 Task: Use an online image recognition tool to analyze a birthday cake image.
Action: Mouse moved to (39, 68)
Screenshot: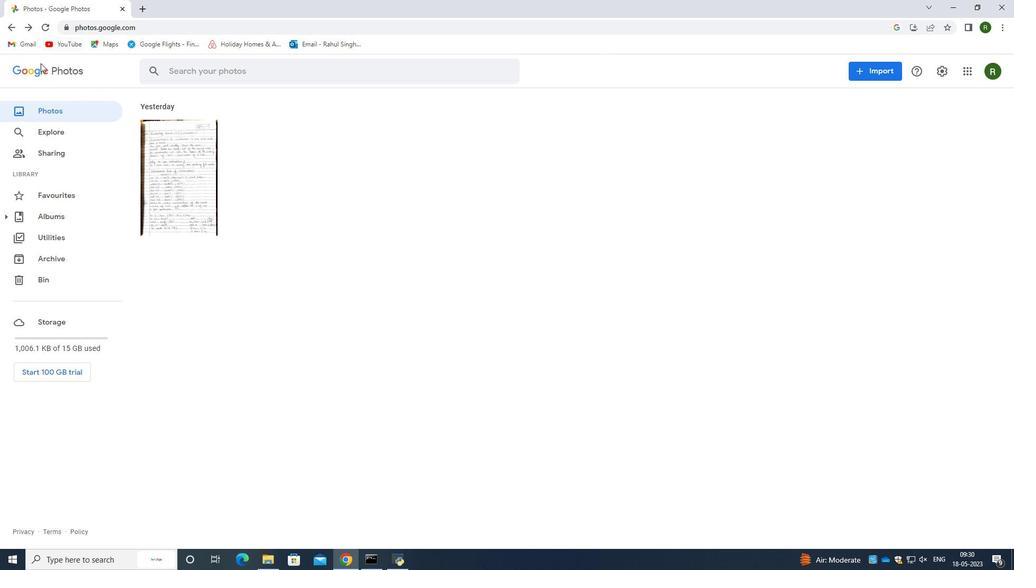 
Action: Mouse pressed left at (39, 68)
Screenshot: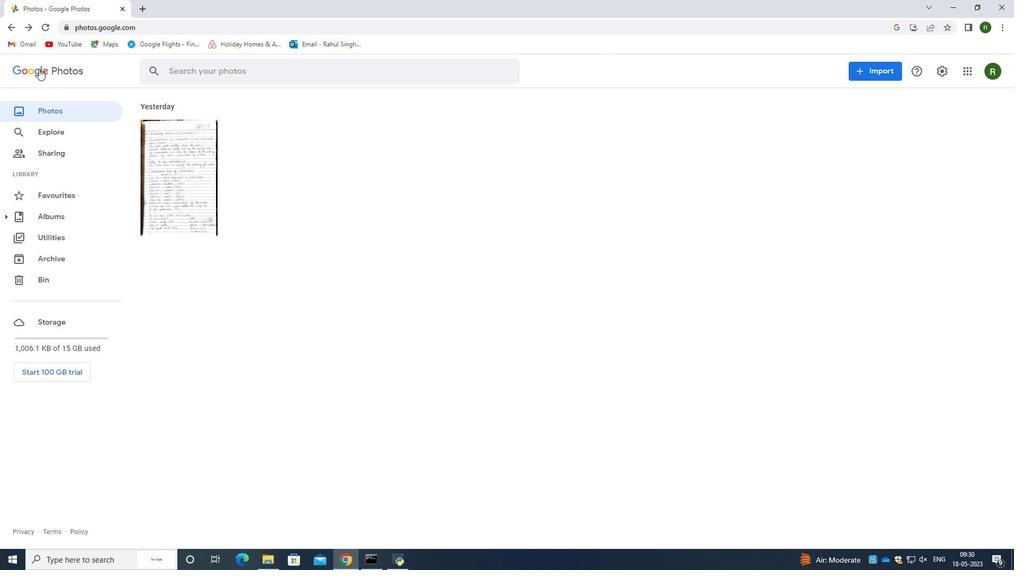 
Action: Mouse moved to (144, 4)
Screenshot: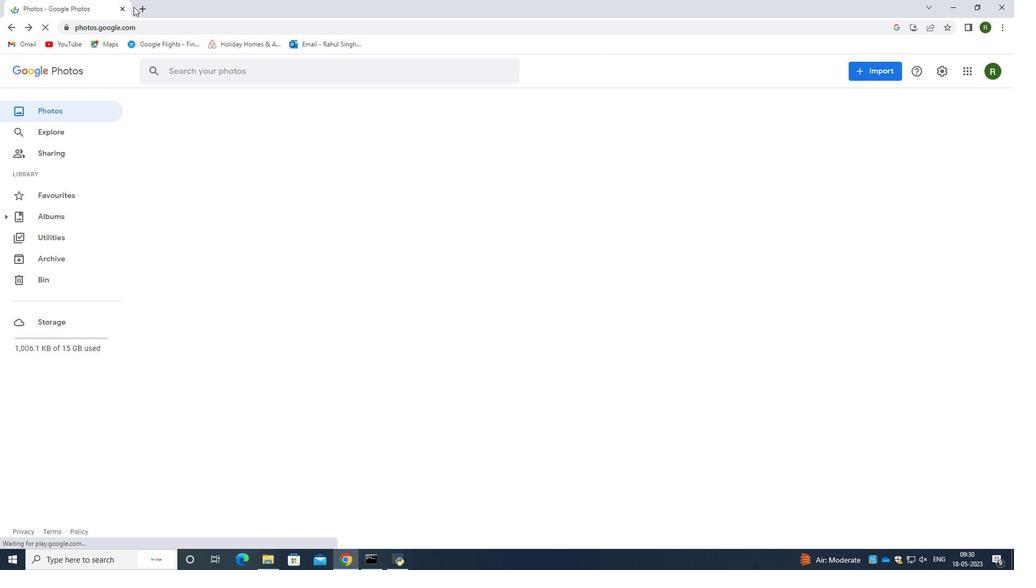 
Action: Mouse pressed left at (144, 4)
Screenshot: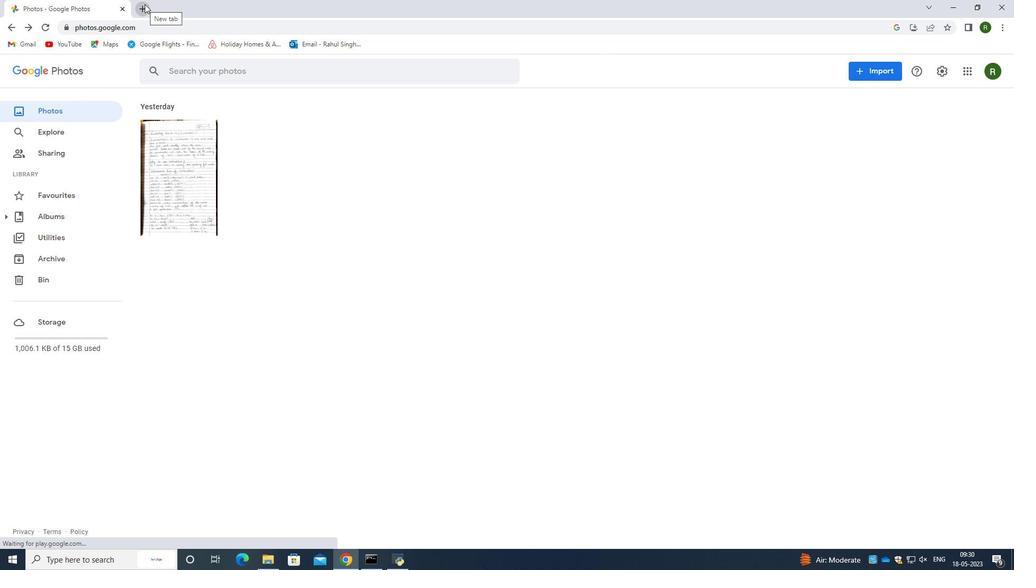 
Action: Mouse moved to (159, 24)
Screenshot: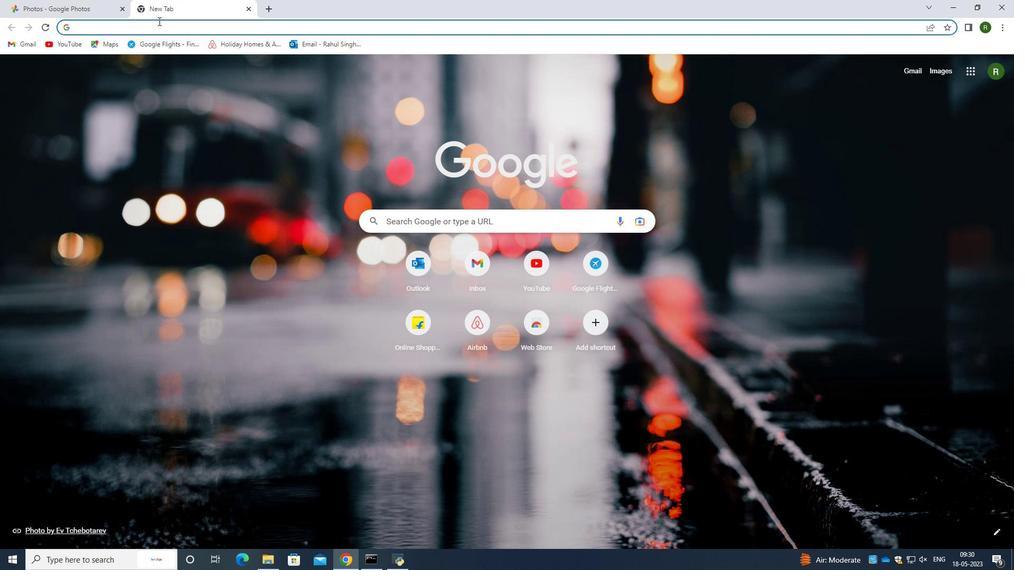 
Action: Mouse pressed left at (159, 24)
Screenshot: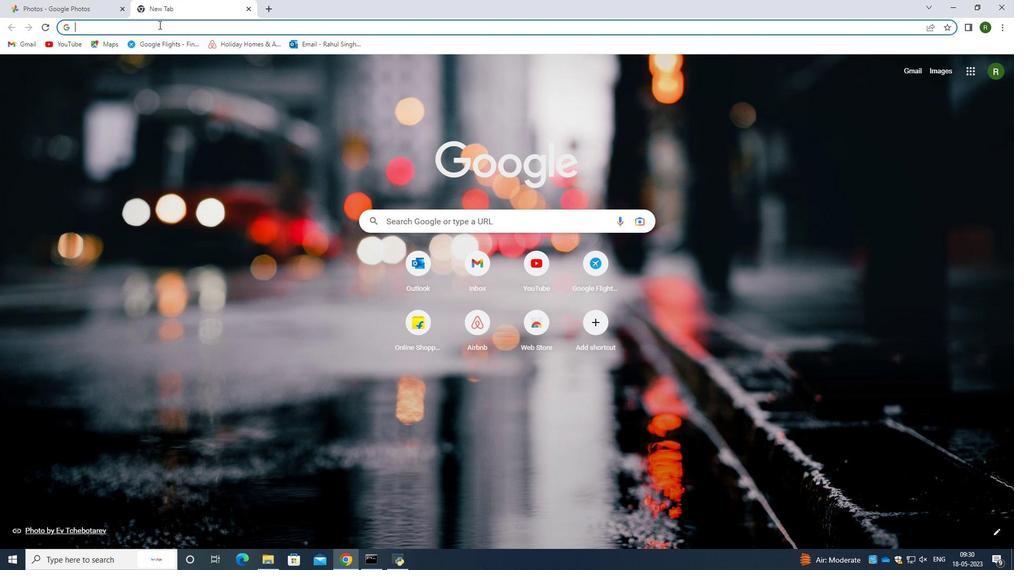 
Action: Key pressed <Key.caps_lock>B<Key.caps_lock>ithday<Key.space>cake<Key.space>pix<Key.backspace>ctures<Key.enter>
Screenshot: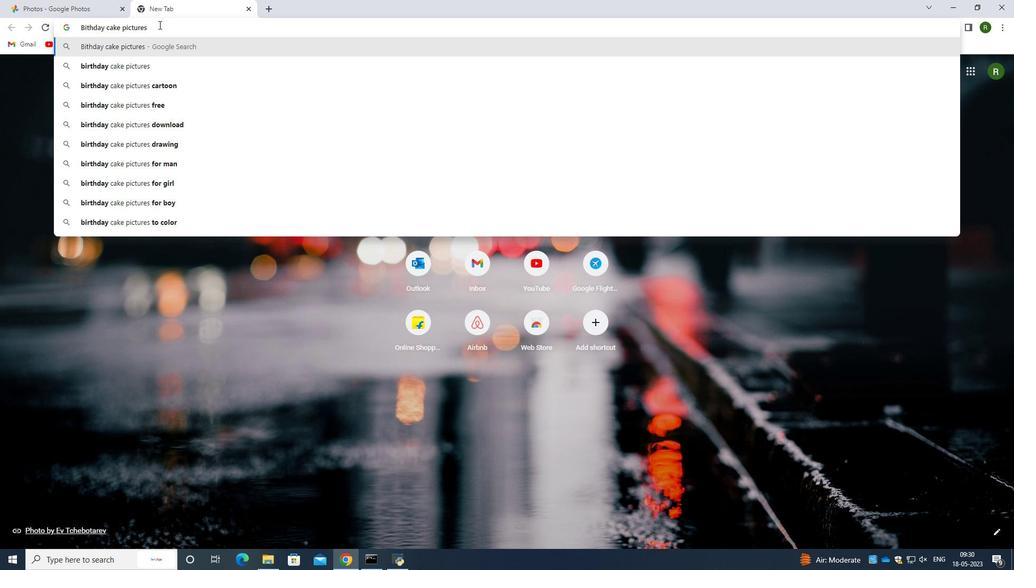 
Action: Mouse moved to (175, 117)
Screenshot: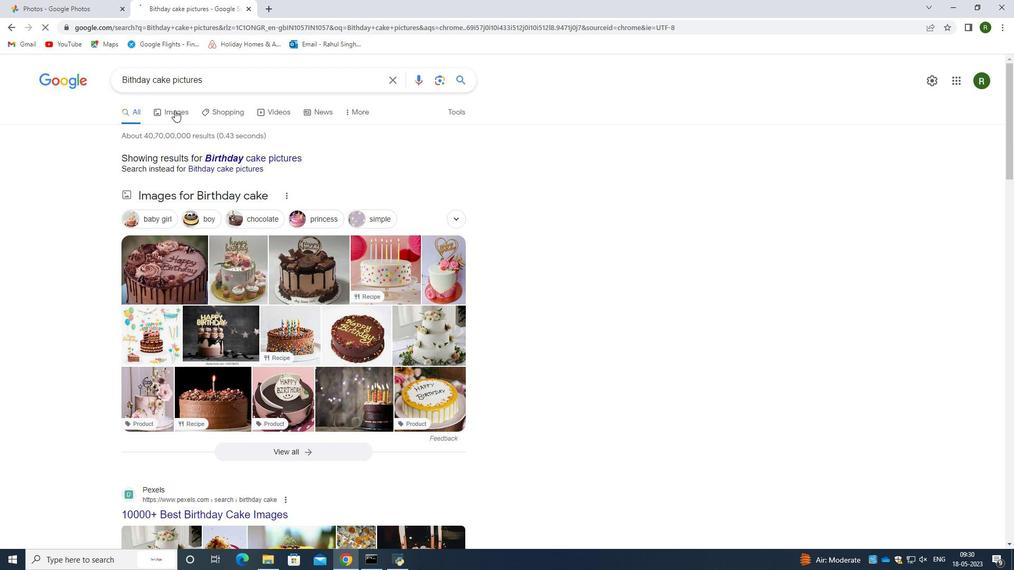 
Action: Mouse pressed left at (175, 117)
Screenshot: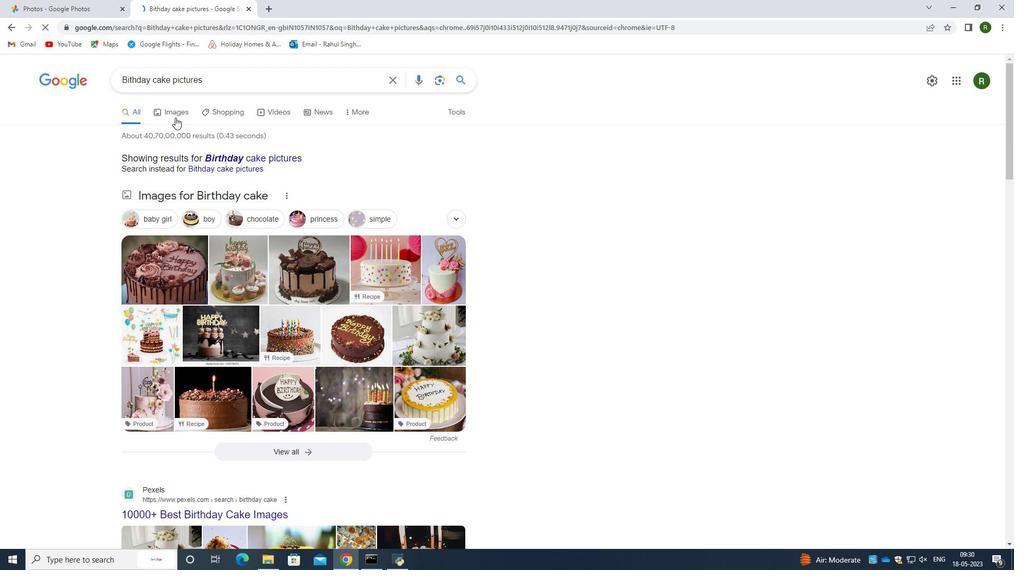 
Action: Mouse moved to (415, 241)
Screenshot: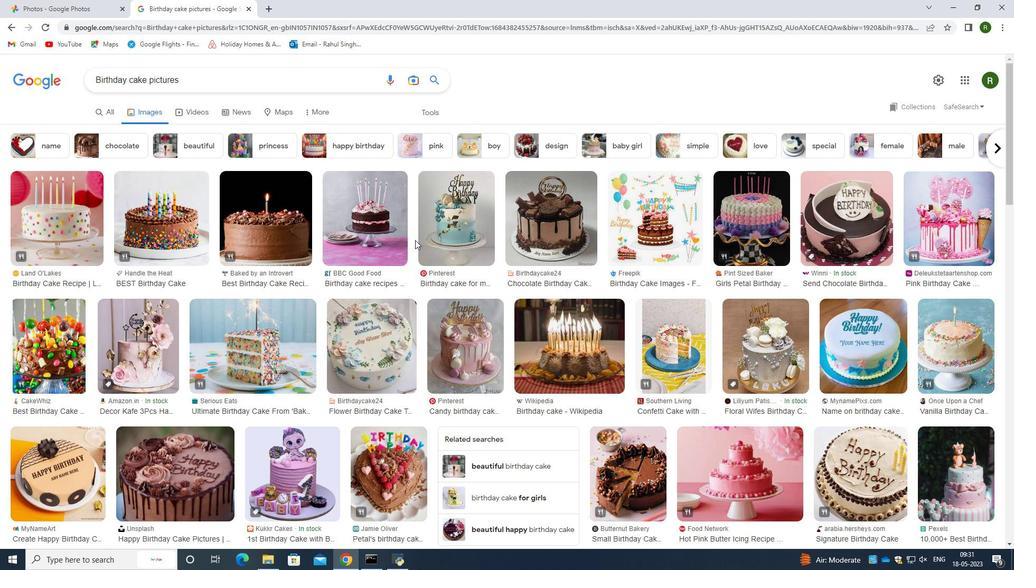
Action: Mouse scrolled (415, 240) with delta (0, 0)
Screenshot: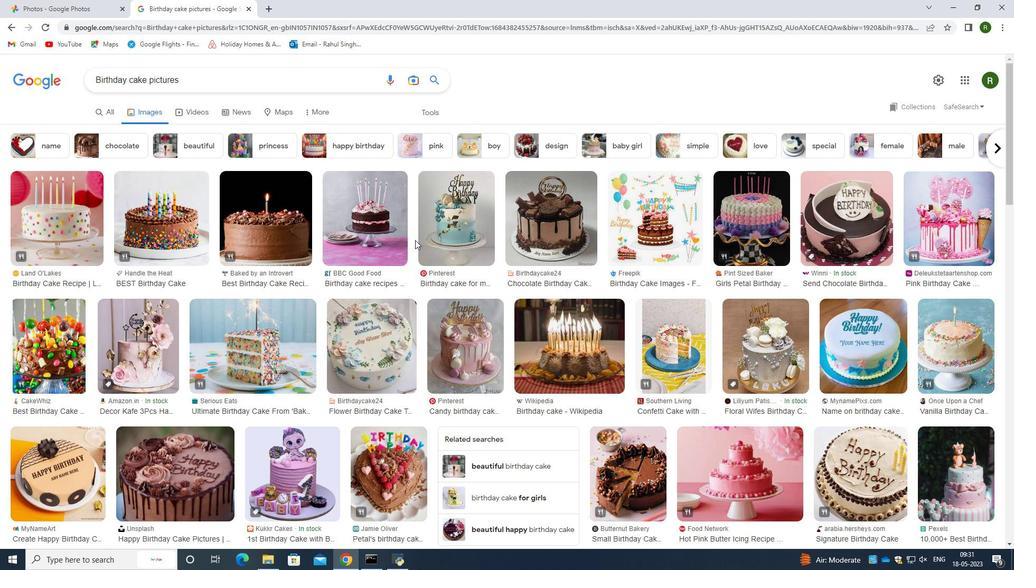 
Action: Mouse moved to (416, 247)
Screenshot: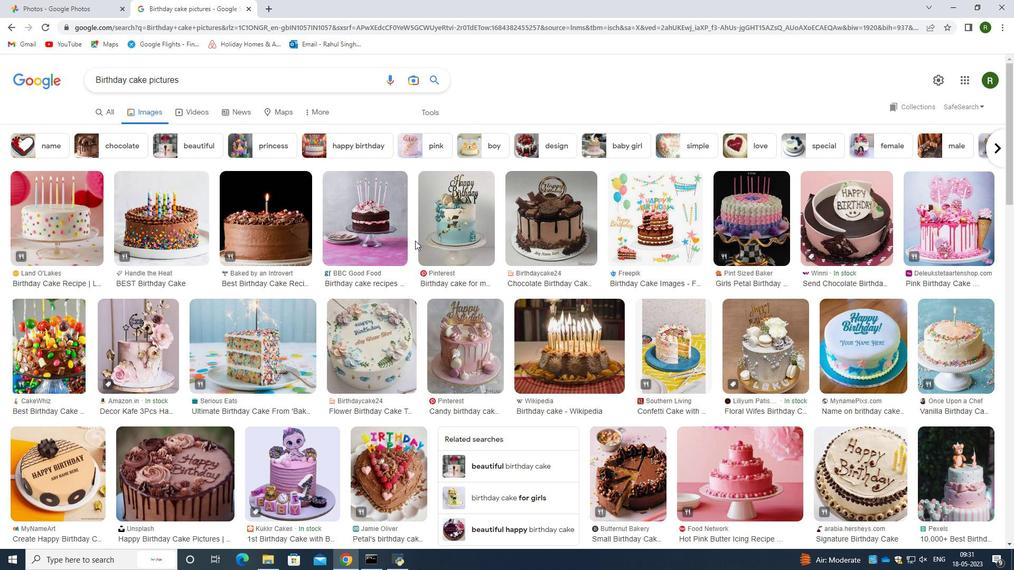 
Action: Mouse scrolled (416, 247) with delta (0, 0)
Screenshot: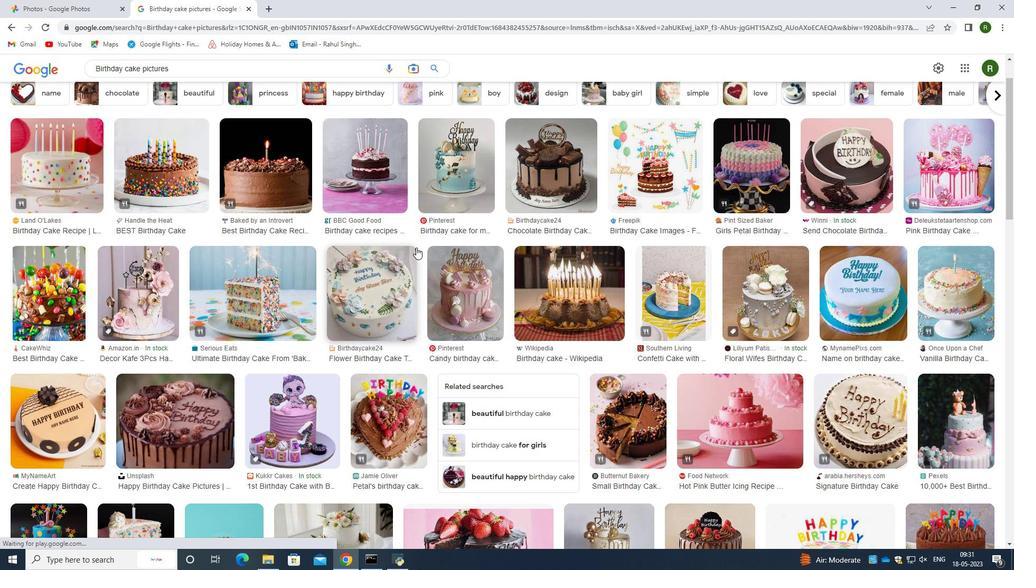 
Action: Mouse moved to (842, 363)
Screenshot: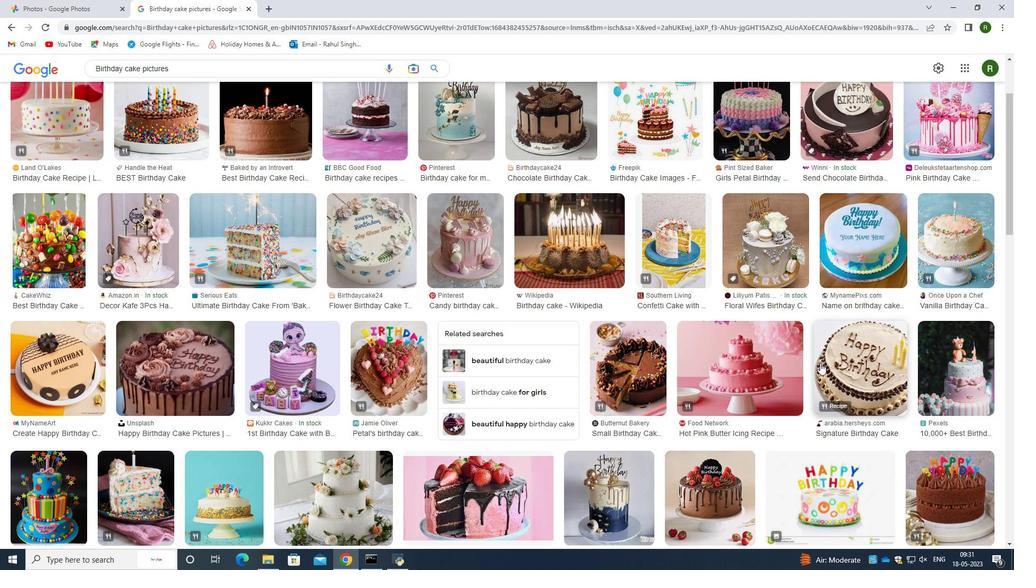 
Action: Mouse scrolled (842, 362) with delta (0, 0)
Screenshot: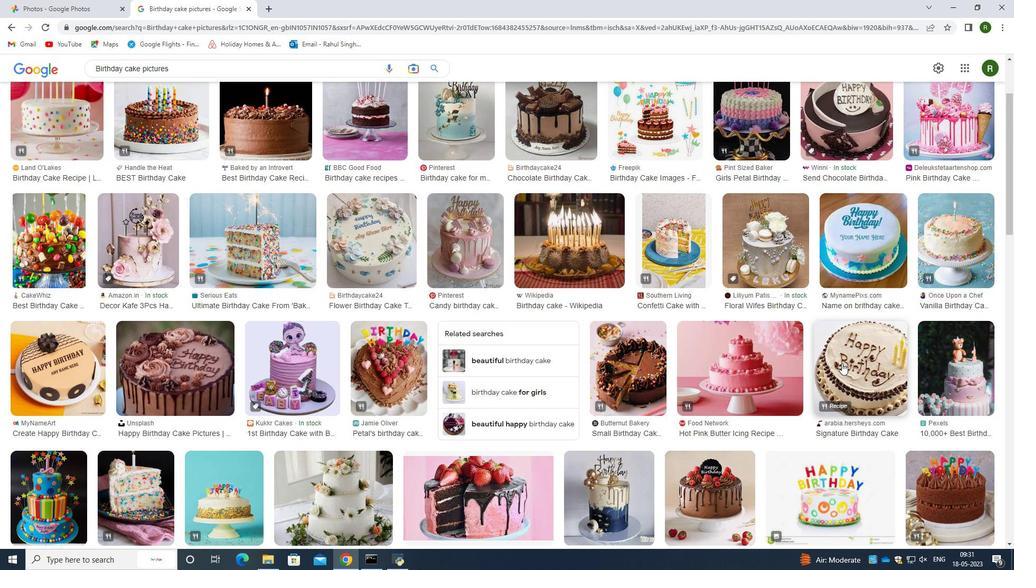 
Action: Mouse moved to (860, 313)
Screenshot: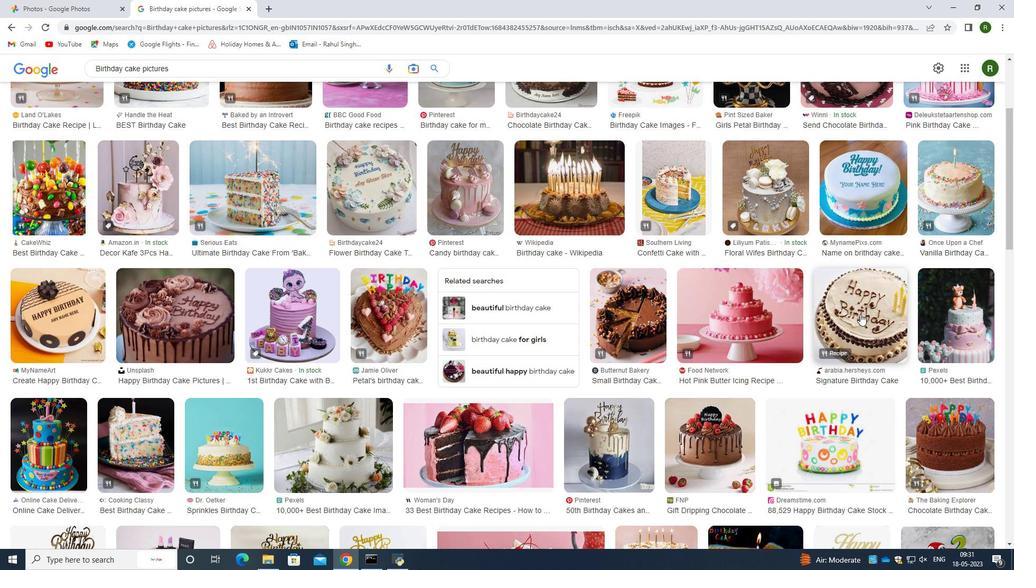 
Action: Mouse pressed left at (860, 313)
Screenshot: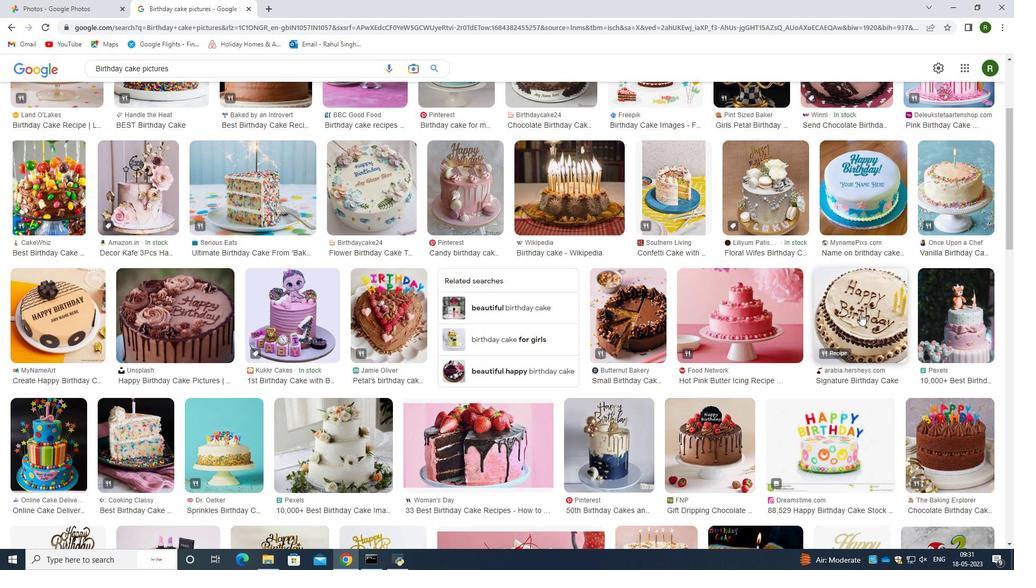 
Action: Mouse moved to (392, 329)
Screenshot: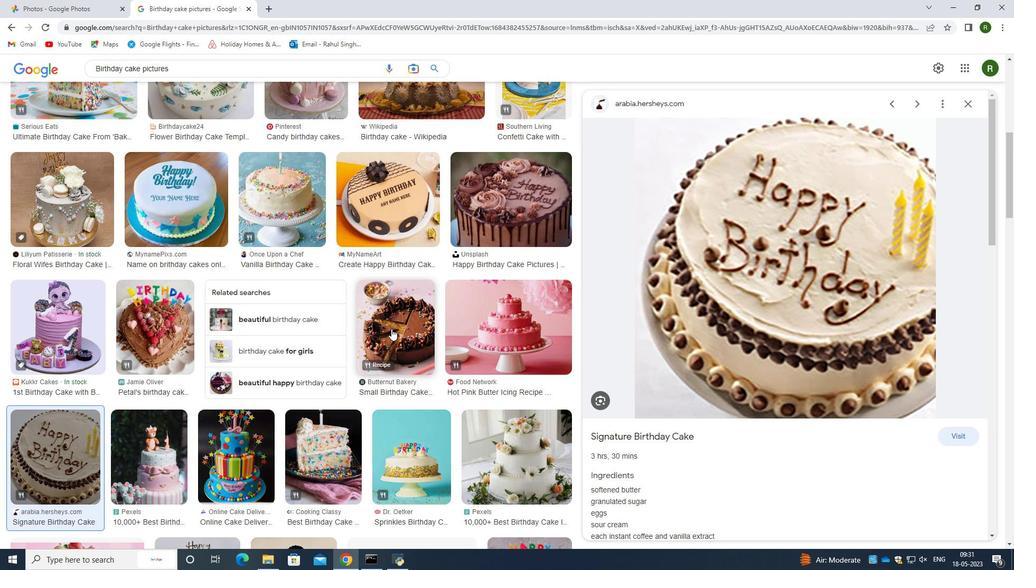 
Action: Mouse pressed left at (392, 329)
Screenshot: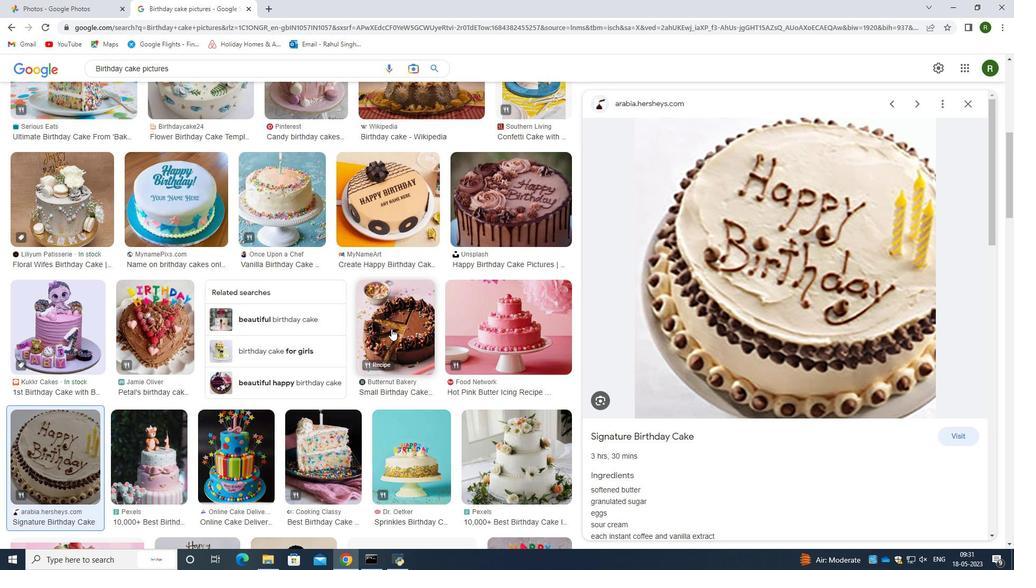 
Action: Mouse moved to (496, 198)
Screenshot: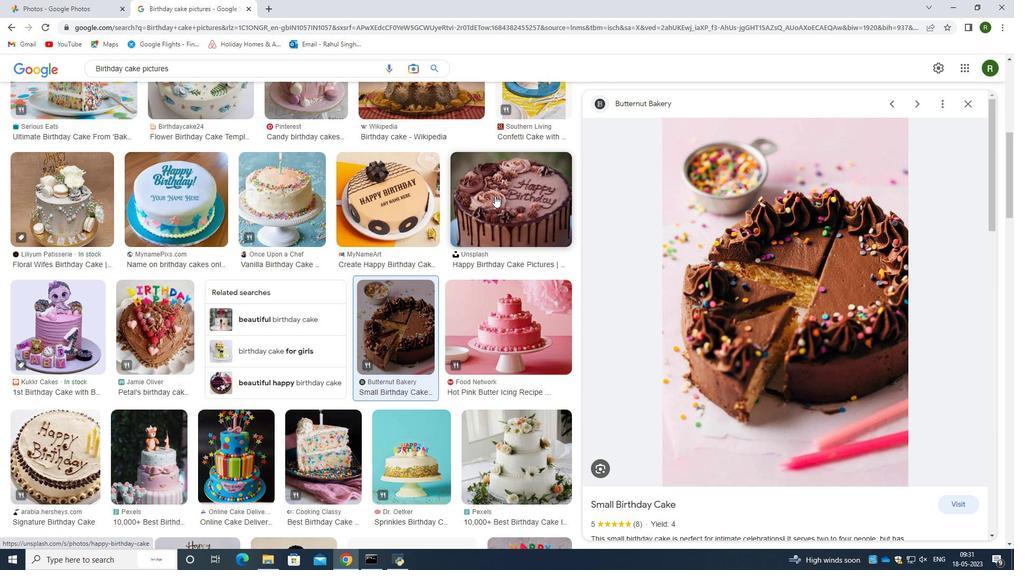 
Action: Mouse pressed left at (496, 198)
Screenshot: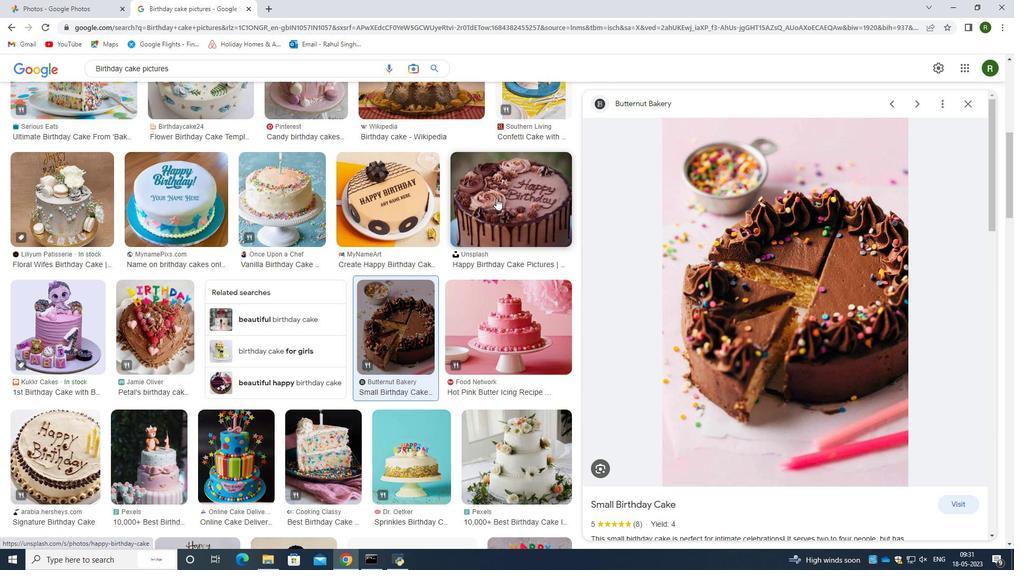 
Action: Mouse moved to (735, 246)
Screenshot: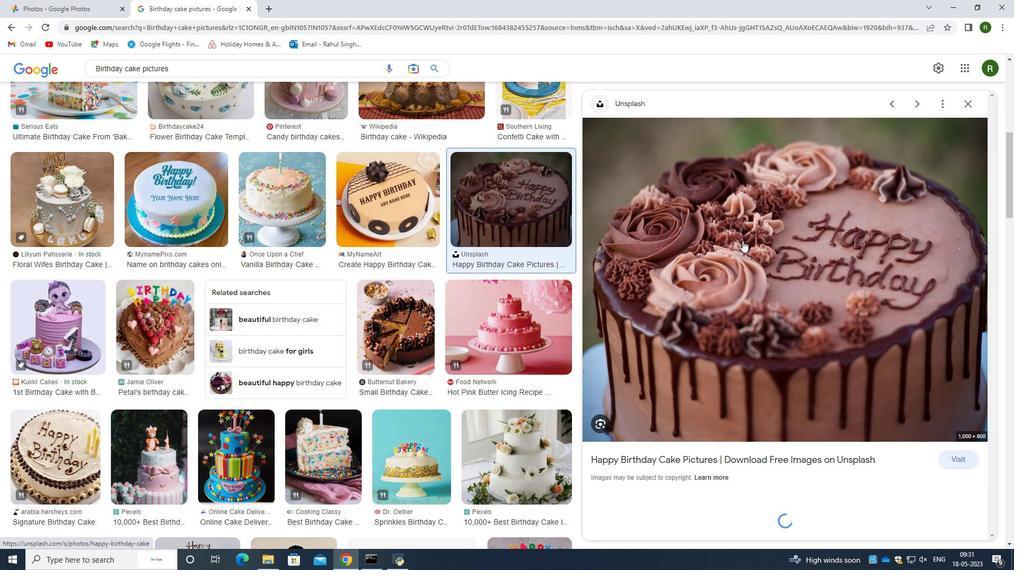 
Action: Mouse pressed right at (735, 246)
Screenshot: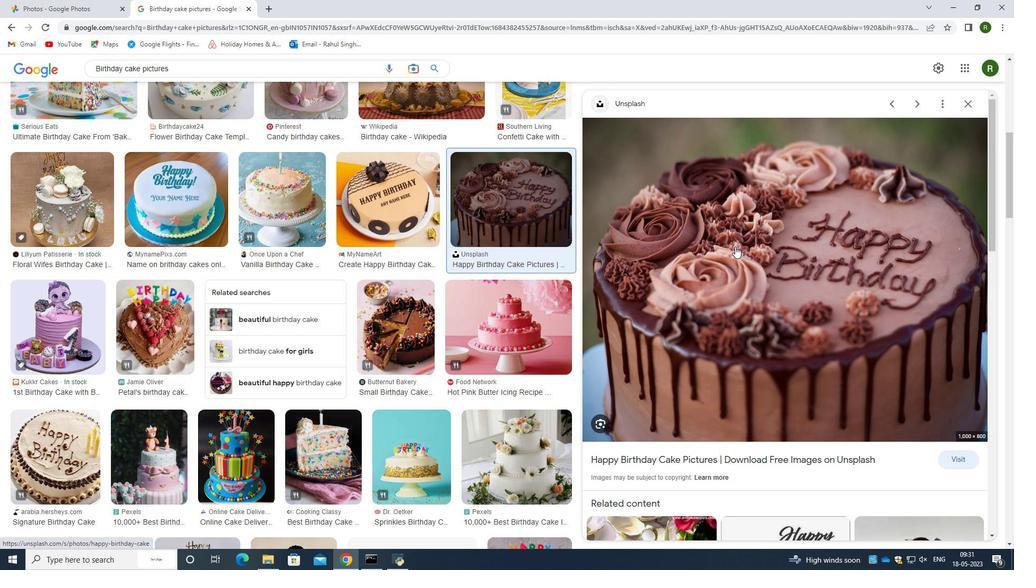 
Action: Mouse moved to (781, 358)
Screenshot: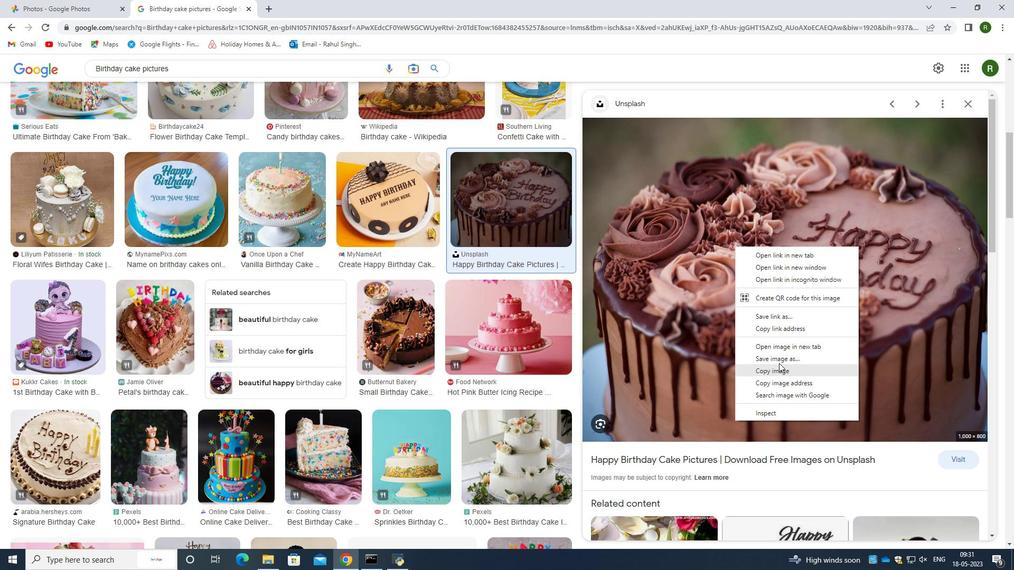 
Action: Mouse pressed left at (781, 358)
Screenshot: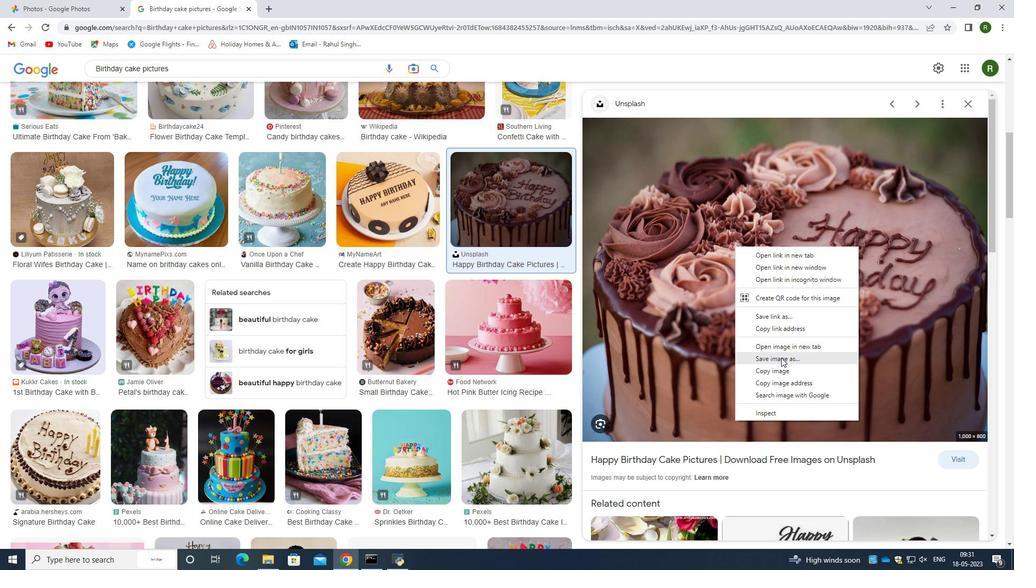 
Action: Mouse moved to (54, 184)
Screenshot: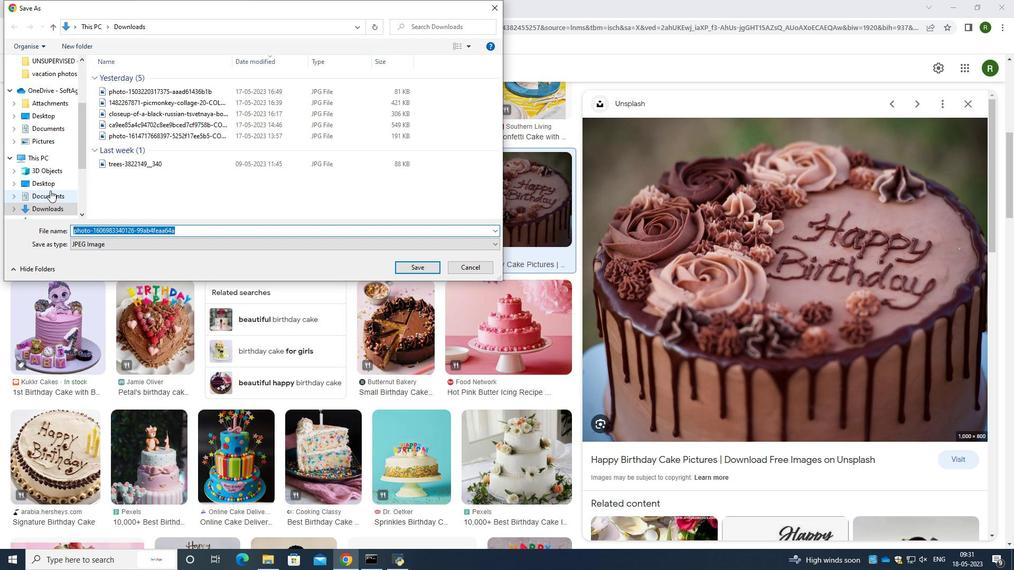 
Action: Mouse scrolled (54, 184) with delta (0, 0)
Screenshot: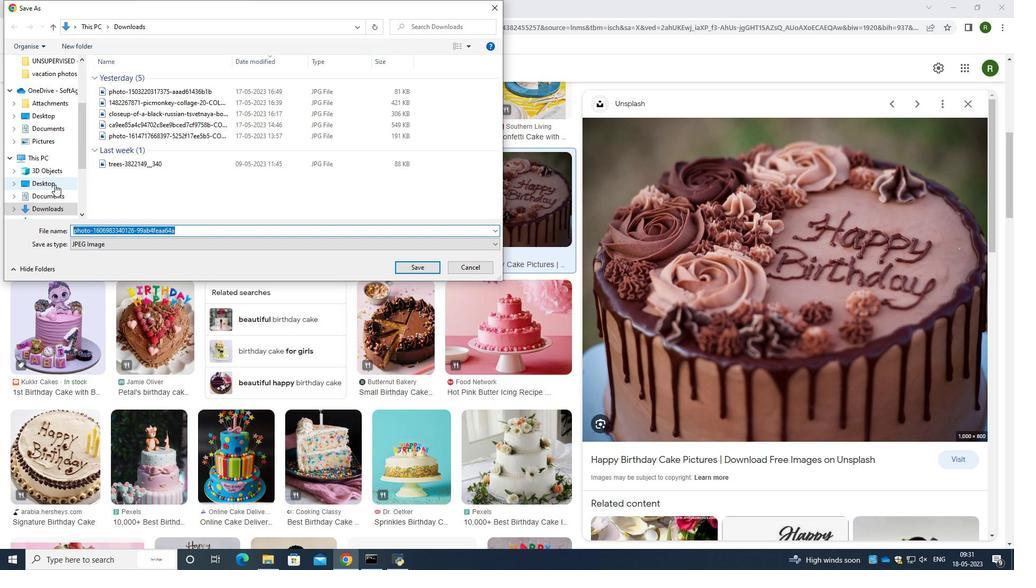 
Action: Mouse scrolled (54, 184) with delta (0, 0)
Screenshot: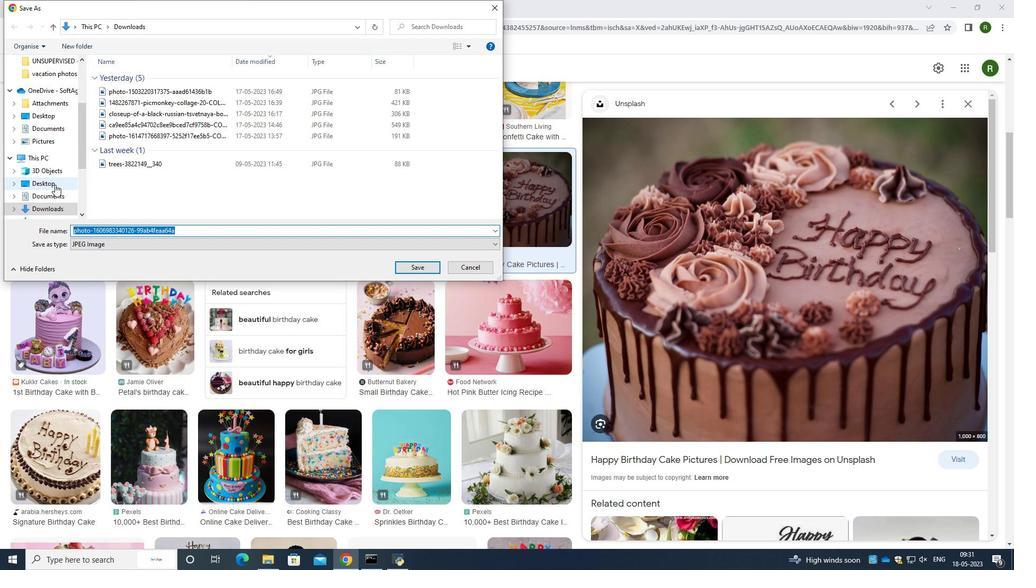 
Action: Mouse moved to (50, 133)
Screenshot: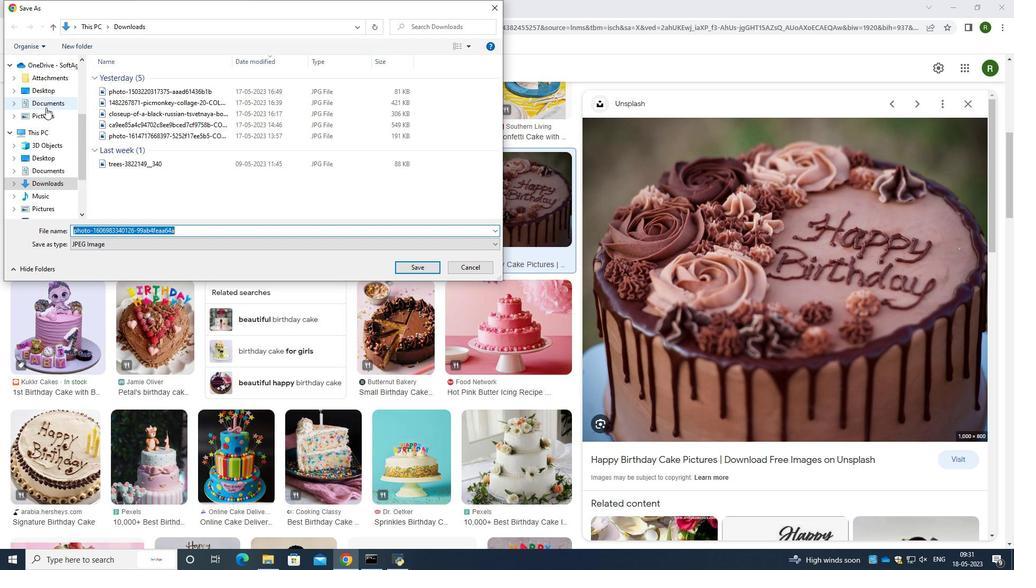 
Action: Mouse pressed left at (50, 133)
Screenshot: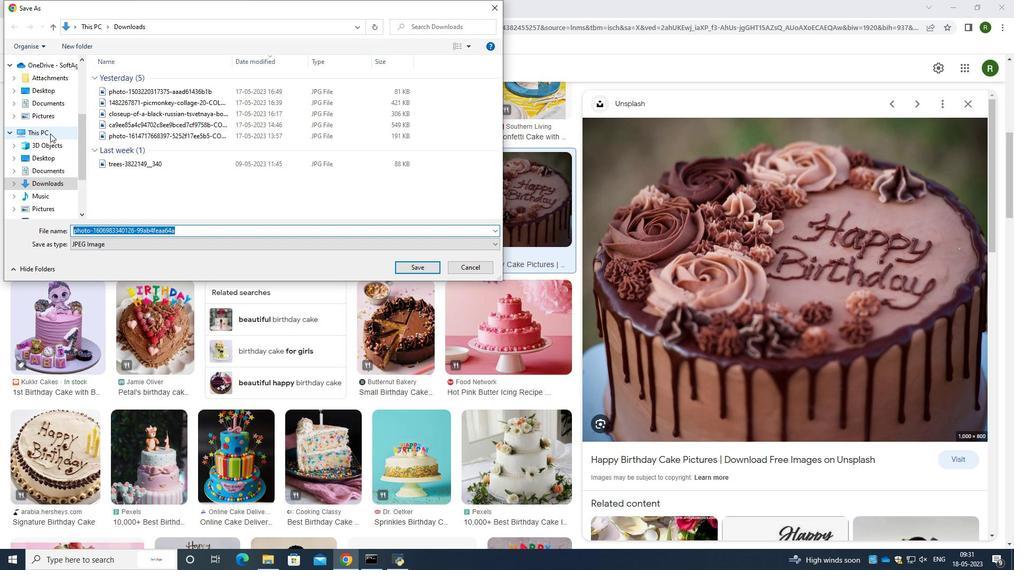 
Action: Mouse moved to (425, 155)
Screenshot: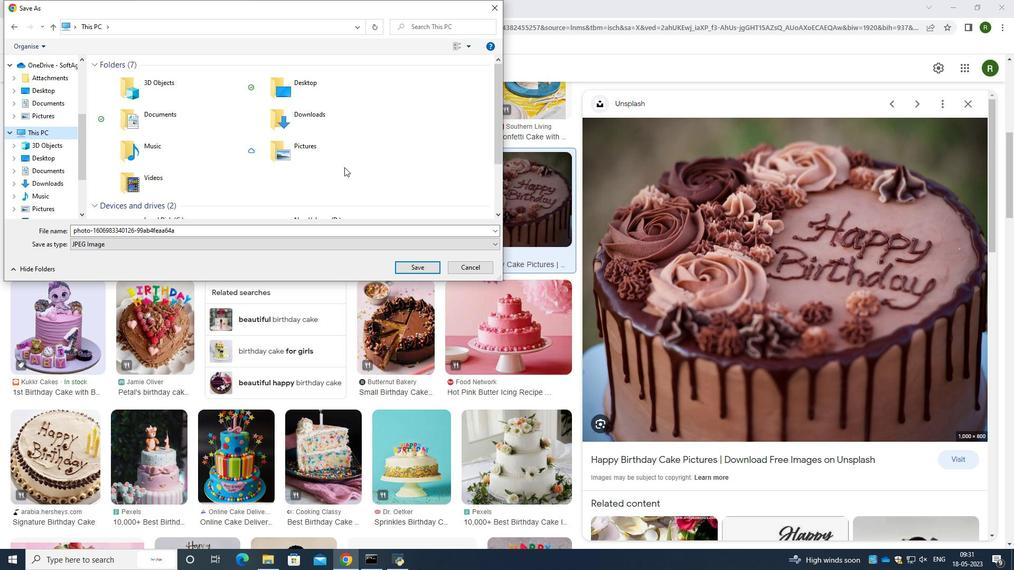 
Action: Mouse scrolled (425, 155) with delta (0, 0)
Screenshot: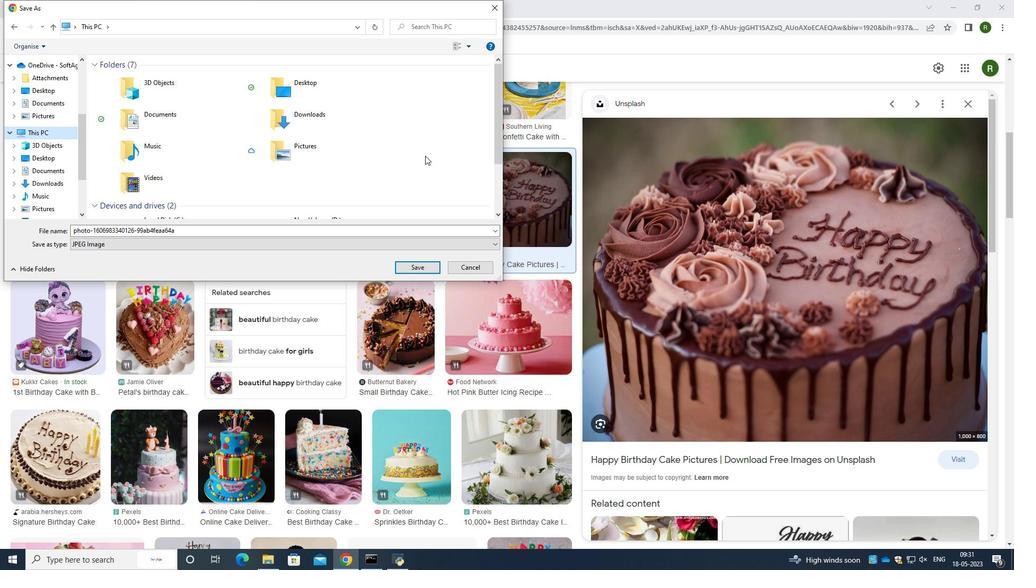 
Action: Mouse scrolled (425, 155) with delta (0, 0)
Screenshot: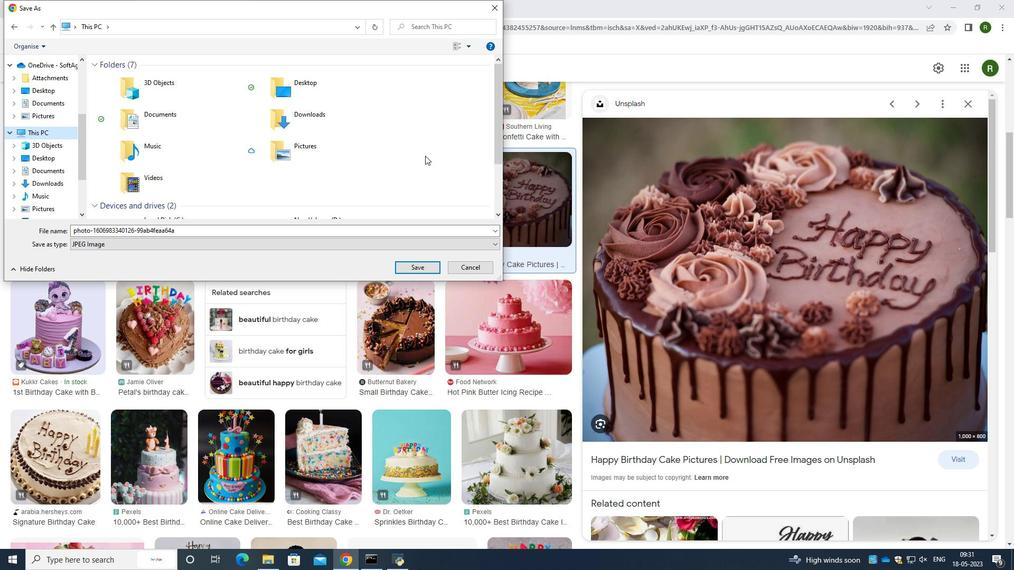 
Action: Mouse scrolled (425, 155) with delta (0, 0)
Screenshot: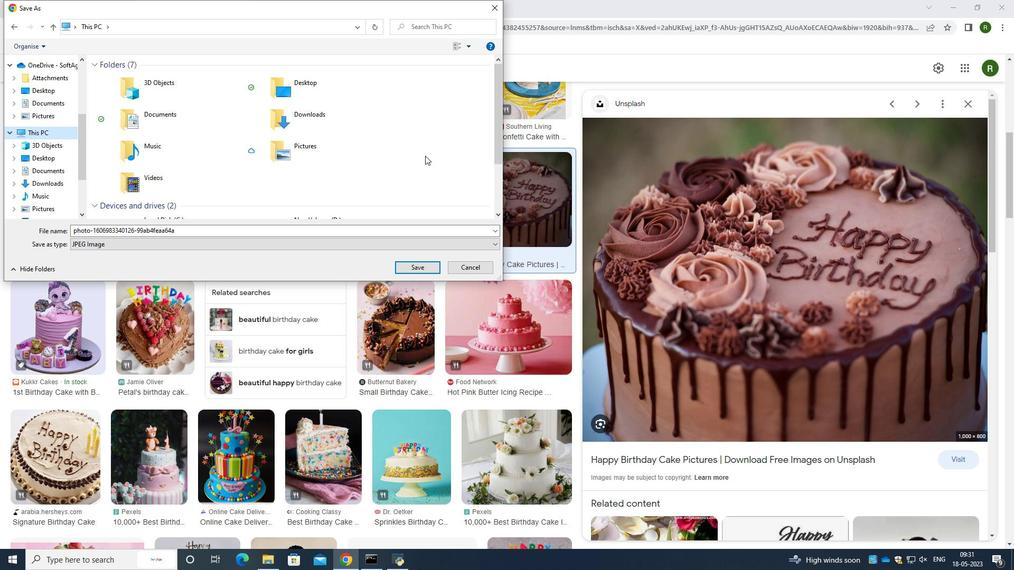 
Action: Mouse moved to (328, 160)
Screenshot: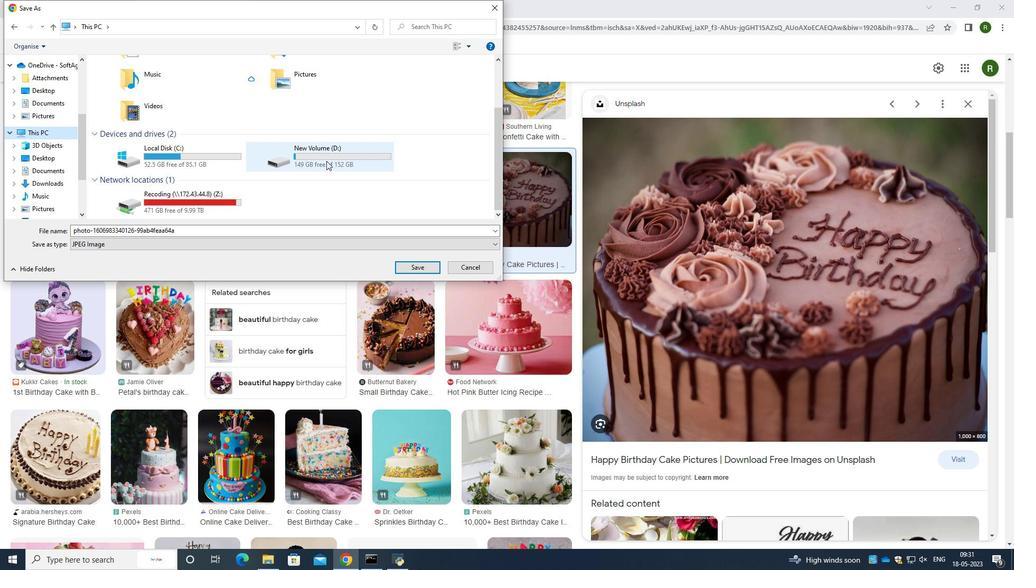 
Action: Mouse pressed left at (328, 160)
Screenshot: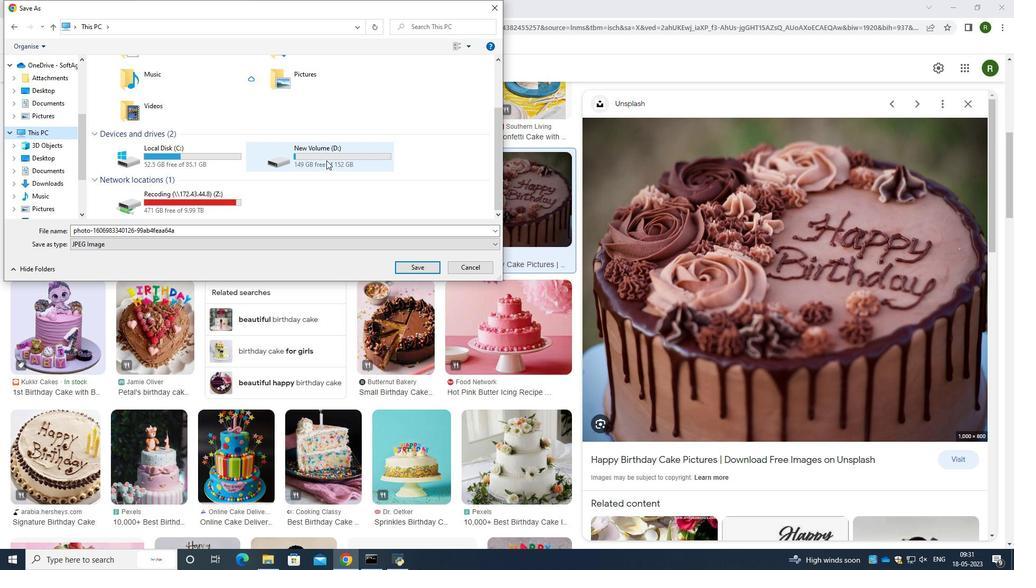 
Action: Mouse pressed left at (328, 160)
Screenshot: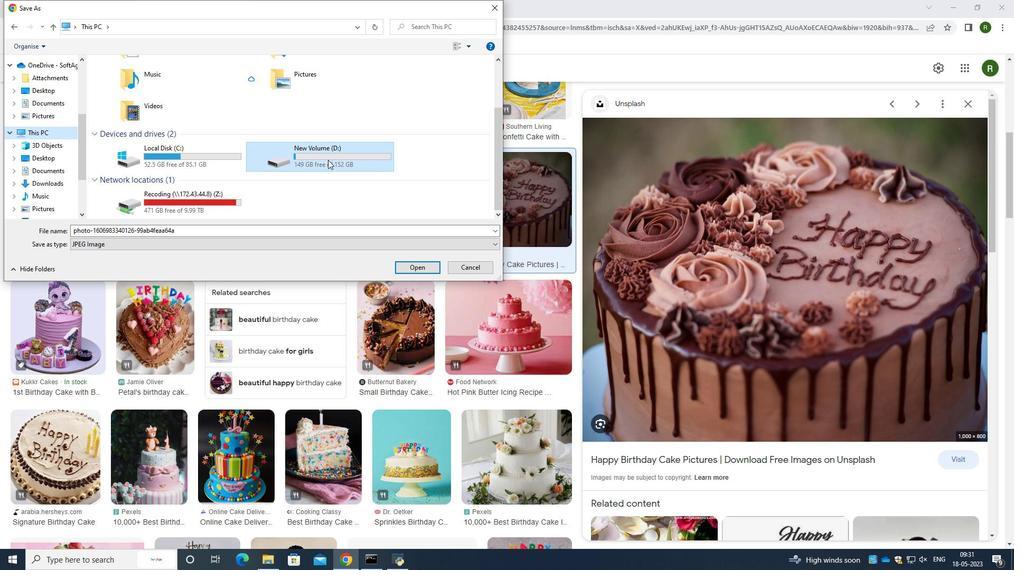 
Action: Mouse moved to (346, 108)
Screenshot: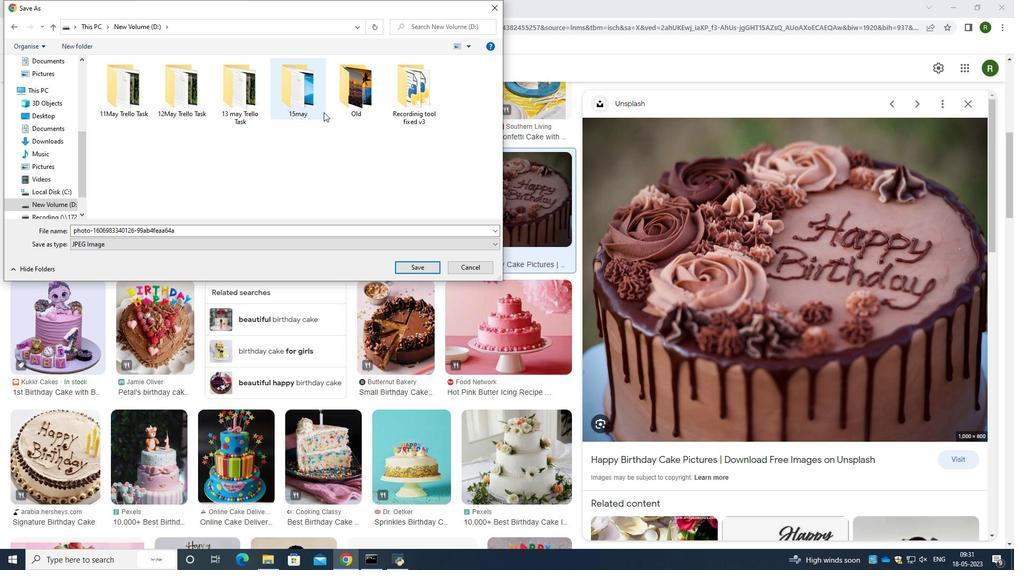 
Action: Mouse pressed left at (346, 108)
Screenshot: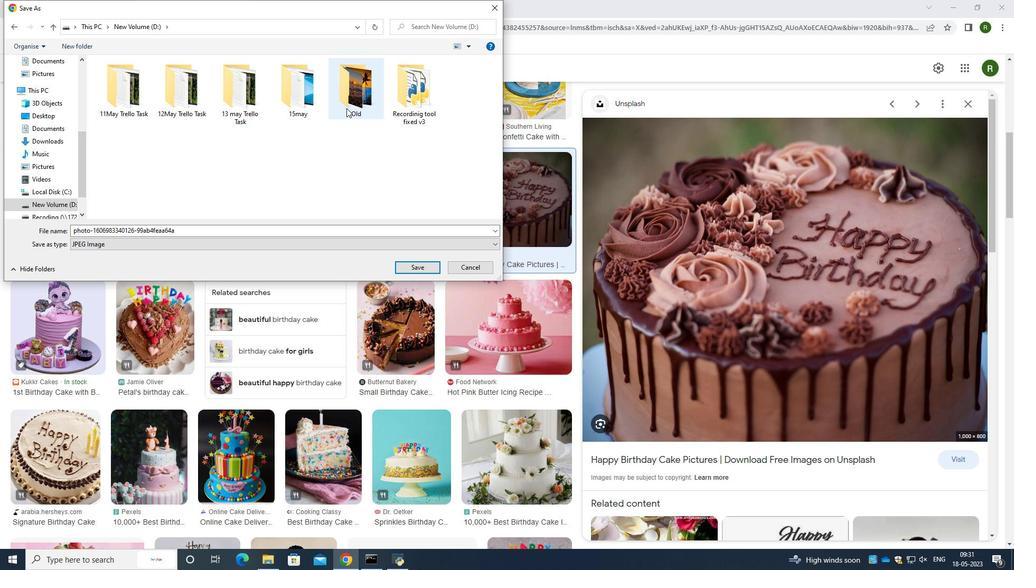 
Action: Mouse pressed left at (346, 108)
Screenshot: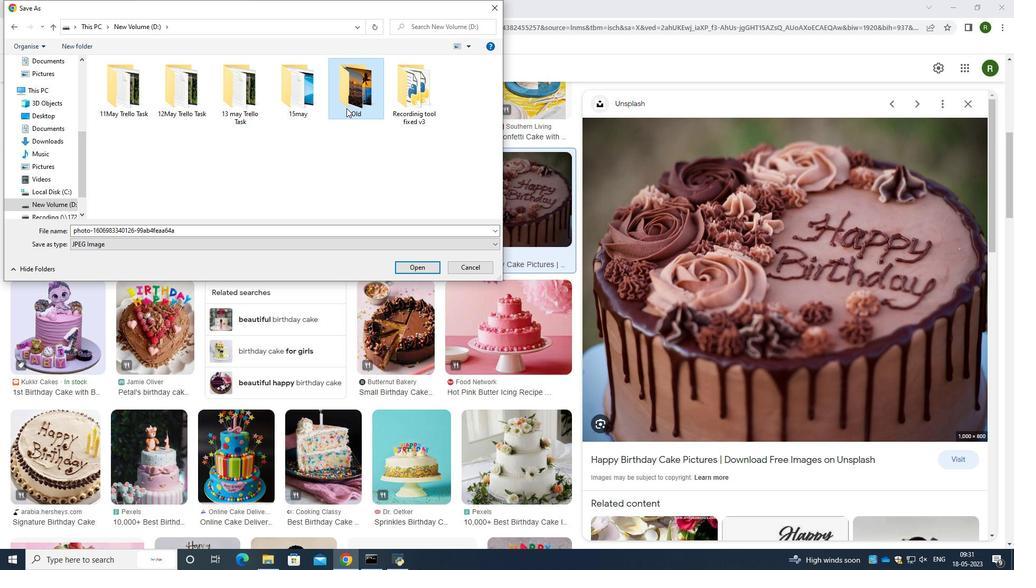 
Action: Mouse moved to (136, 113)
Screenshot: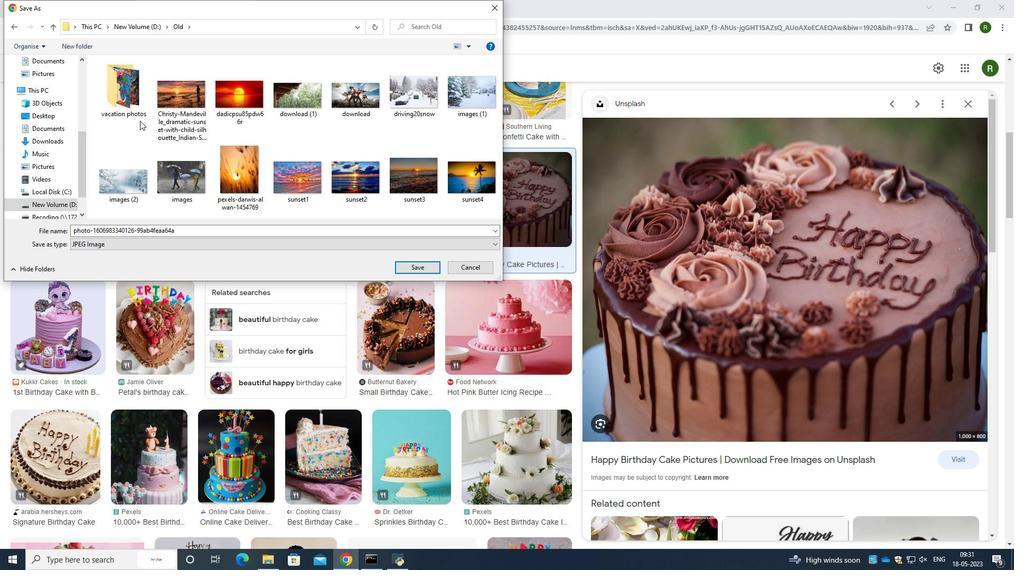 
Action: Mouse pressed left at (136, 113)
Screenshot: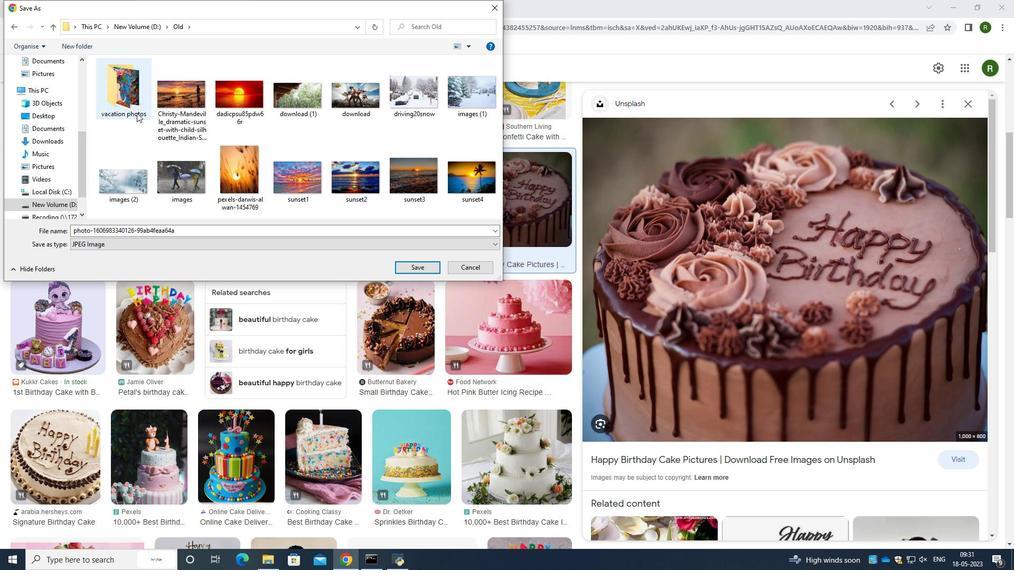 
Action: Mouse pressed left at (136, 113)
Screenshot: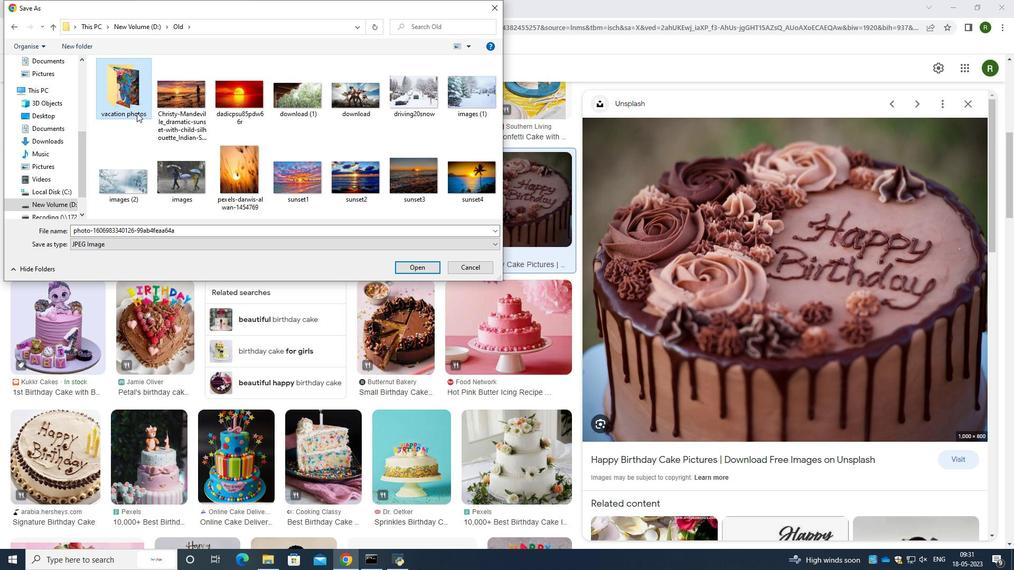 
Action: Mouse moved to (426, 267)
Screenshot: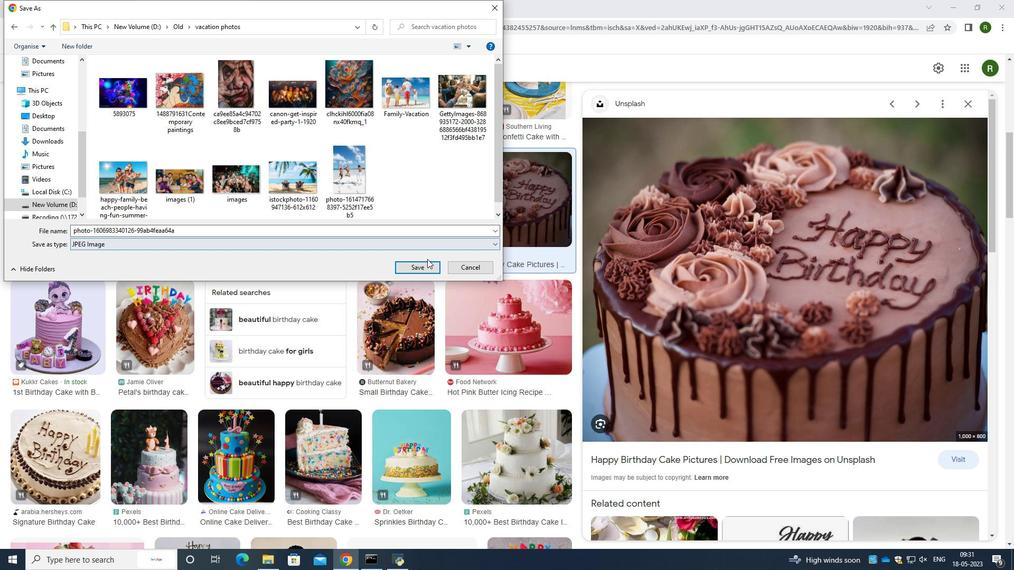
Action: Mouse pressed left at (426, 267)
Screenshot: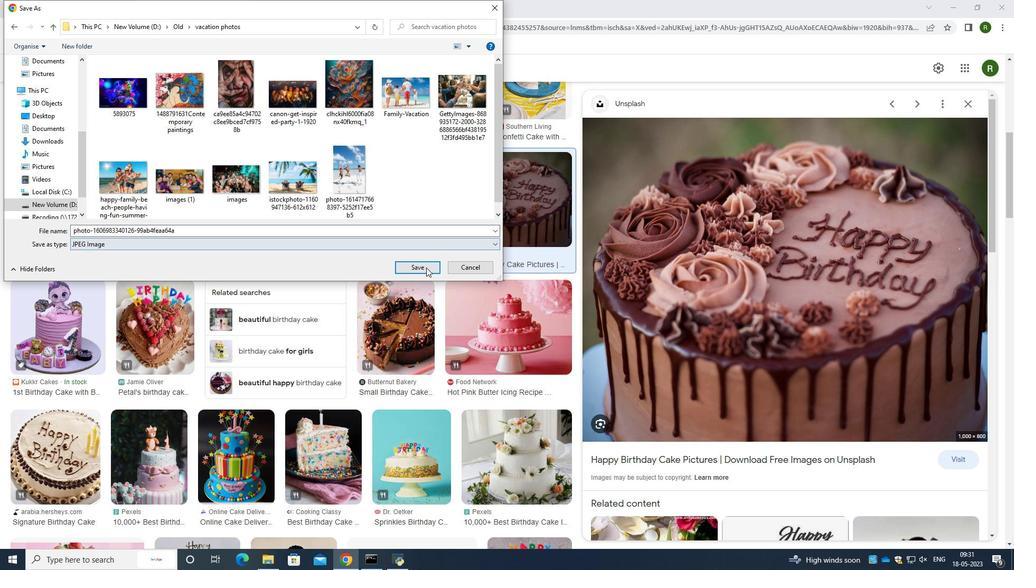 
Action: Mouse moved to (420, 254)
Screenshot: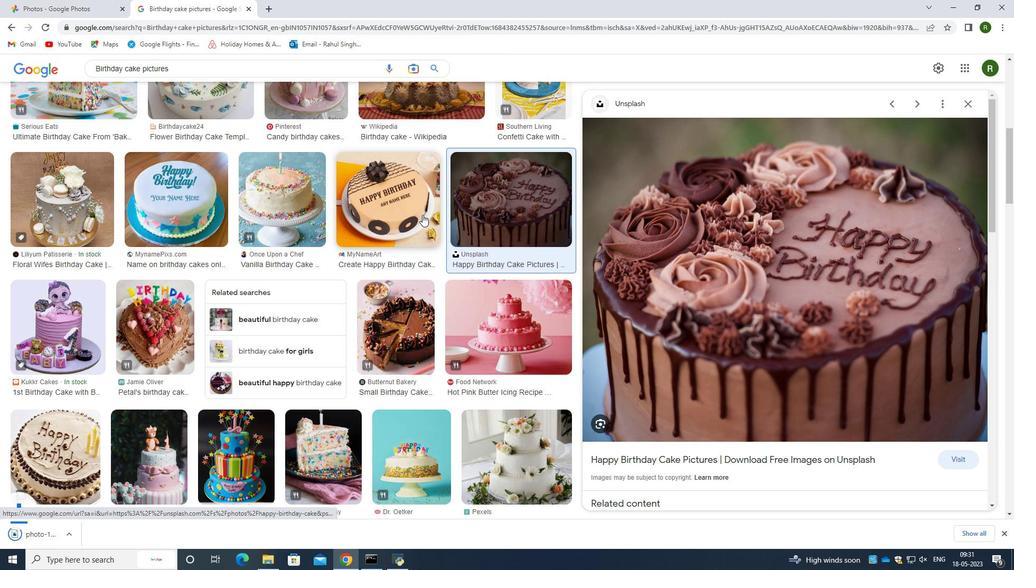 
Action: Mouse scrolled (420, 254) with delta (0, 0)
Screenshot: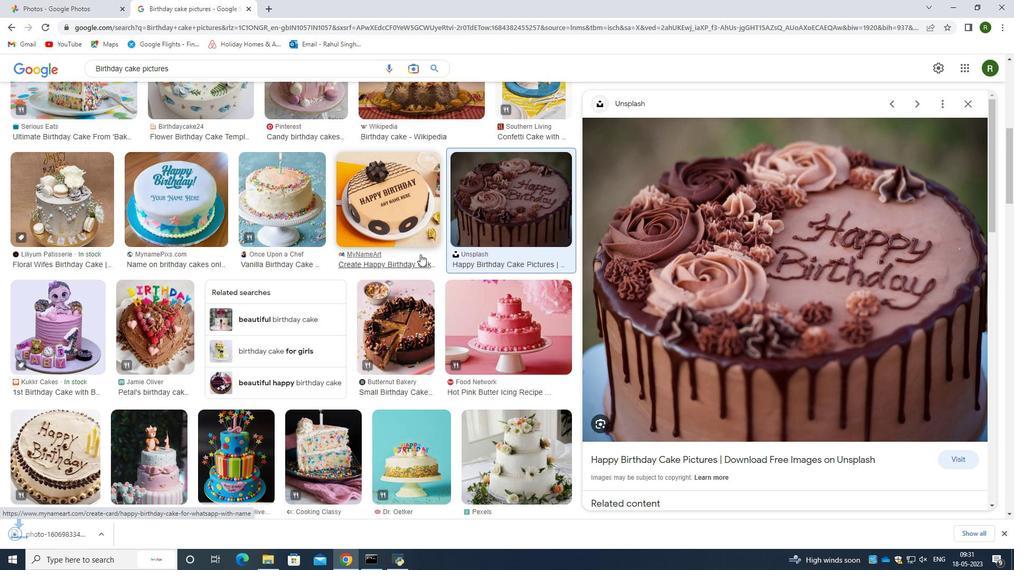 
Action: Mouse scrolled (420, 254) with delta (0, 0)
Screenshot: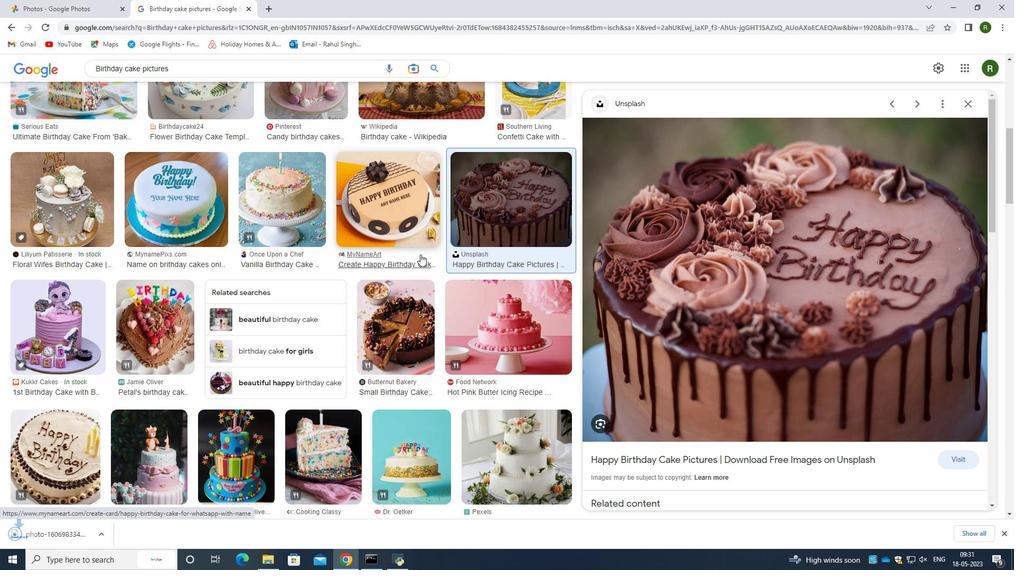 
Action: Mouse scrolled (420, 254) with delta (0, 0)
Screenshot: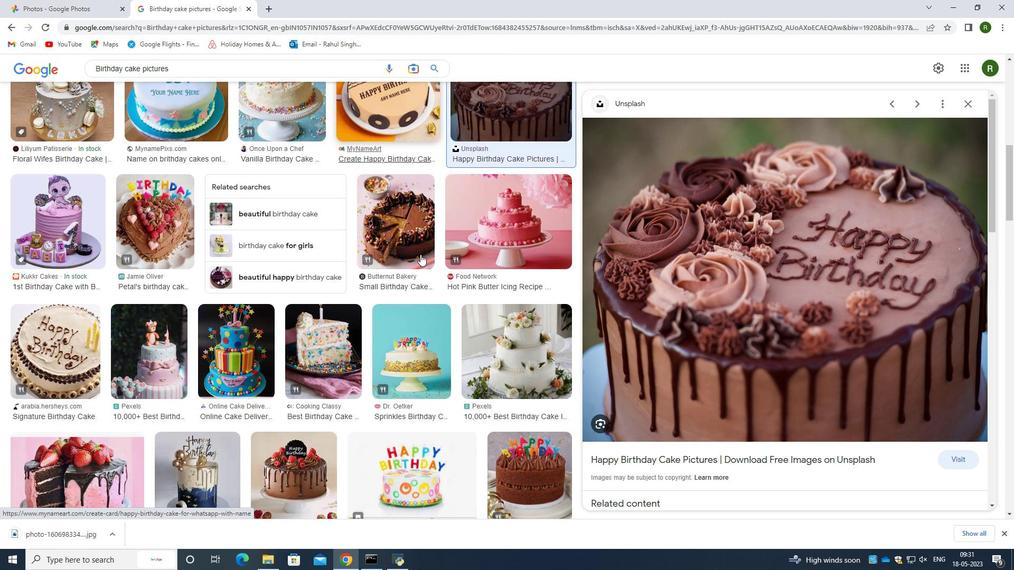 
Action: Mouse scrolled (420, 254) with delta (0, 0)
Screenshot: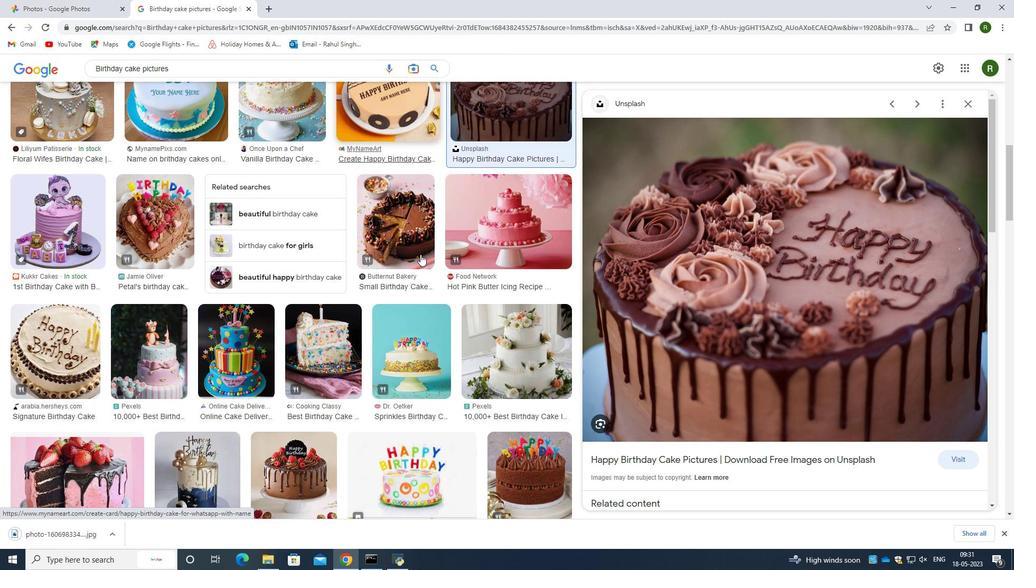 
Action: Mouse scrolled (420, 254) with delta (0, 0)
Screenshot: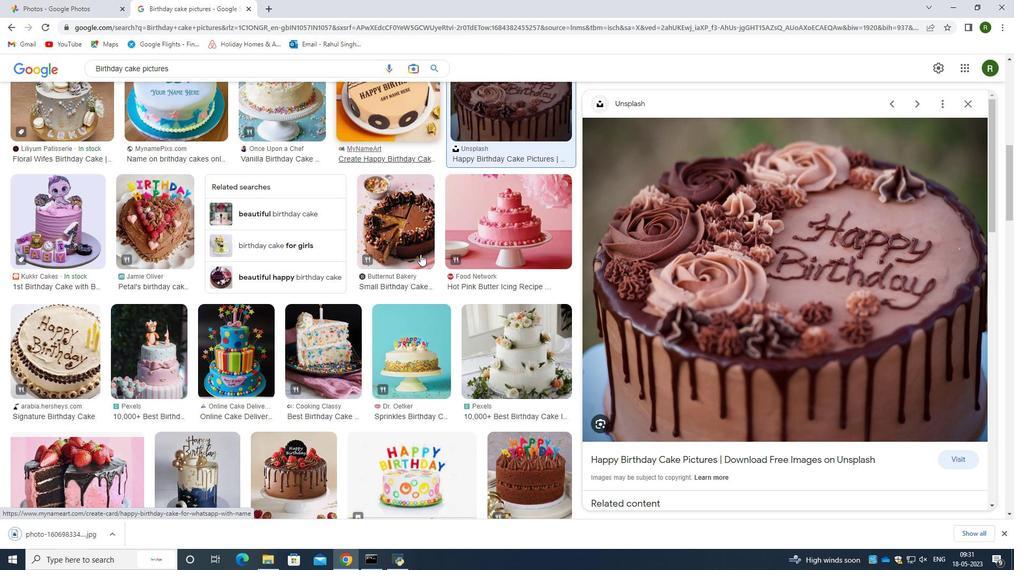 
Action: Mouse moved to (205, 234)
Screenshot: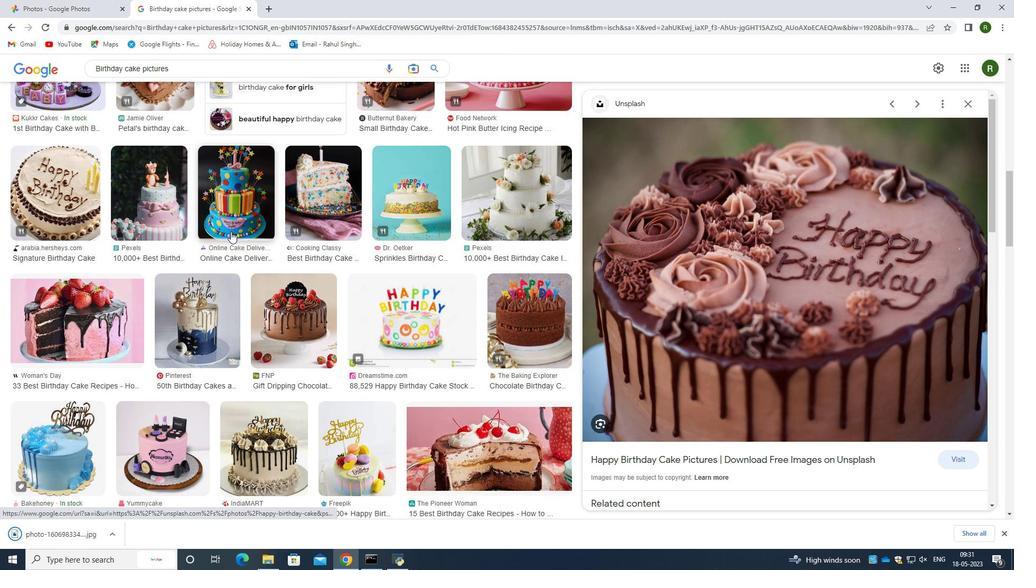 
Action: Mouse scrolled (205, 234) with delta (0, 0)
Screenshot: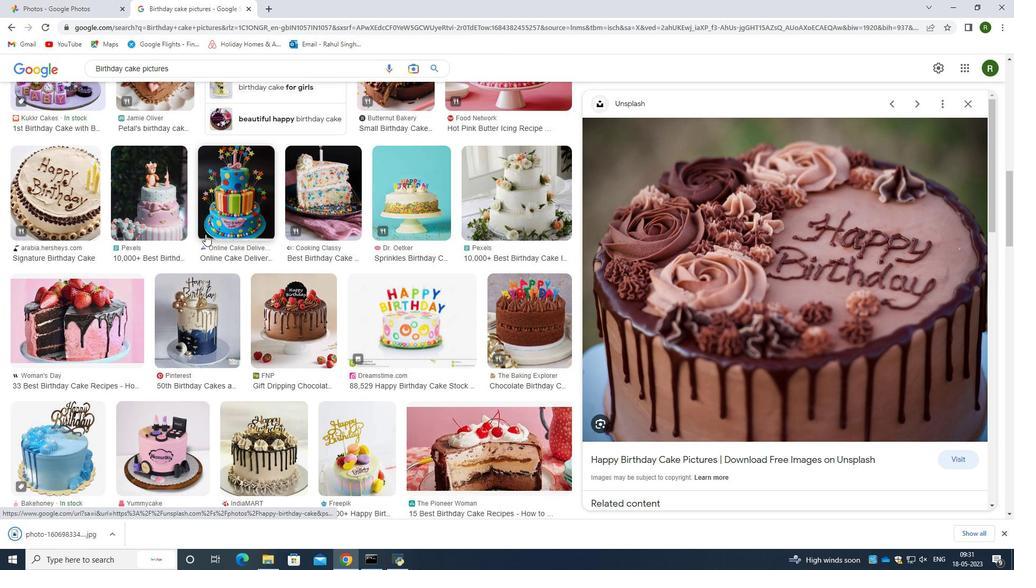 
Action: Mouse scrolled (205, 234) with delta (0, 0)
Screenshot: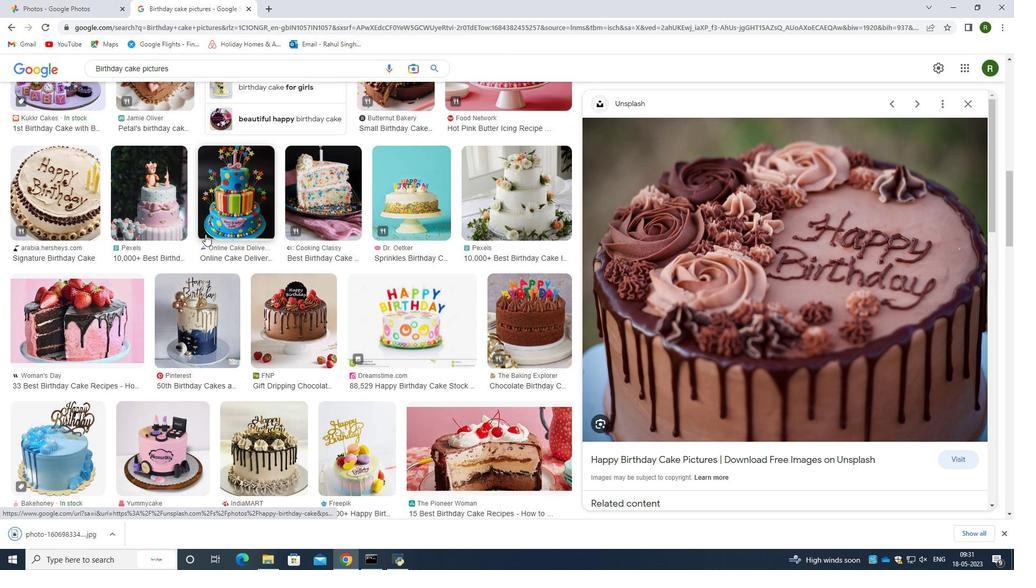 
Action: Mouse moved to (76, 230)
Screenshot: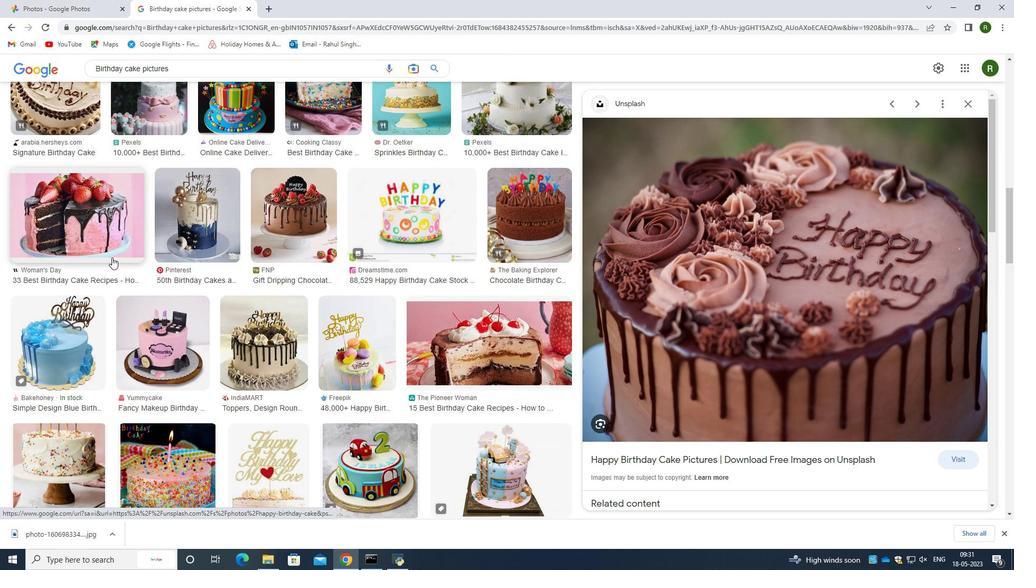 
Action: Mouse scrolled (76, 230) with delta (0, 0)
Screenshot: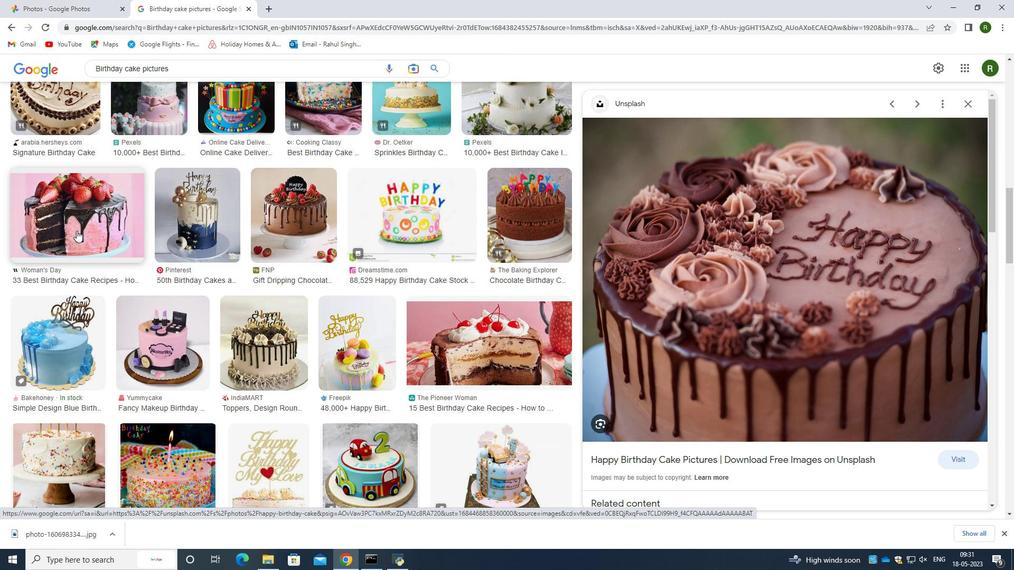 
Action: Mouse scrolled (76, 230) with delta (0, 0)
Screenshot: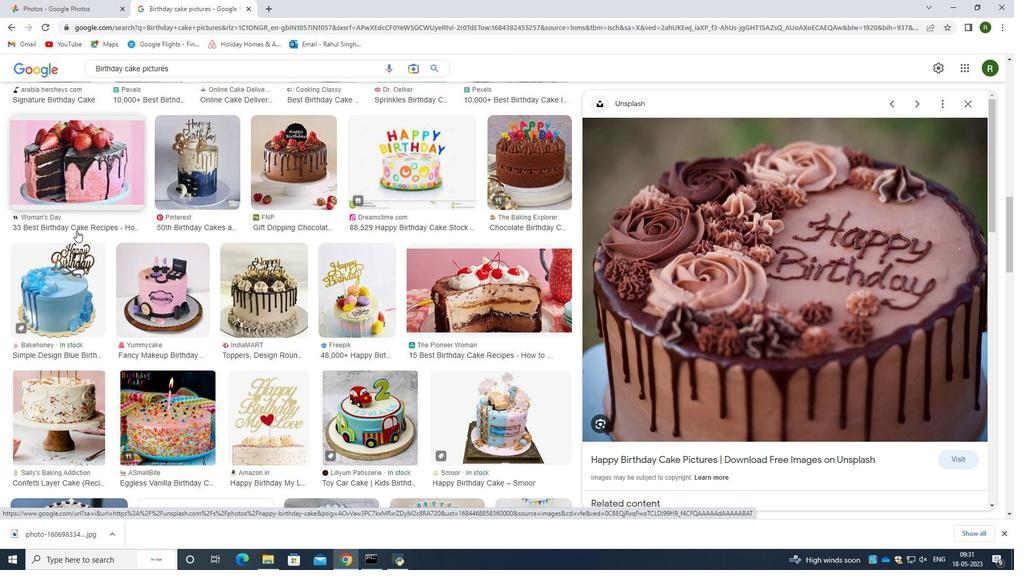 
Action: Mouse moved to (254, 260)
Screenshot: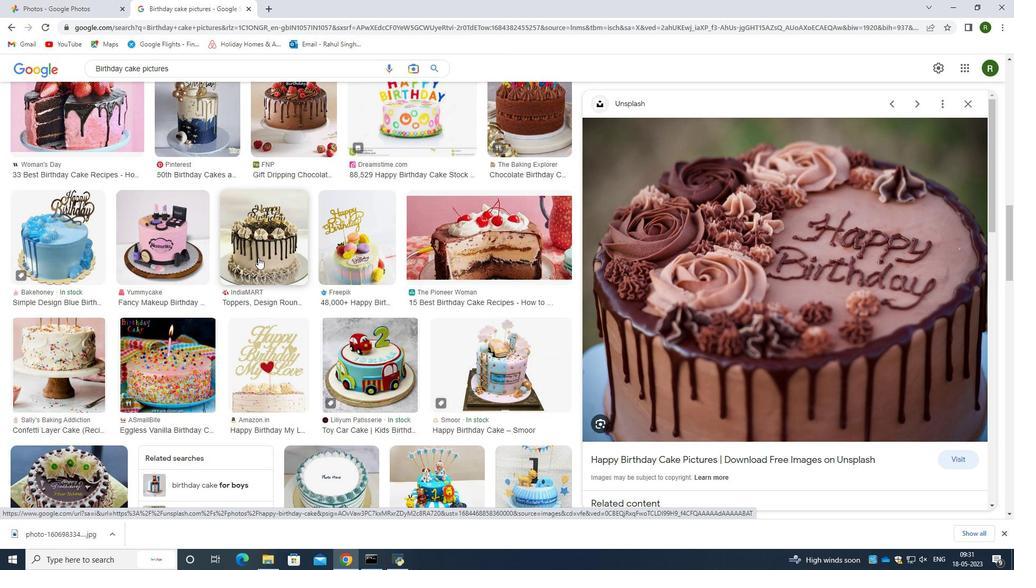 
Action: Mouse scrolled (254, 259) with delta (0, 0)
Screenshot: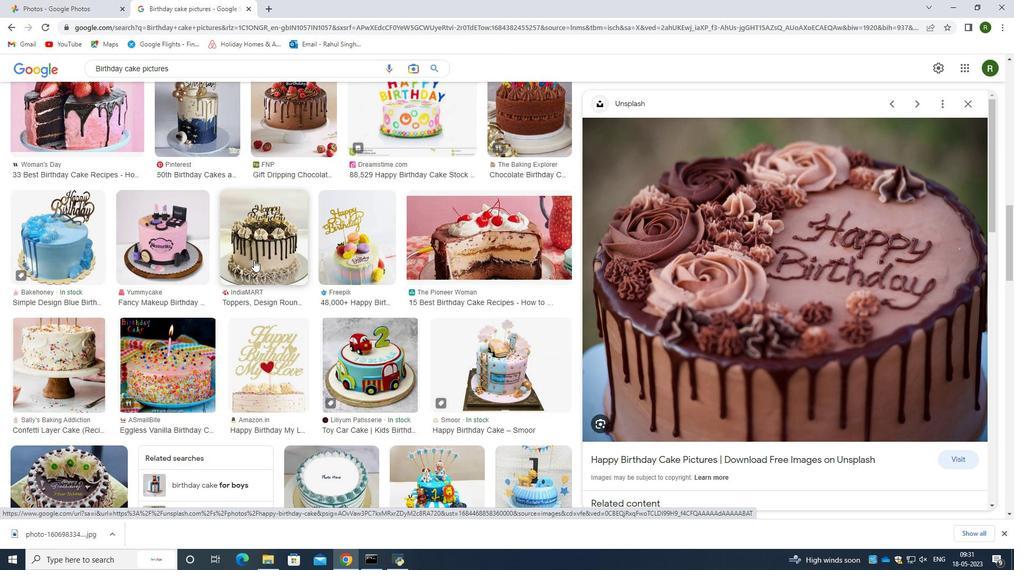 
Action: Mouse scrolled (254, 259) with delta (0, 0)
Screenshot: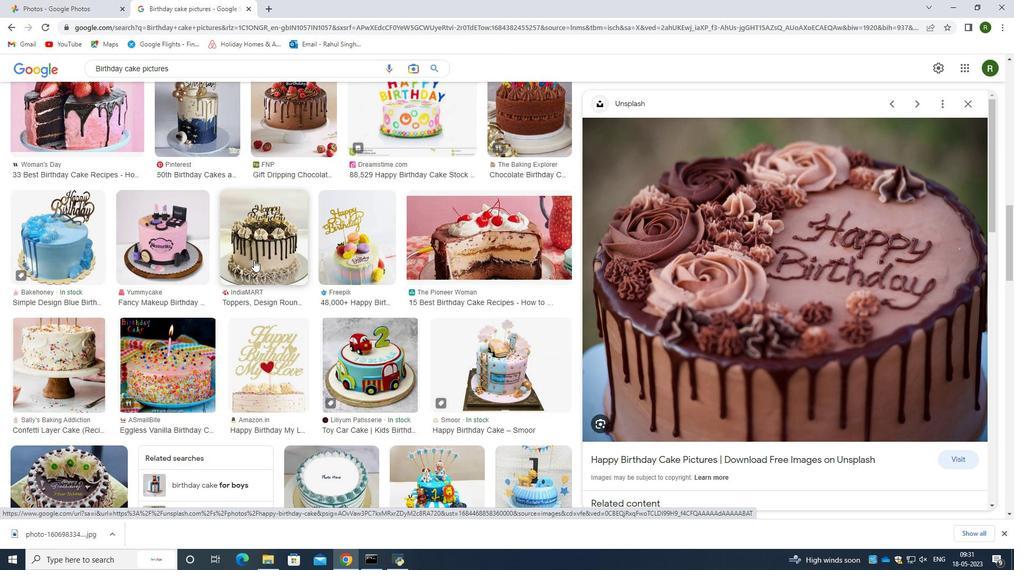 
Action: Mouse moved to (137, 231)
Screenshot: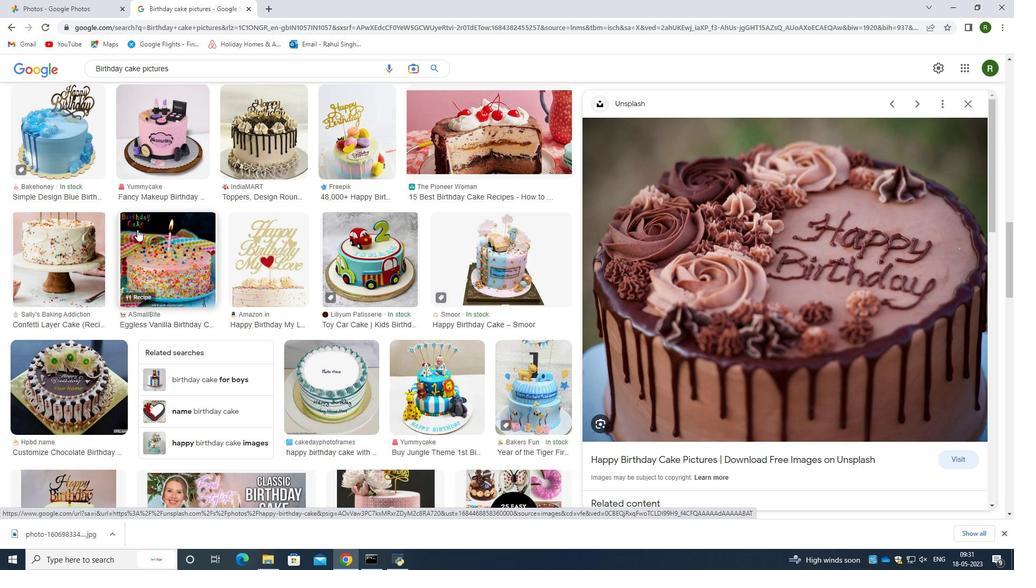 
Action: Mouse scrolled (137, 231) with delta (0, 0)
Screenshot: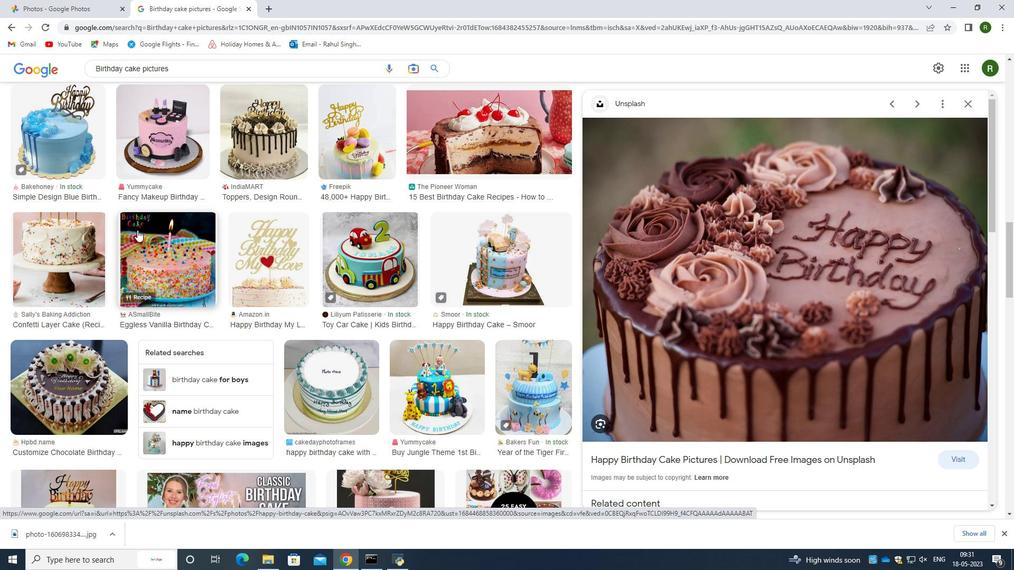 
Action: Mouse scrolled (137, 231) with delta (0, 0)
Screenshot: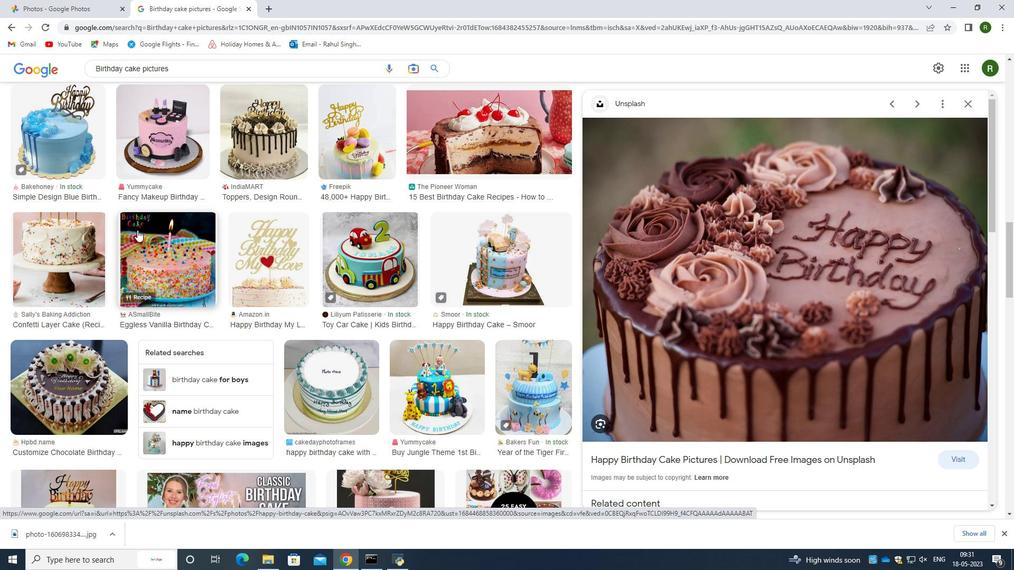 
Action: Mouse scrolled (137, 231) with delta (0, 0)
Screenshot: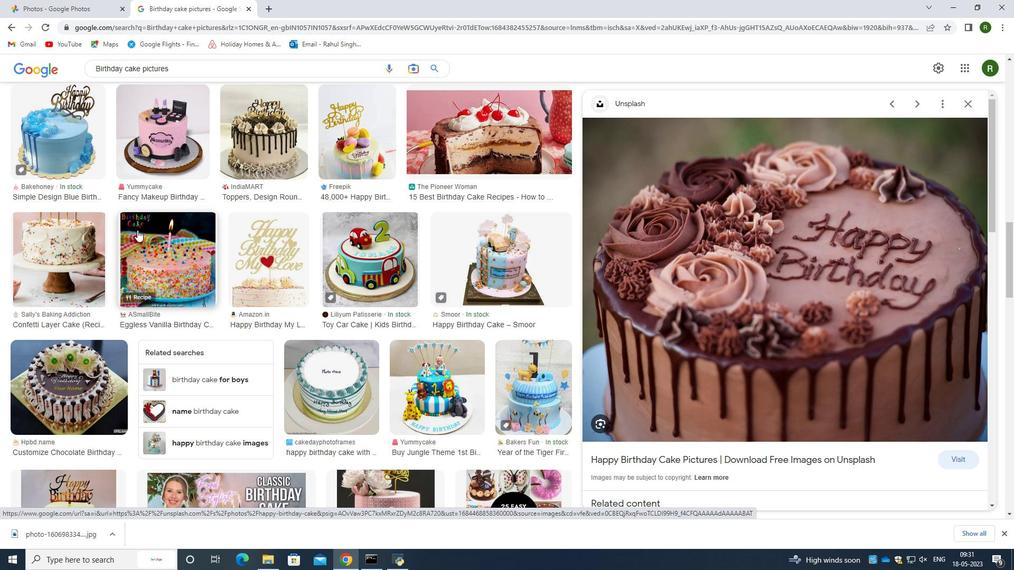 
Action: Mouse scrolled (137, 231) with delta (0, 0)
Screenshot: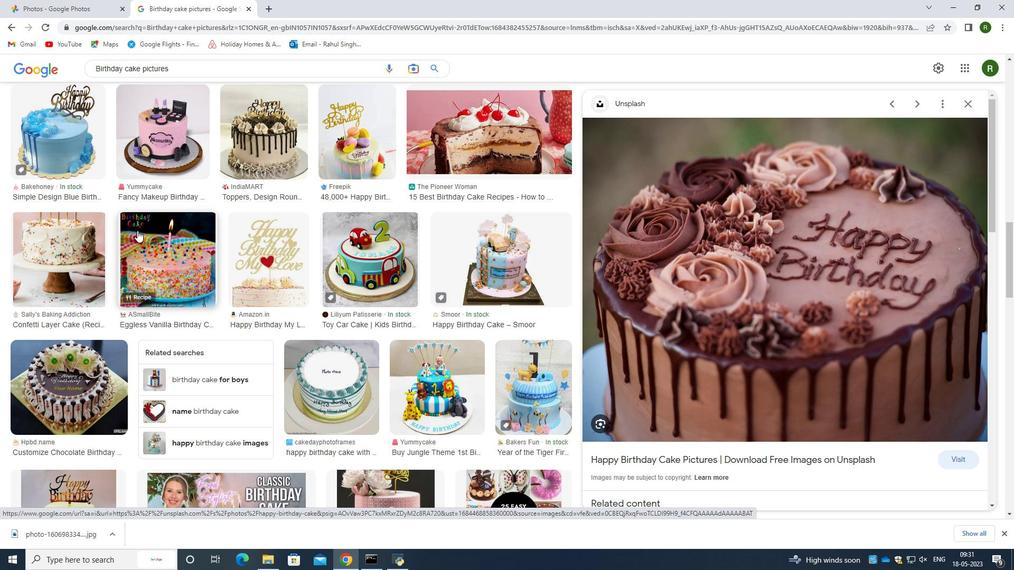 
Action: Mouse scrolled (137, 231) with delta (0, 0)
Screenshot: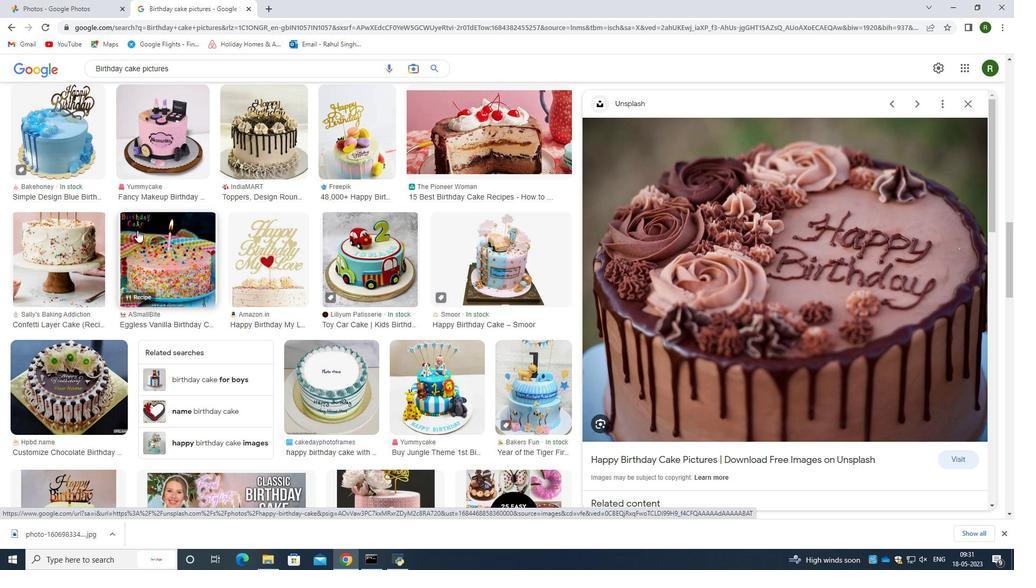 
Action: Mouse scrolled (137, 231) with delta (0, 0)
Screenshot: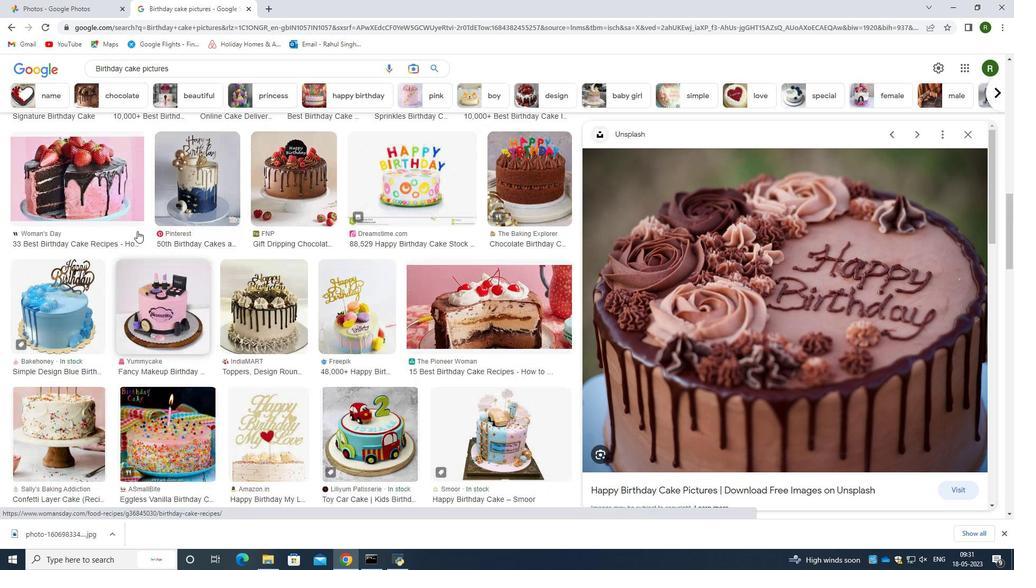
Action: Mouse scrolled (137, 231) with delta (0, 0)
Screenshot: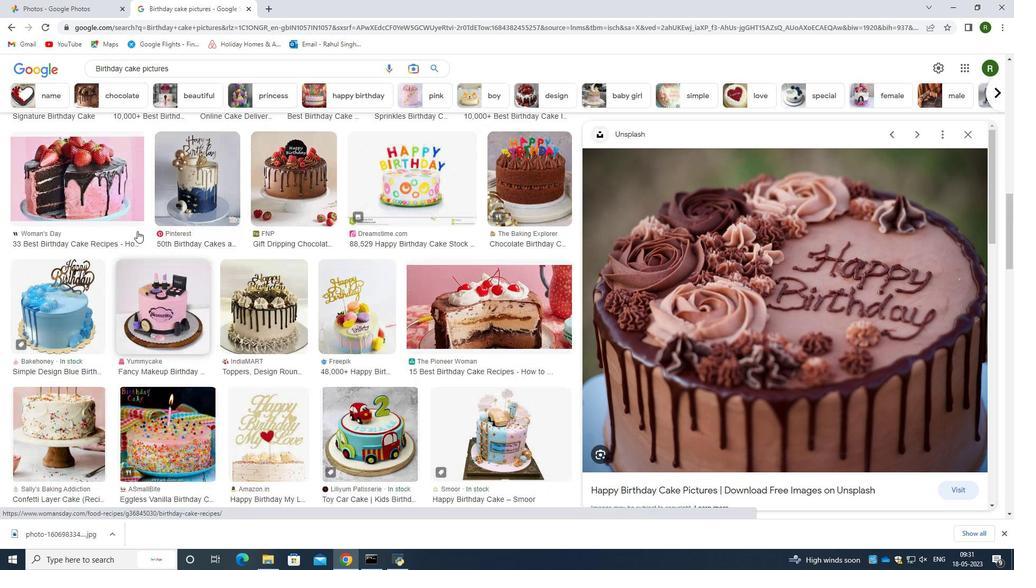 
Action: Mouse scrolled (137, 231) with delta (0, 0)
Screenshot: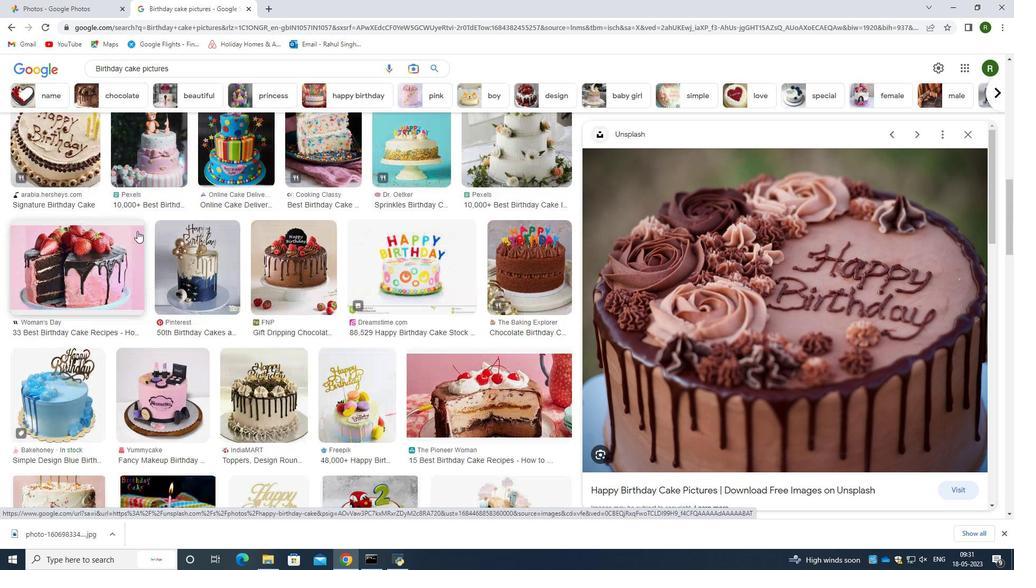 
Action: Mouse scrolled (137, 231) with delta (0, 0)
Screenshot: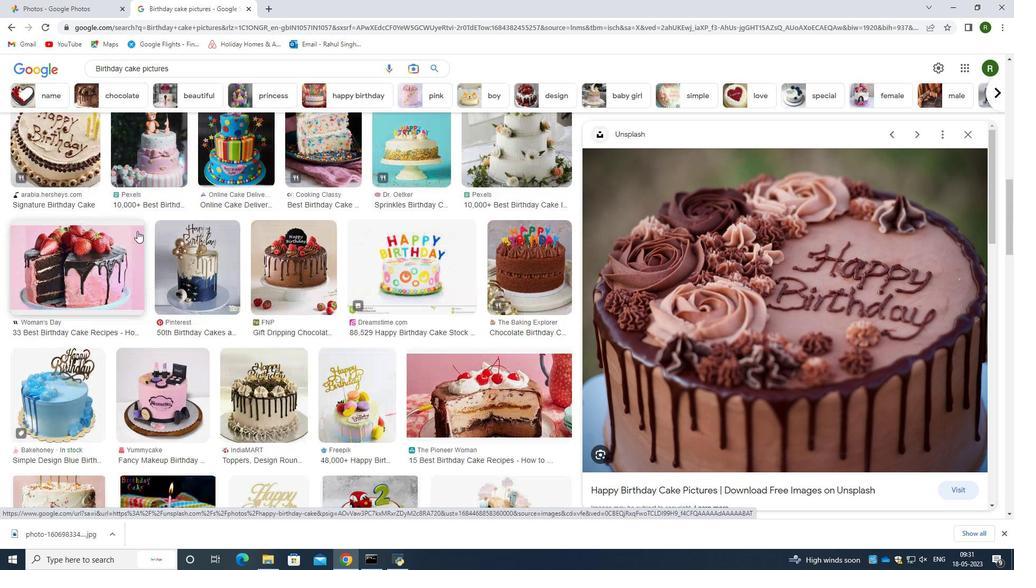 
Action: Mouse scrolled (137, 231) with delta (0, 0)
Screenshot: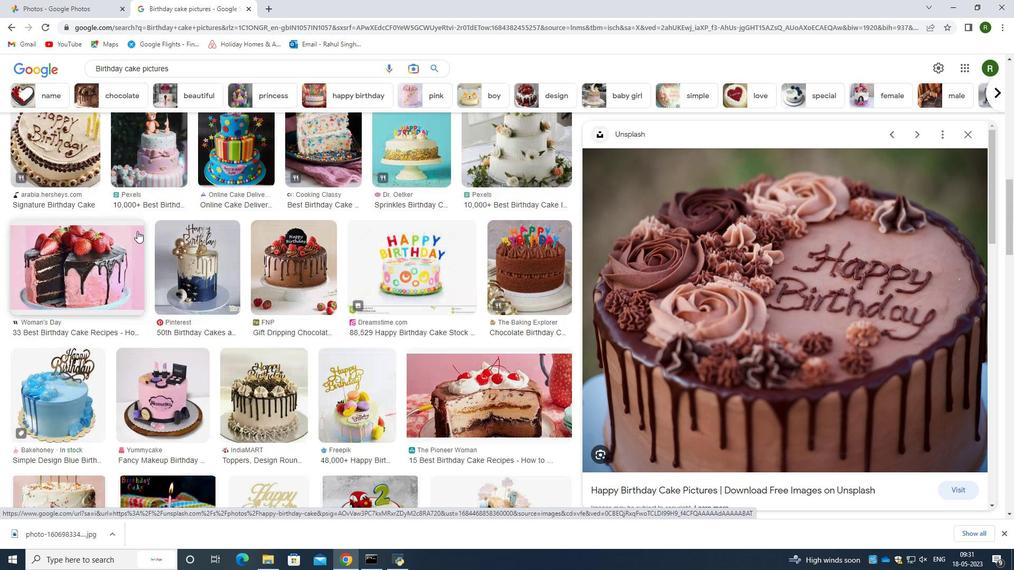 
Action: Mouse scrolled (137, 231) with delta (0, 0)
Screenshot: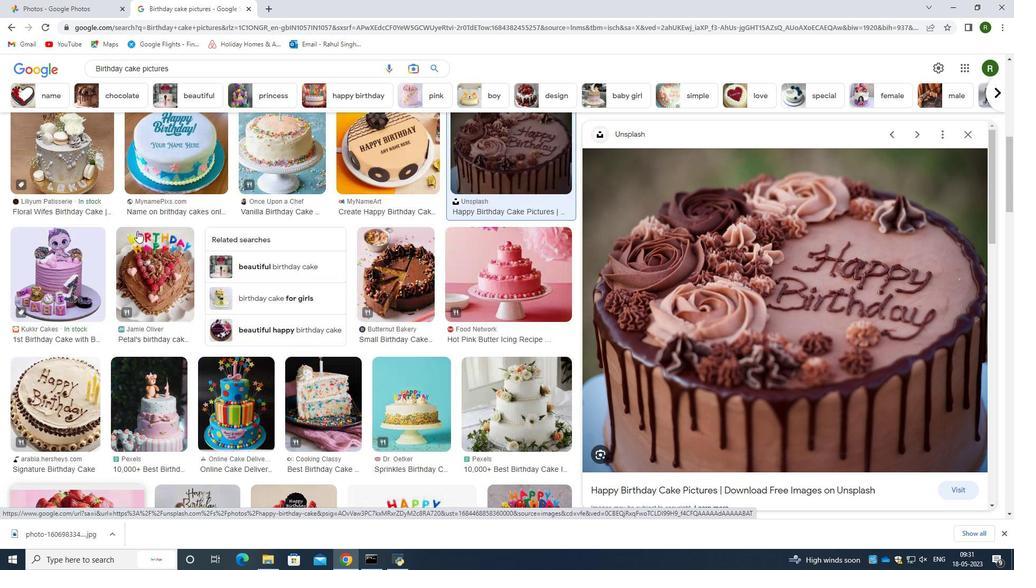 
Action: Mouse scrolled (137, 231) with delta (0, 0)
Screenshot: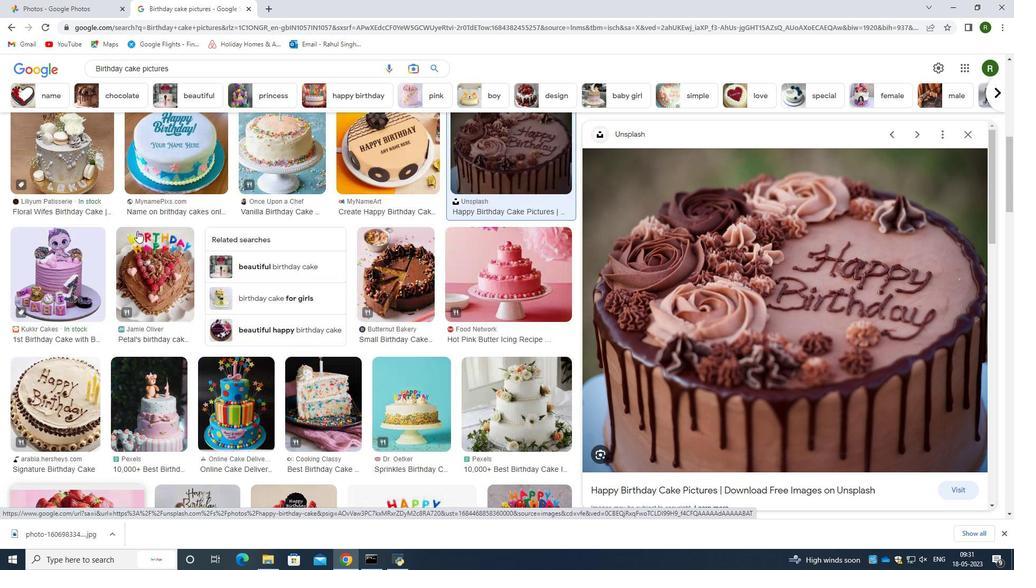 
Action: Mouse scrolled (137, 231) with delta (0, 0)
Screenshot: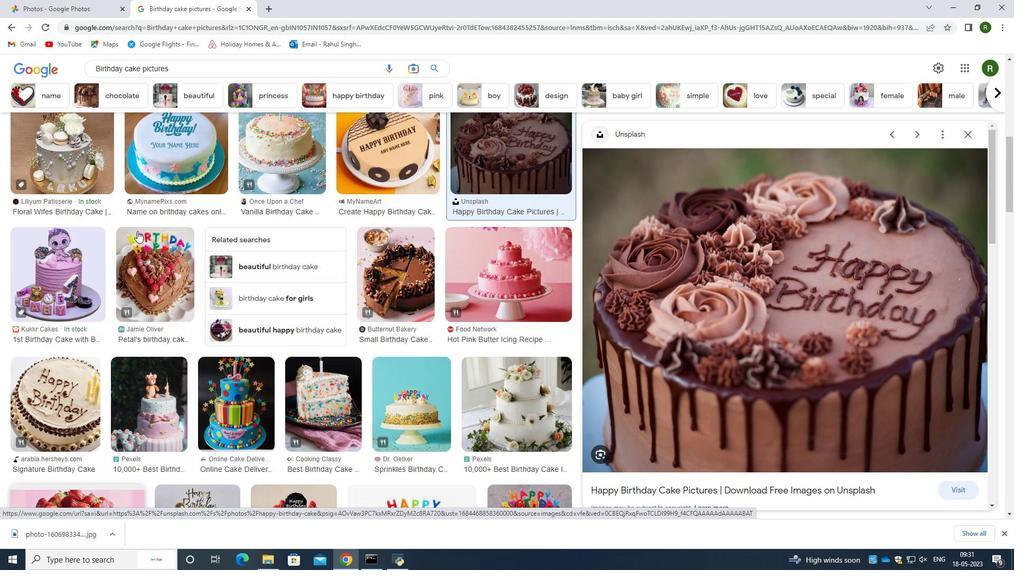 
Action: Mouse scrolled (137, 231) with delta (0, 0)
Screenshot: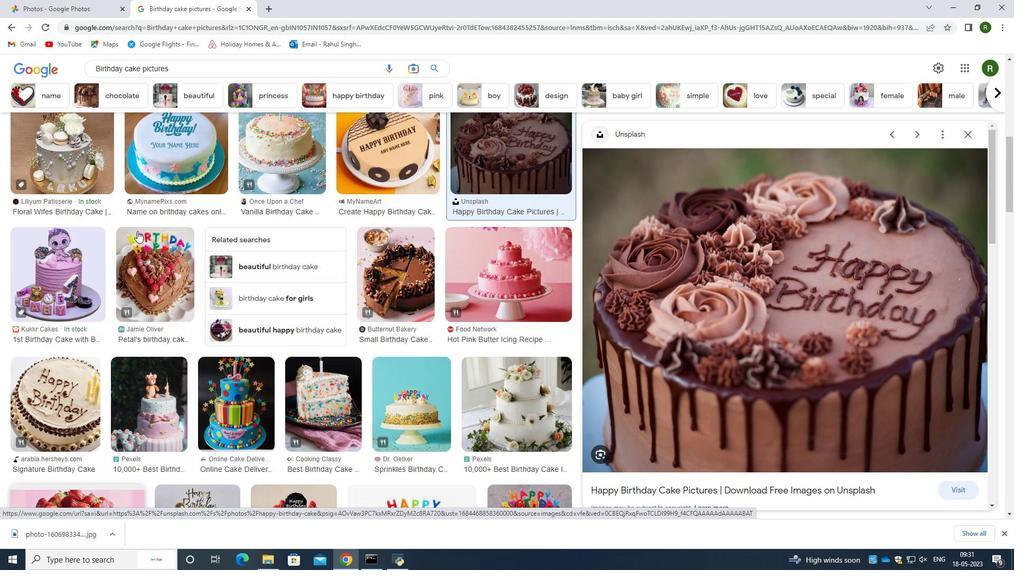 
Action: Mouse scrolled (137, 231) with delta (0, 0)
Screenshot: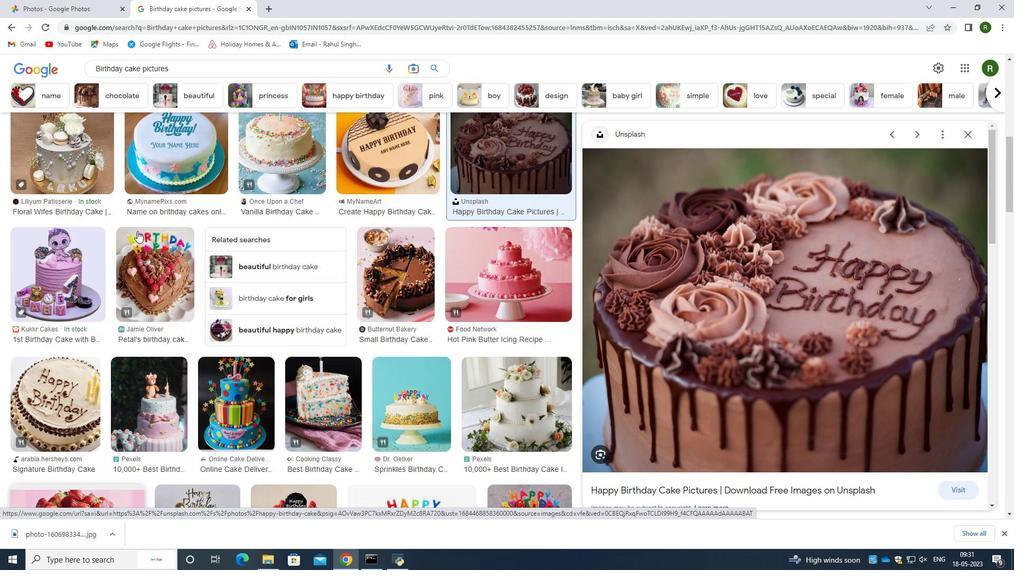 
Action: Mouse scrolled (137, 231) with delta (0, 0)
Screenshot: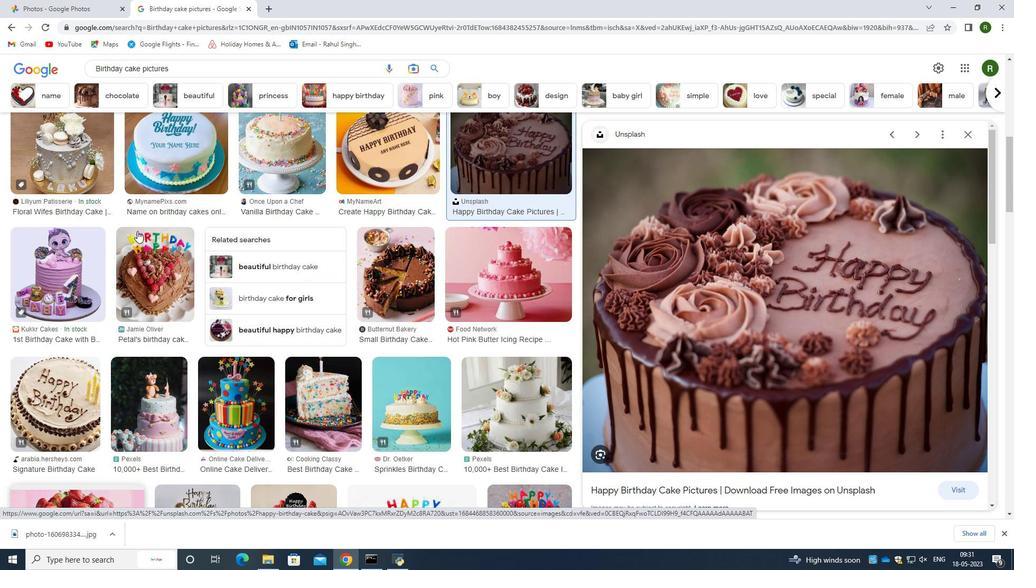 
Action: Mouse moved to (182, 62)
Screenshot: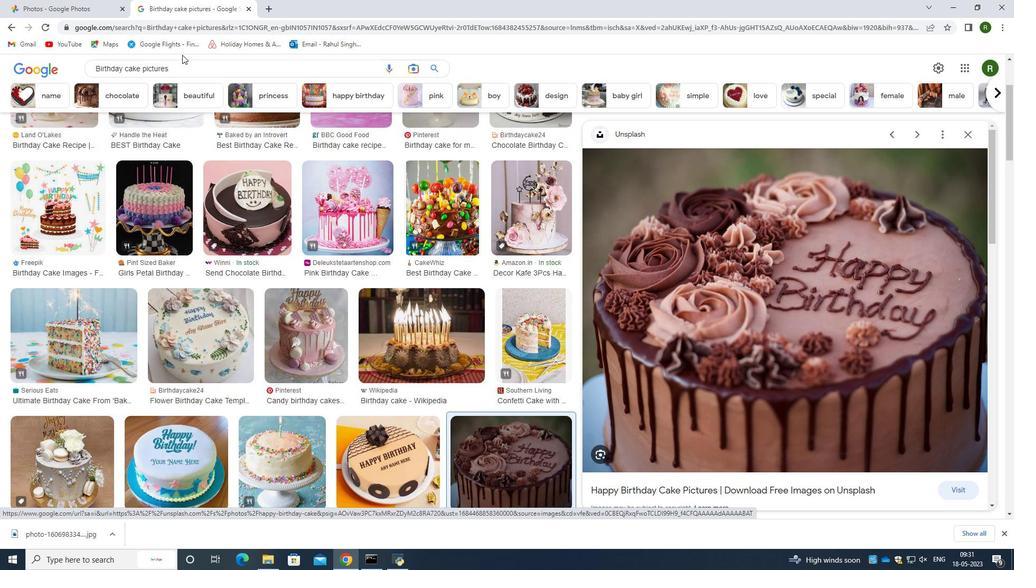 
Action: Mouse pressed left at (182, 62)
Screenshot: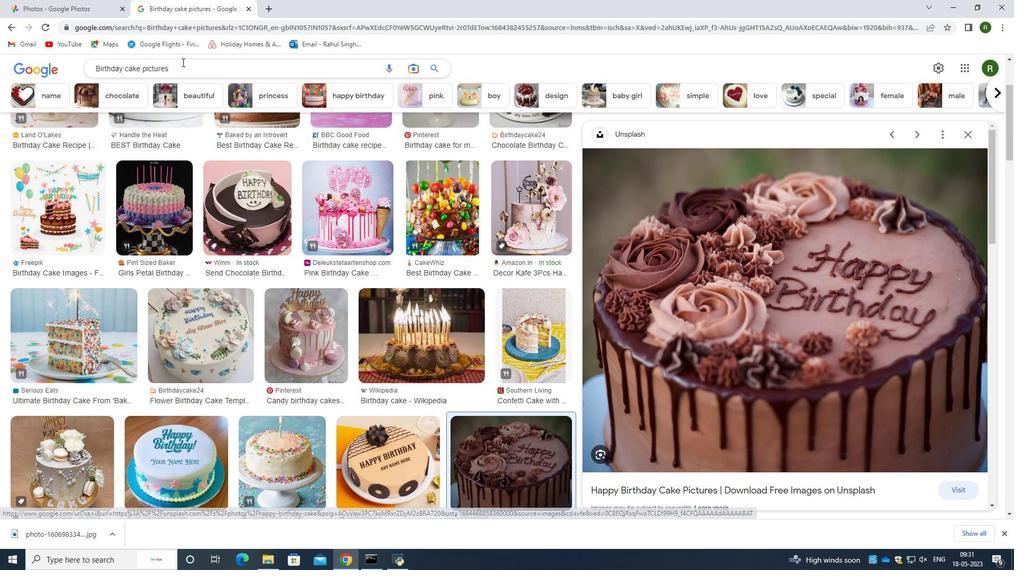 
Action: Mouse moved to (184, 68)
Screenshot: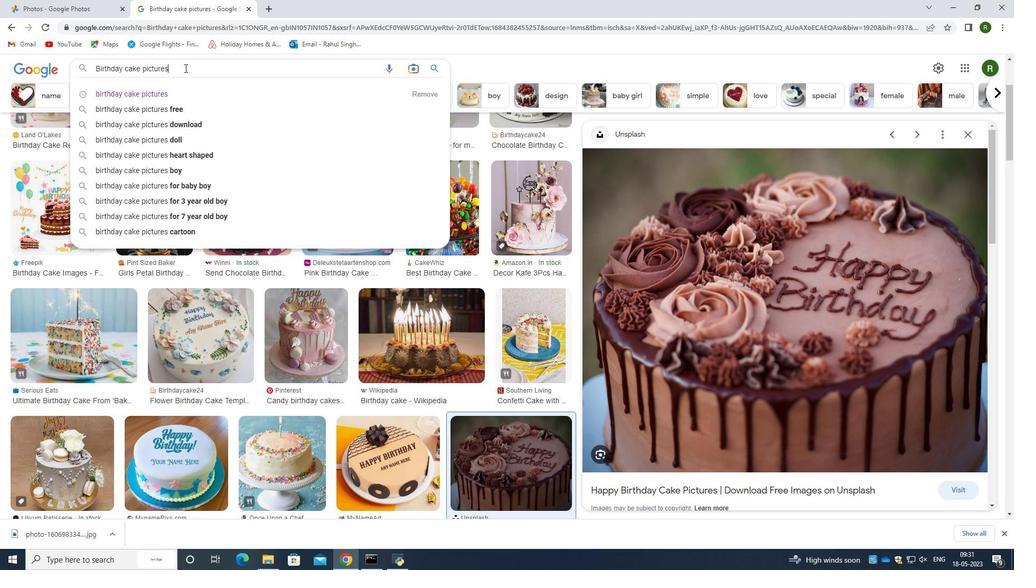 
Action: Key pressed <Key.space>using<Key.space>in<Key.backspace>mage<Key.space>recognition<Key.space>techo<Key.backspace>nology<Key.enter>
Screenshot: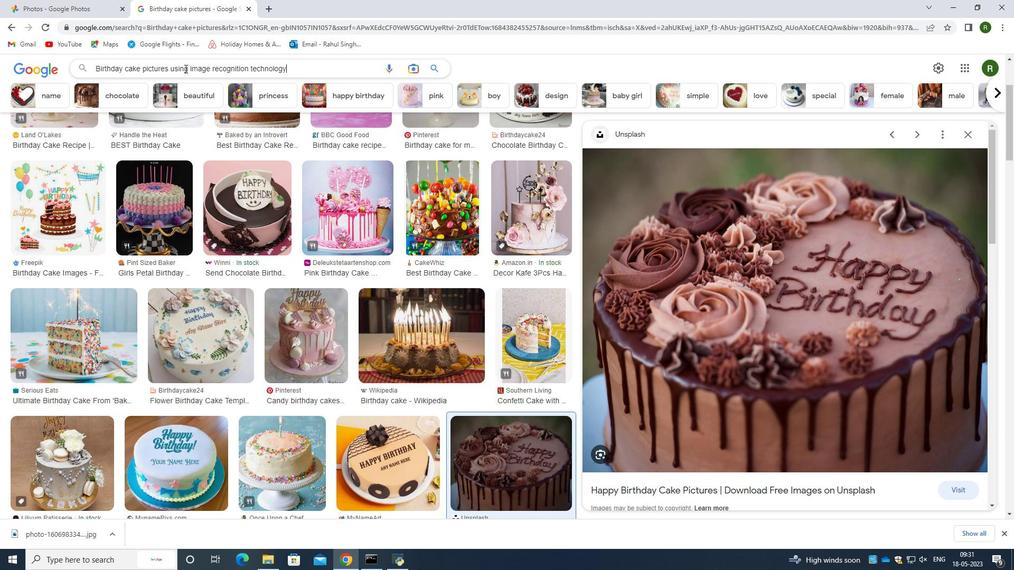 
Action: Mouse moved to (328, 226)
Screenshot: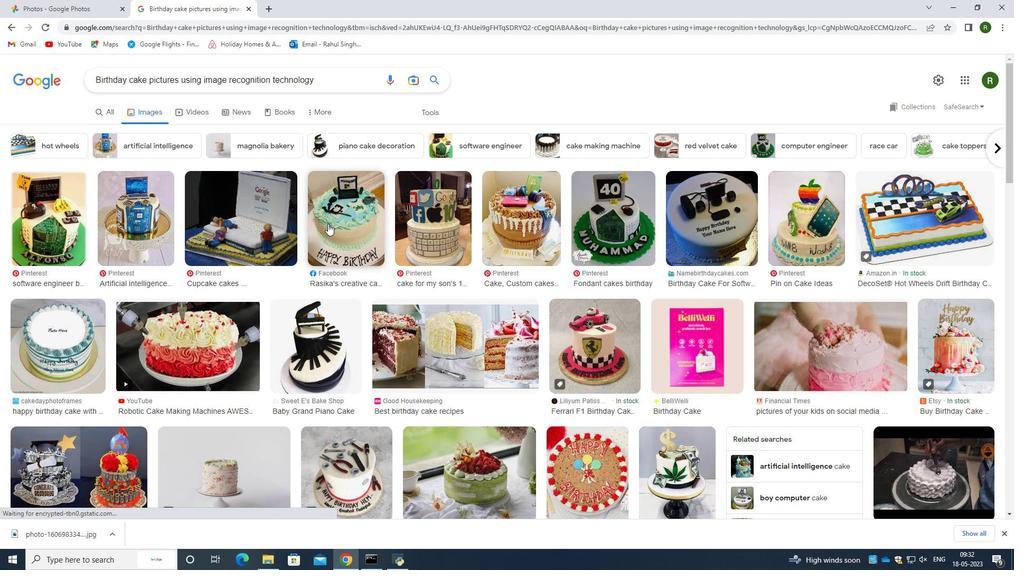 
Action: Mouse scrolled (328, 225) with delta (0, 0)
Screenshot: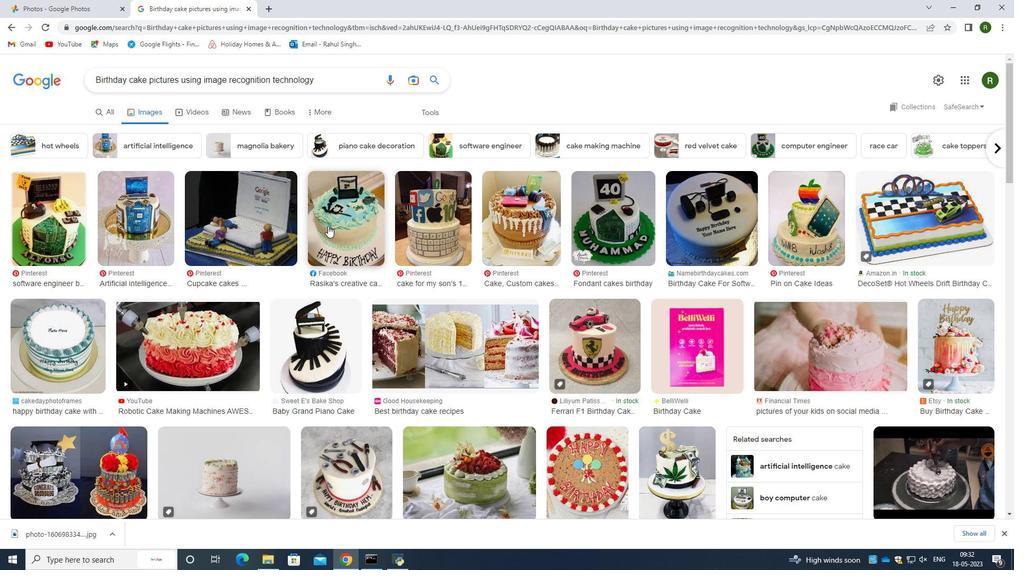 
Action: Mouse scrolled (328, 225) with delta (0, 0)
Screenshot: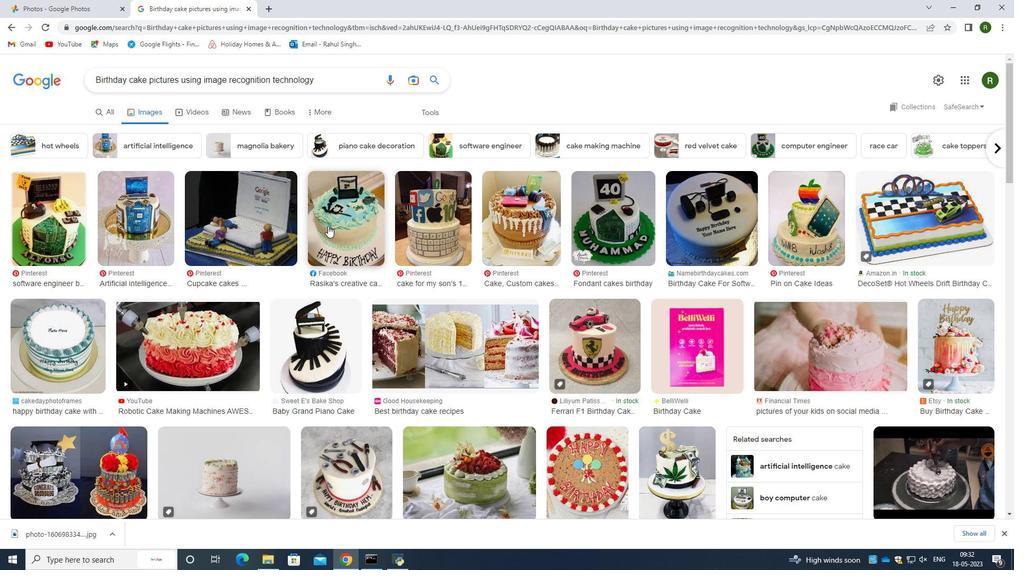 
Action: Mouse moved to (308, 338)
Screenshot: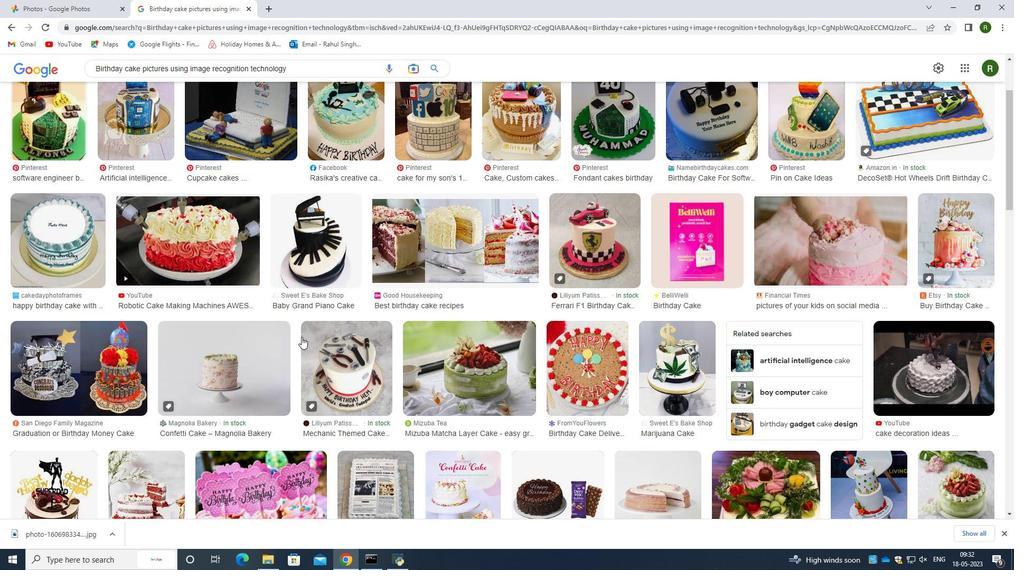 
Action: Mouse scrolled (308, 337) with delta (0, 0)
Screenshot: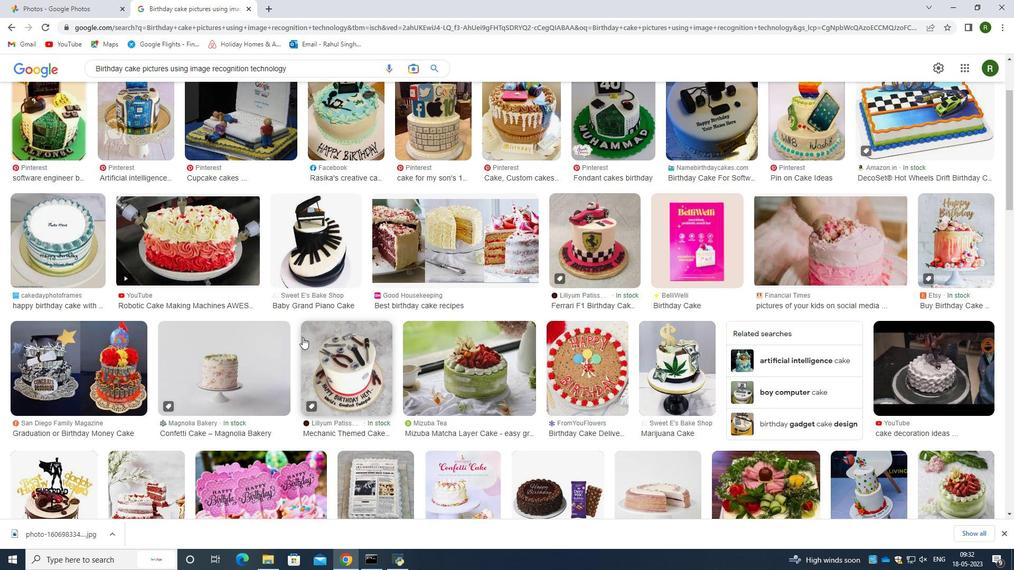 
Action: Mouse moved to (786, 310)
Screenshot: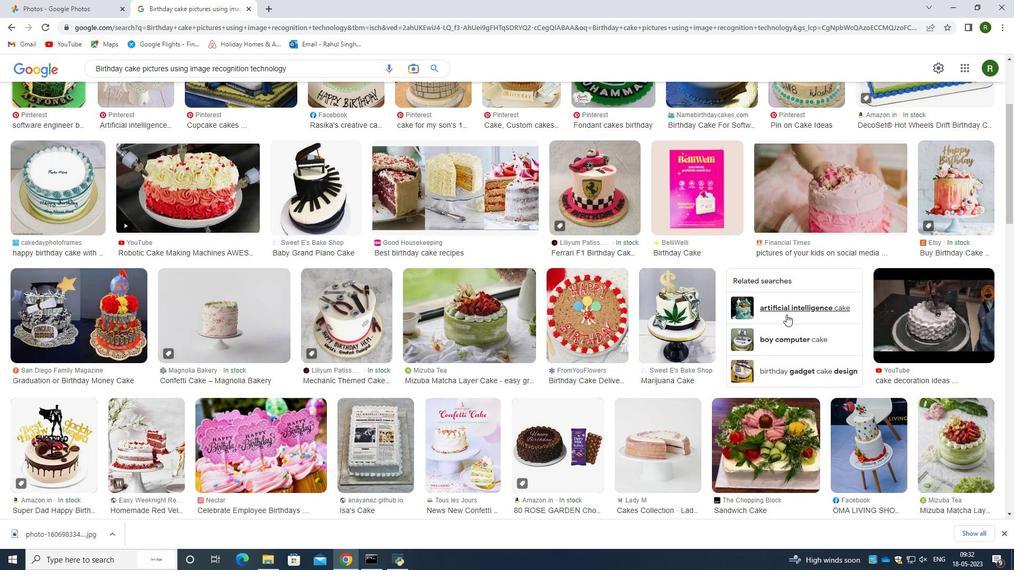 
Action: Mouse pressed left at (786, 310)
Screenshot: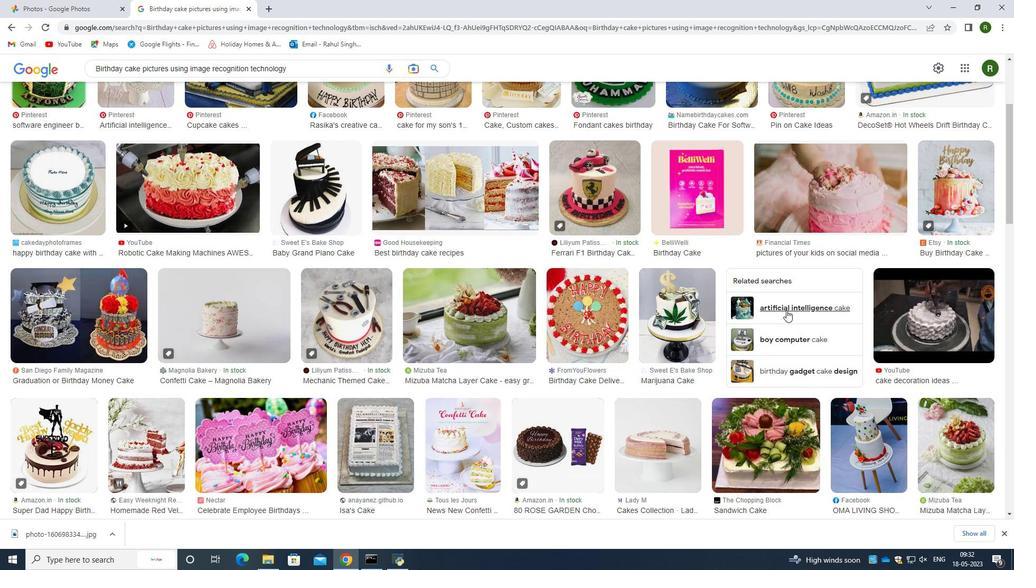 
Action: Mouse moved to (414, 234)
Screenshot: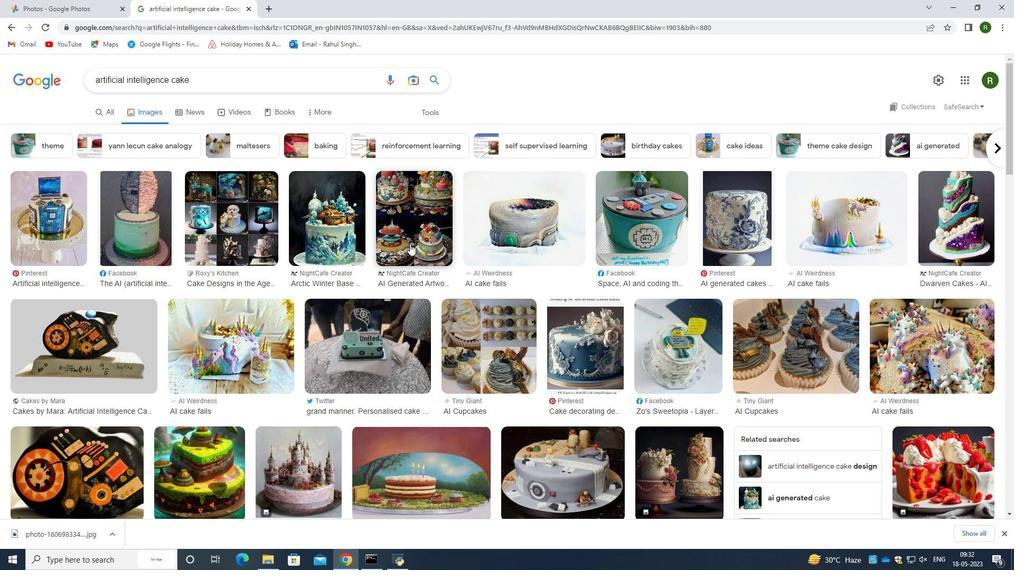 
Action: Mouse pressed left at (414, 234)
Screenshot: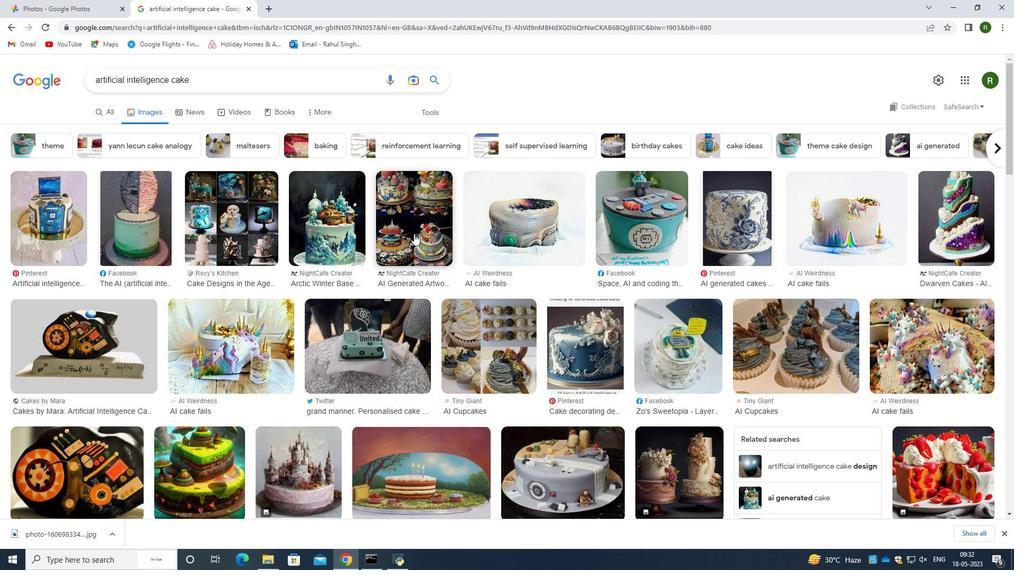 
Action: Mouse moved to (727, 291)
Screenshot: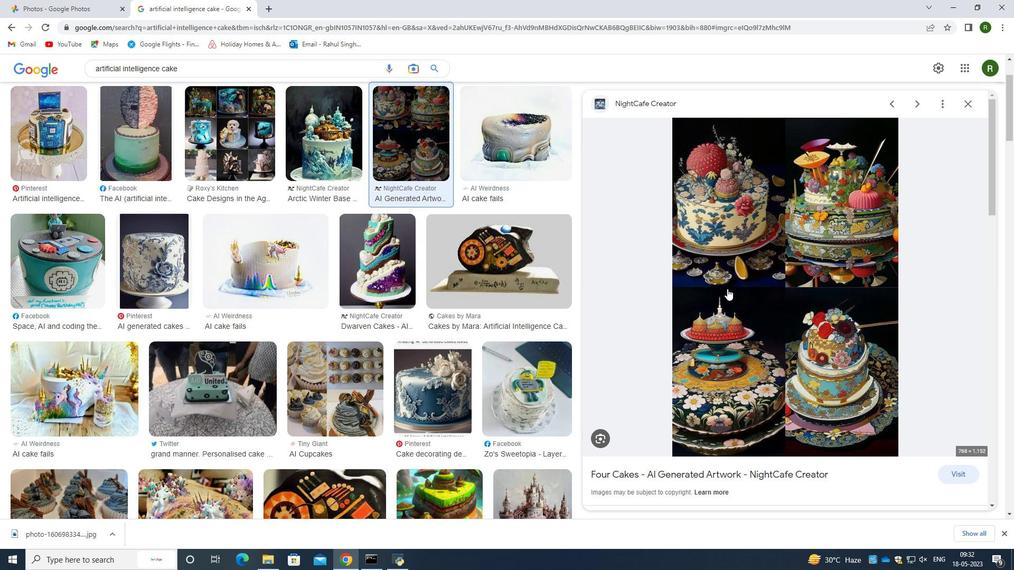
Action: Mouse pressed right at (727, 291)
Screenshot: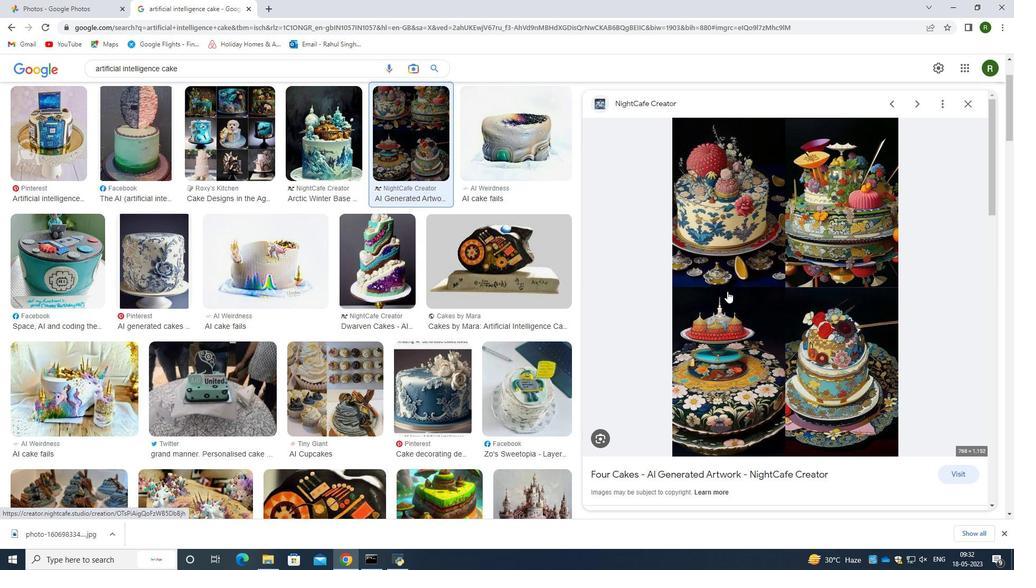 
Action: Mouse moved to (781, 407)
Screenshot: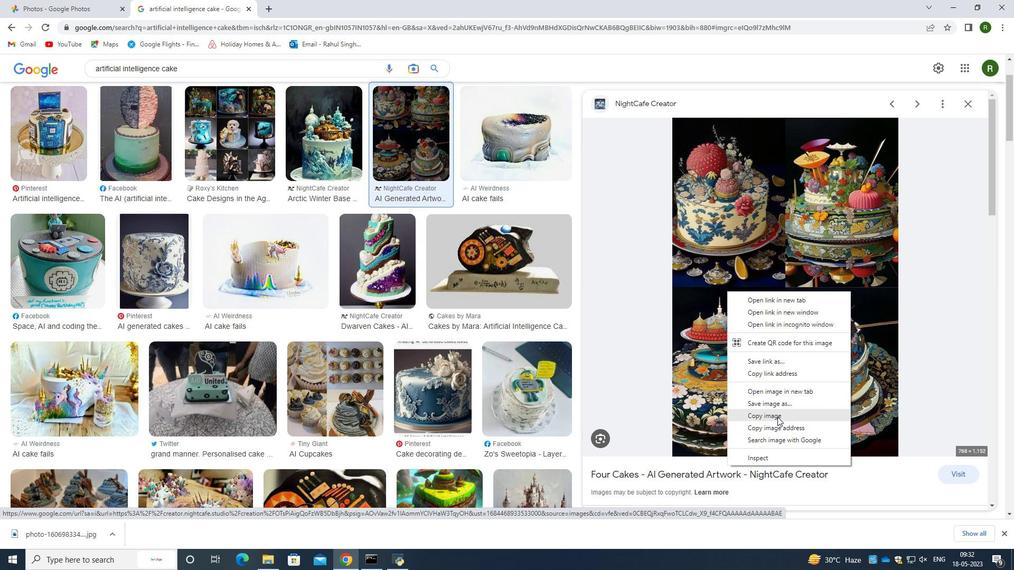 
Action: Mouse pressed left at (781, 407)
Screenshot: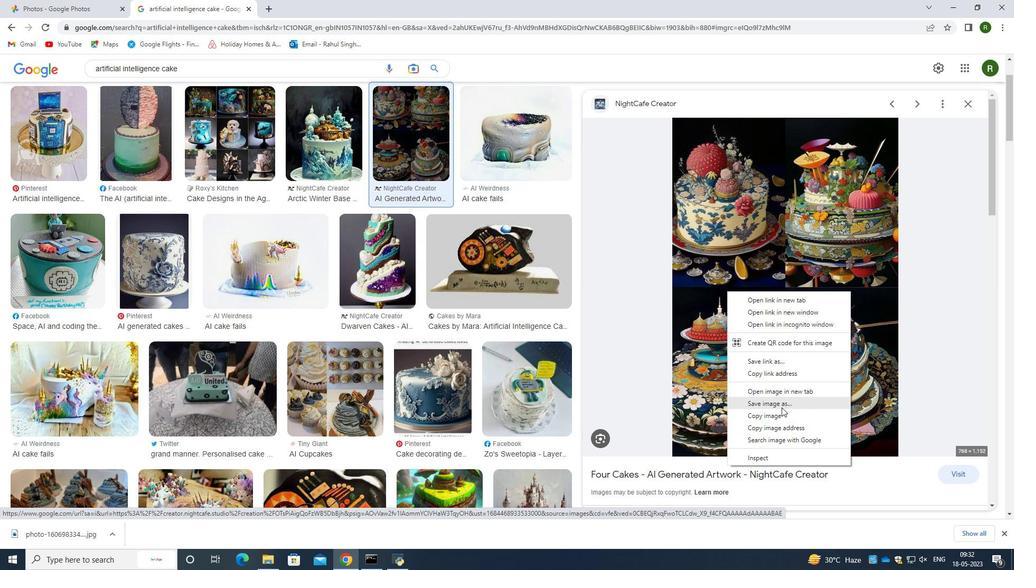 
Action: Mouse moved to (489, 8)
Screenshot: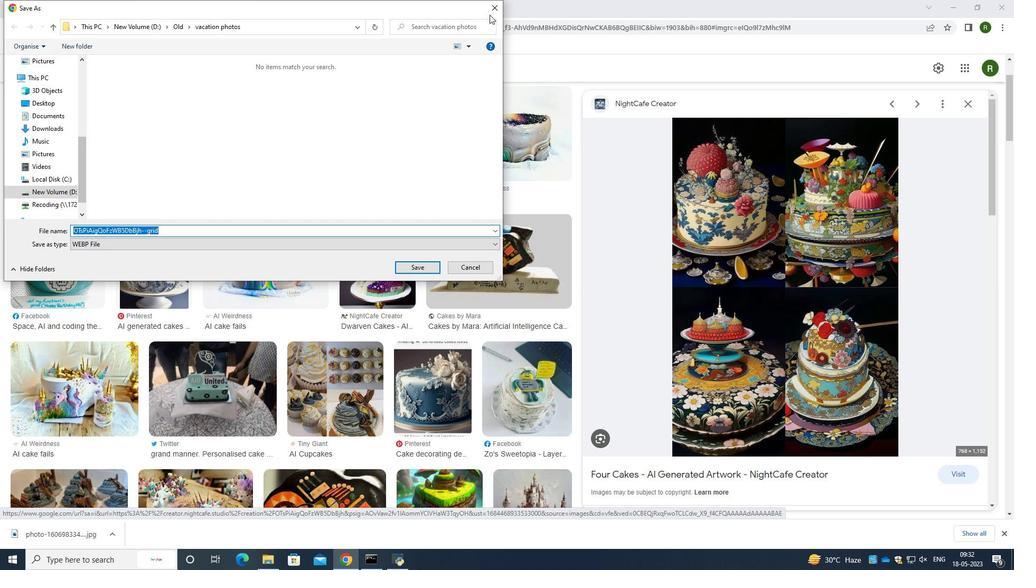 
Action: Mouse pressed left at (489, 8)
Screenshot: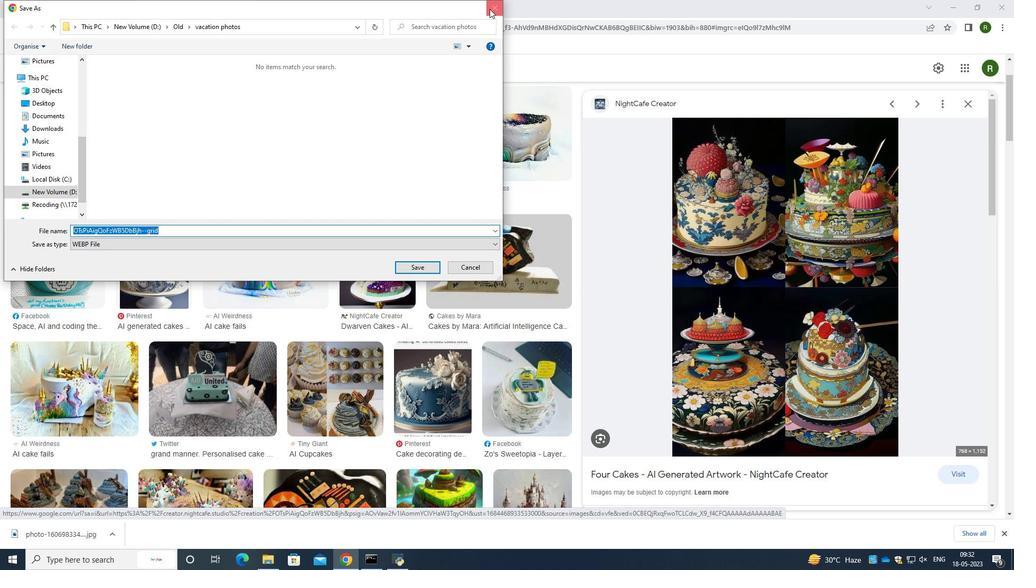 
Action: Mouse moved to (198, 400)
Screenshot: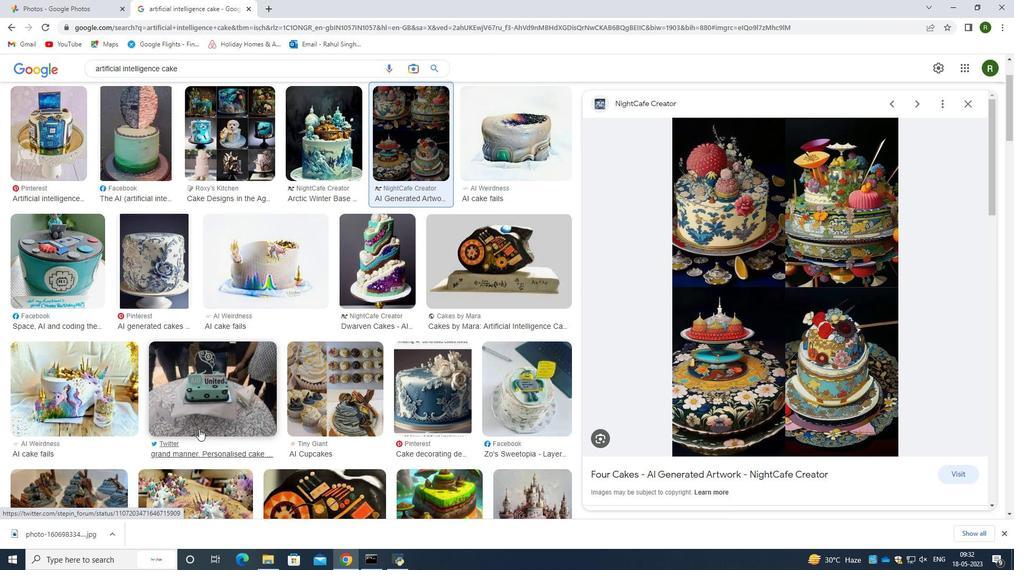 
Action: Mouse pressed left at (198, 400)
Screenshot: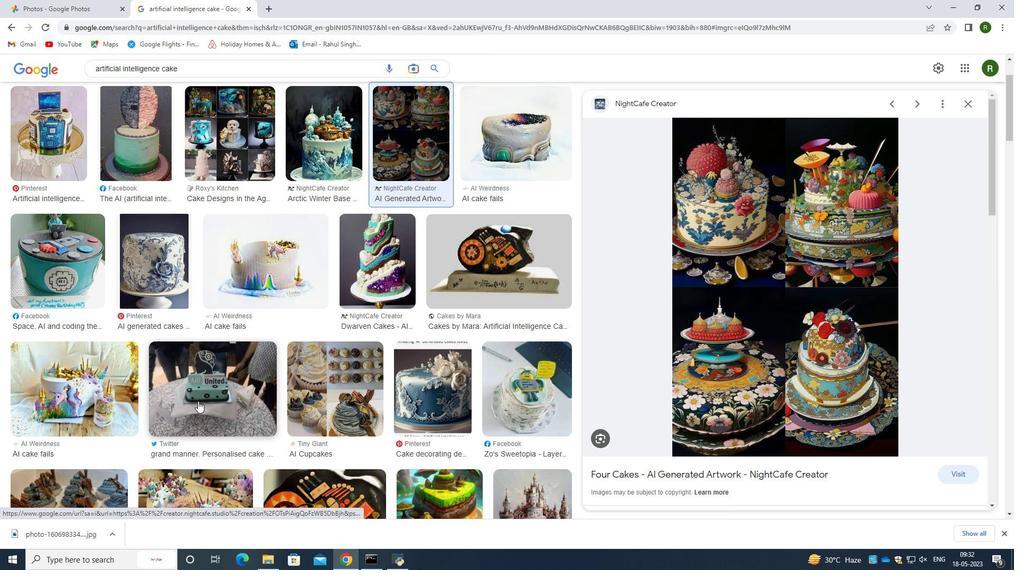 
Action: Mouse moved to (97, 399)
Screenshot: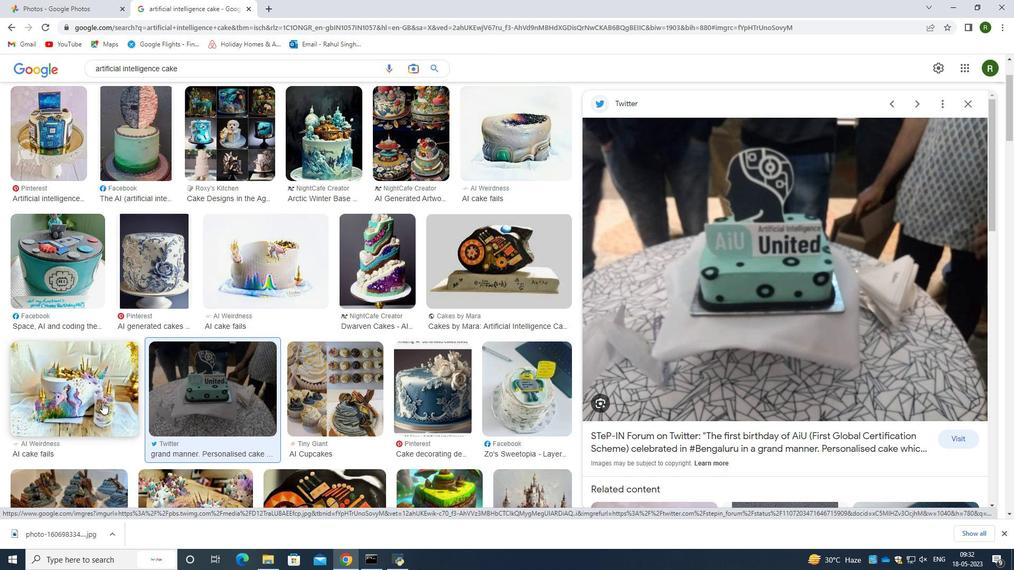 
Action: Mouse pressed left at (97, 399)
Screenshot: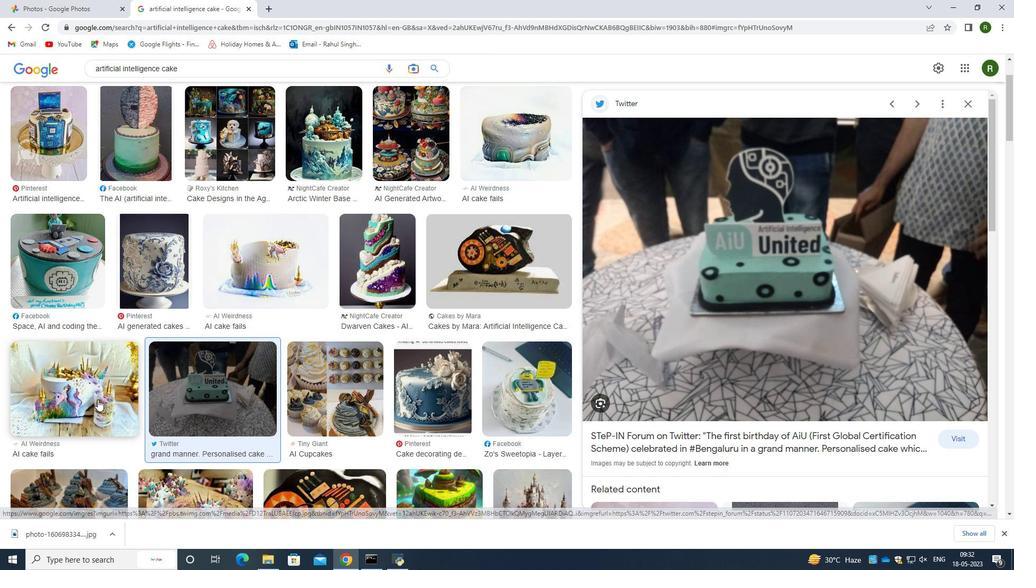 
Action: Mouse moved to (452, 443)
Screenshot: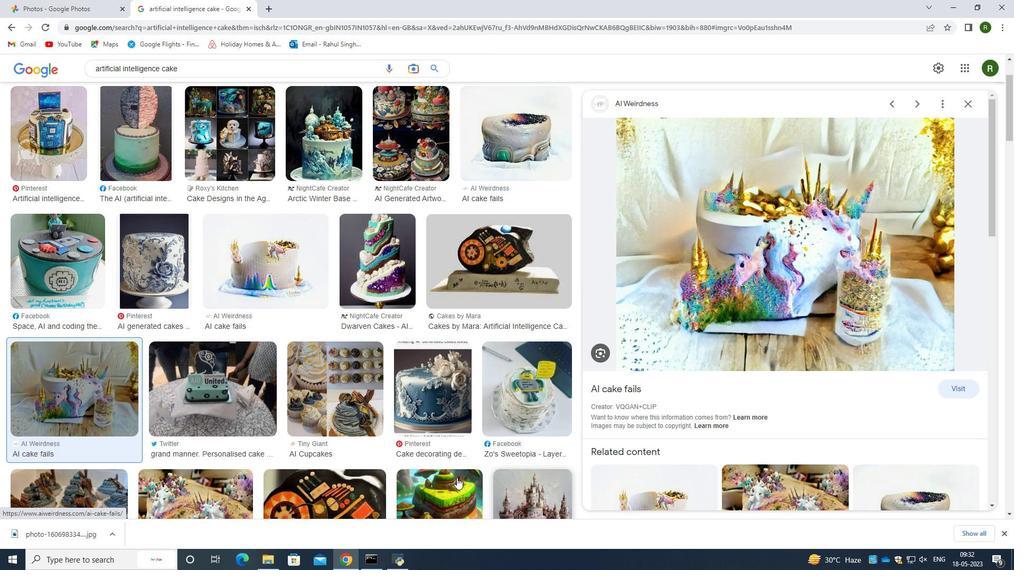
Action: Mouse scrolled (452, 443) with delta (0, 0)
Screenshot: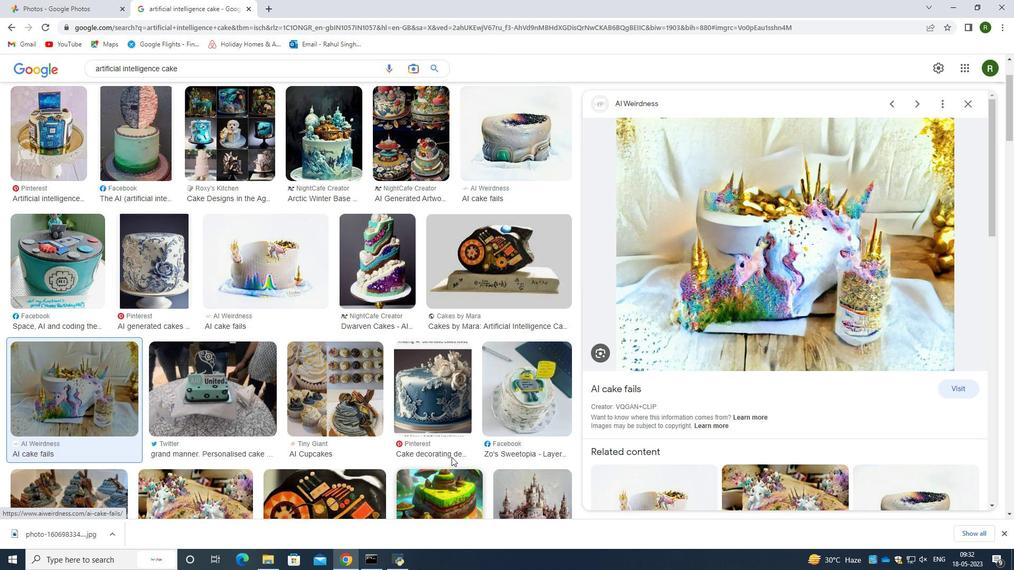 
Action: Mouse scrolled (452, 443) with delta (0, 0)
Screenshot: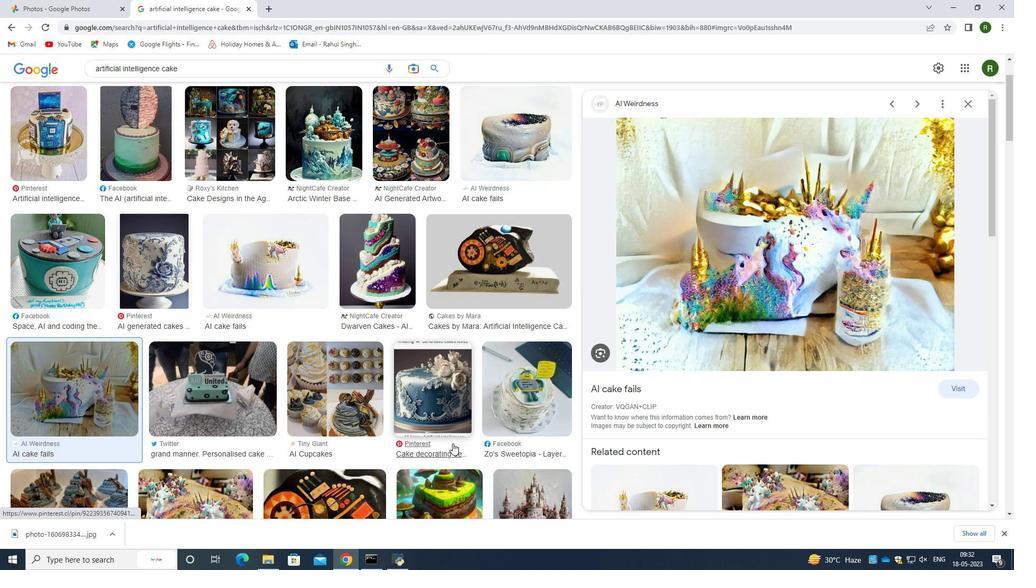 
Action: Mouse scrolled (452, 443) with delta (0, 0)
Screenshot: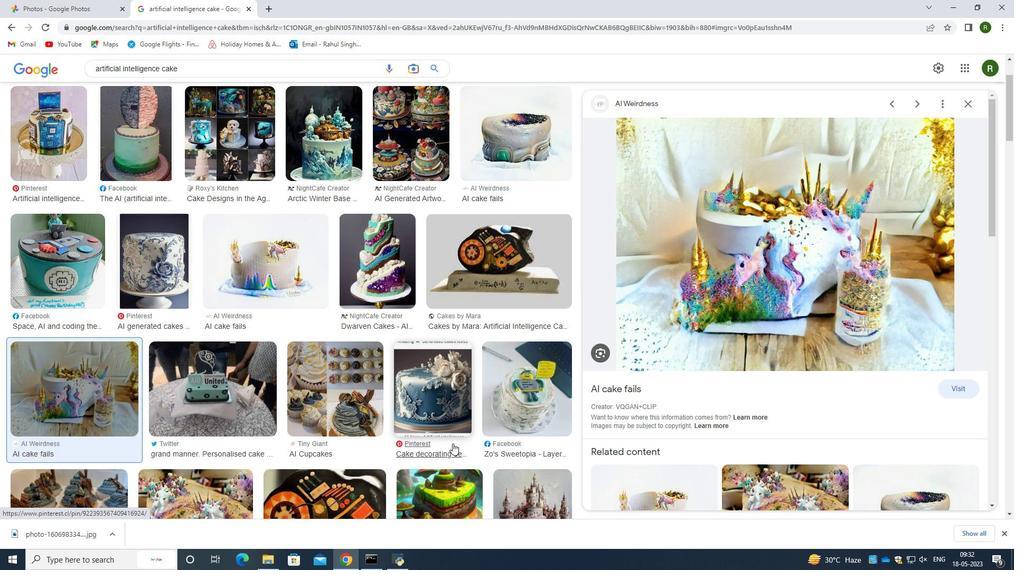 
Action: Mouse moved to (250, 414)
Screenshot: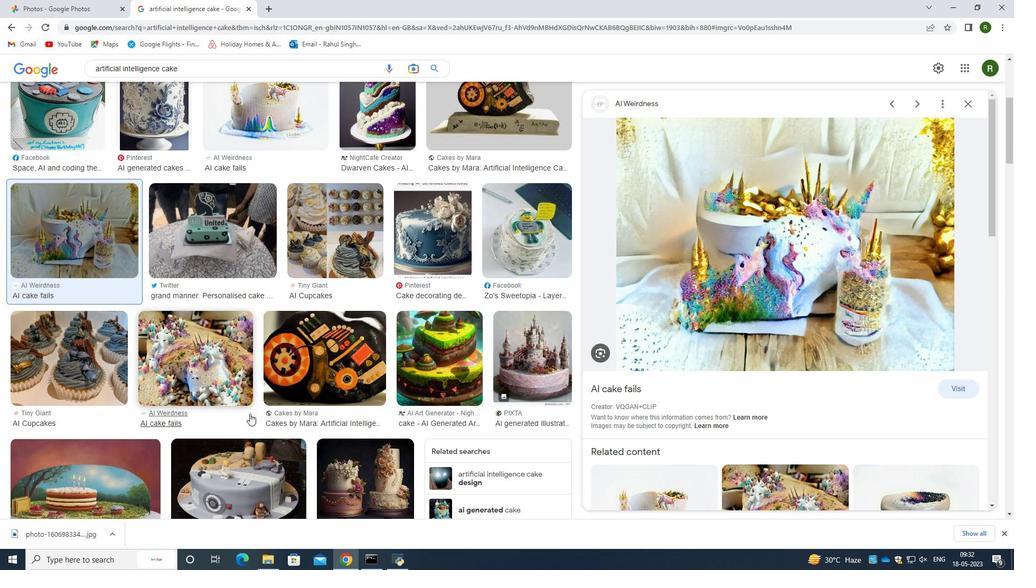 
Action: Mouse scrolled (250, 413) with delta (0, 0)
Screenshot: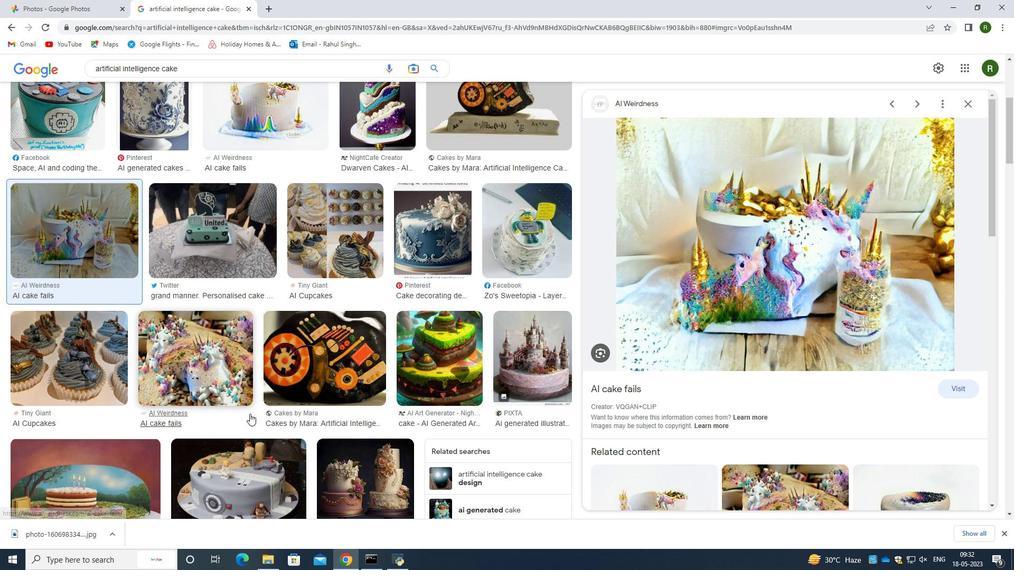 
Action: Mouse scrolled (250, 413) with delta (0, 0)
Screenshot: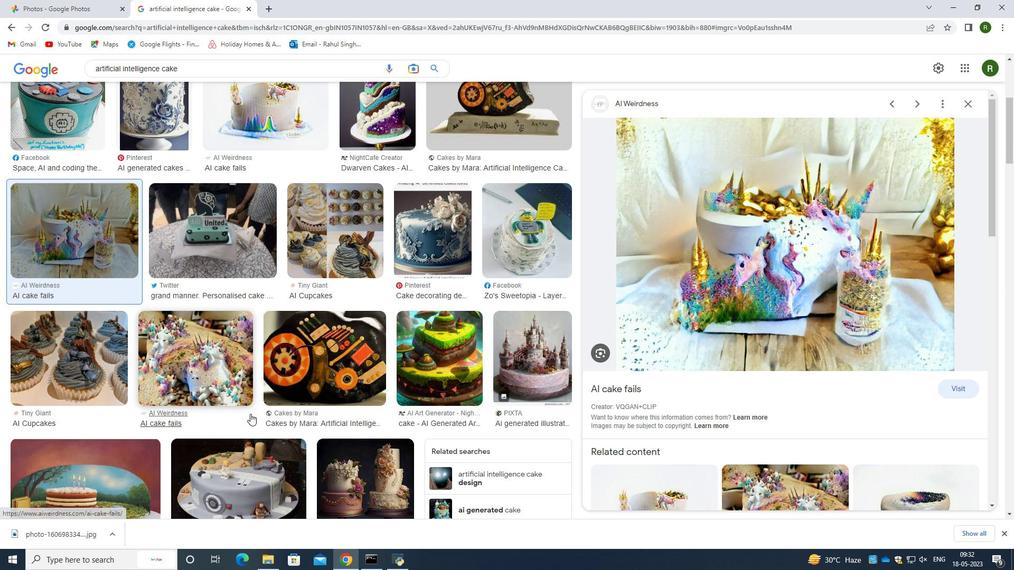 
Action: Mouse moved to (77, 243)
Screenshot: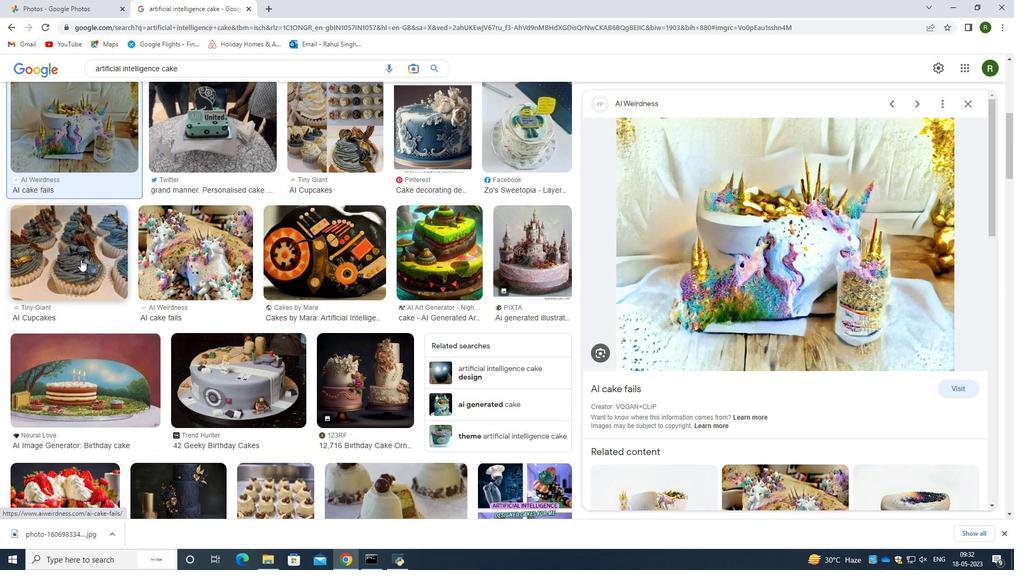 
Action: Mouse pressed left at (77, 243)
Screenshot: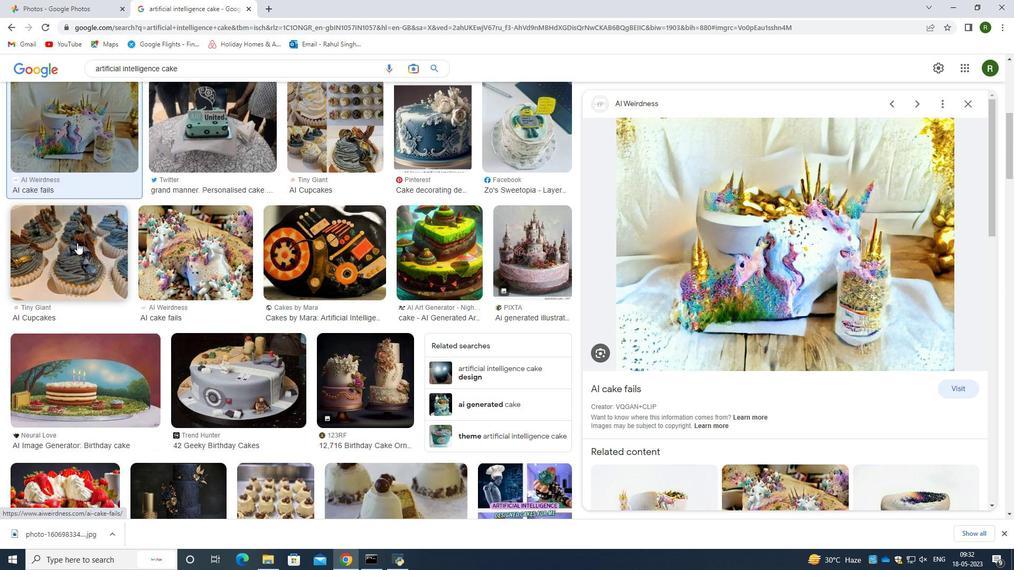 
Action: Mouse moved to (518, 424)
Screenshot: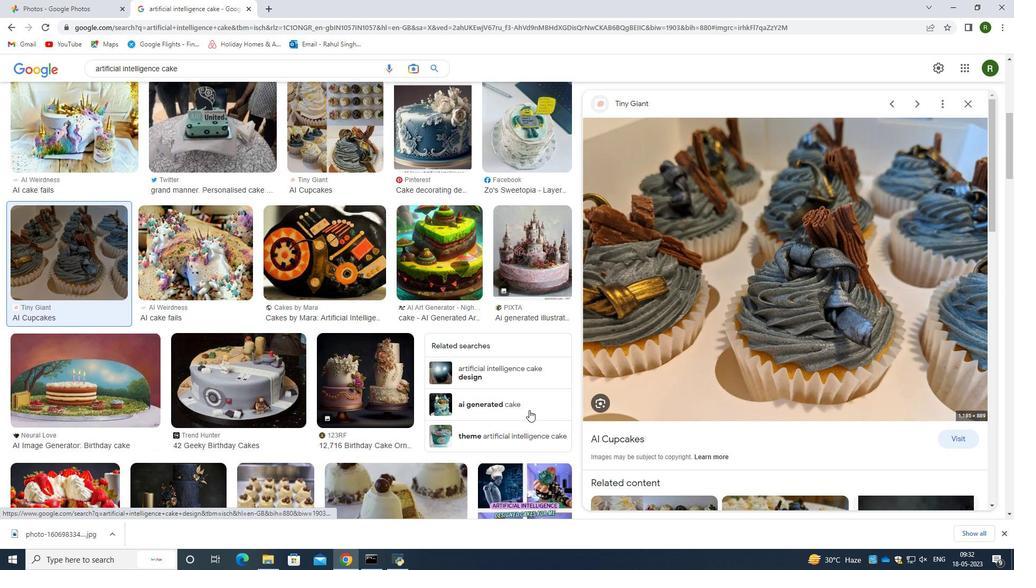
Action: Mouse scrolled (518, 423) with delta (0, 0)
Screenshot: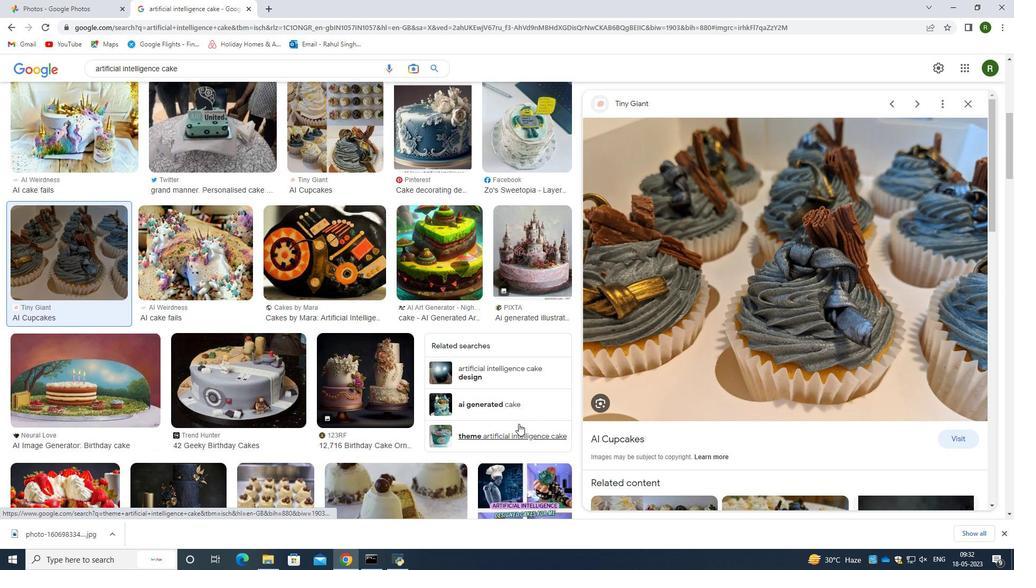 
Action: Mouse scrolled (518, 423) with delta (0, 0)
Screenshot: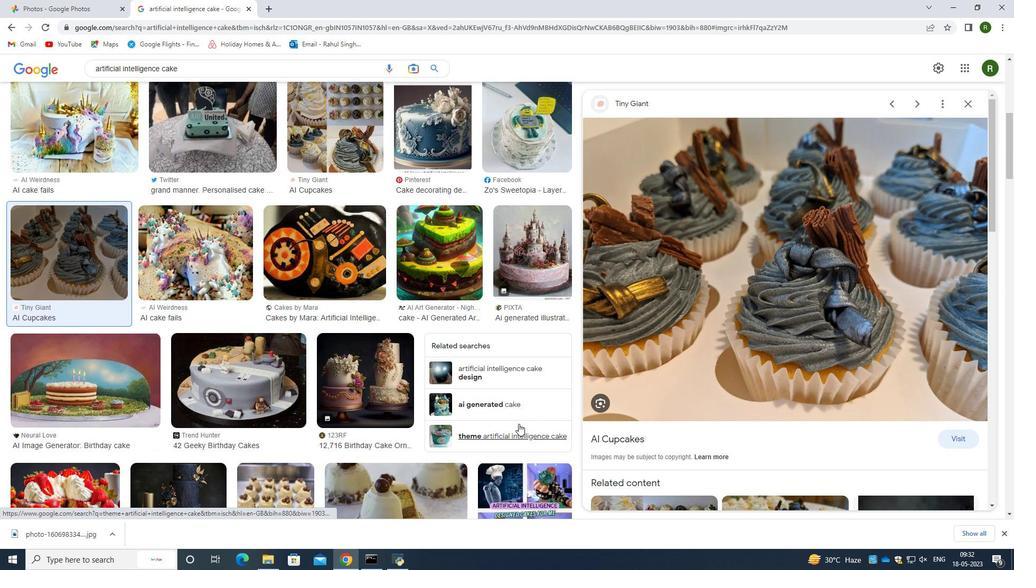 
Action: Mouse moved to (351, 258)
Screenshot: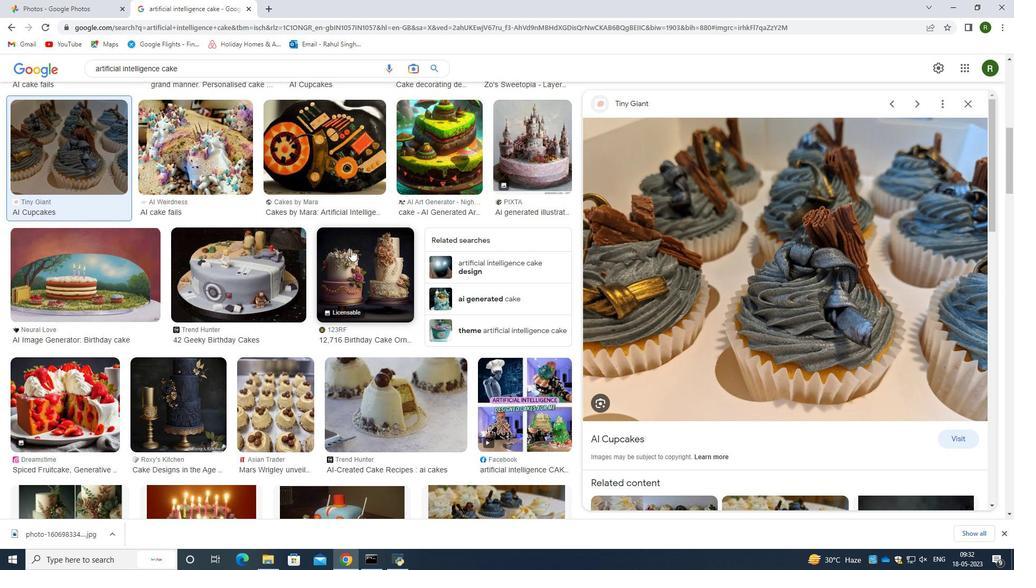 
Action: Mouse scrolled (351, 258) with delta (0, 0)
Screenshot: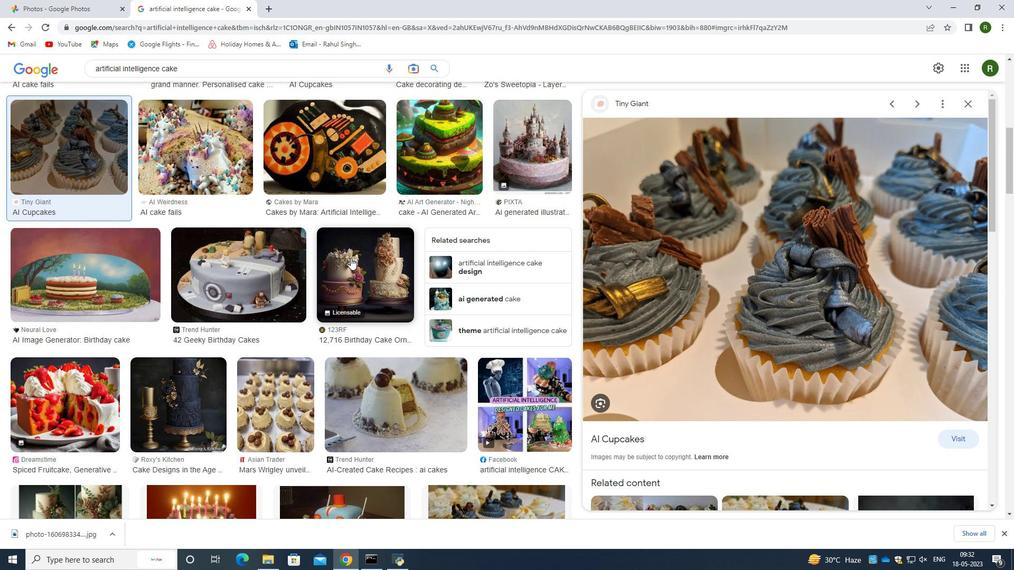 
Action: Mouse moved to (352, 257)
Screenshot: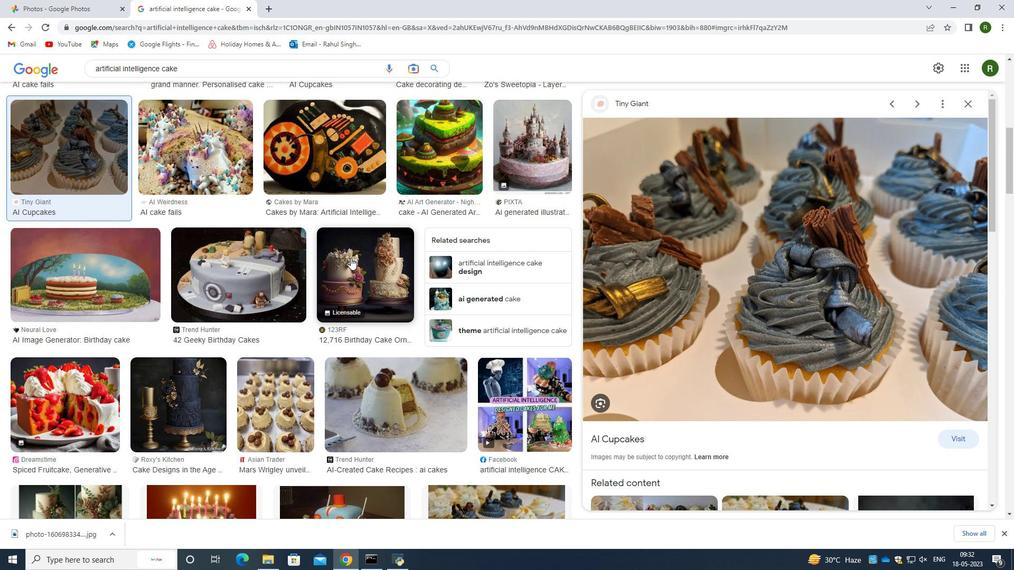
Action: Mouse scrolled (352, 258) with delta (0, 0)
Screenshot: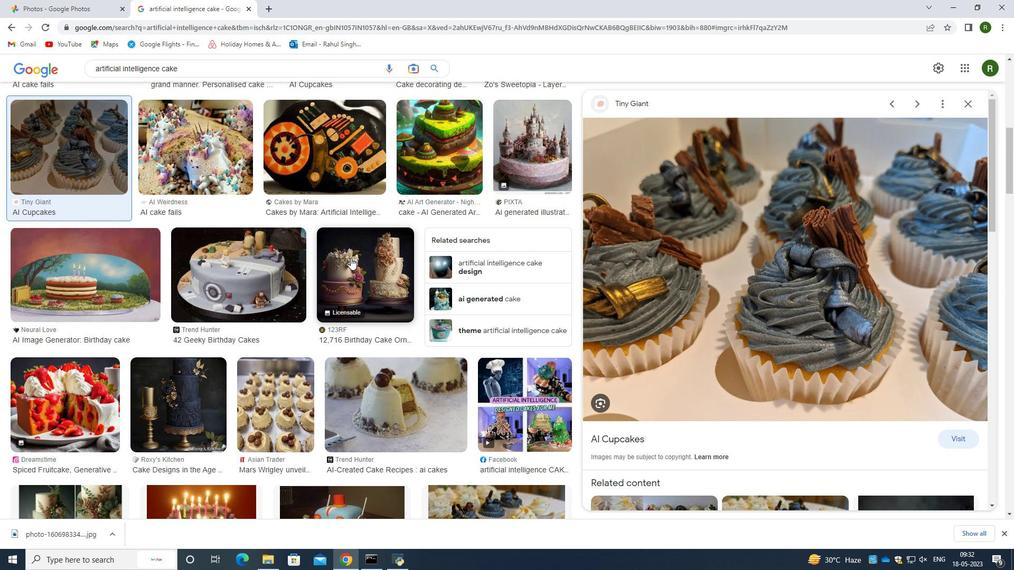 
Action: Mouse moved to (352, 257)
Screenshot: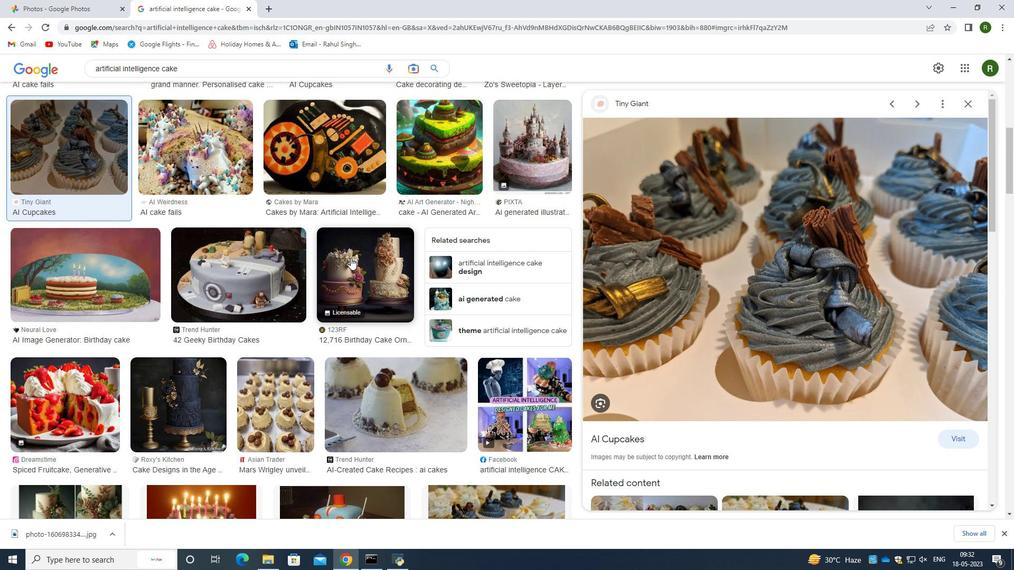 
Action: Mouse scrolled (352, 258) with delta (0, 0)
Screenshot: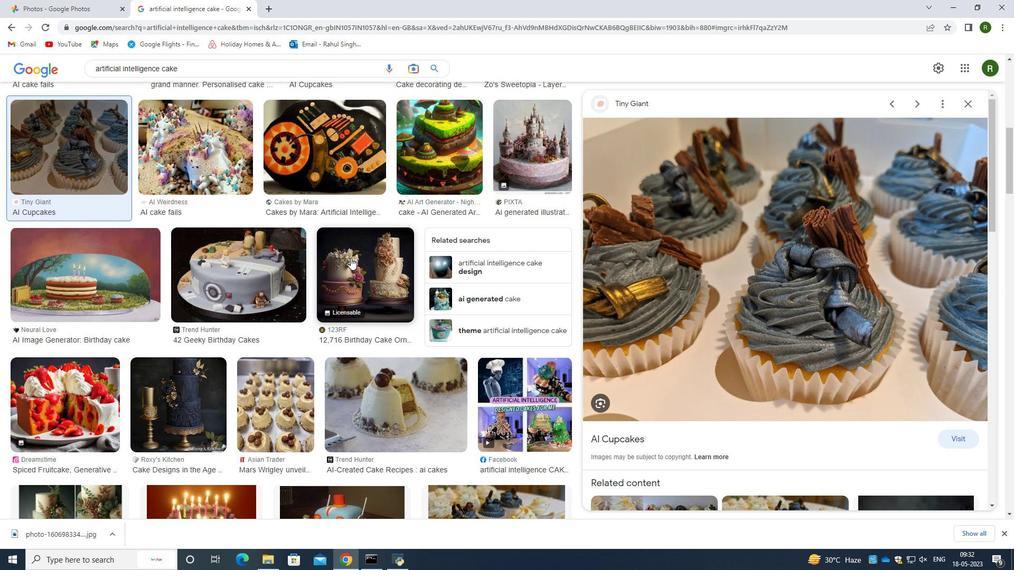 
Action: Mouse moved to (355, 256)
Screenshot: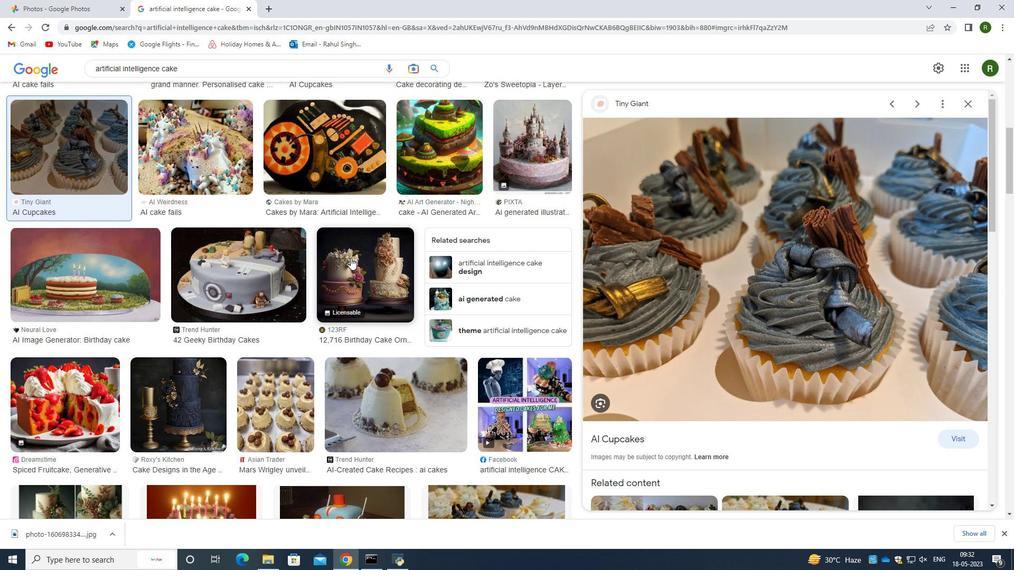 
Action: Mouse scrolled (355, 256) with delta (0, 0)
Screenshot: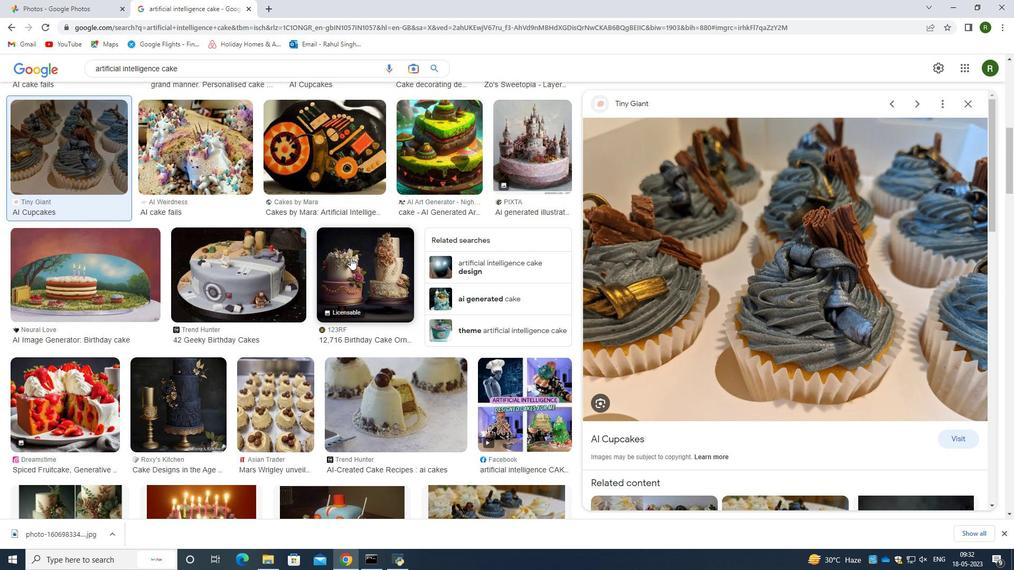 
Action: Mouse moved to (357, 255)
Screenshot: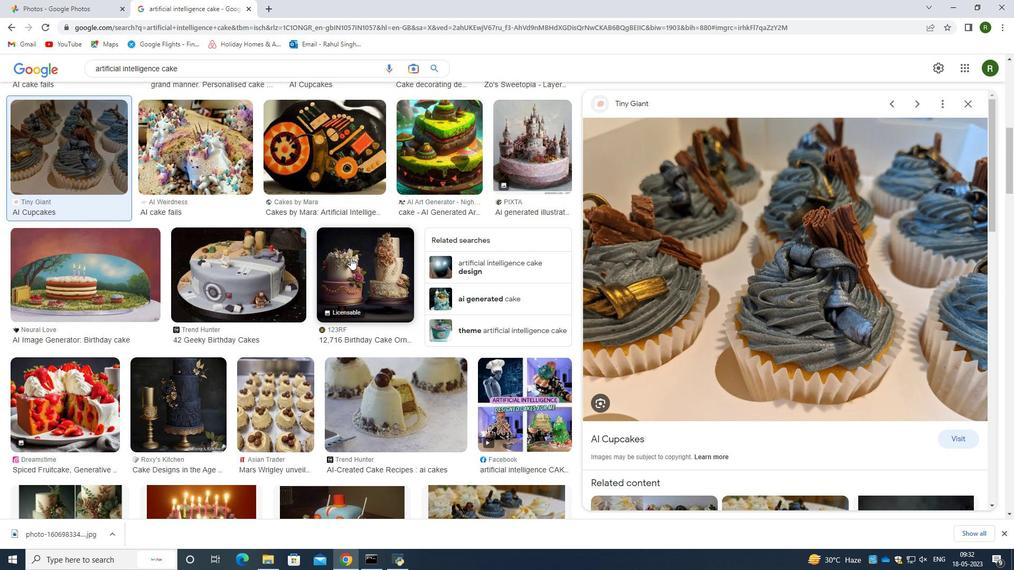 
Action: Mouse scrolled (357, 254) with delta (0, 0)
Screenshot: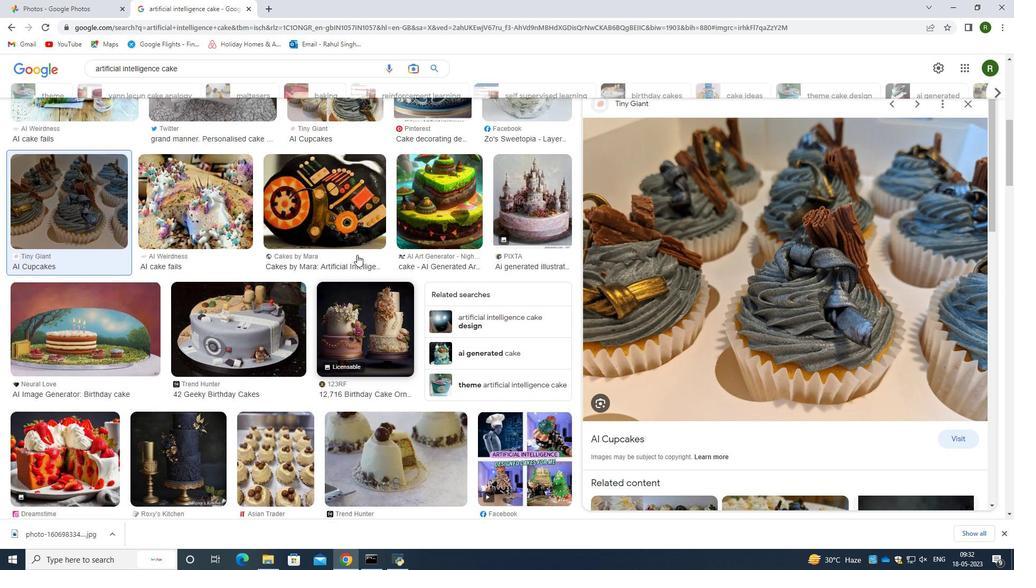 
Action: Mouse scrolled (357, 255) with delta (0, 0)
Screenshot: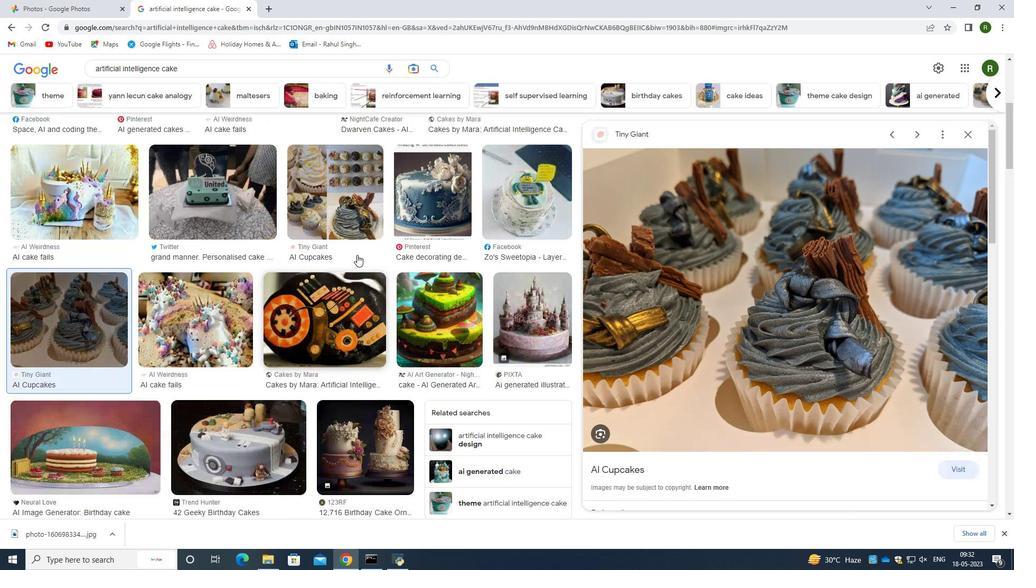 
Action: Mouse scrolled (357, 255) with delta (0, 0)
Screenshot: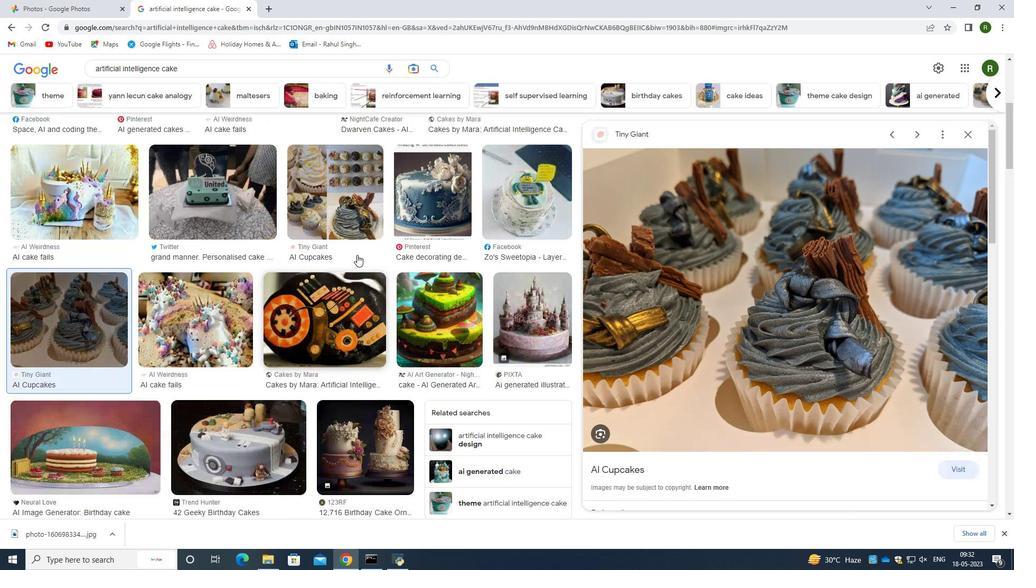 
Action: Mouse scrolled (357, 255) with delta (0, 0)
Screenshot: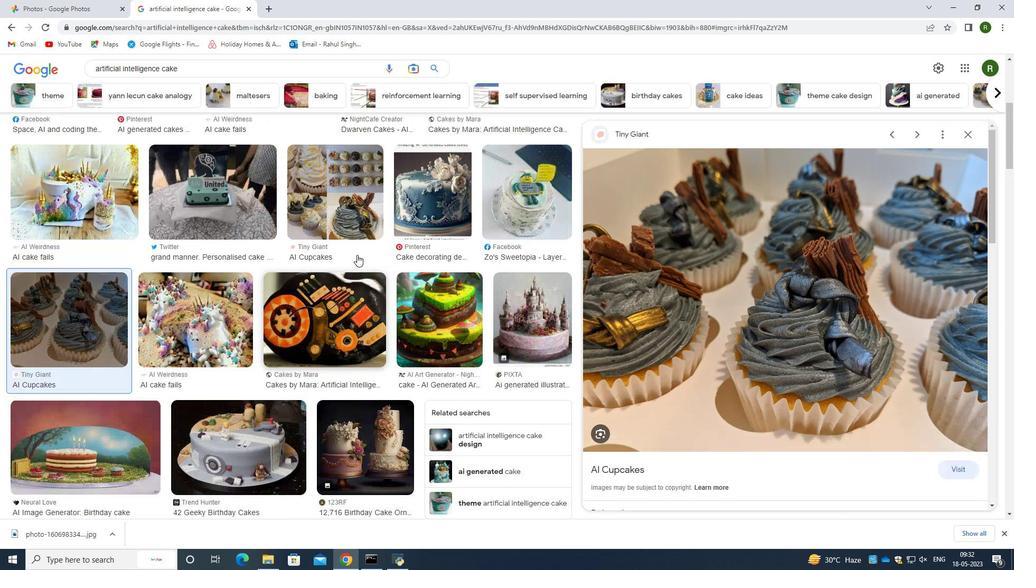 
Action: Mouse scrolled (357, 255) with delta (0, 0)
Screenshot: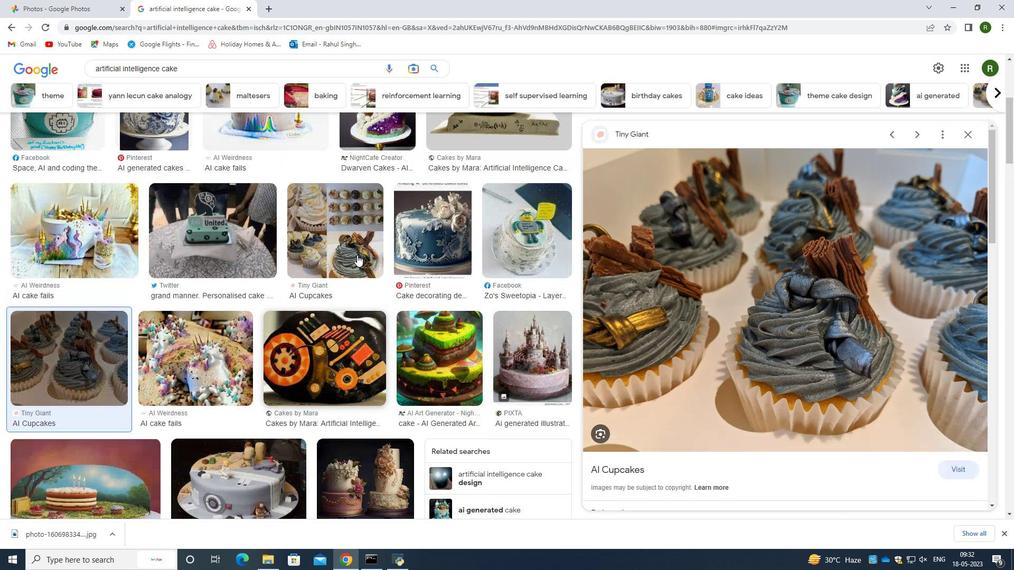 
Action: Mouse moved to (263, 67)
Screenshot: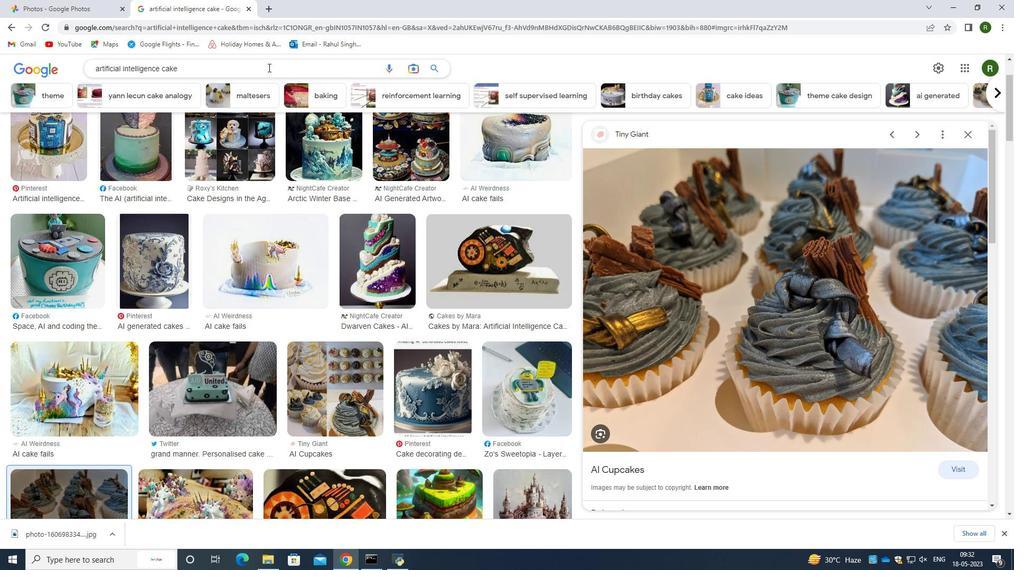 
Action: Mouse pressed left at (263, 67)
Screenshot: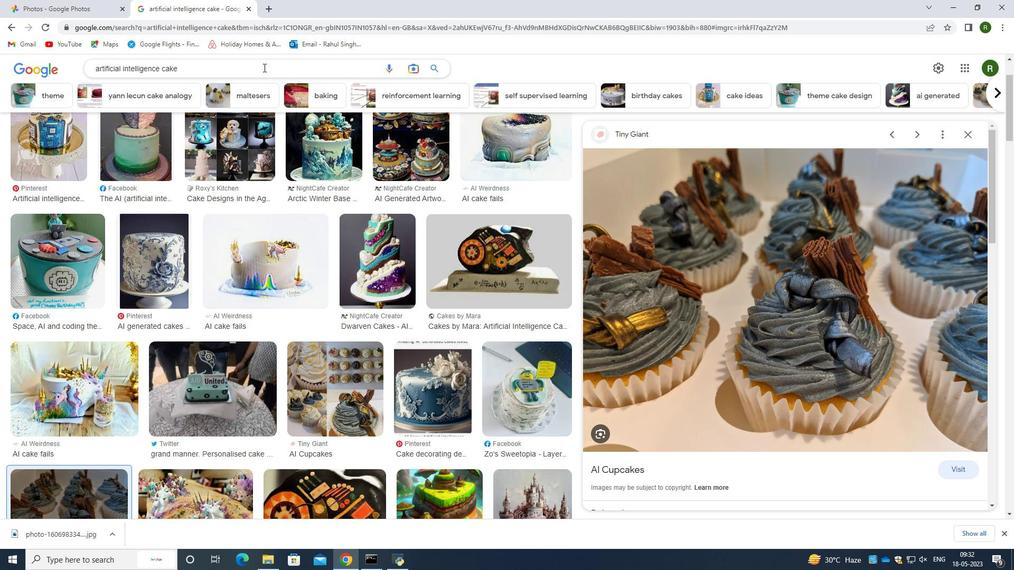 
Action: Mouse pressed left at (263, 67)
Screenshot: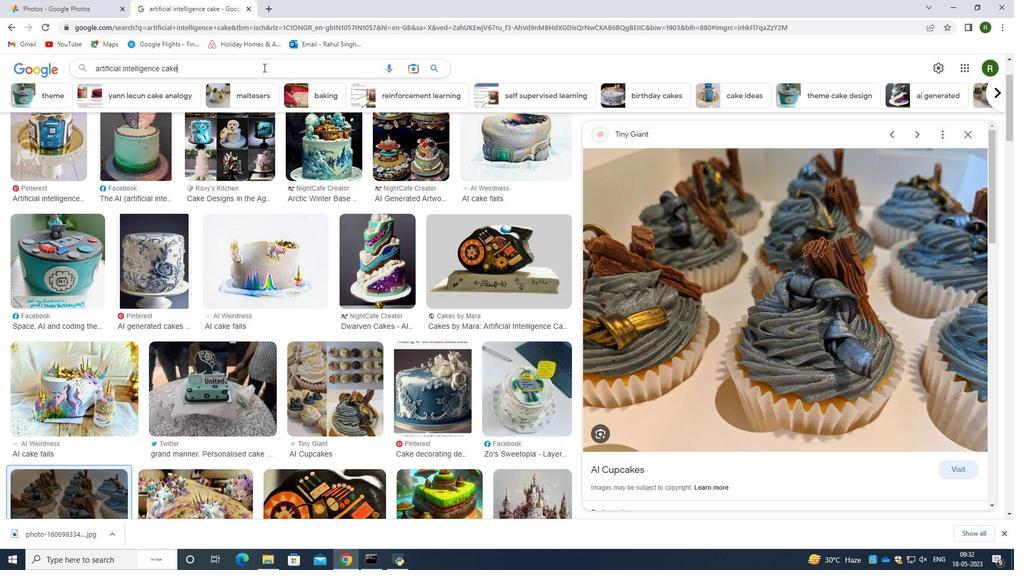 
Action: Key pressed <Key.backspace><Key.backspace><Key.backspace><Key.backspace><Key.backspace><Key.backspace><Key.backspace><Key.backspace><Key.backspace><Key.backspace><Key.backspace><Key.backspace><Key.backspace><Key.backspace><Key.backspace><Key.backspace><Key.backspace><Key.backspace><Key.backspace><Key.backspace><Key.backspace><Key.backspace><Key.backspace><Key.backspace><Key.backspace><Key.backspace><Key.backspace><Key.backspace><Key.backspace><Key.backspace><Key.backspace><Key.backspace><Key.backspace><Key.backspace><Key.backspace><Key.backspace><Key.backspace><Key.backspace><Key.backspace><Key.backspace><Key.backspace><Key.backspace><Key.backspace><Key.backspace><Key.backspace><Key.backspace><Key.backspace><Key.backspace>image<Key.space>recognition<Key.space>so<Key.backspace><Key.backspace>online]<Key.backspace><Key.enter>
Screenshot: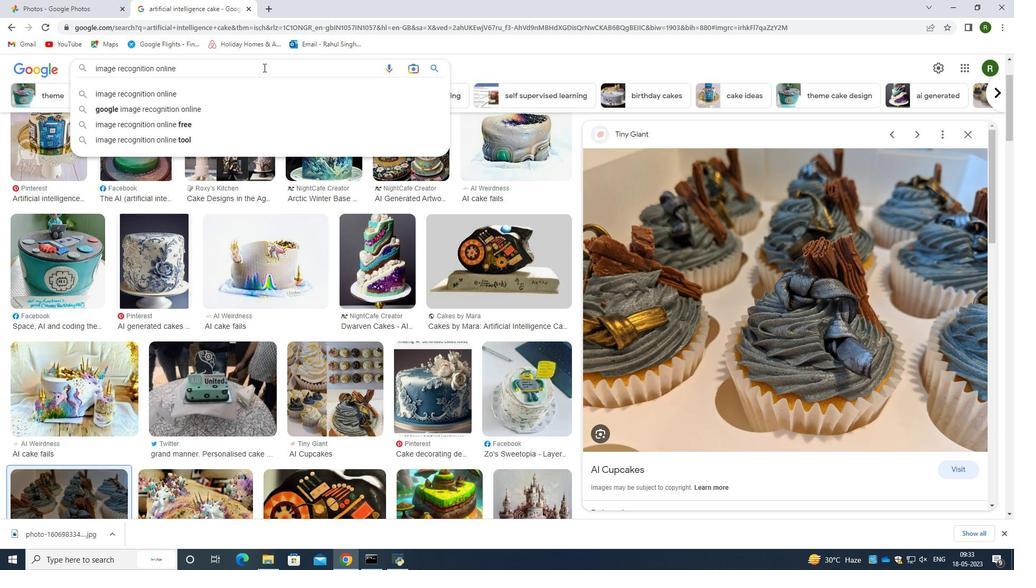 
Action: Mouse moved to (101, 109)
Screenshot: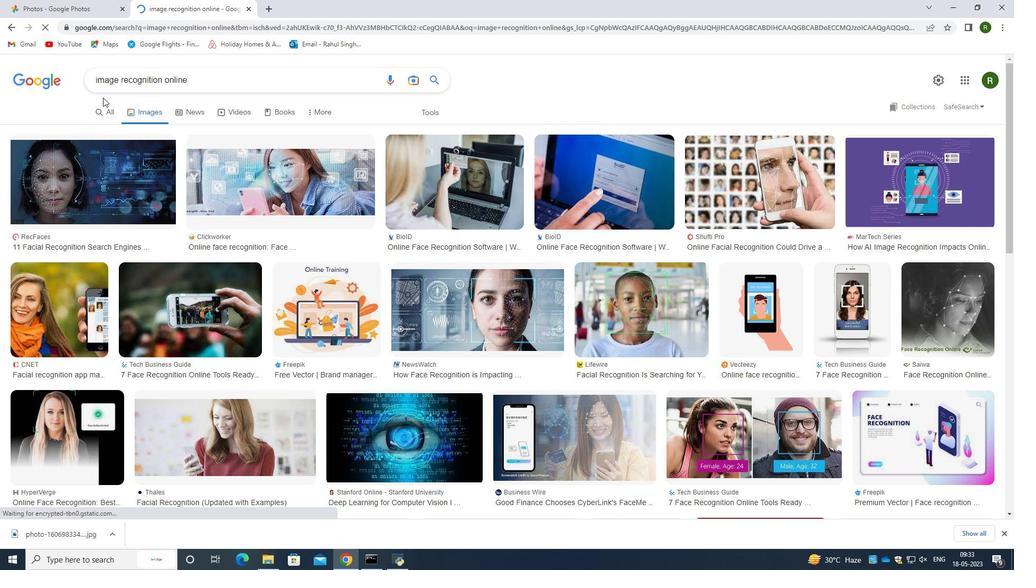 
Action: Mouse pressed left at (101, 109)
Screenshot: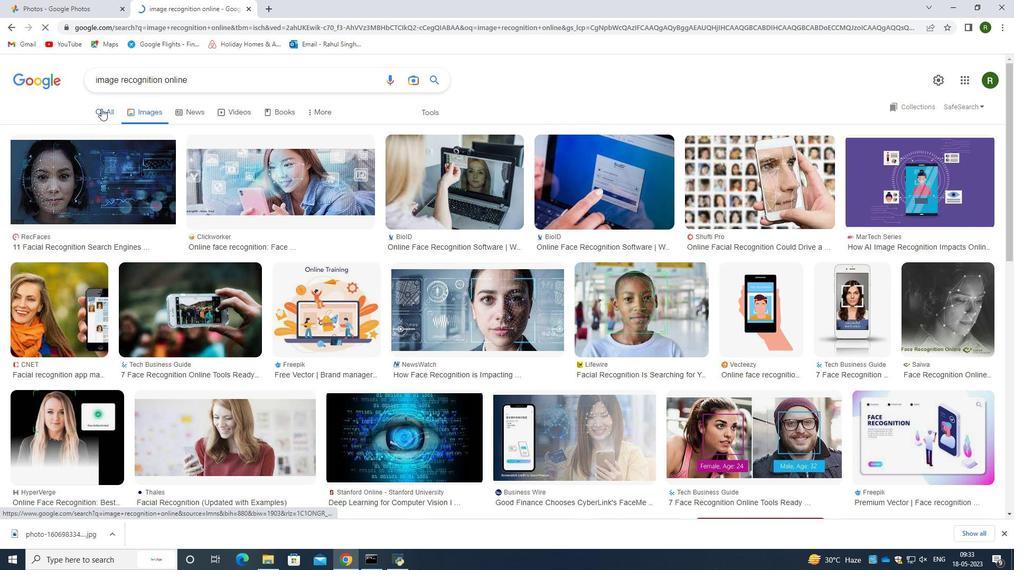 
Action: Mouse moved to (183, 183)
Screenshot: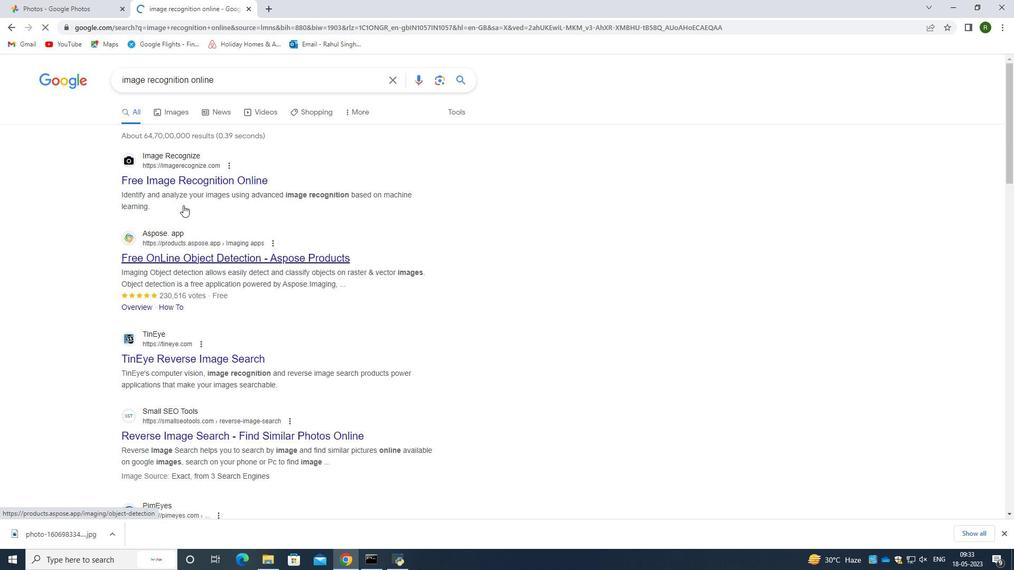 
Action: Mouse pressed left at (183, 183)
Screenshot: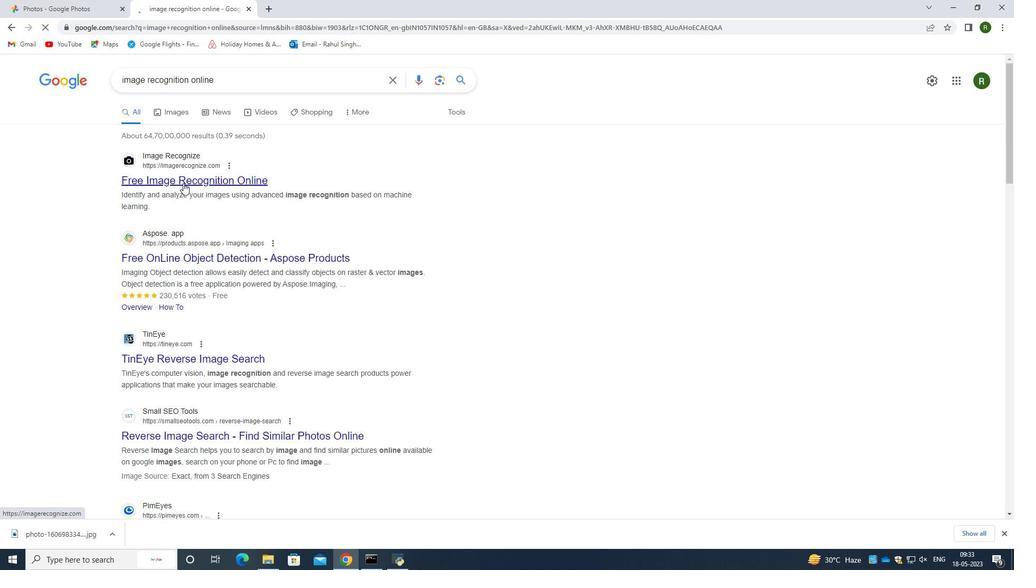 
Action: Mouse moved to (511, 345)
Screenshot: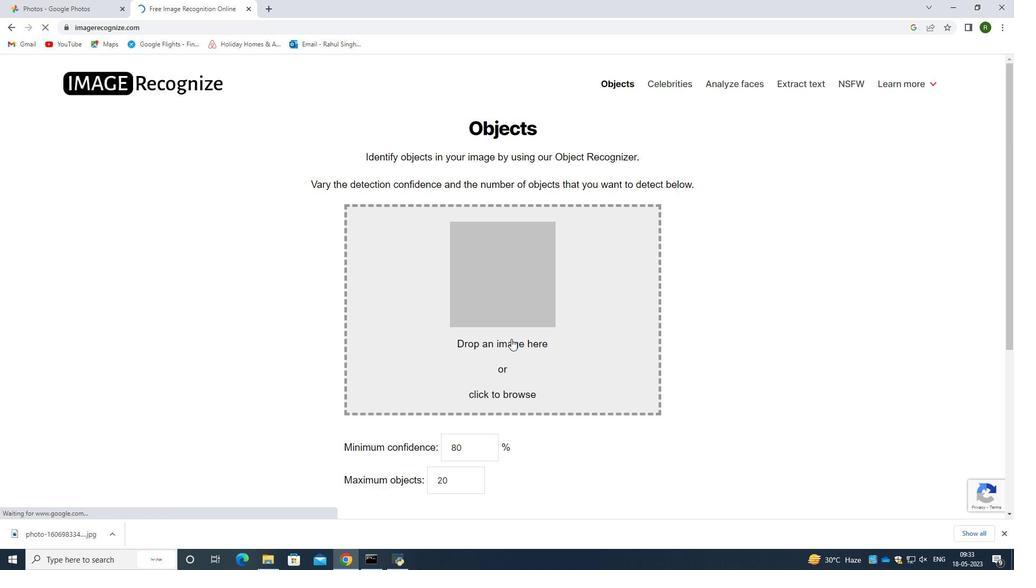 
Action: Mouse pressed left at (511, 345)
Screenshot: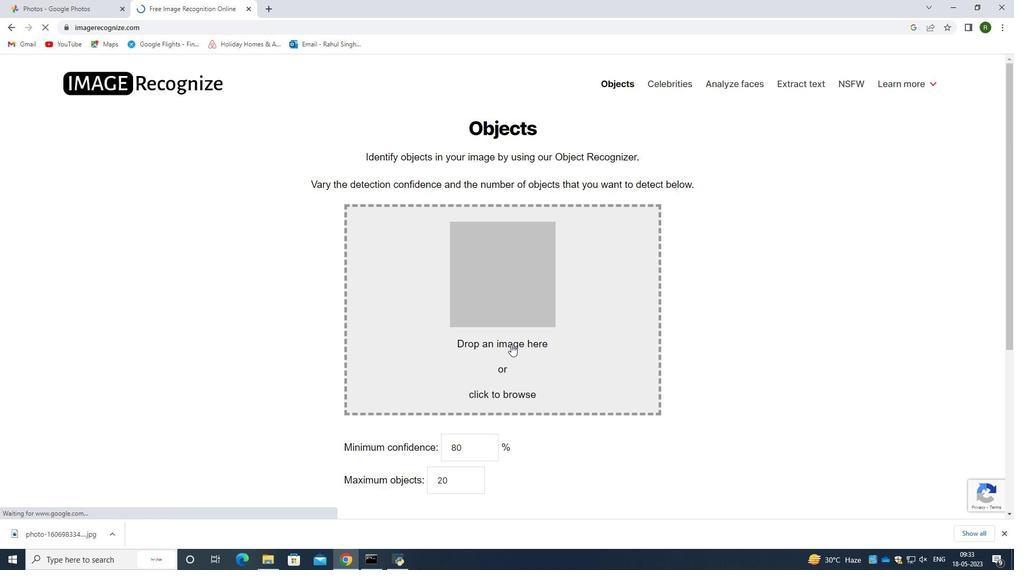 
Action: Mouse moved to (356, 98)
Screenshot: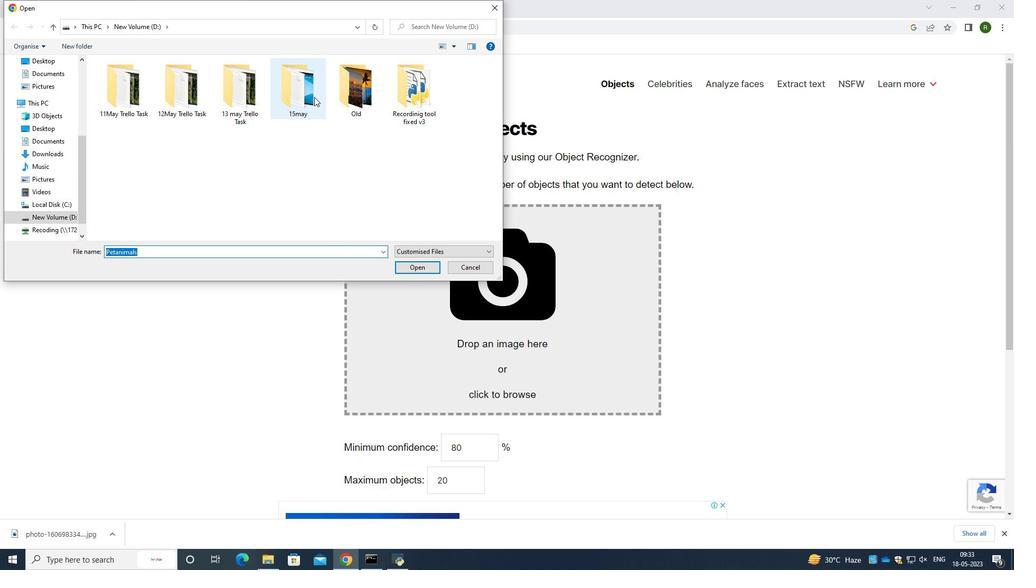 
Action: Mouse pressed left at (356, 98)
Screenshot: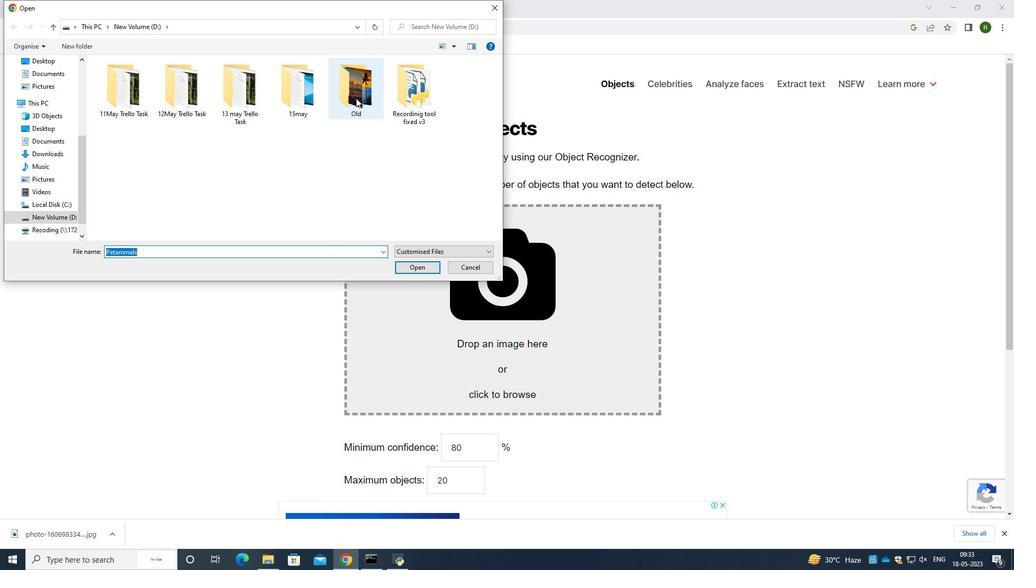 
Action: Mouse moved to (357, 98)
Screenshot: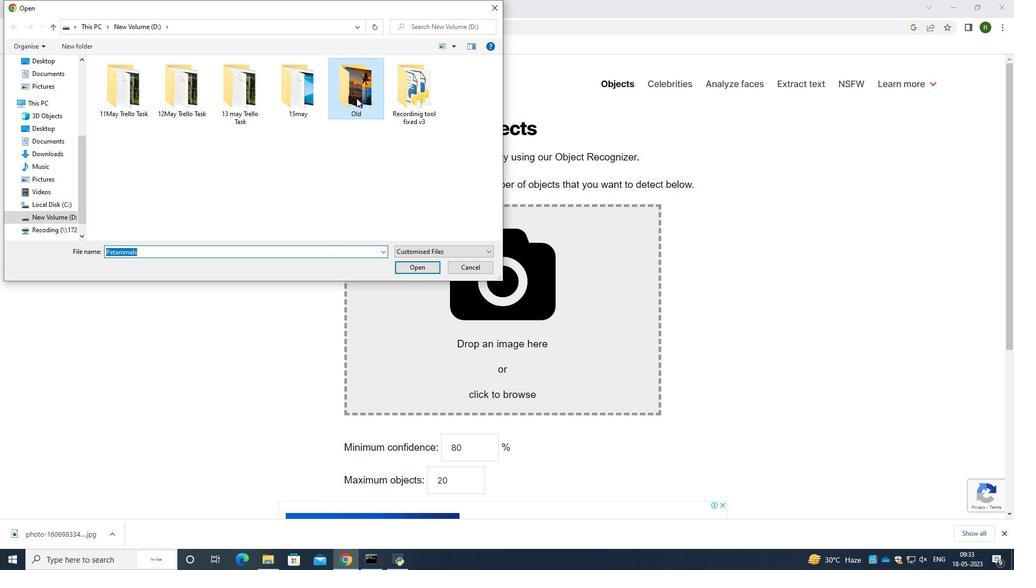 
Action: Mouse pressed left at (357, 98)
Screenshot: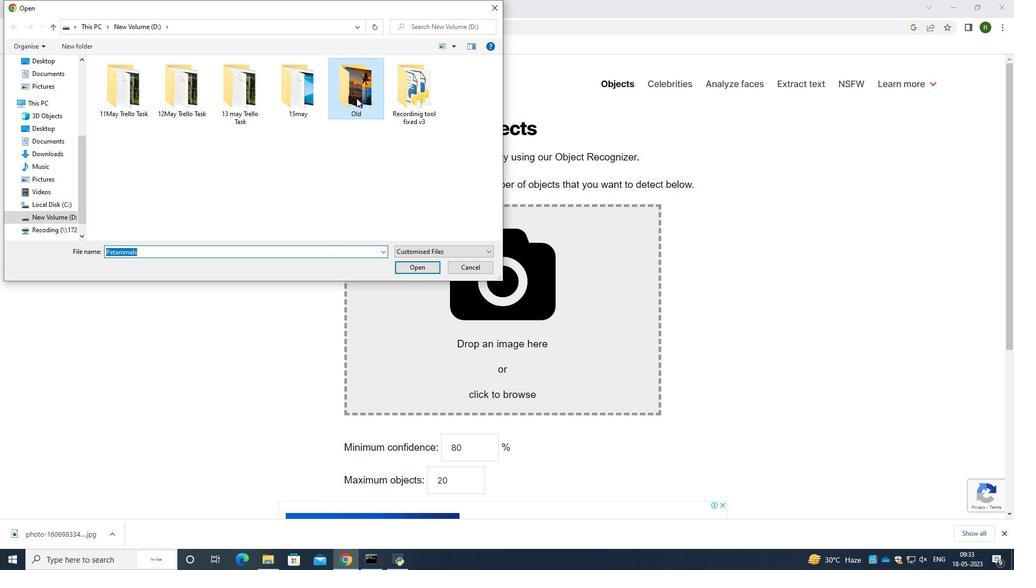 
Action: Mouse moved to (109, 103)
Screenshot: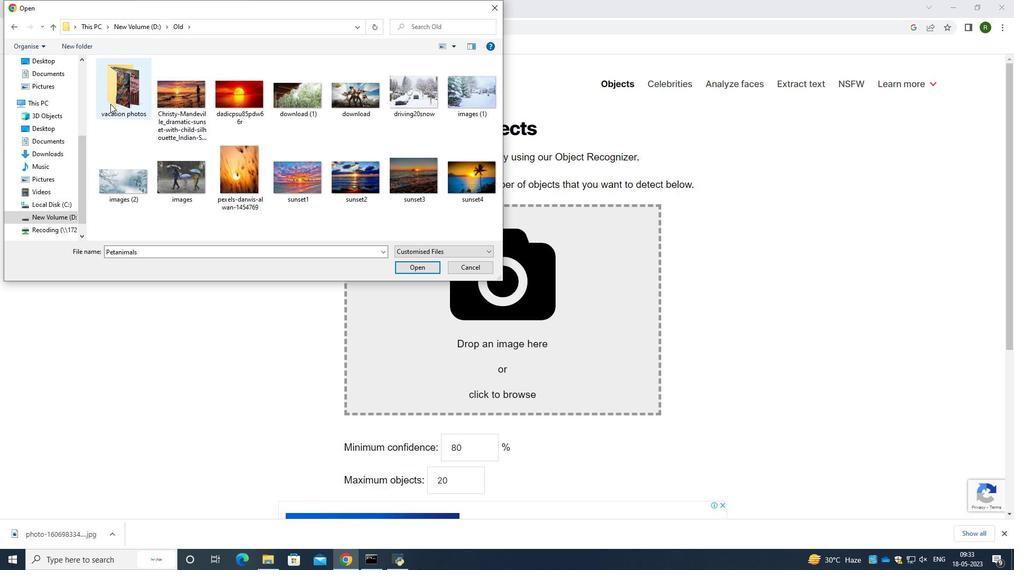 
Action: Mouse pressed left at (109, 103)
Screenshot: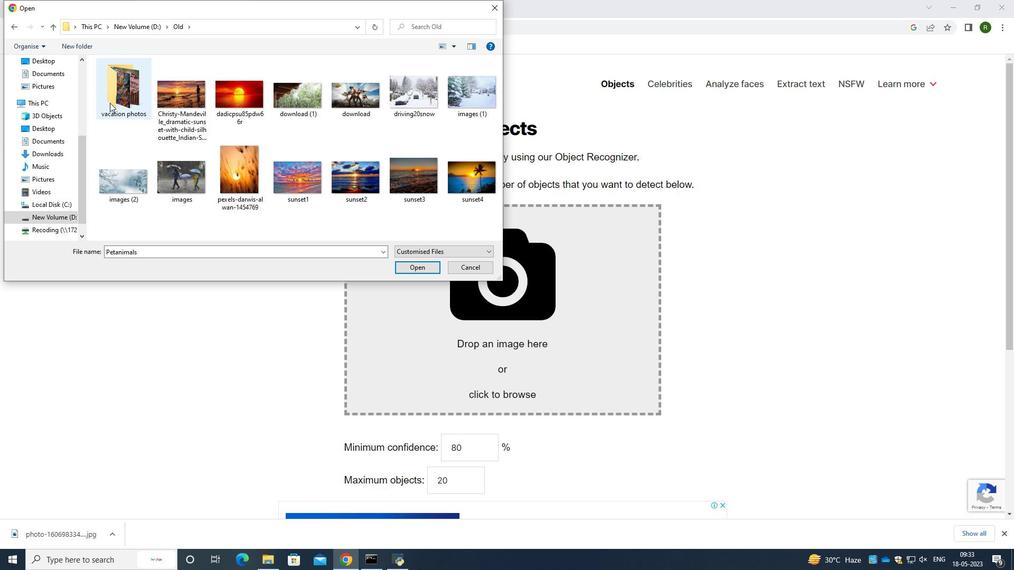 
Action: Mouse pressed left at (109, 103)
Screenshot: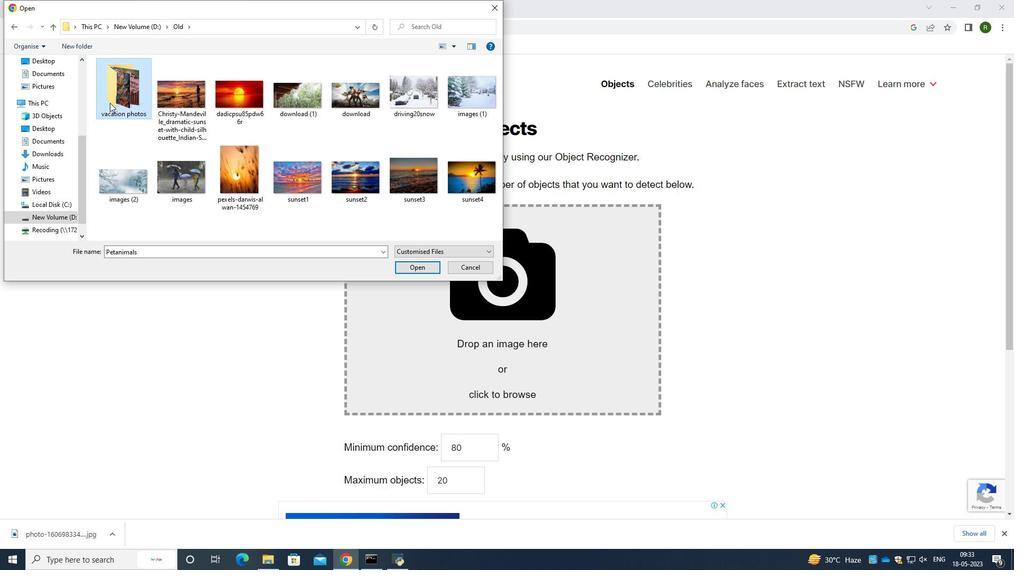 
Action: Mouse moved to (304, 141)
Screenshot: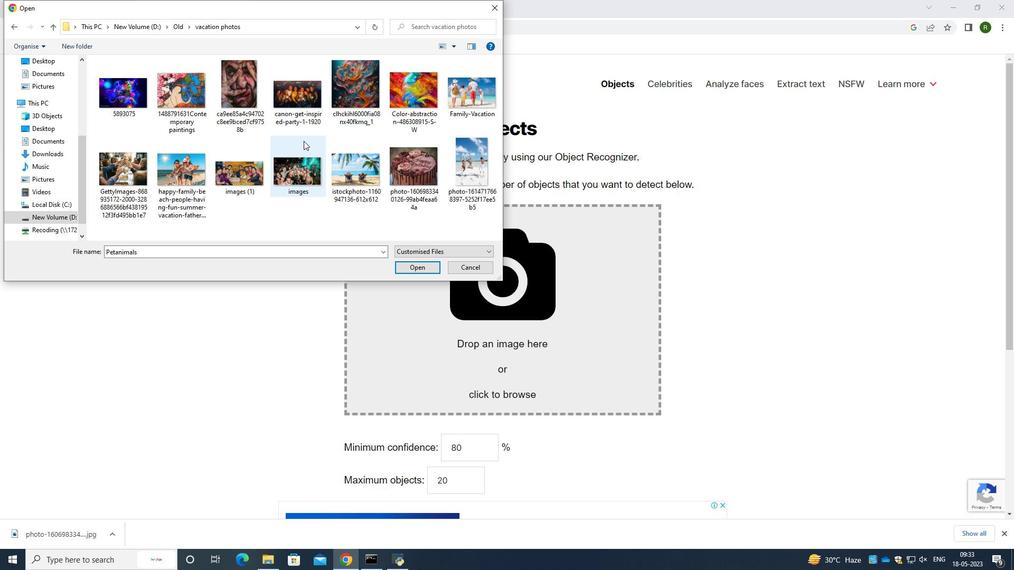 
Action: Mouse scrolled (304, 141) with delta (0, 0)
Screenshot: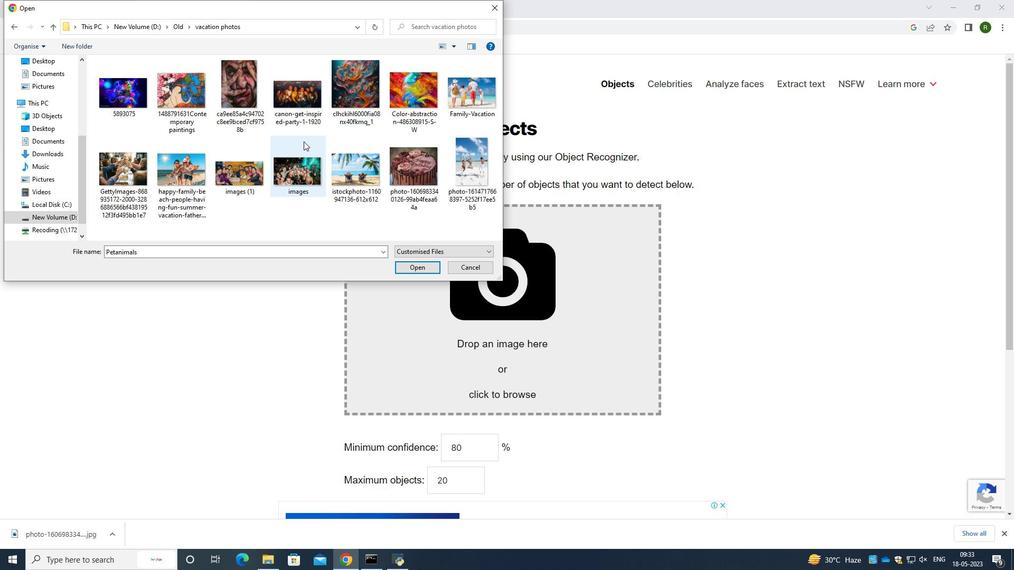 
Action: Mouse scrolled (304, 141) with delta (0, 0)
Screenshot: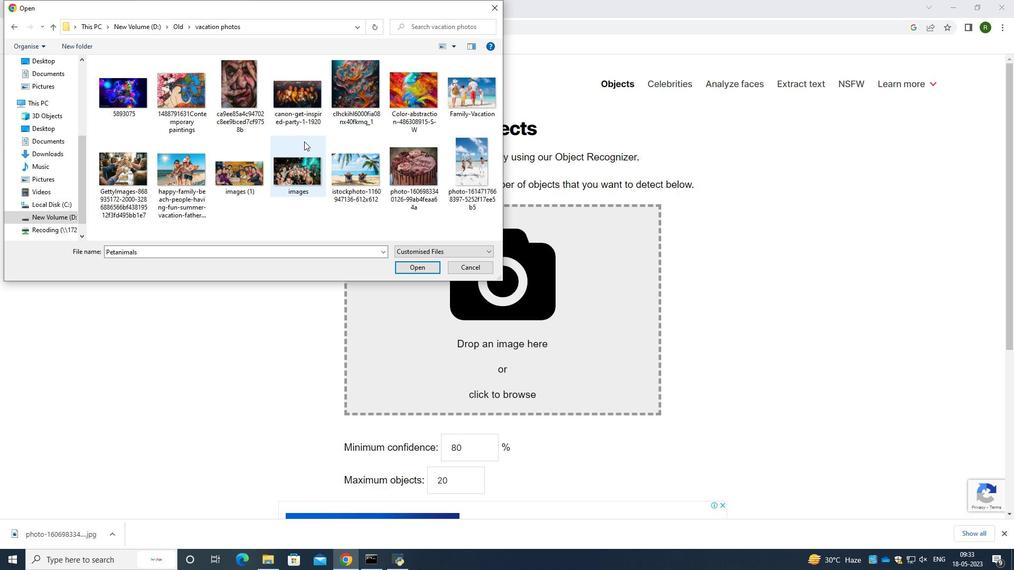 
Action: Mouse moved to (394, 160)
Screenshot: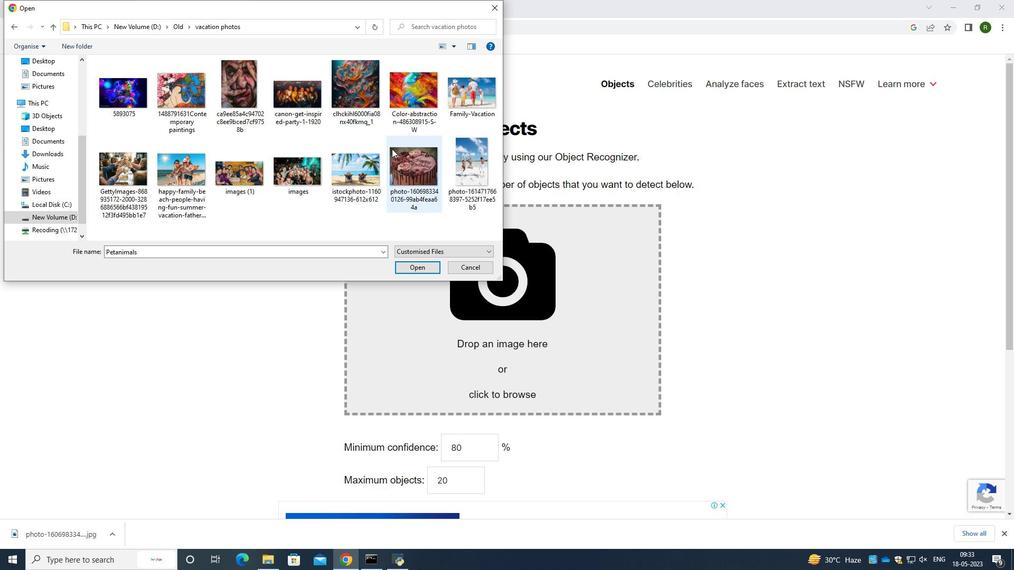 
Action: Mouse pressed left at (394, 160)
Screenshot: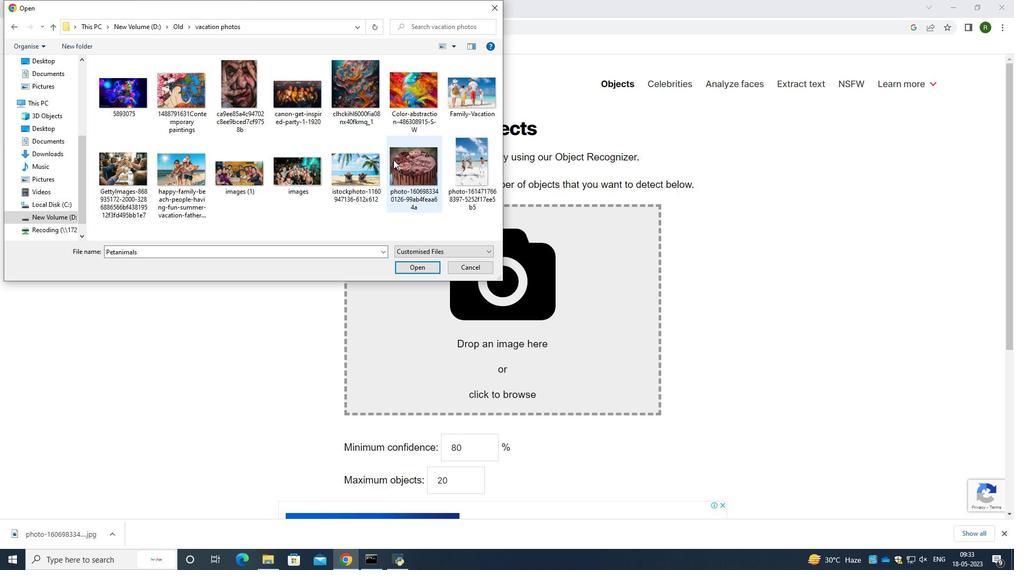 
Action: Mouse moved to (417, 266)
Screenshot: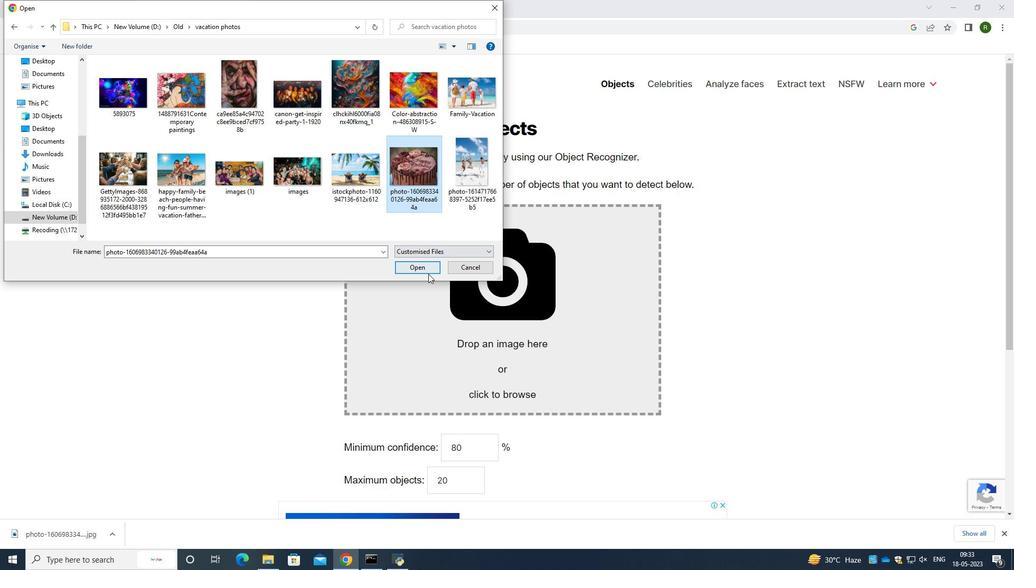 
Action: Mouse pressed left at (417, 266)
Screenshot: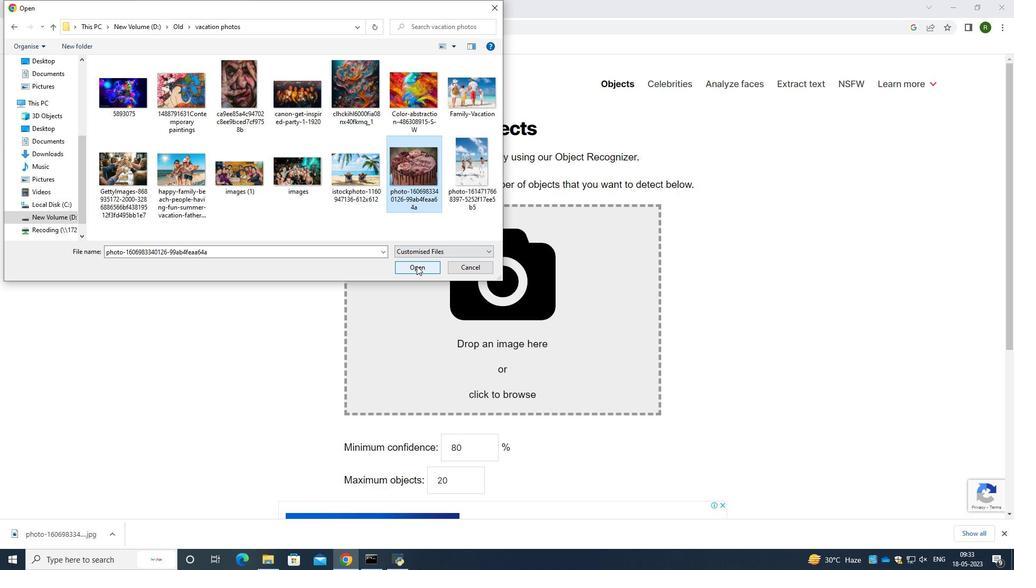 
Action: Mouse moved to (593, 404)
Screenshot: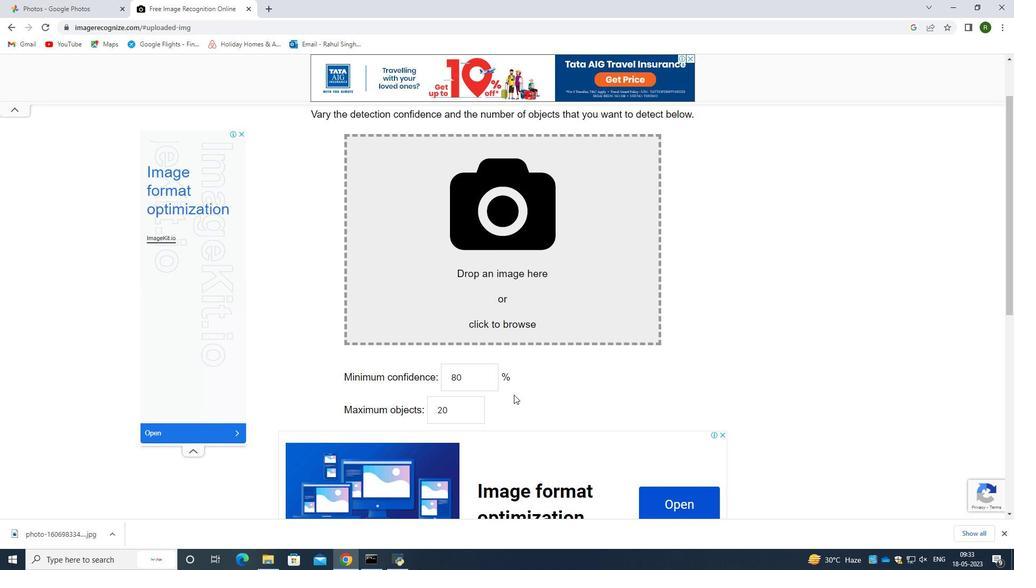 
Action: Mouse scrolled (593, 404) with delta (0, 0)
Screenshot: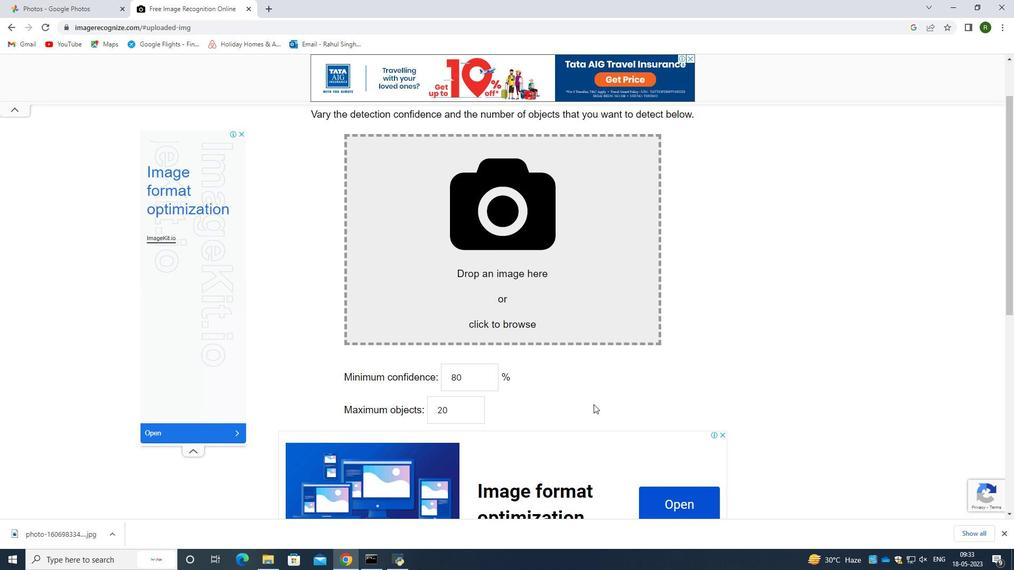 
Action: Mouse scrolled (593, 404) with delta (0, 0)
Screenshot: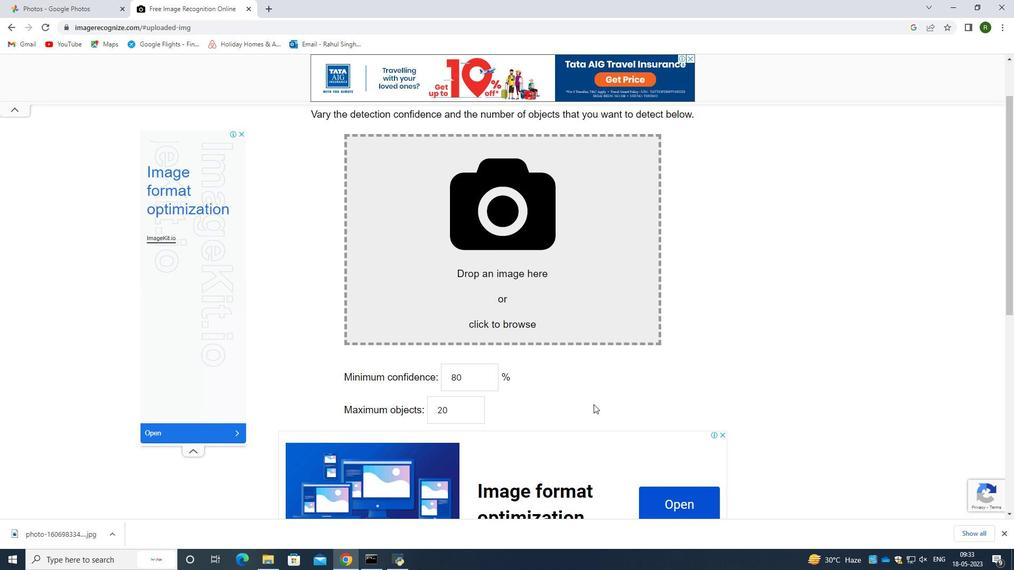 
Action: Mouse moved to (507, 333)
Screenshot: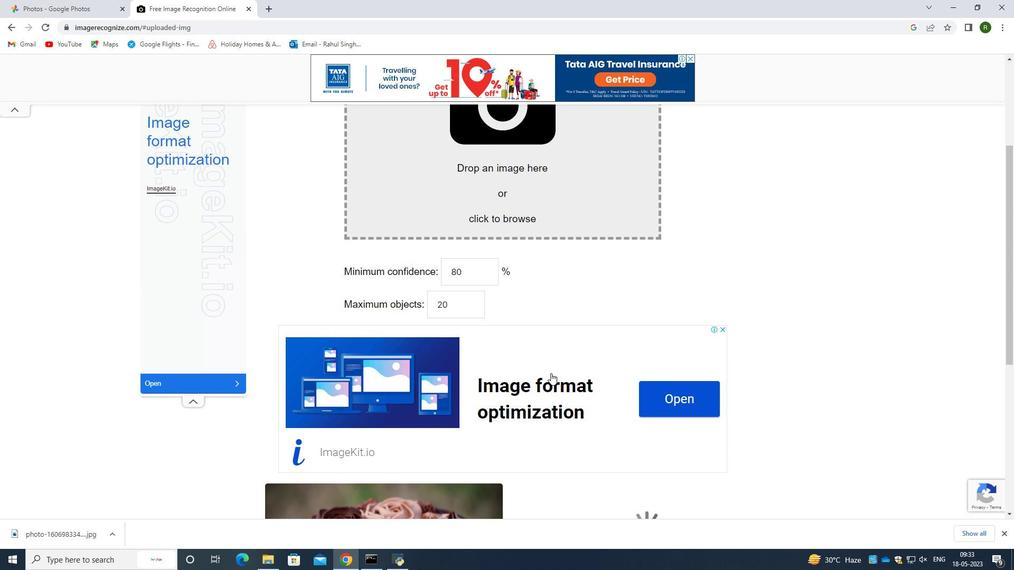 
Action: Mouse scrolled (507, 333) with delta (0, 0)
Screenshot: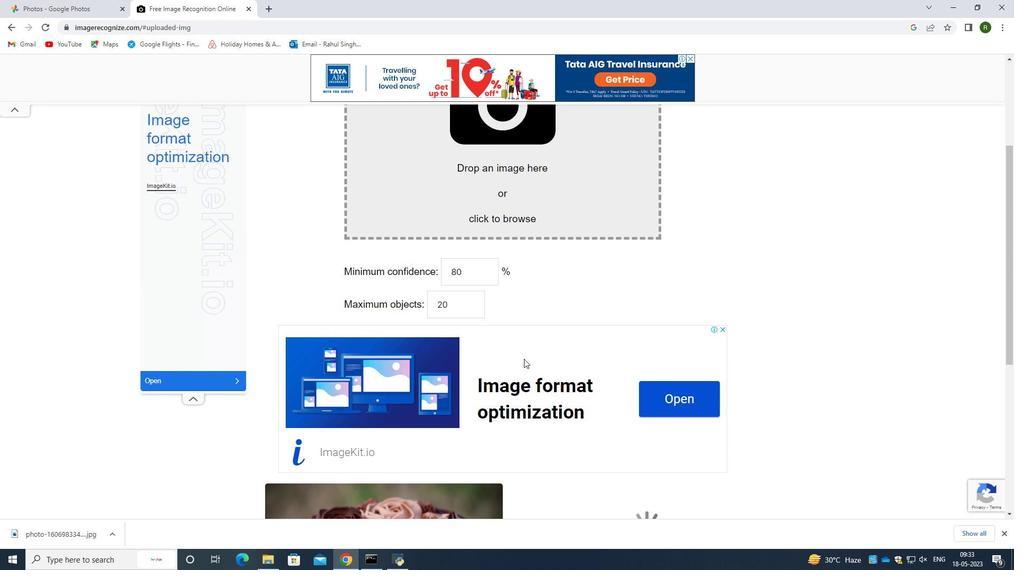 
Action: Mouse scrolled (507, 333) with delta (0, 0)
Screenshot: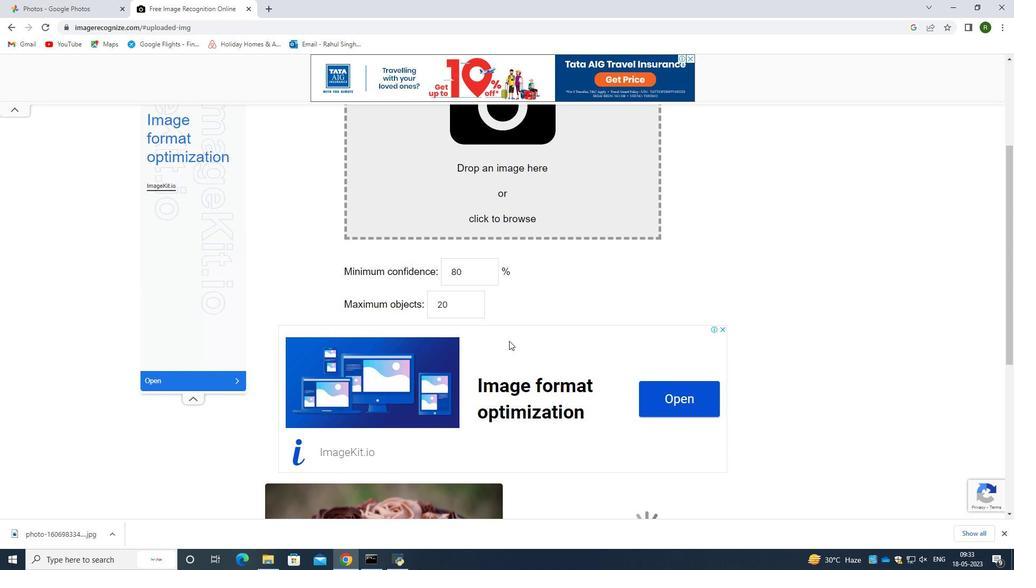 
Action: Mouse scrolled (507, 333) with delta (0, 0)
Screenshot: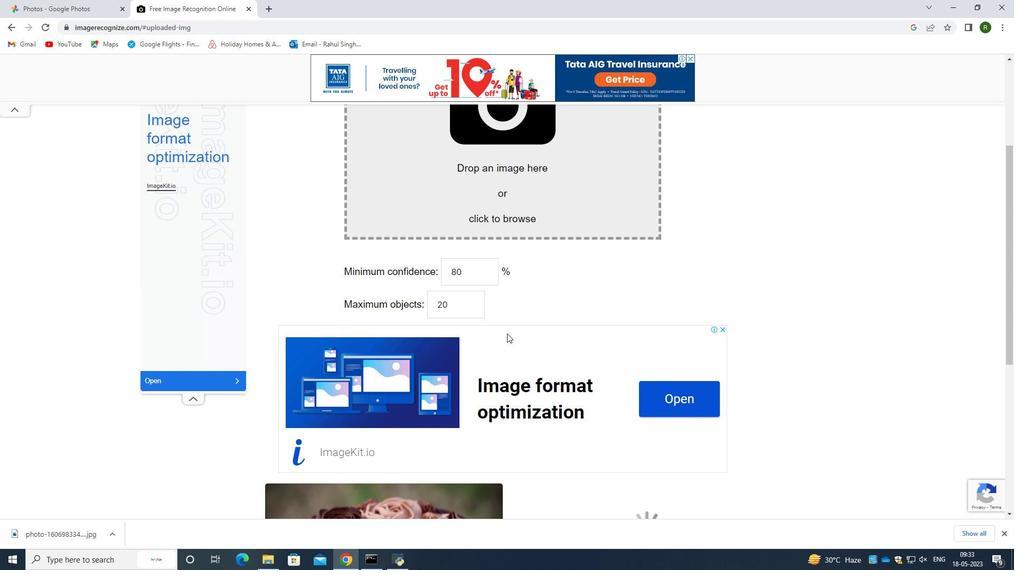 
Action: Mouse moved to (508, 325)
Screenshot: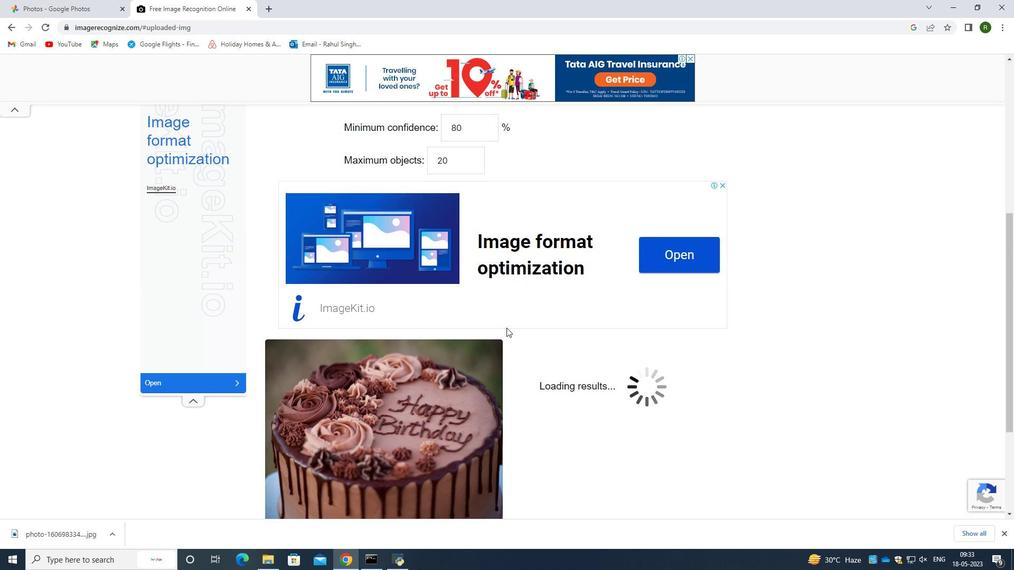 
Action: Mouse scrolled (508, 325) with delta (0, 0)
Screenshot: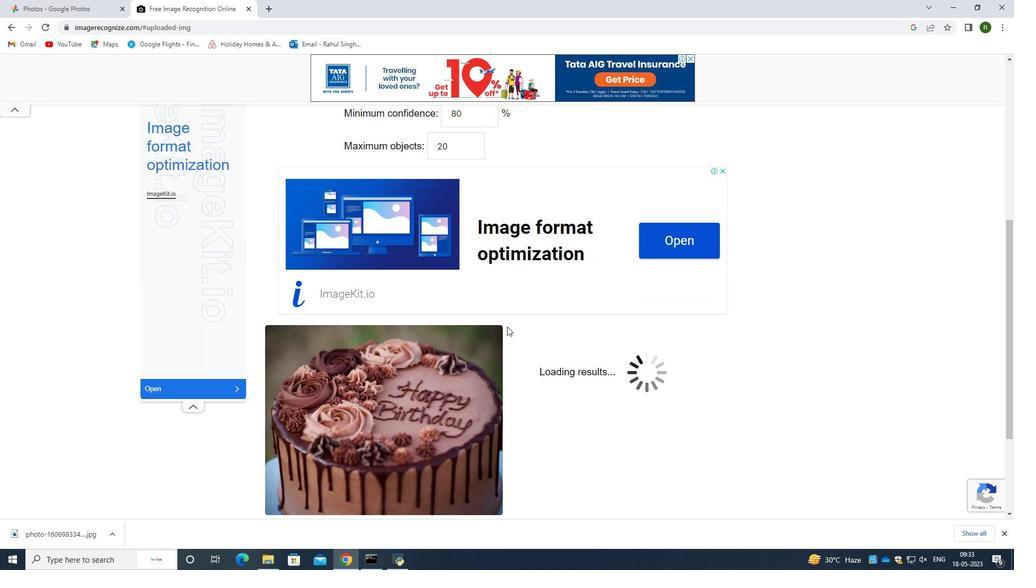 
Action: Mouse scrolled (508, 325) with delta (0, 0)
Screenshot: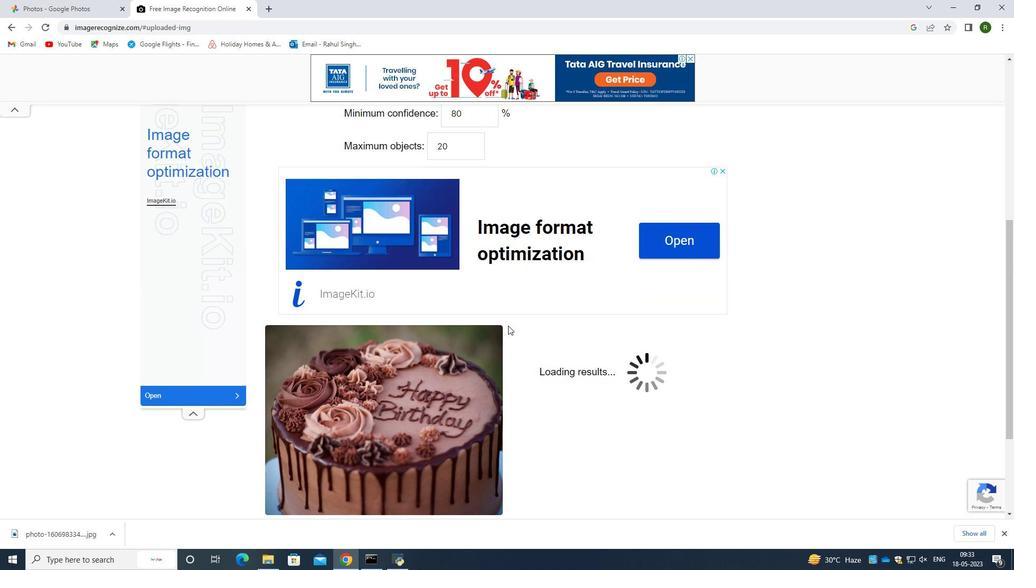 
Action: Mouse scrolled (508, 325) with delta (0, 0)
Screenshot: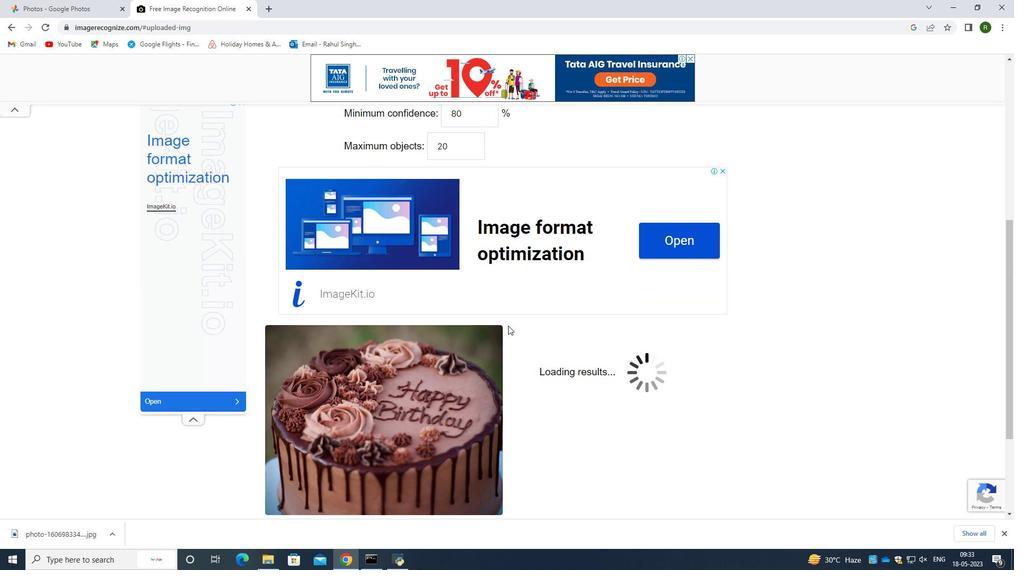 
Action: Mouse moved to (578, 295)
Screenshot: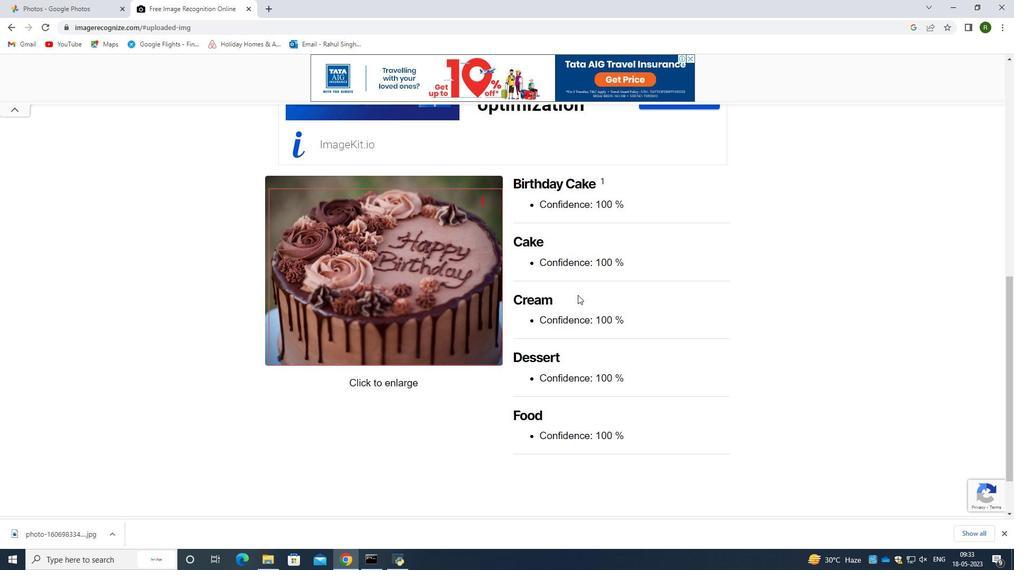 
Action: Mouse scrolled (578, 295) with delta (0, 0)
Screenshot: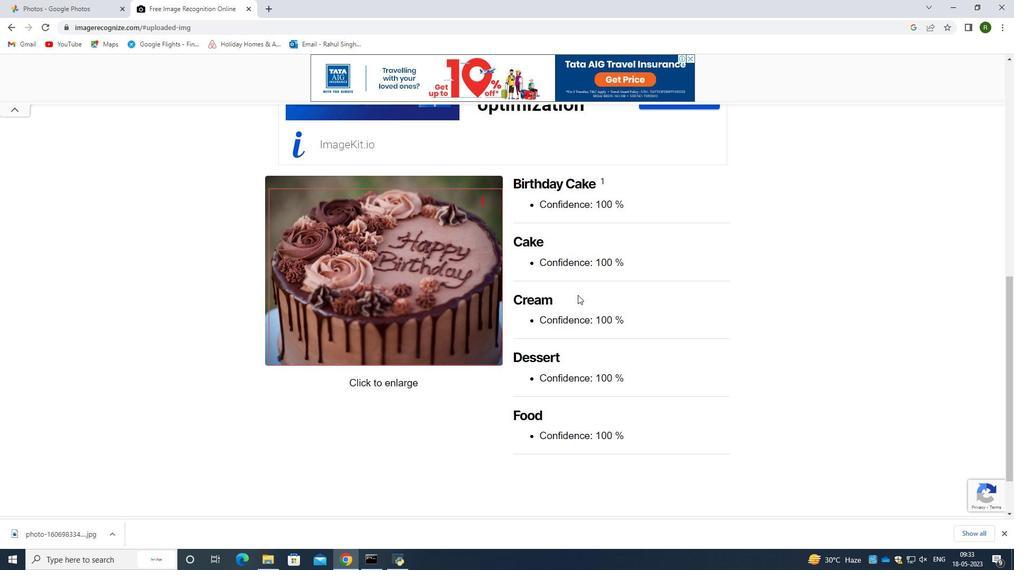 
Action: Mouse moved to (578, 297)
Screenshot: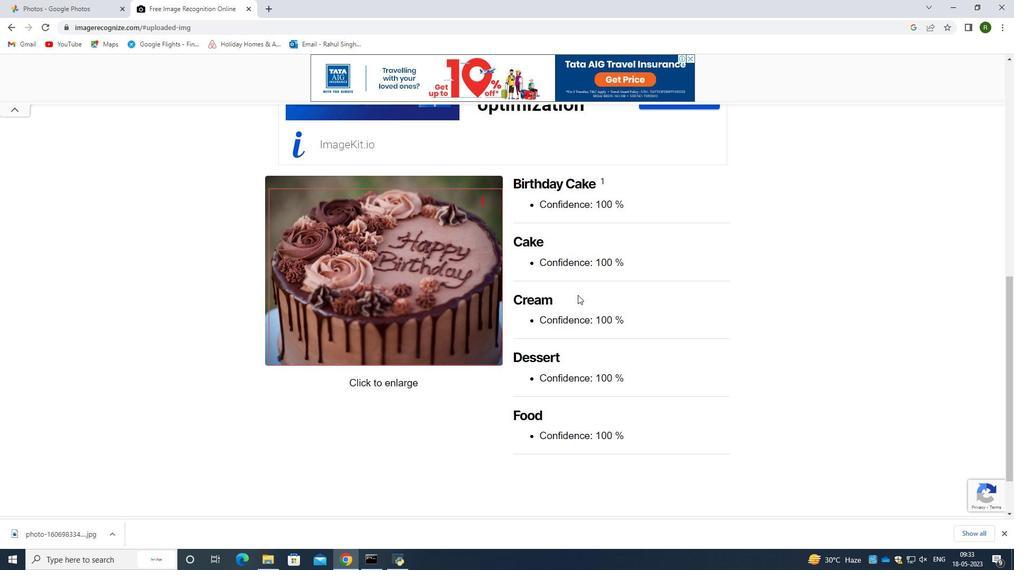 
Action: Mouse scrolled (578, 296) with delta (0, 0)
Screenshot: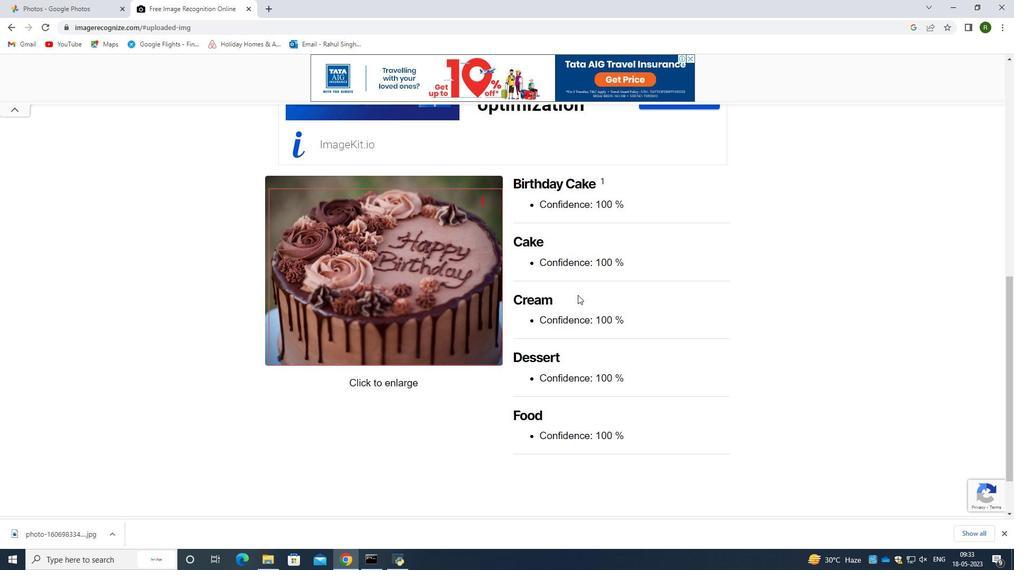 
Action: Mouse moved to (390, 318)
Screenshot: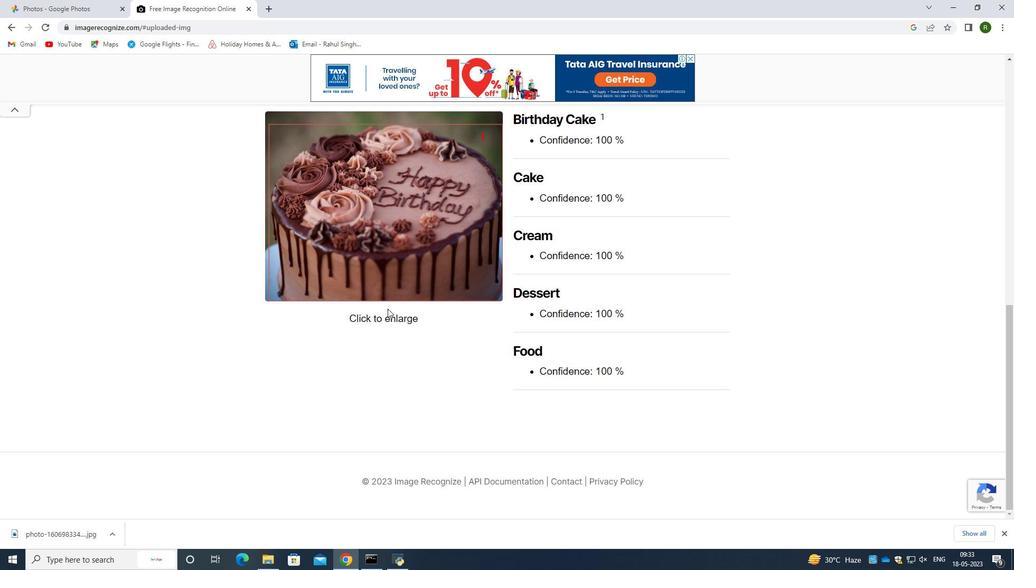 
Action: Mouse pressed left at (390, 318)
Screenshot: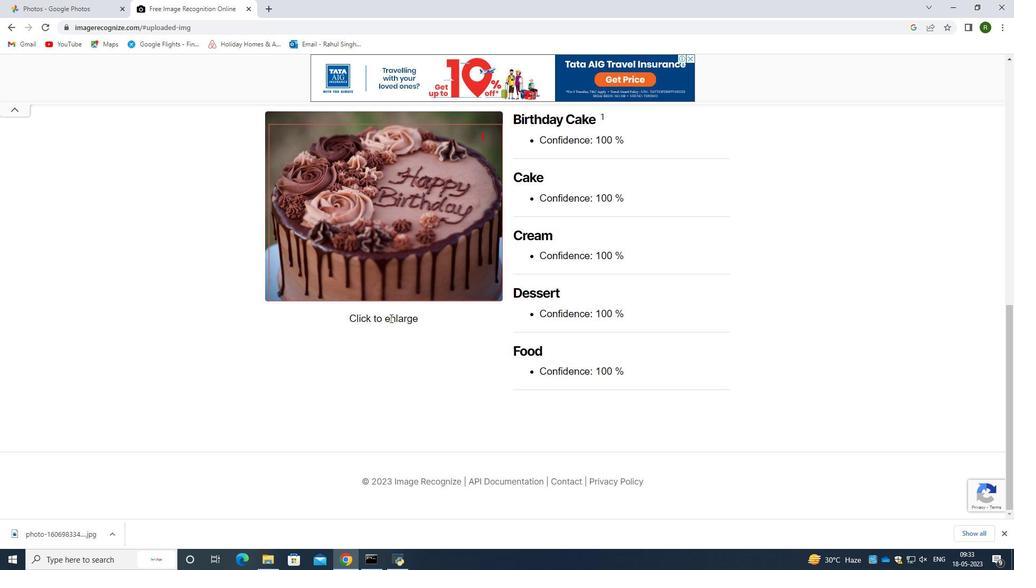 
Action: Mouse moved to (569, 372)
Screenshot: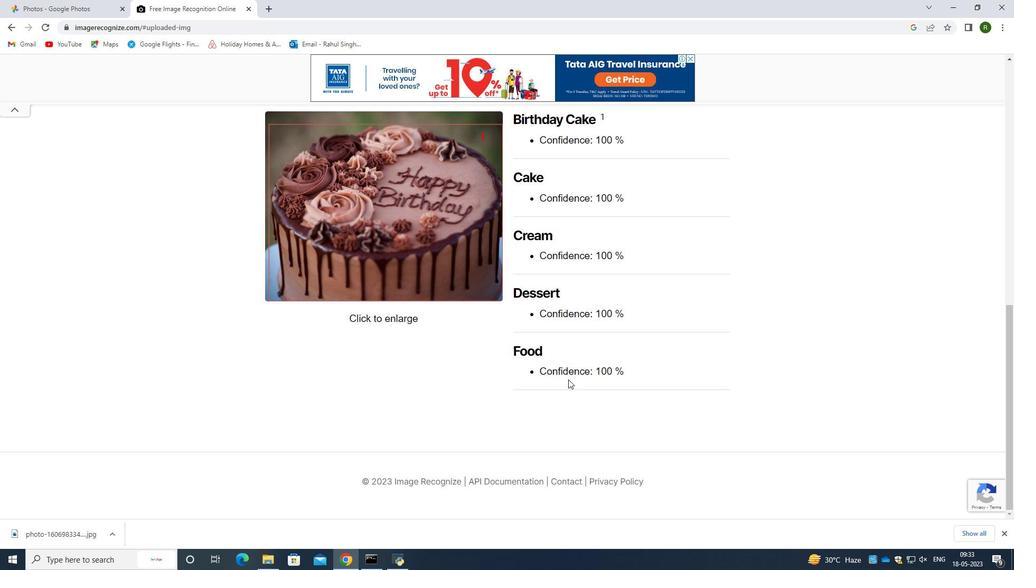 
Action: Mouse pressed left at (569, 372)
Screenshot: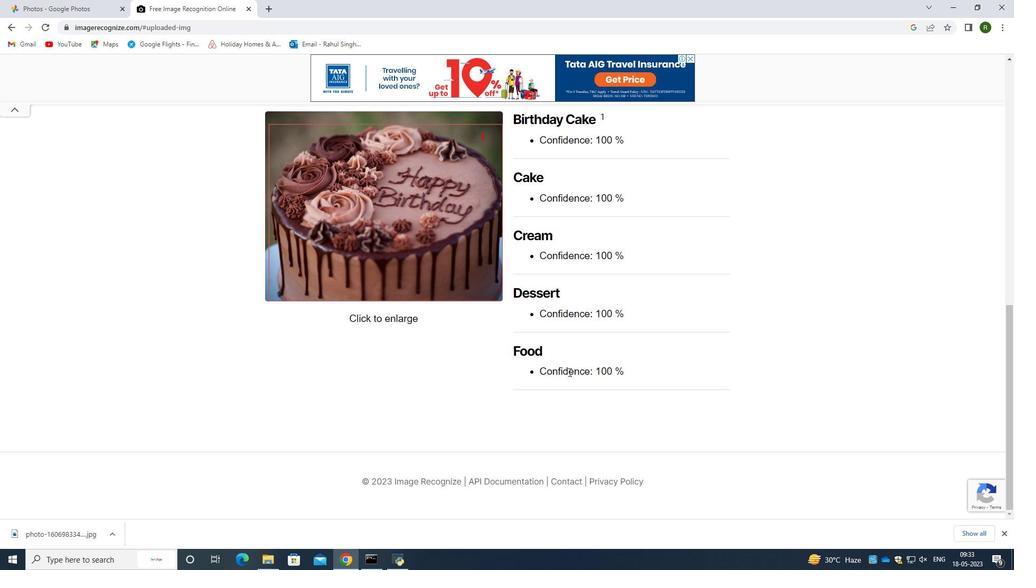 
Action: Mouse moved to (621, 325)
Screenshot: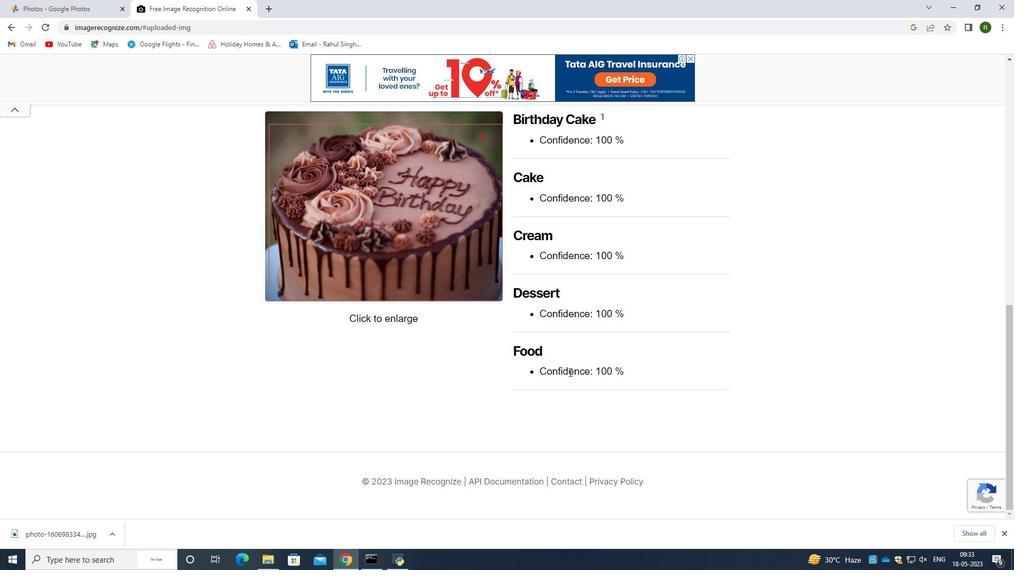 
Action: Mouse scrolled (621, 325) with delta (0, 0)
Screenshot: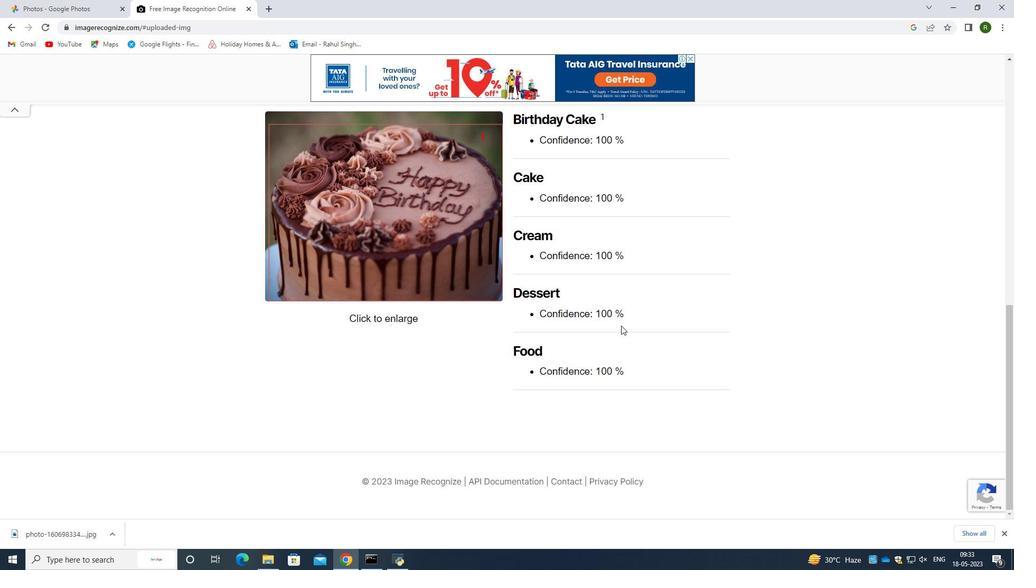 
Action: Mouse moved to (621, 325)
Screenshot: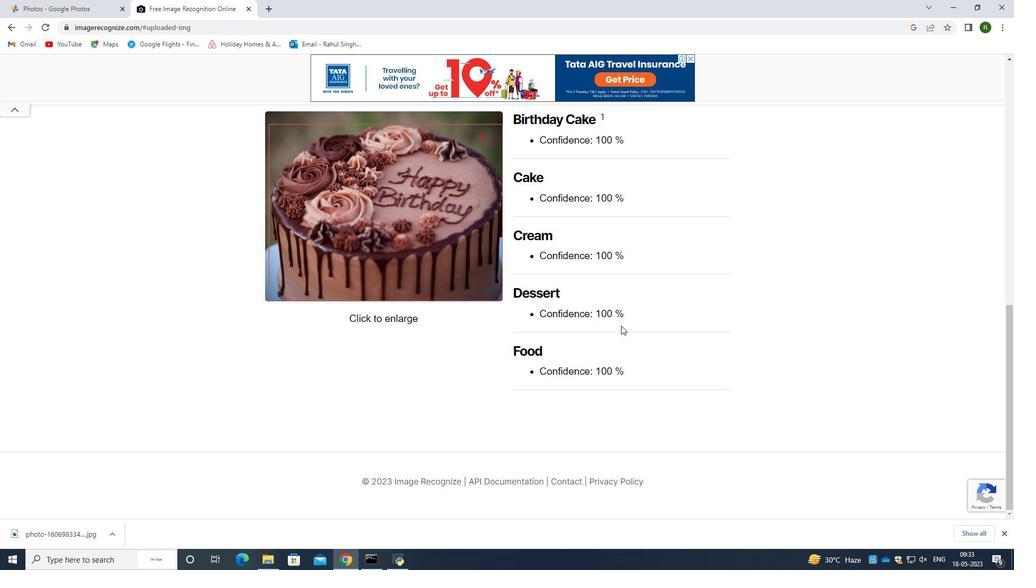 
Action: Mouse scrolled (621, 325) with delta (0, 0)
Screenshot: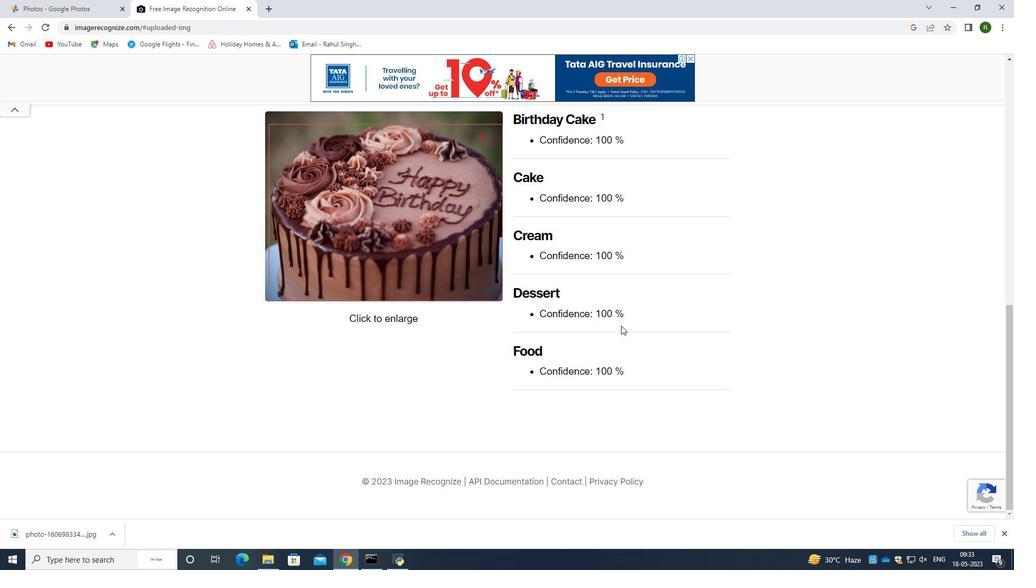 
Action: Mouse moved to (621, 327)
Screenshot: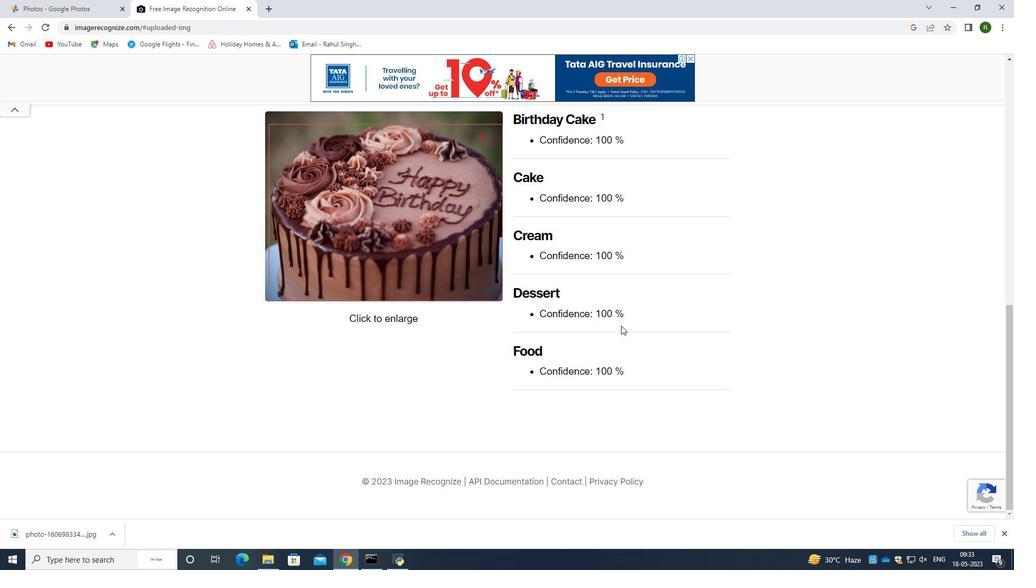 
Action: Mouse scrolled (621, 326) with delta (0, 0)
Screenshot: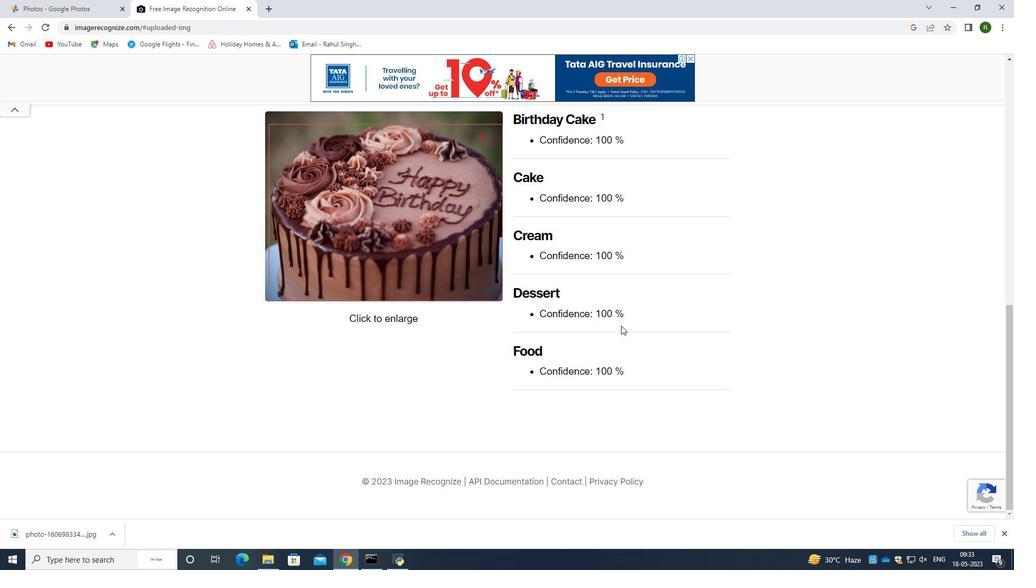 
Action: Mouse scrolled (621, 326) with delta (0, 0)
Screenshot: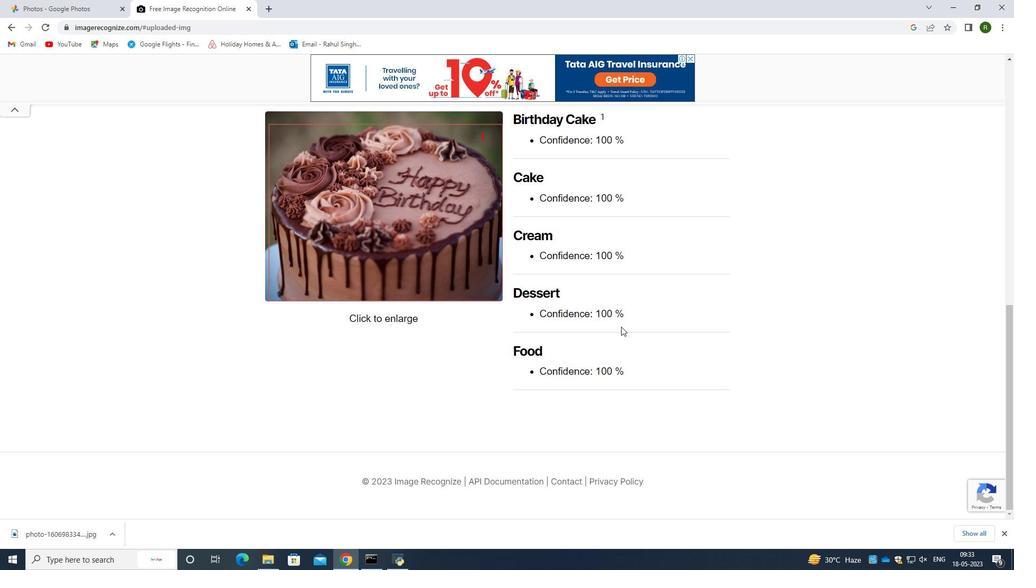 
Action: Mouse scrolled (621, 326) with delta (0, 0)
Screenshot: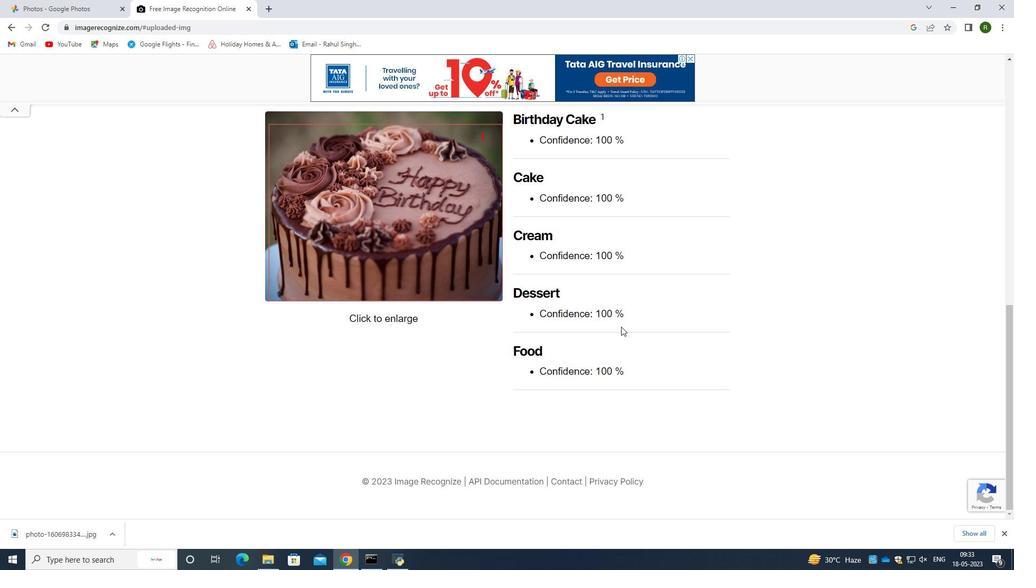 
Action: Mouse scrolled (621, 327) with delta (0, 0)
Screenshot: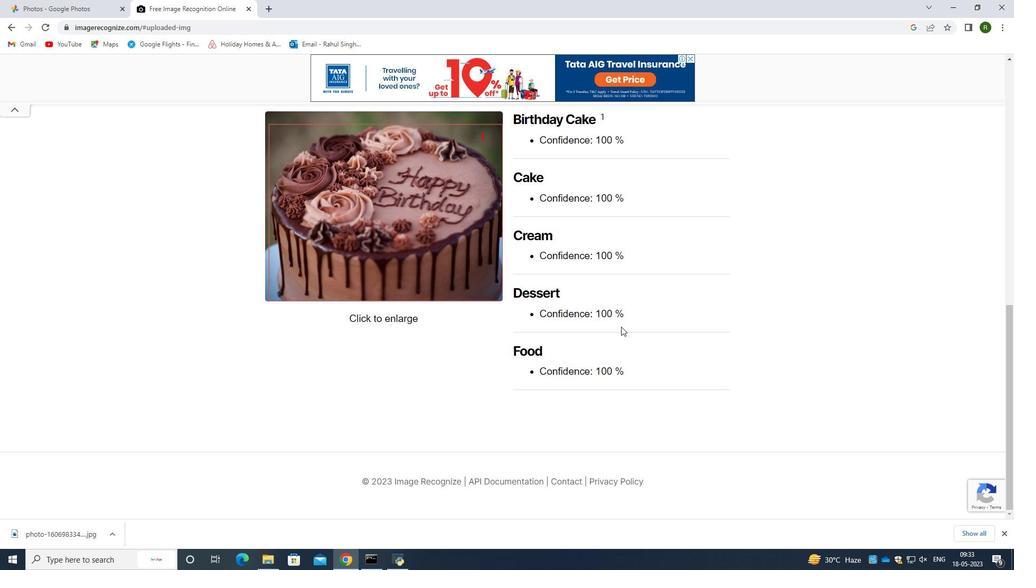 
Action: Mouse scrolled (621, 327) with delta (0, 0)
Screenshot: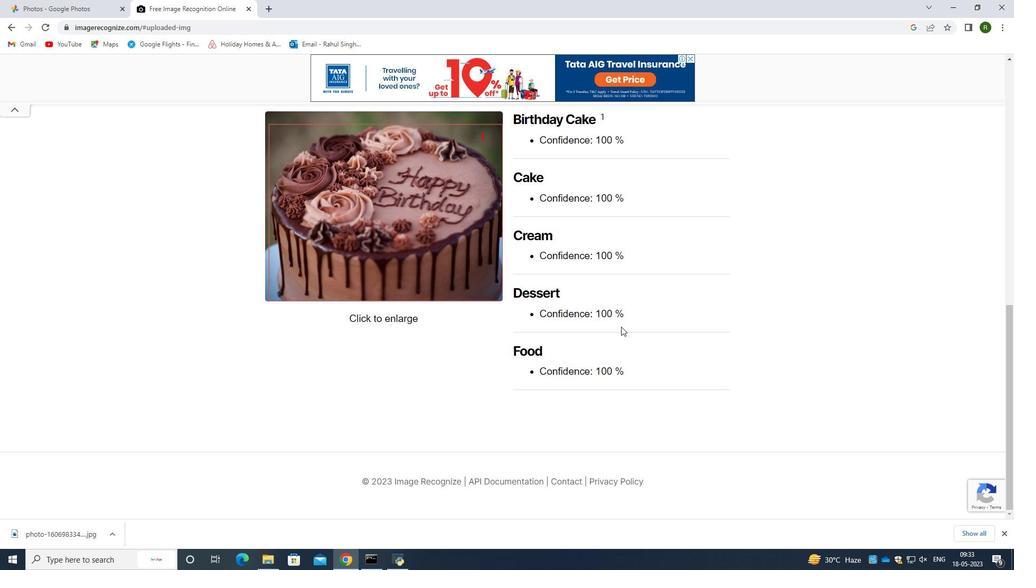 
Action: Mouse scrolled (621, 327) with delta (0, 0)
Screenshot: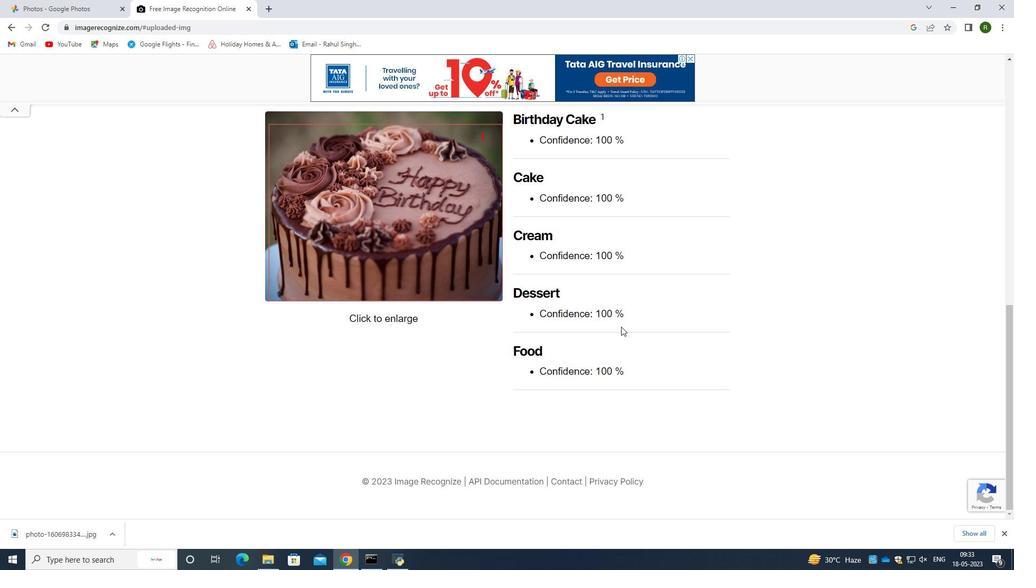 
Action: Mouse scrolled (621, 327) with delta (0, 0)
Screenshot: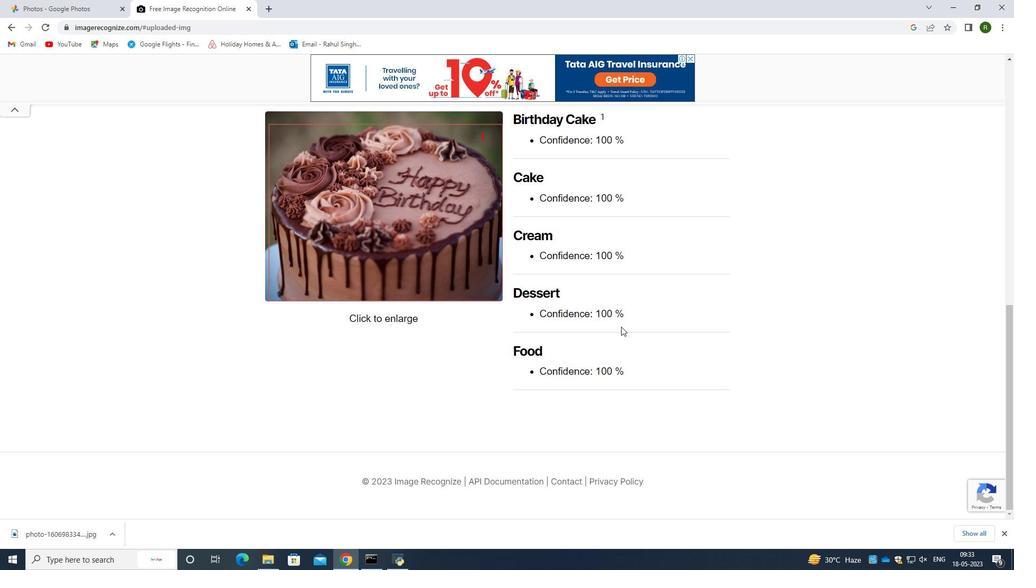 
Action: Mouse scrolled (621, 327) with delta (0, 0)
Screenshot: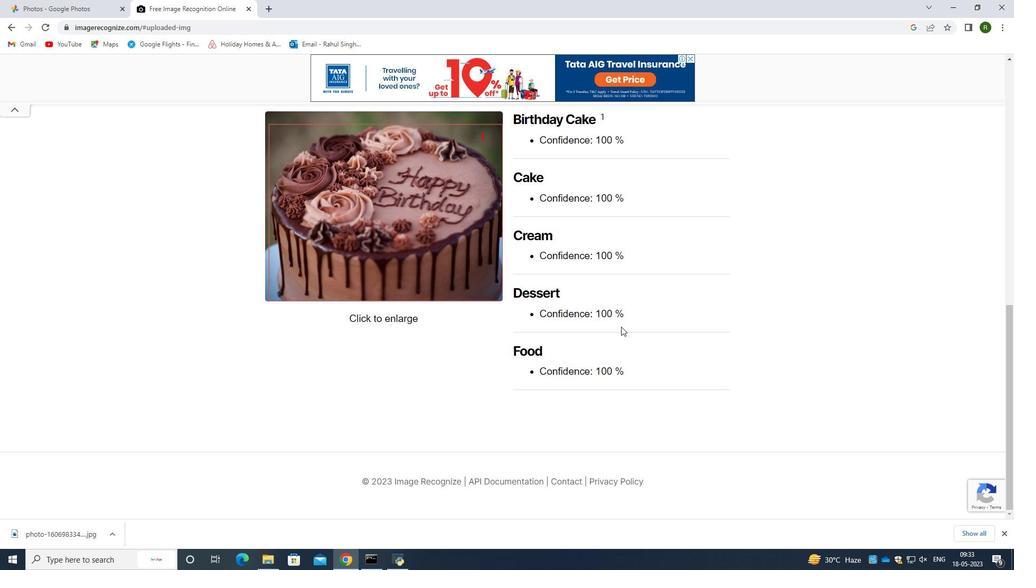 
Action: Mouse scrolled (621, 326) with delta (0, 0)
Screenshot: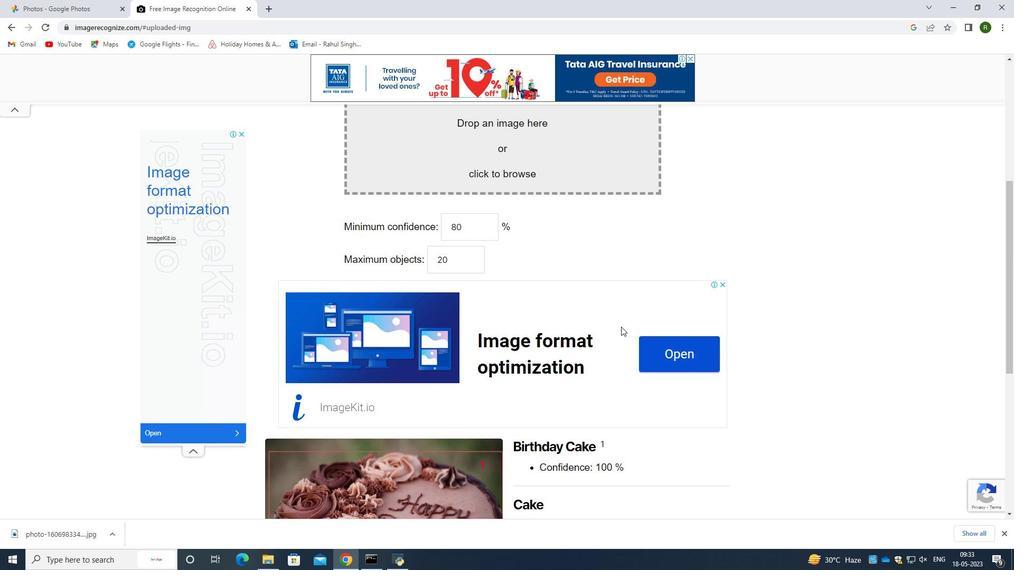 
Action: Mouse scrolled (621, 326) with delta (0, 0)
Screenshot: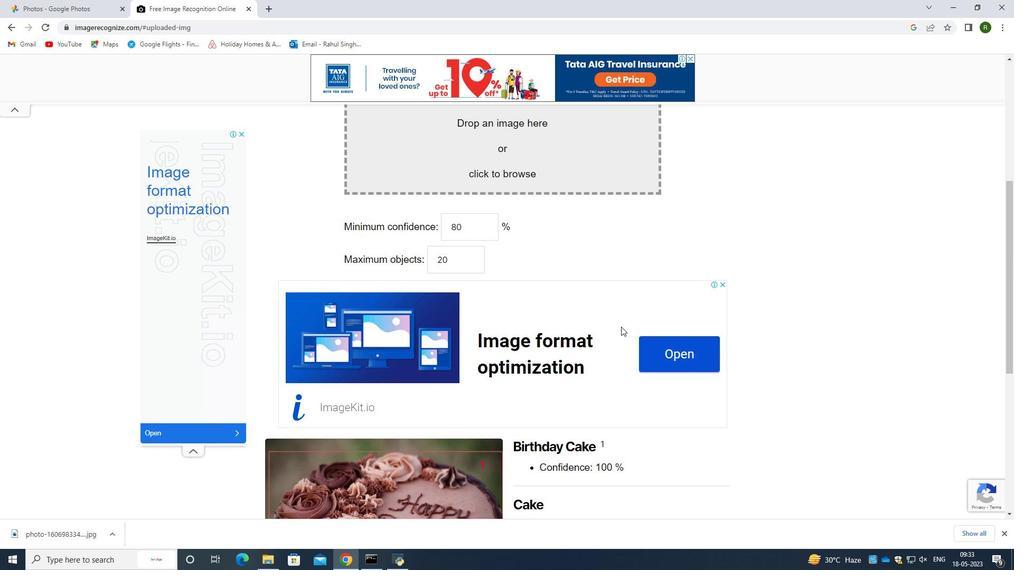 
Action: Mouse scrolled (621, 327) with delta (0, 0)
Screenshot: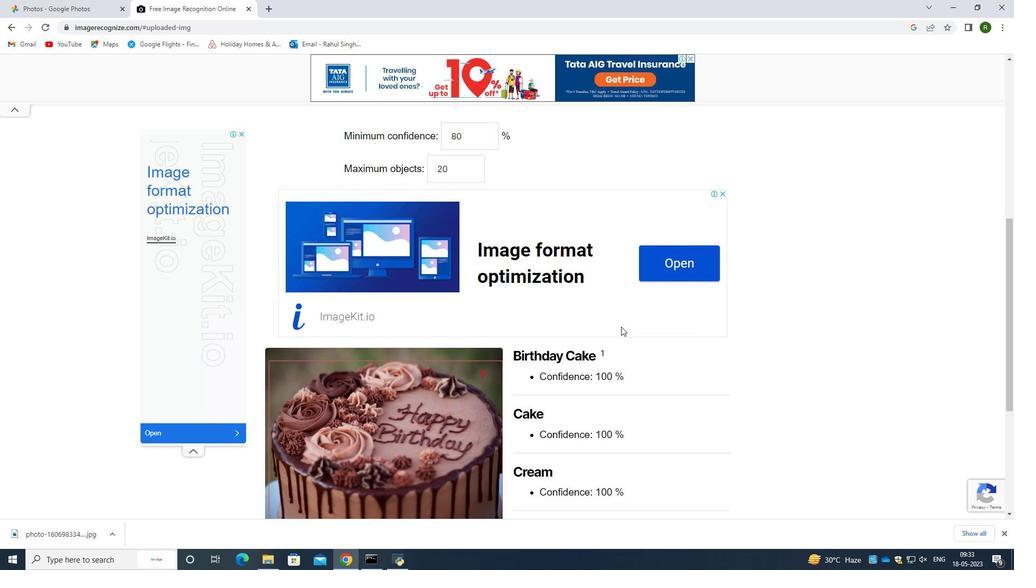 
Action: Mouse scrolled (621, 327) with delta (0, 0)
Screenshot: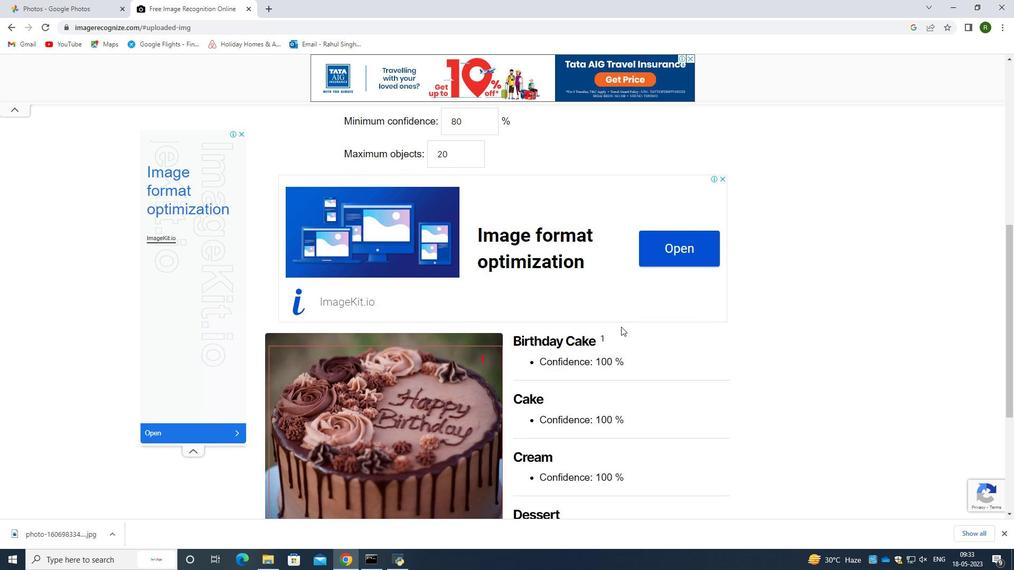 
Action: Mouse scrolled (621, 327) with delta (0, 0)
Screenshot: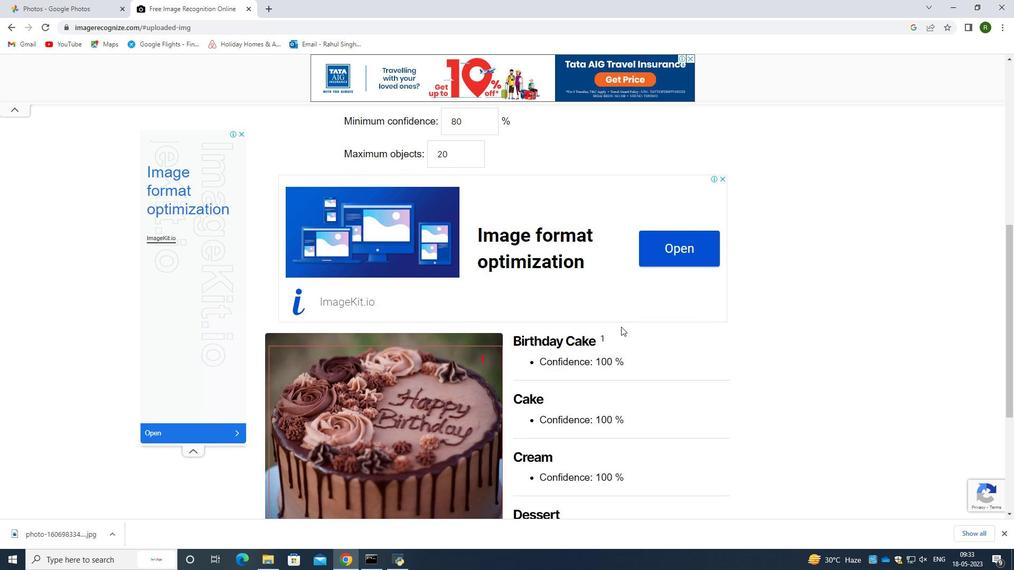 
Action: Mouse scrolled (621, 327) with delta (0, 0)
Screenshot: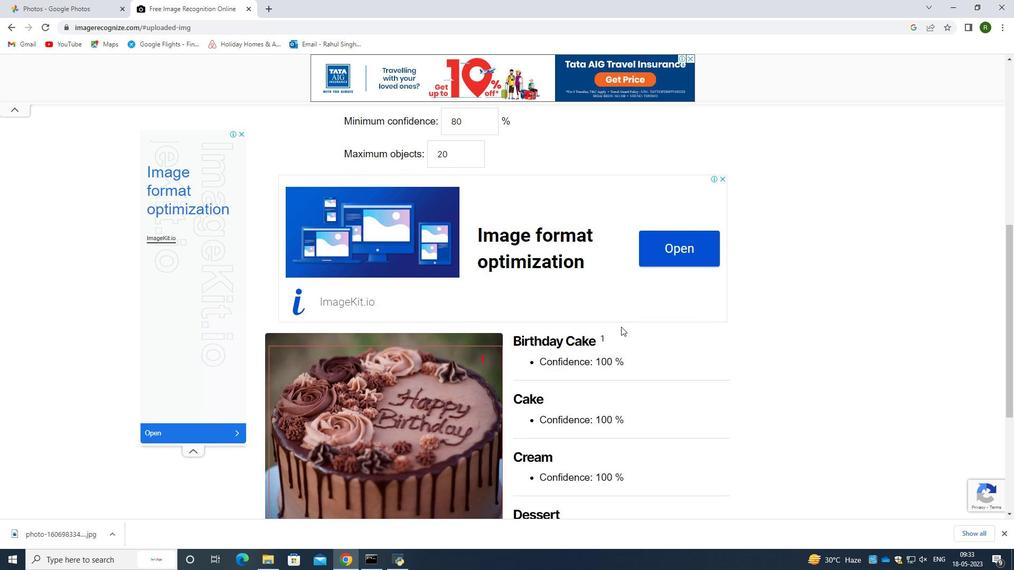 
Action: Mouse scrolled (621, 327) with delta (0, 0)
Screenshot: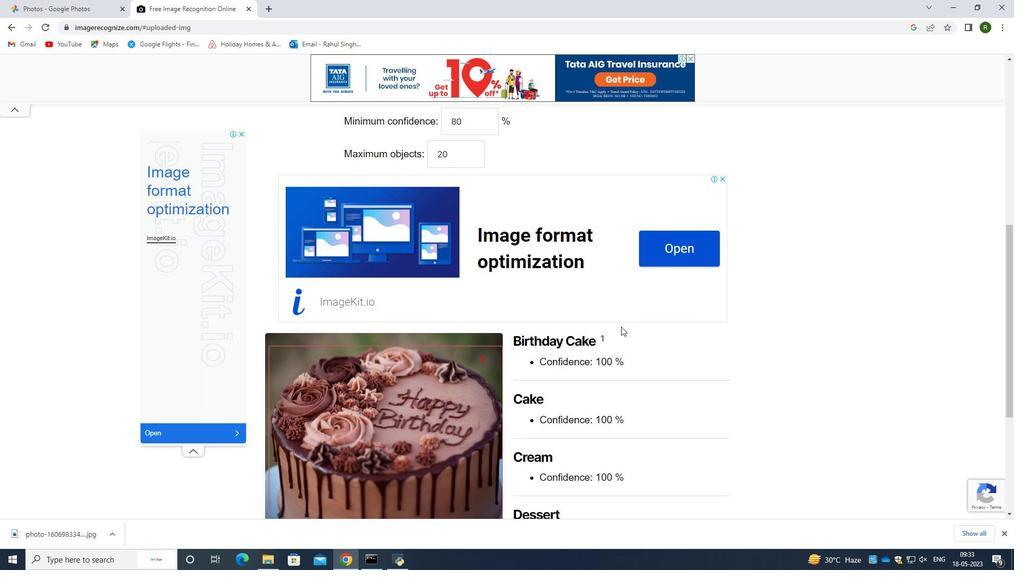
Action: Mouse scrolled (621, 327) with delta (0, 0)
Screenshot: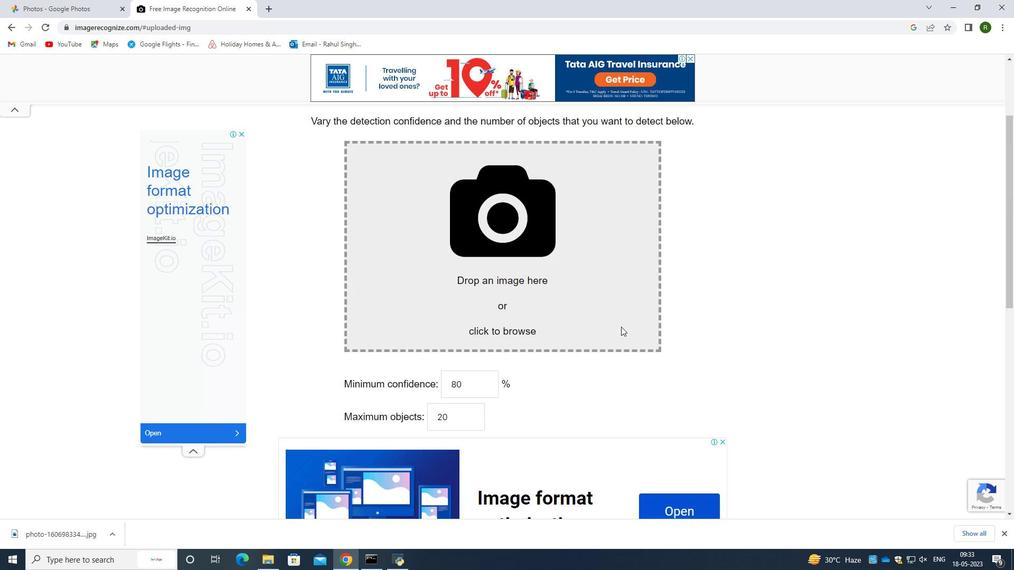 
Action: Mouse scrolled (621, 327) with delta (0, 0)
Screenshot: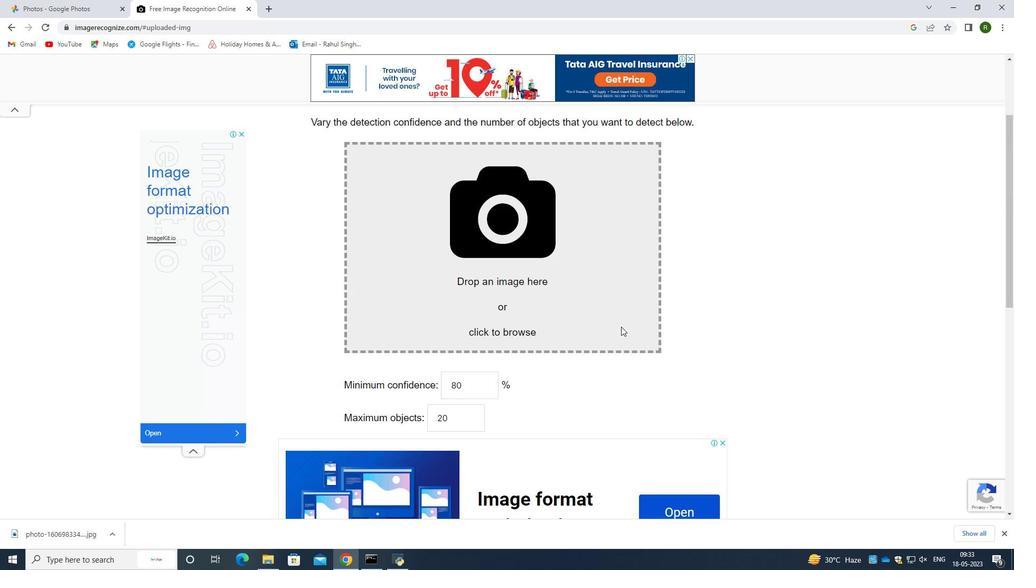 
Action: Mouse scrolled (621, 327) with delta (0, 0)
Screenshot: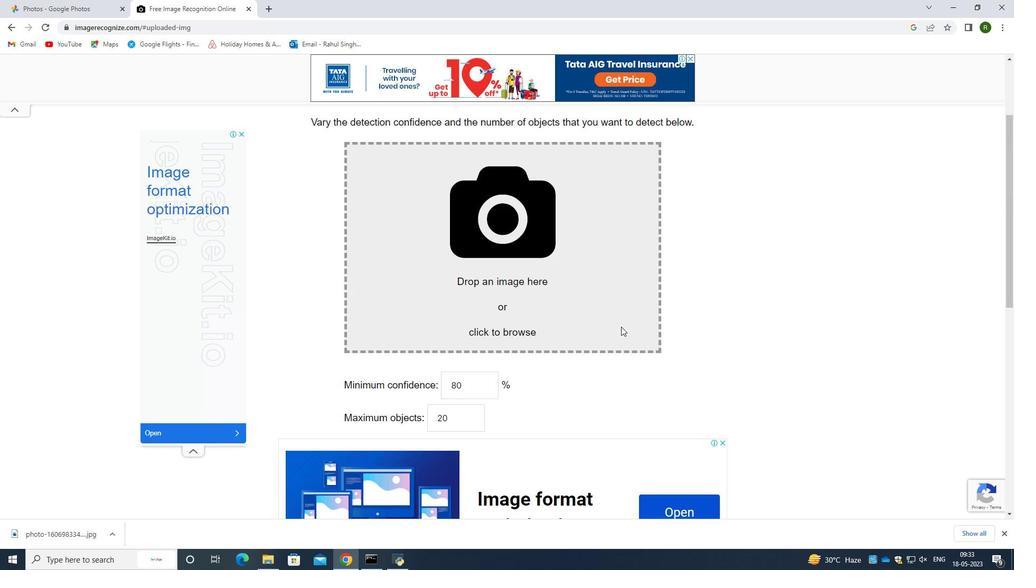 
Action: Mouse scrolled (621, 327) with delta (0, 0)
Screenshot: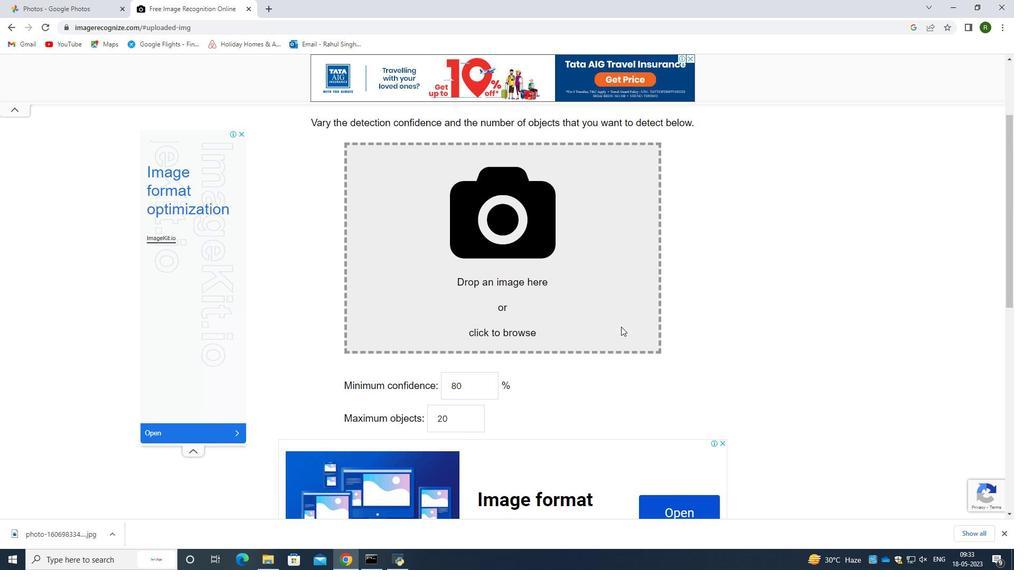
Action: Mouse scrolled (621, 326) with delta (0, 0)
Screenshot: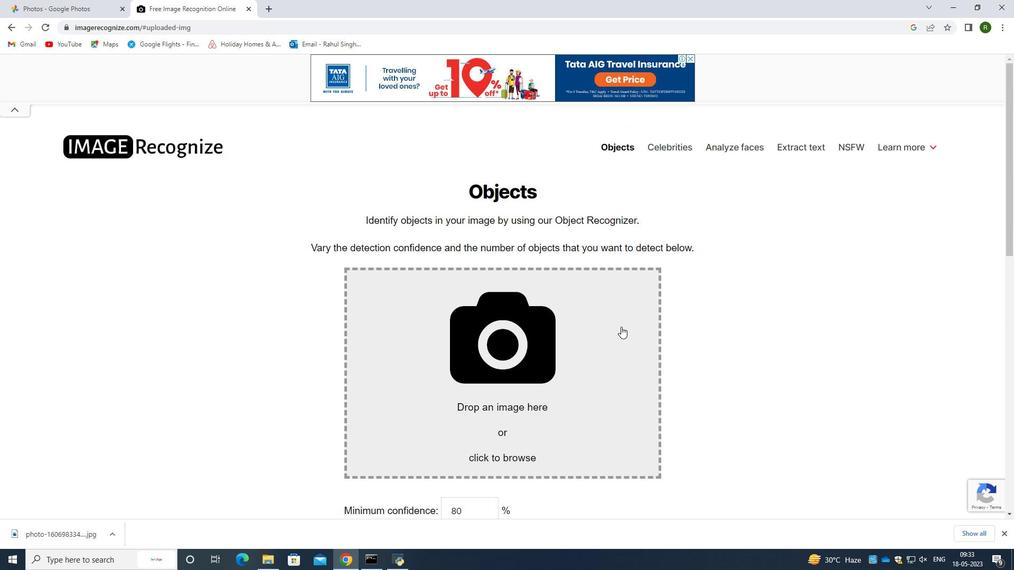 
Action: Mouse scrolled (621, 326) with delta (0, 0)
Screenshot: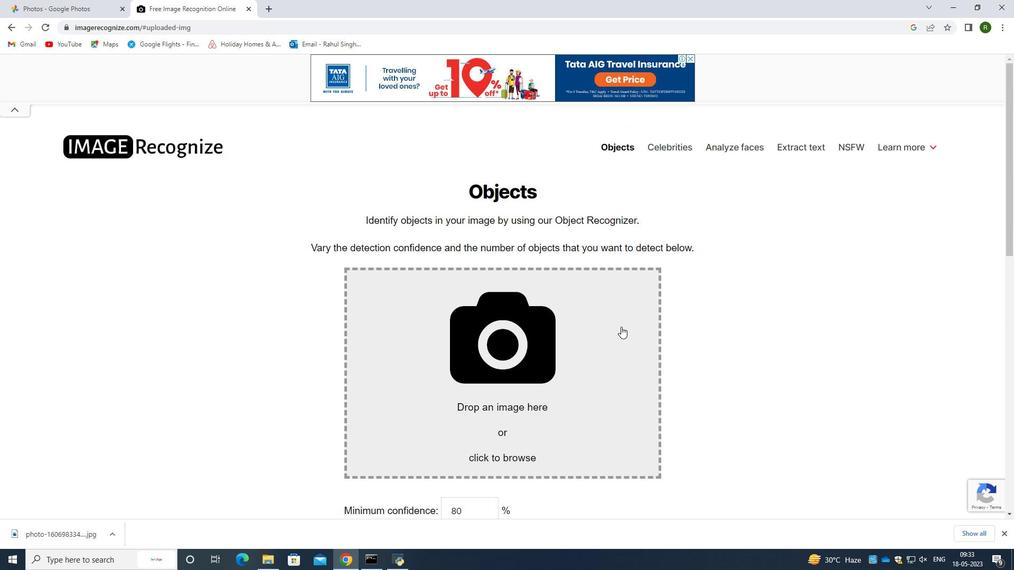 
Action: Mouse moved to (621, 327)
Screenshot: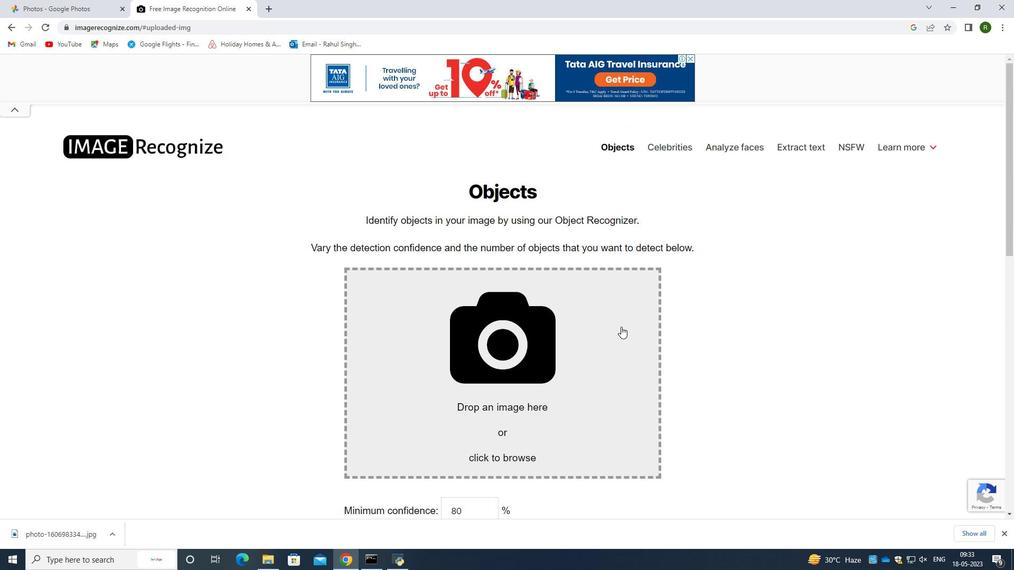 
Action: Mouse scrolled (621, 326) with delta (0, 0)
Screenshot: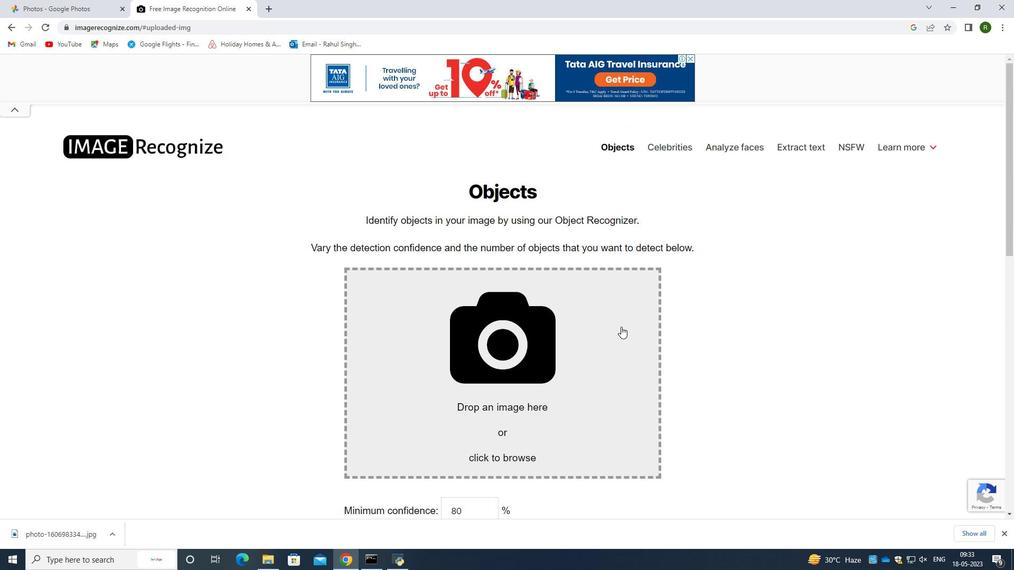 
Action: Mouse scrolled (621, 326) with delta (0, 0)
Screenshot: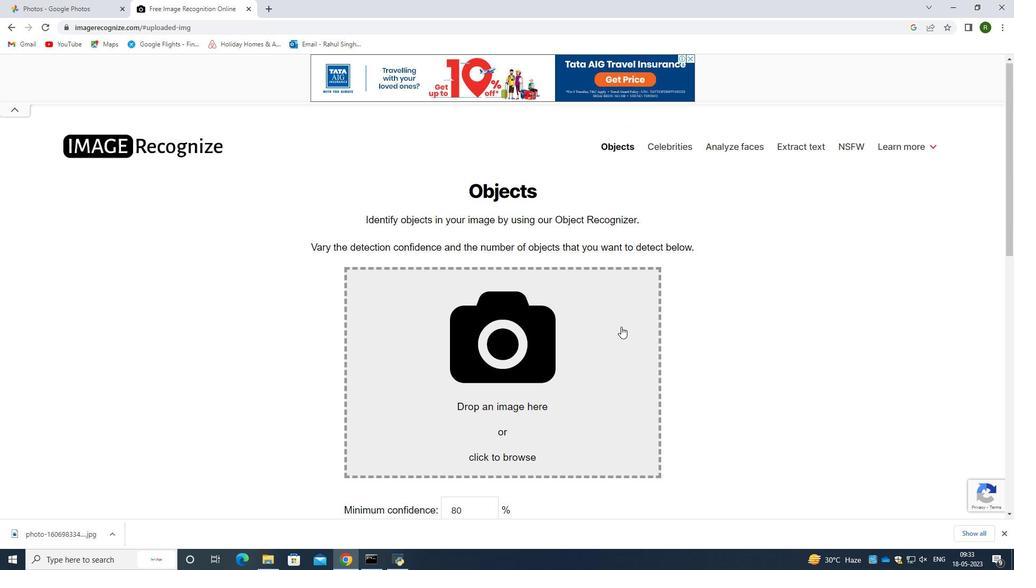 
Action: Mouse scrolled (621, 326) with delta (0, 0)
Screenshot: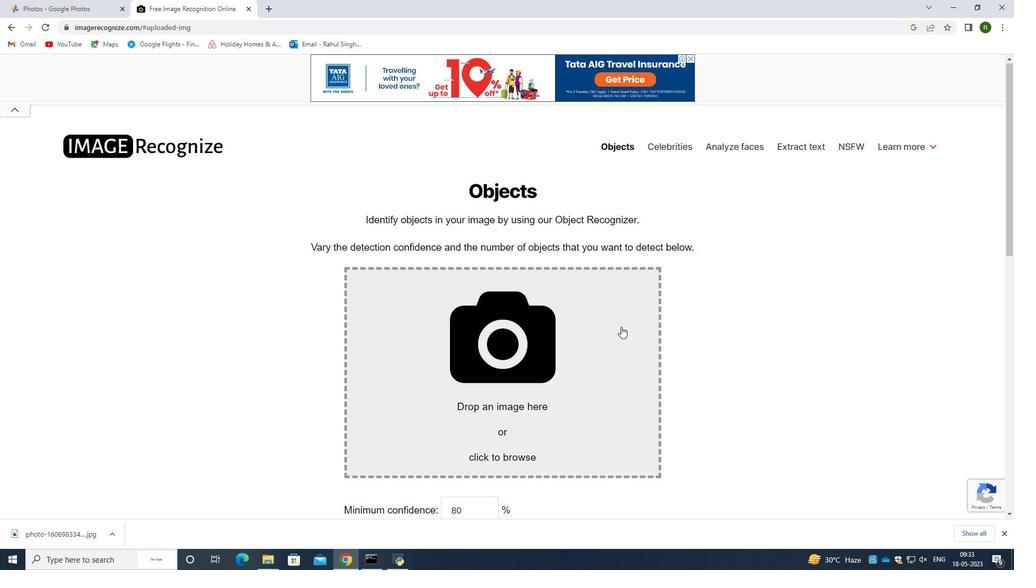
Action: Mouse scrolled (621, 326) with delta (0, 0)
Screenshot: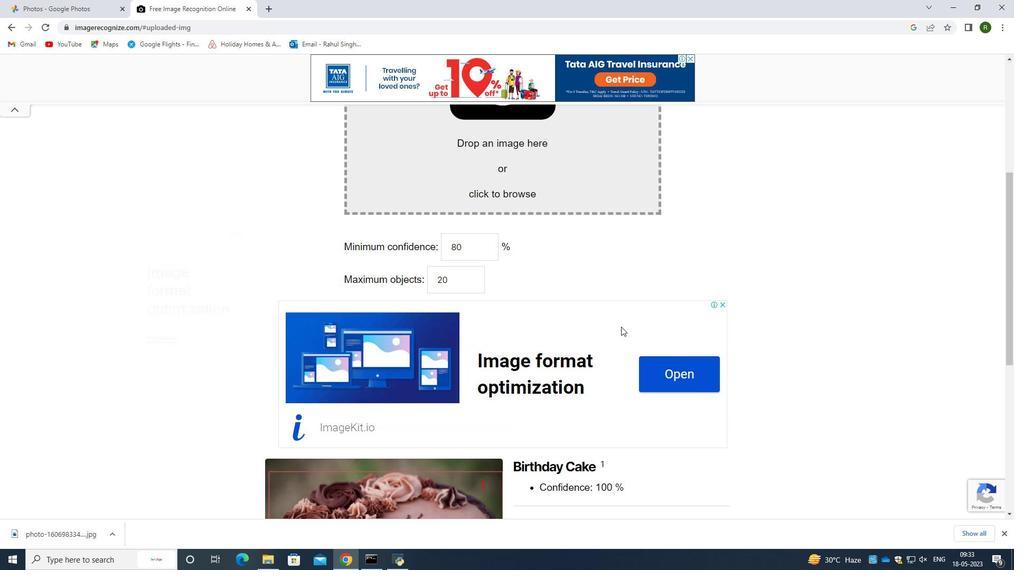 
Action: Mouse scrolled (621, 326) with delta (0, 0)
Screenshot: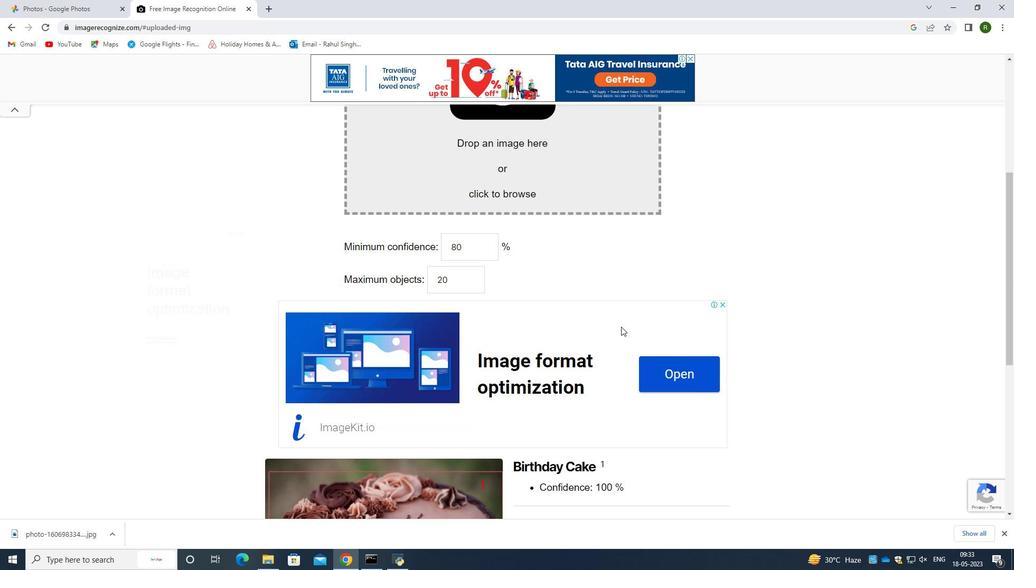 
Action: Mouse scrolled (621, 326) with delta (0, 0)
Screenshot: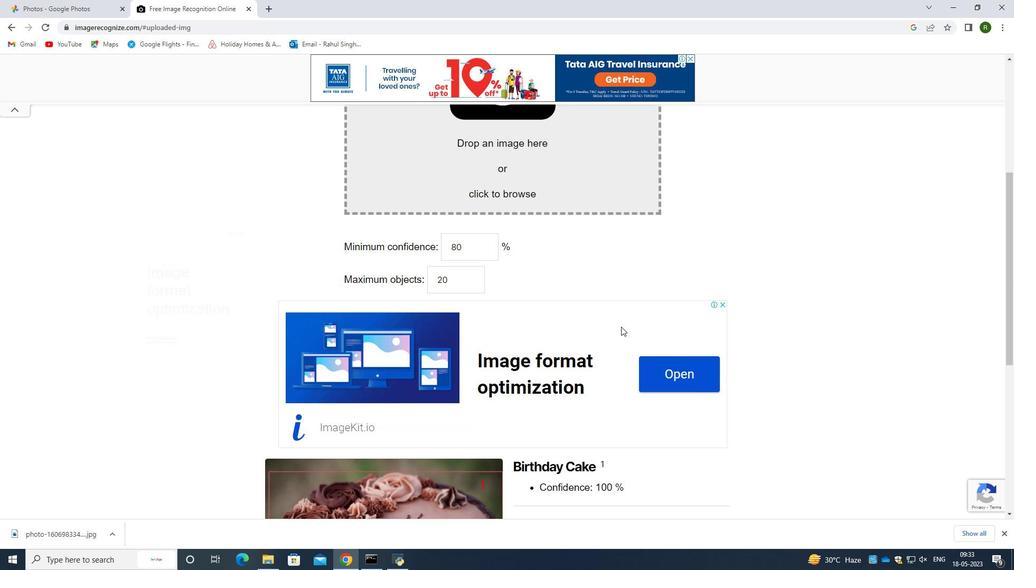
Action: Mouse moved to (621, 327)
Screenshot: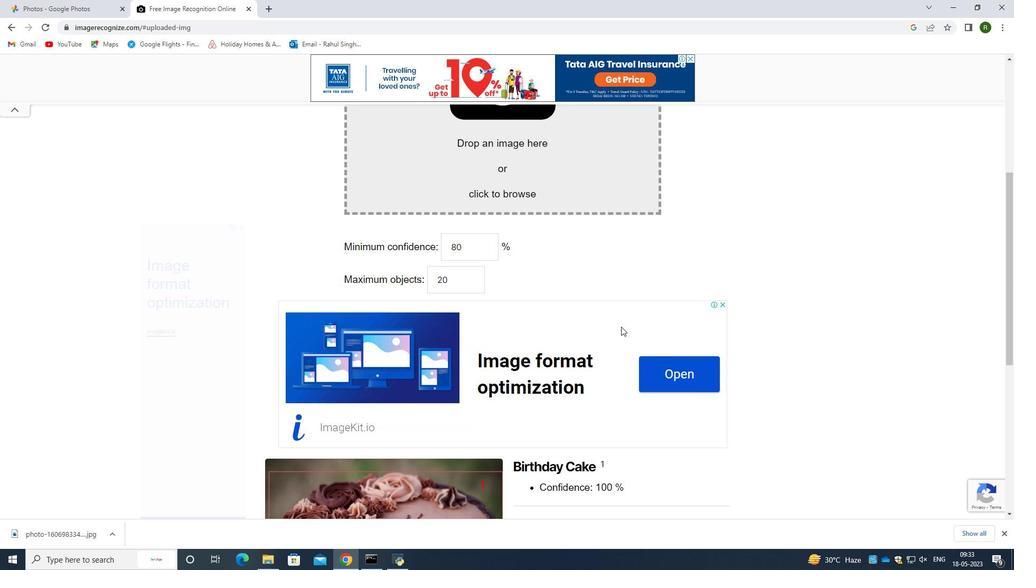 
Action: Mouse scrolled (621, 327) with delta (0, 0)
Screenshot: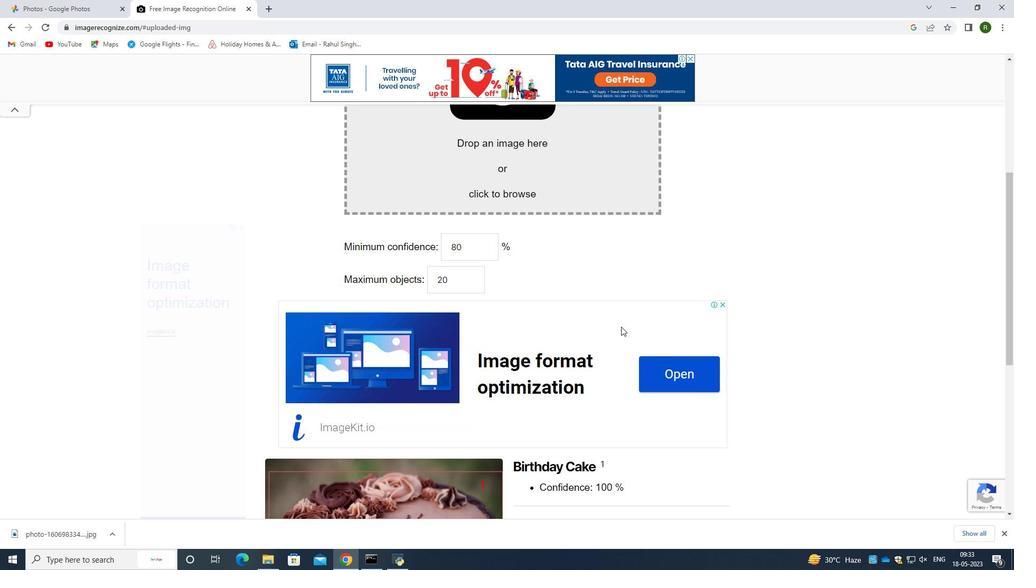 
Action: Mouse scrolled (621, 327) with delta (0, 0)
Screenshot: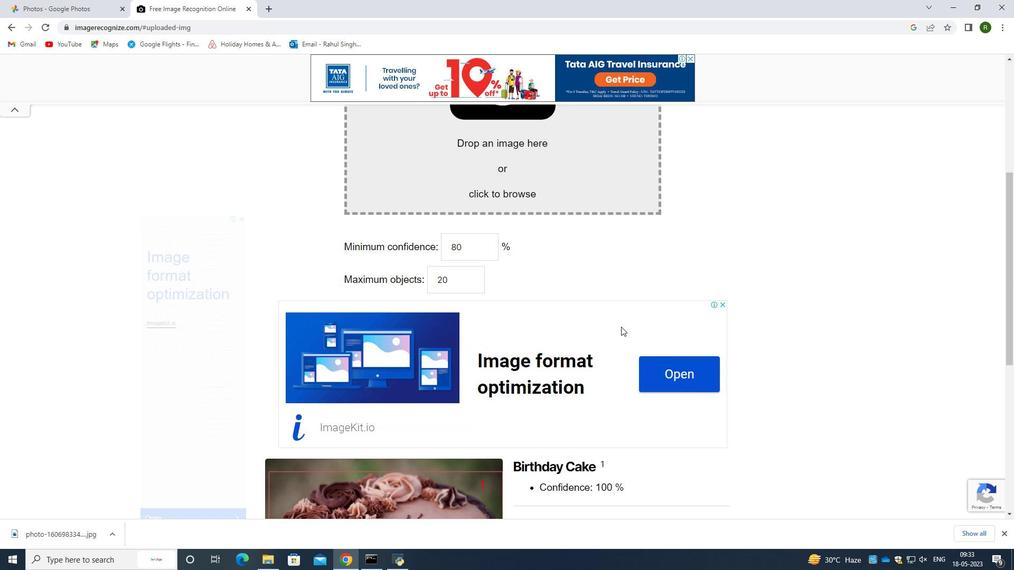 
Action: Mouse scrolled (621, 327) with delta (0, 0)
Screenshot: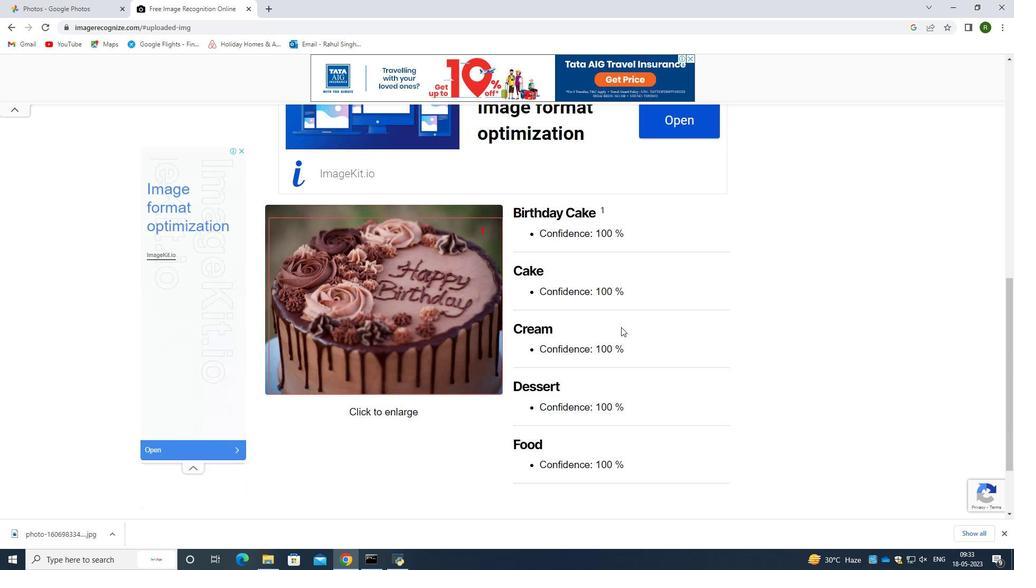 
Action: Mouse scrolled (621, 327) with delta (0, 0)
Screenshot: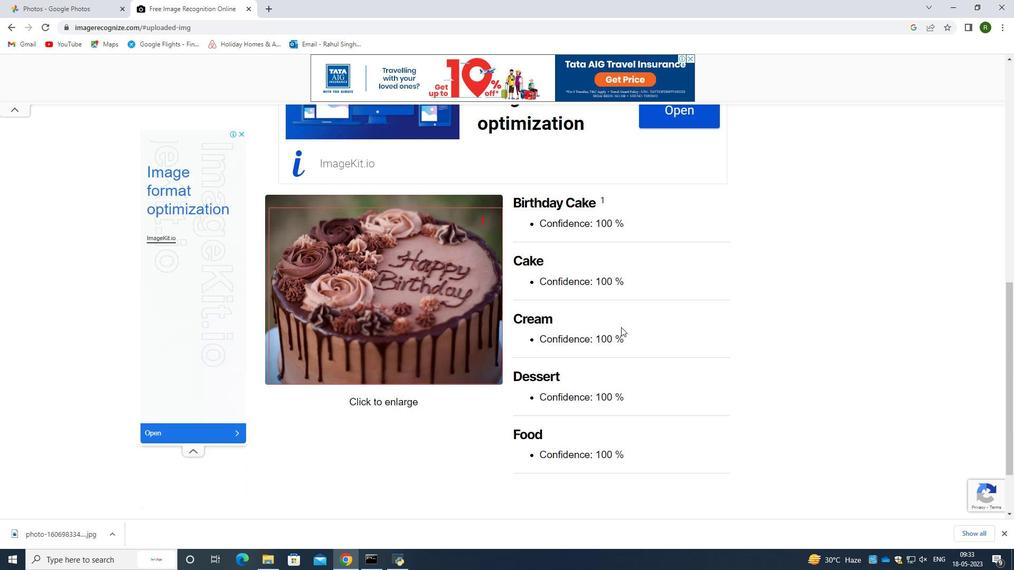 
Action: Mouse scrolled (621, 327) with delta (0, 0)
Screenshot: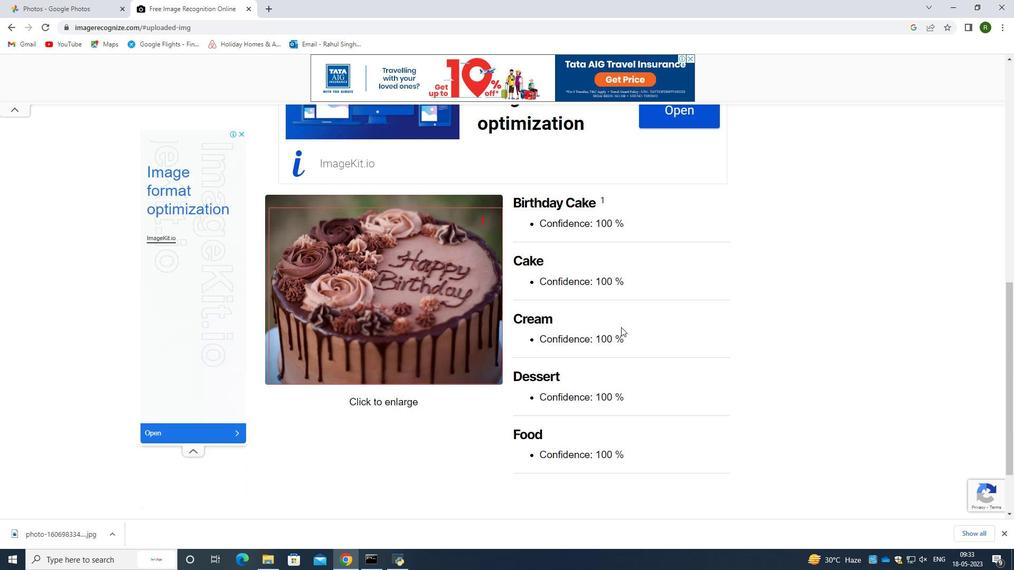 
Action: Mouse scrolled (621, 327) with delta (0, 0)
Screenshot: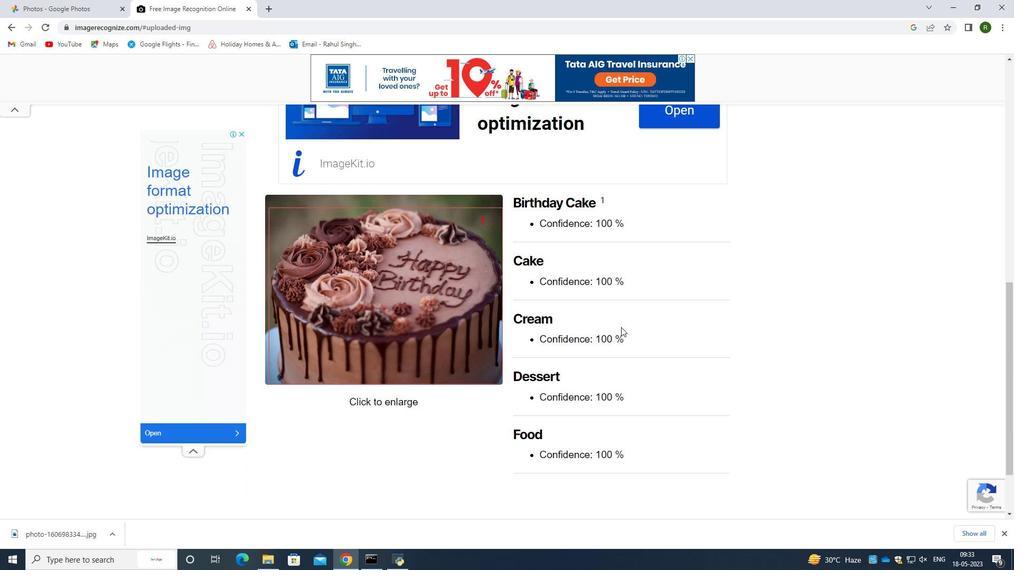 
Action: Mouse moved to (1002, 535)
Screenshot: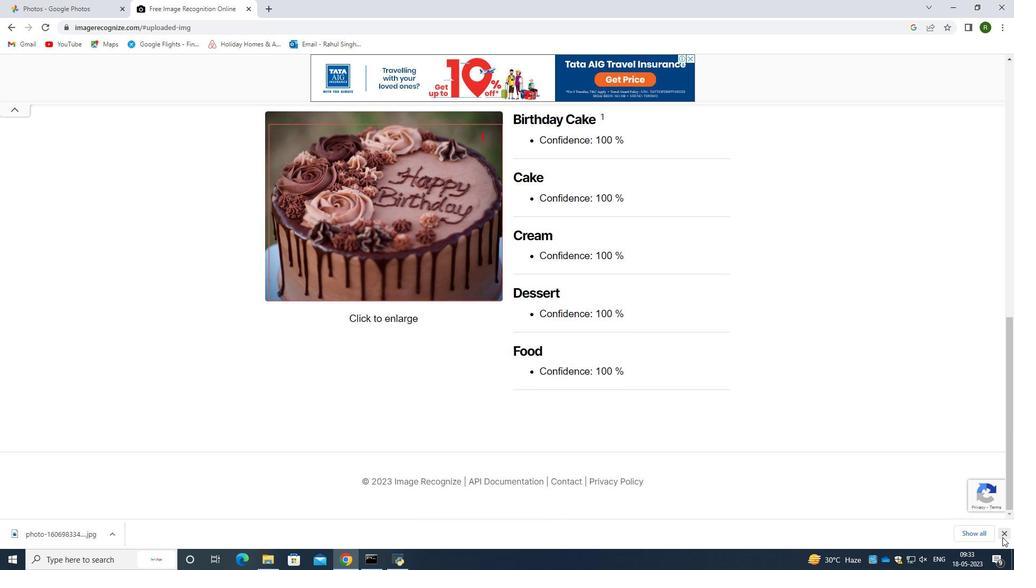 
Action: Mouse pressed left at (1002, 535)
Screenshot: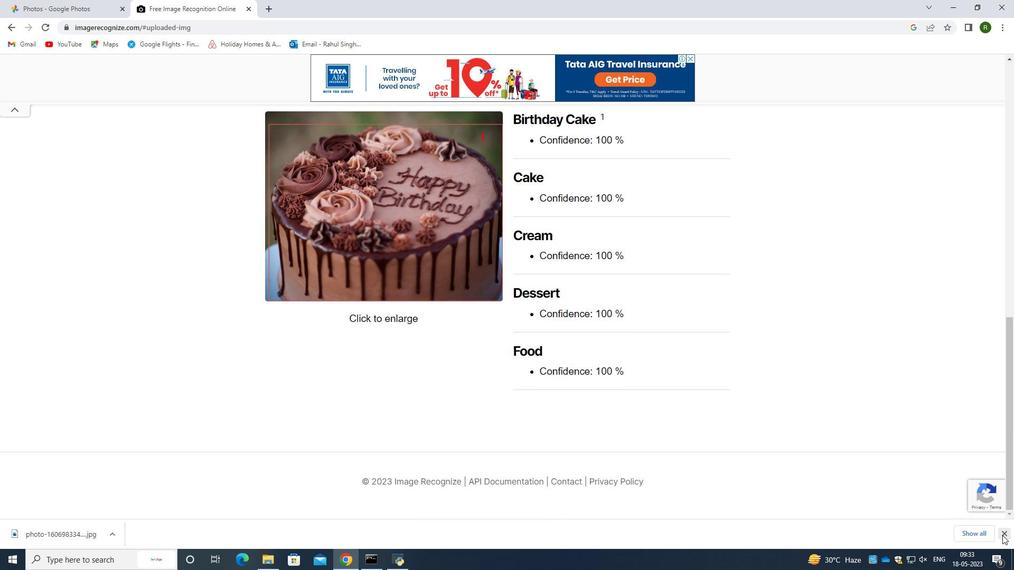 
Action: Mouse moved to (658, 398)
Screenshot: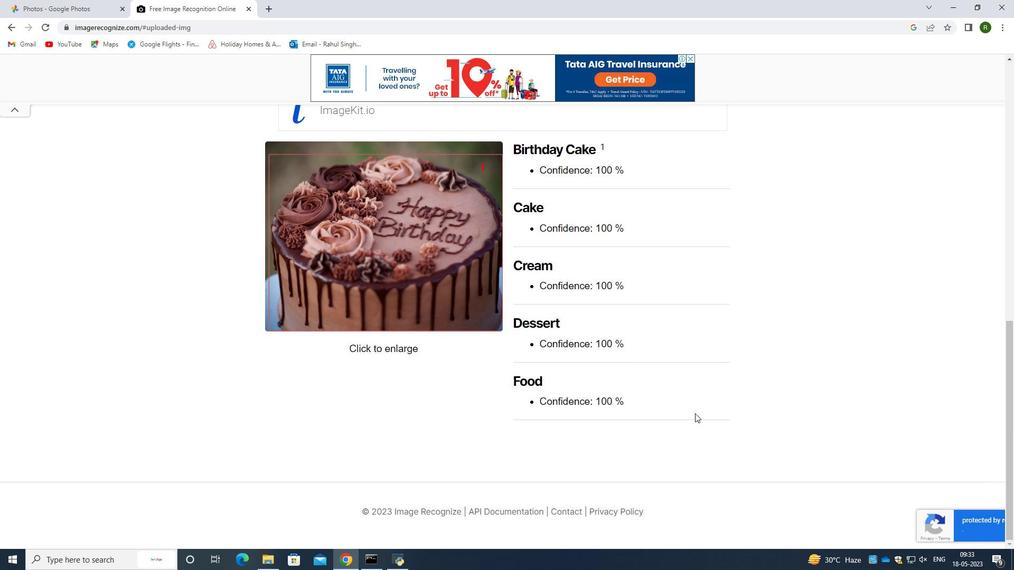 
Action: Mouse scrolled (658, 397) with delta (0, 0)
Screenshot: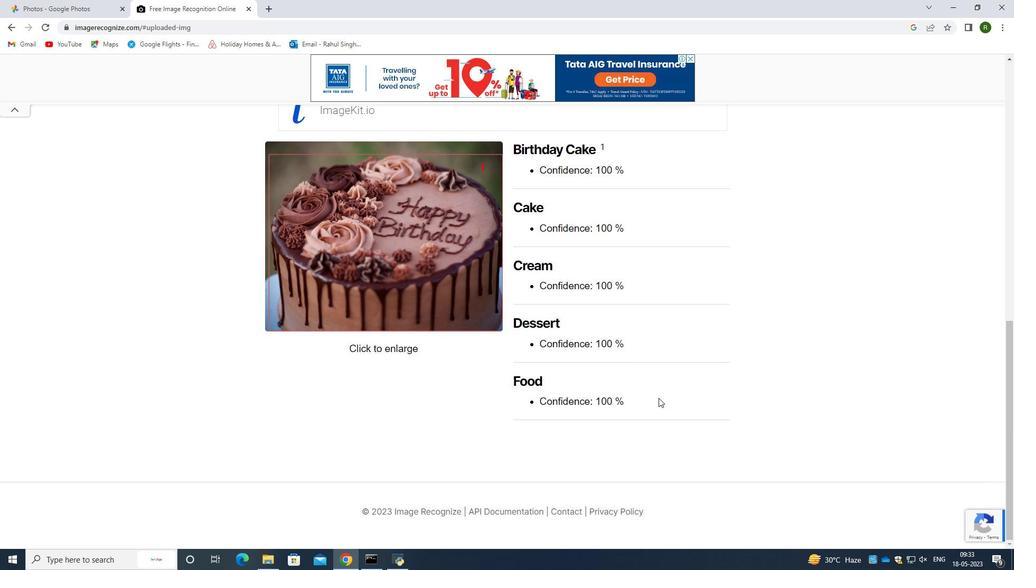 
Action: Mouse scrolled (658, 397) with delta (0, 0)
Screenshot: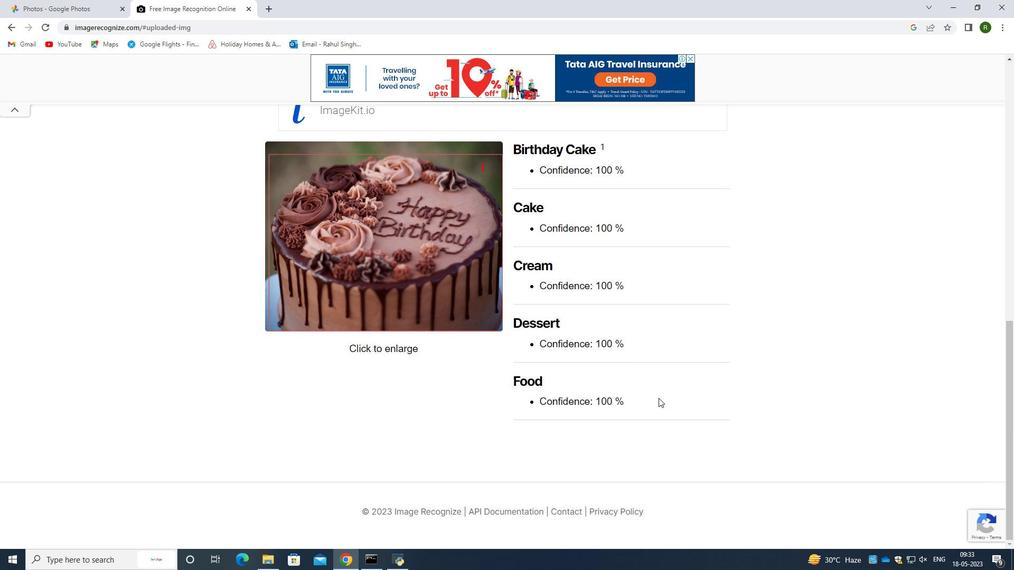 
Action: Mouse scrolled (658, 397) with delta (0, 0)
Screenshot: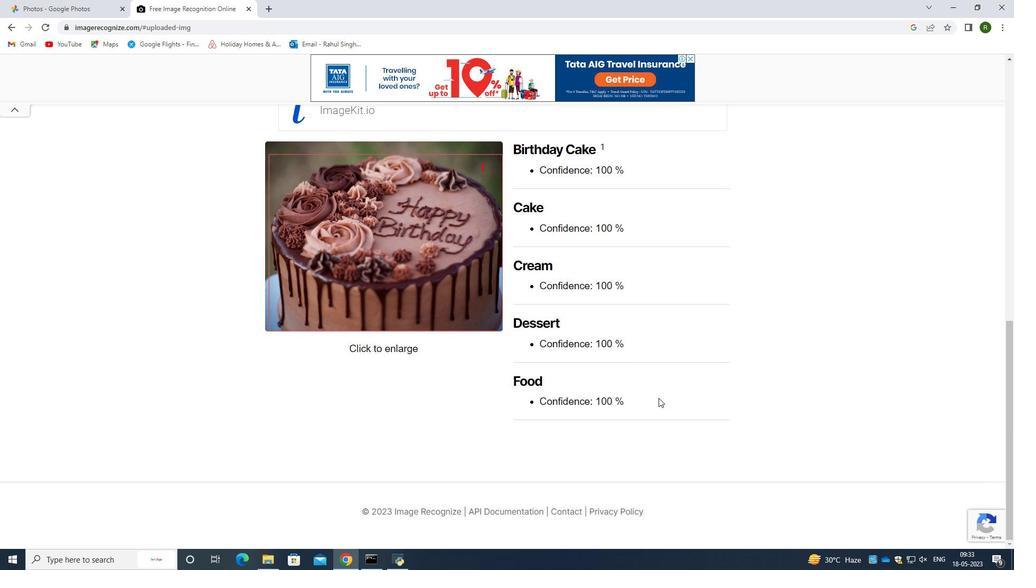 
Action: Mouse scrolled (658, 397) with delta (0, 0)
Screenshot: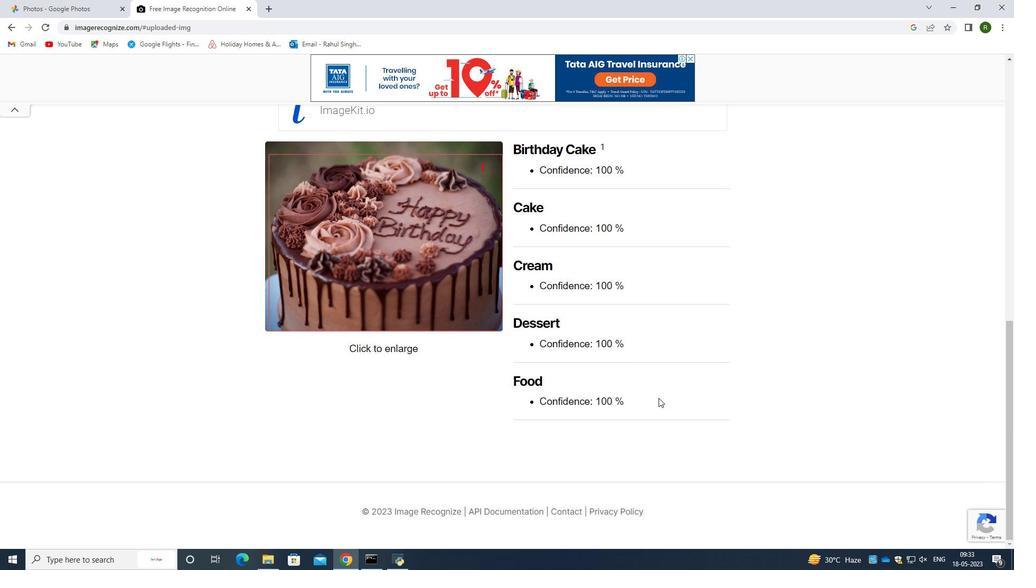 
Action: Mouse moved to (658, 396)
Screenshot: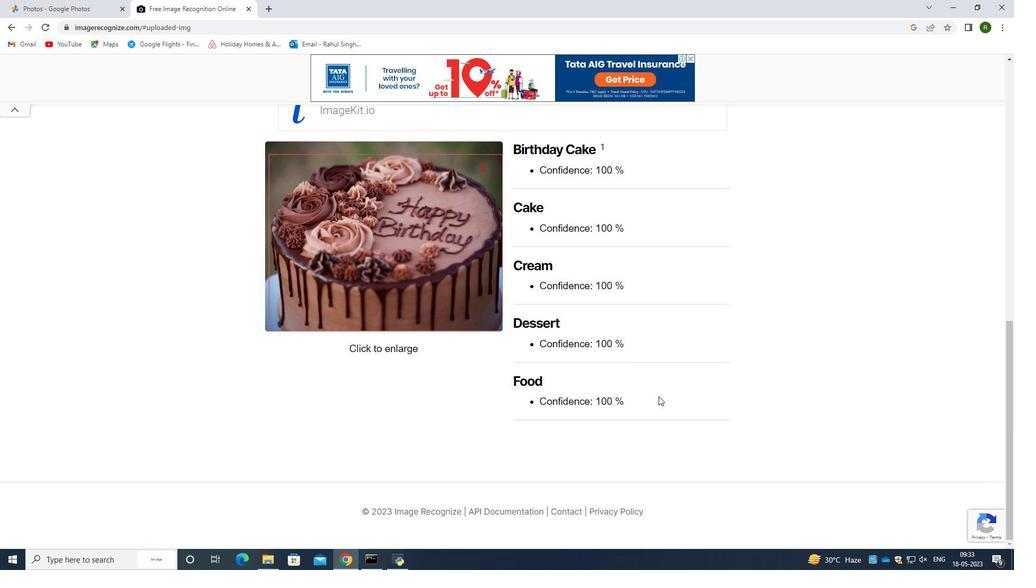 
Action: Mouse scrolled (658, 396) with delta (0, 0)
Screenshot: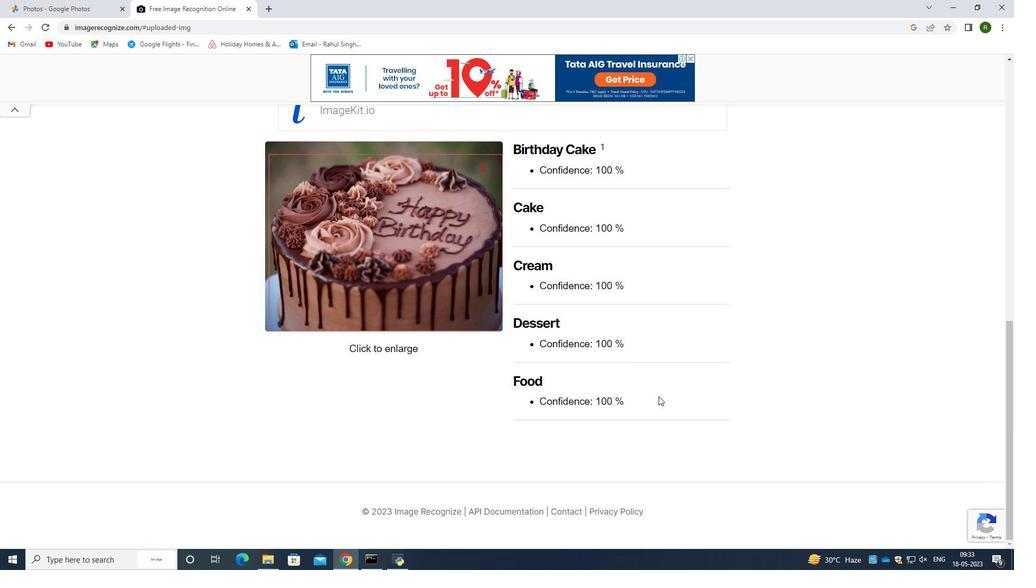 
Action: Mouse scrolled (658, 396) with delta (0, 0)
Screenshot: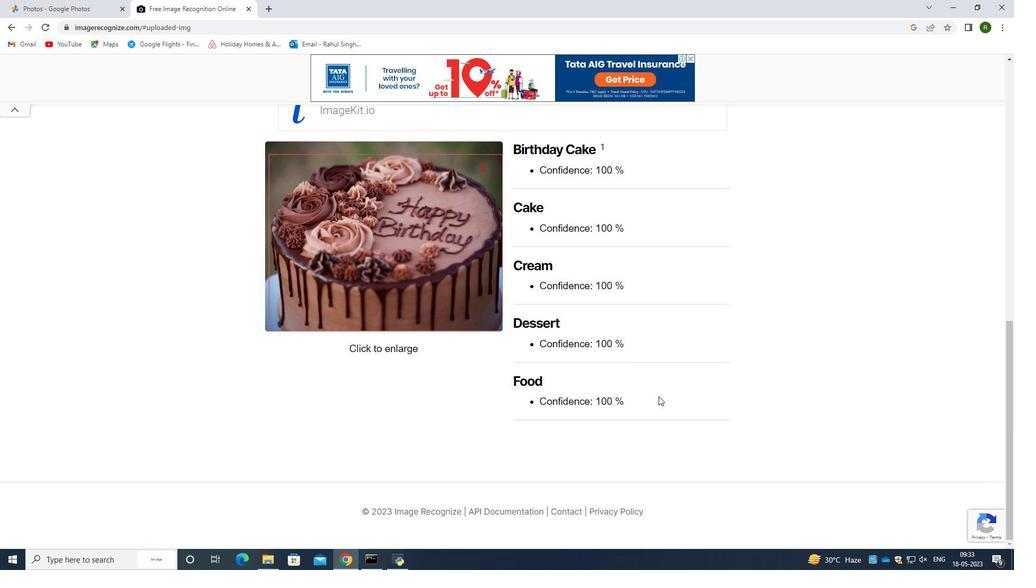 
Action: Mouse scrolled (658, 396) with delta (0, 0)
Screenshot: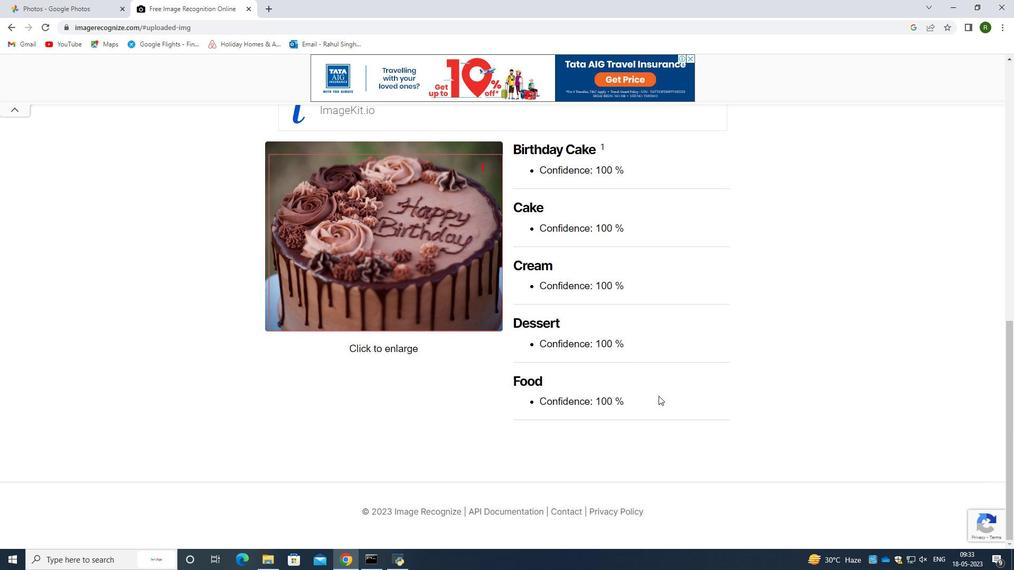 
Action: Mouse scrolled (658, 396) with delta (0, 0)
Screenshot: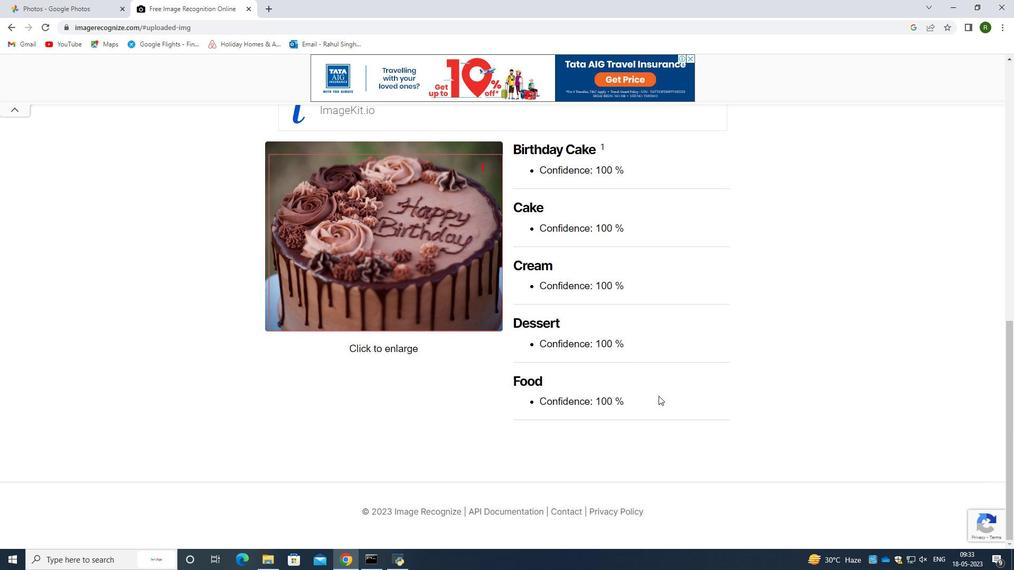 
Action: Mouse scrolled (658, 396) with delta (0, 0)
Screenshot: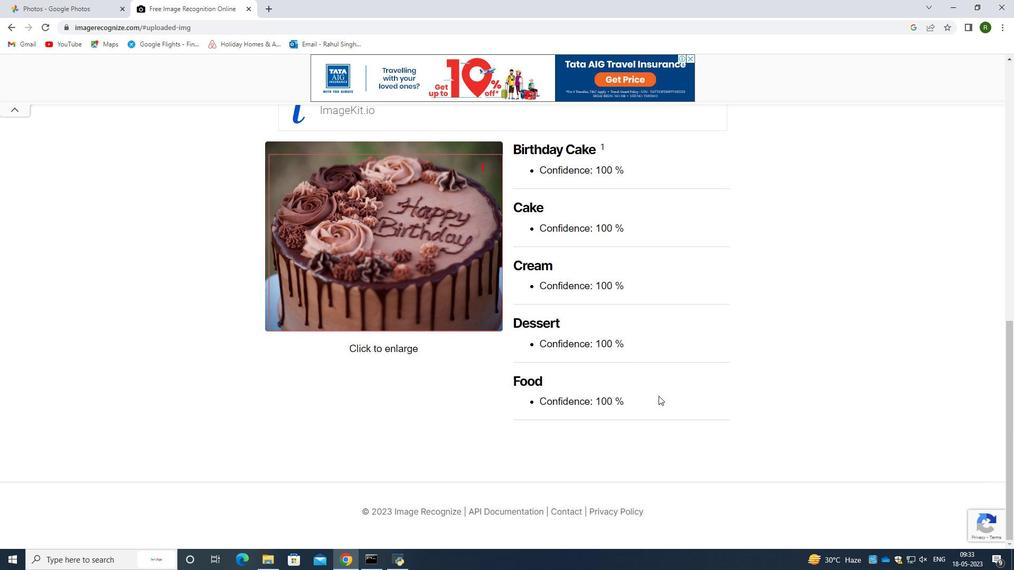 
Action: Mouse scrolled (658, 396) with delta (0, 0)
Screenshot: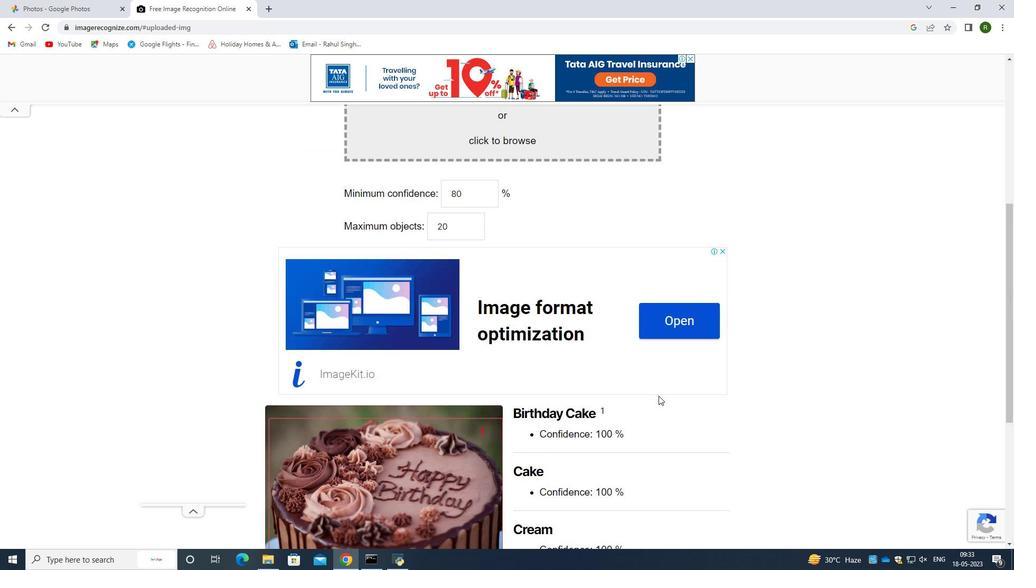 
Action: Mouse scrolled (658, 396) with delta (0, 0)
Screenshot: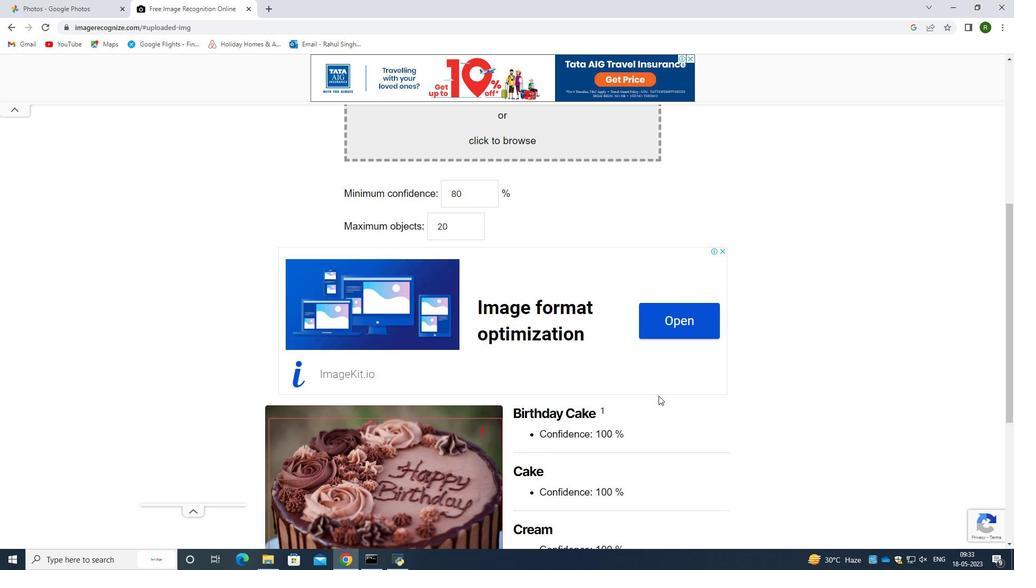 
Action: Mouse moved to (723, 358)
Screenshot: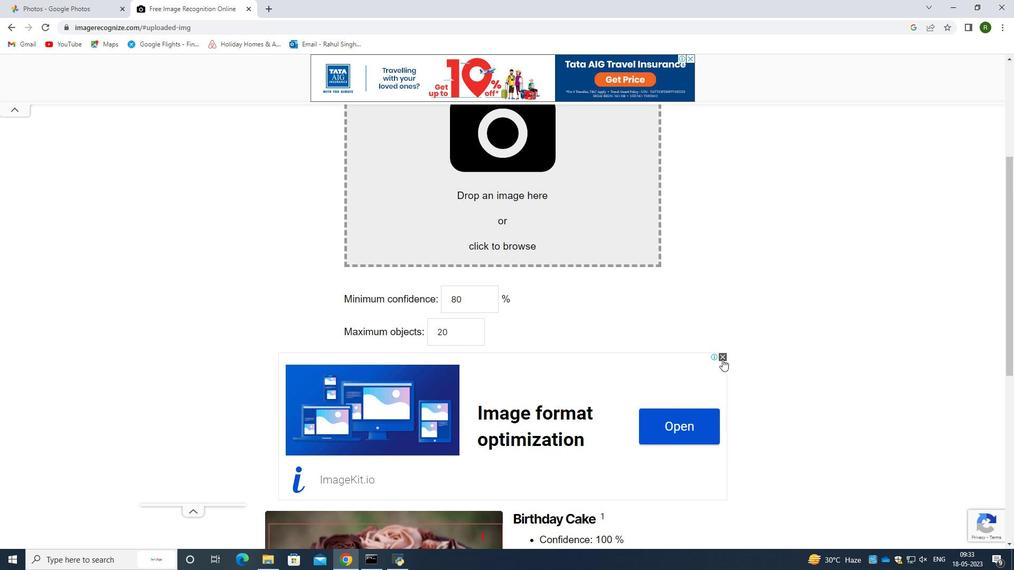 
Action: Mouse pressed left at (723, 358)
Screenshot: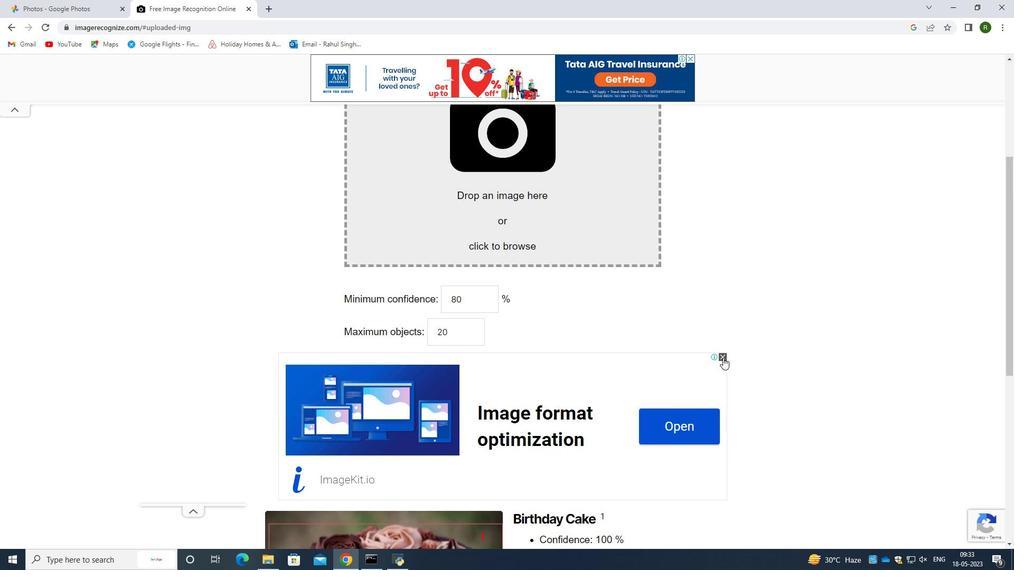 
Action: Mouse moved to (631, 392)
Screenshot: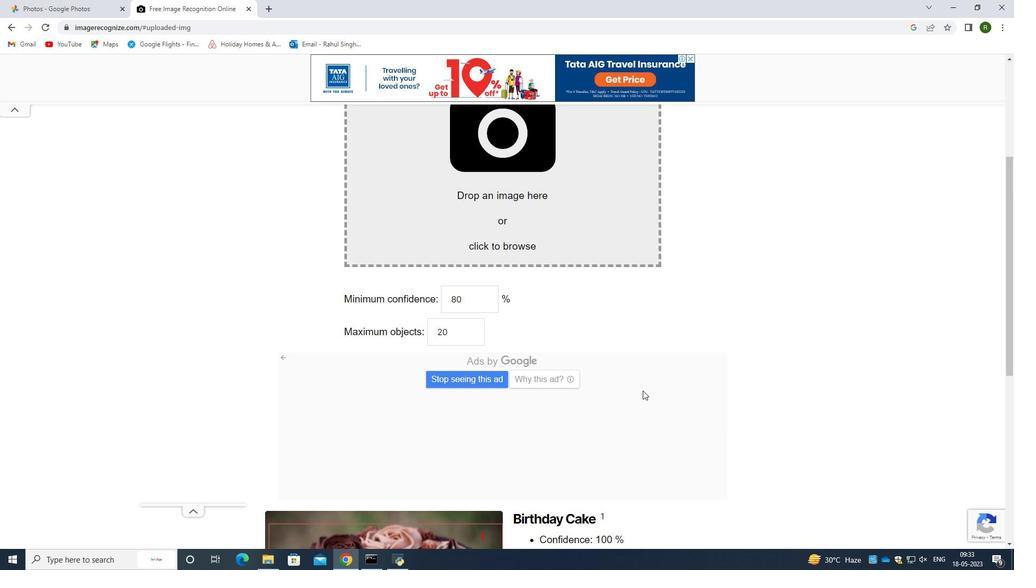 
Action: Mouse scrolled (631, 392) with delta (0, 0)
Screenshot: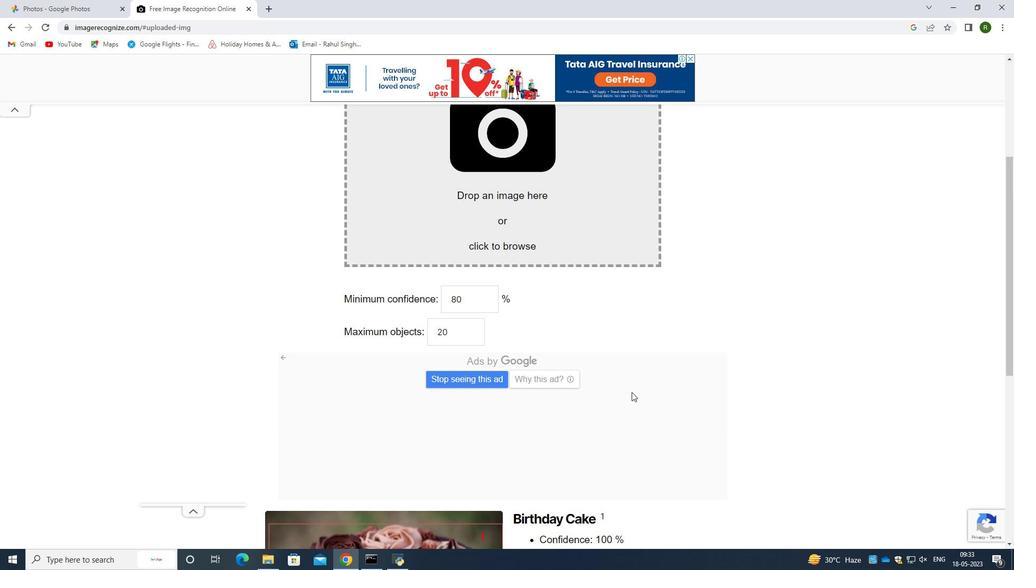
Action: Mouse scrolled (631, 392) with delta (0, 0)
Screenshot: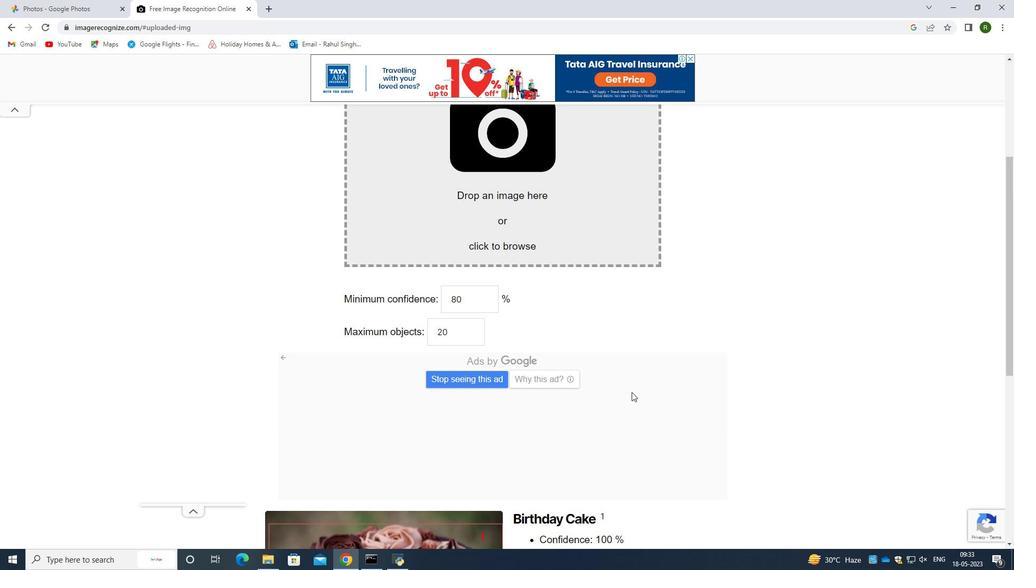 
Action: Mouse scrolled (631, 392) with delta (0, 0)
Screenshot: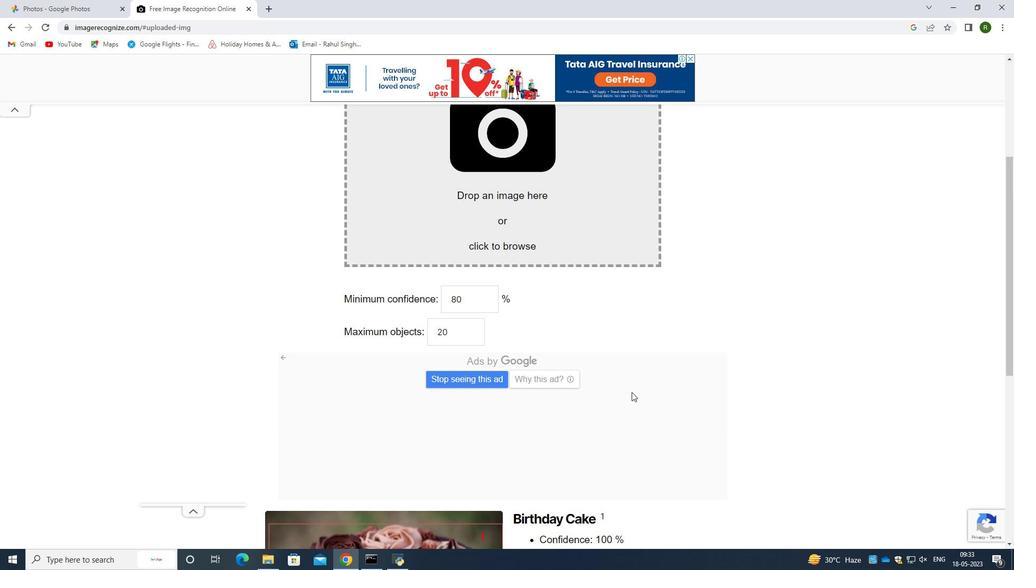 
Action: Mouse moved to (631, 392)
Screenshot: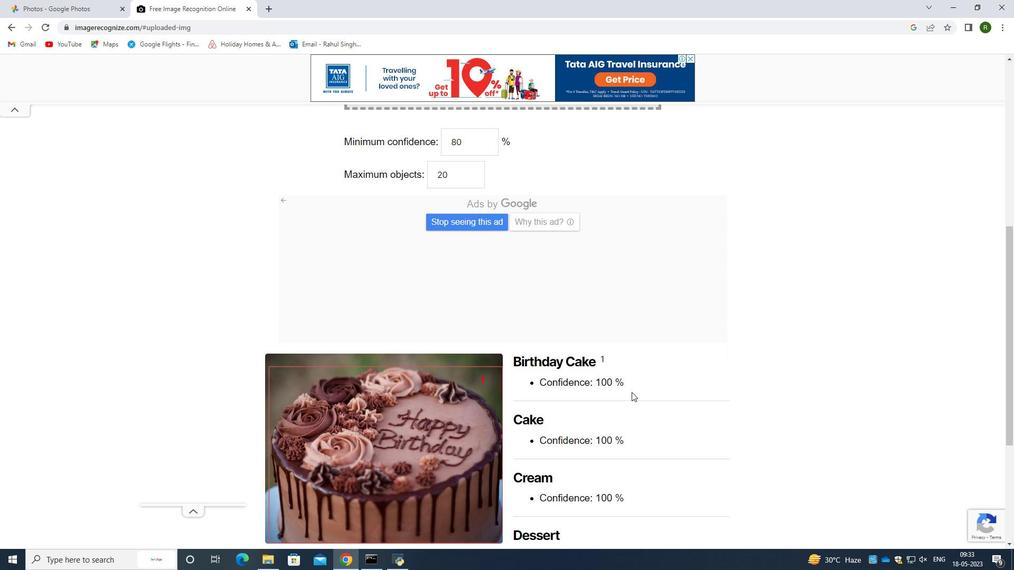 
Action: Mouse scrolled (631, 392) with delta (0, 0)
Screenshot: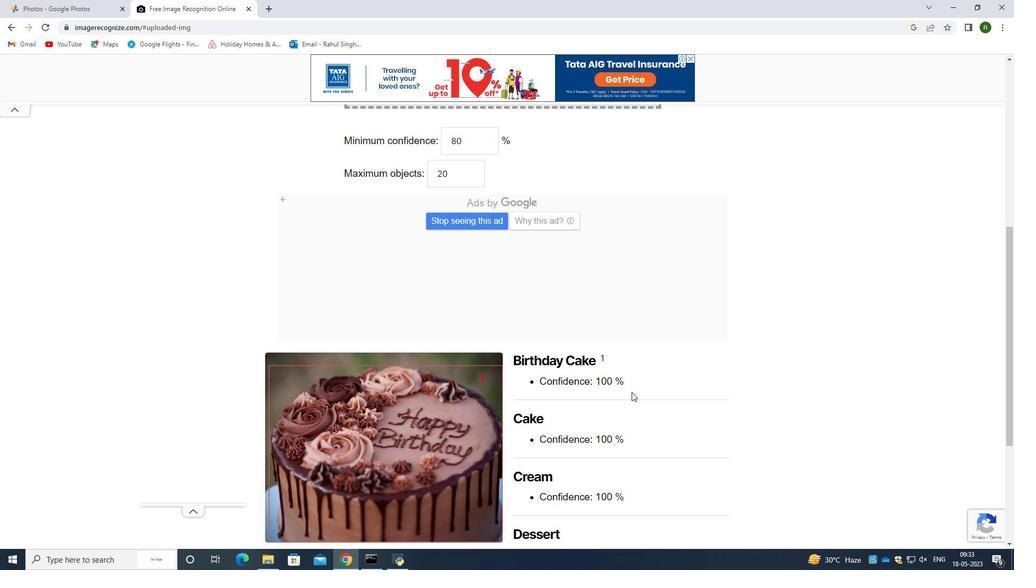 
Action: Mouse scrolled (631, 392) with delta (0, 0)
Screenshot: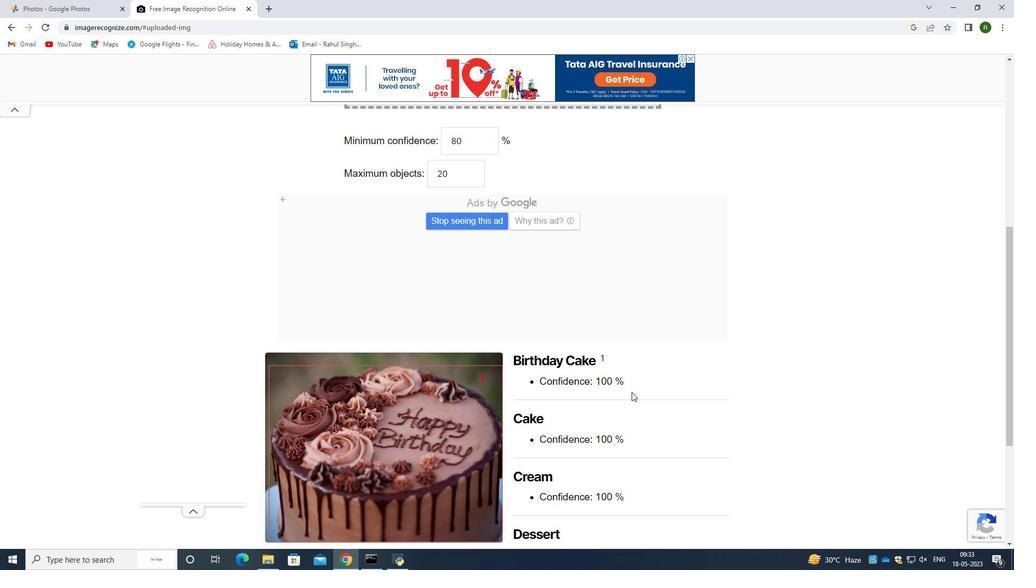 
Action: Mouse scrolled (631, 392) with delta (0, 0)
Screenshot: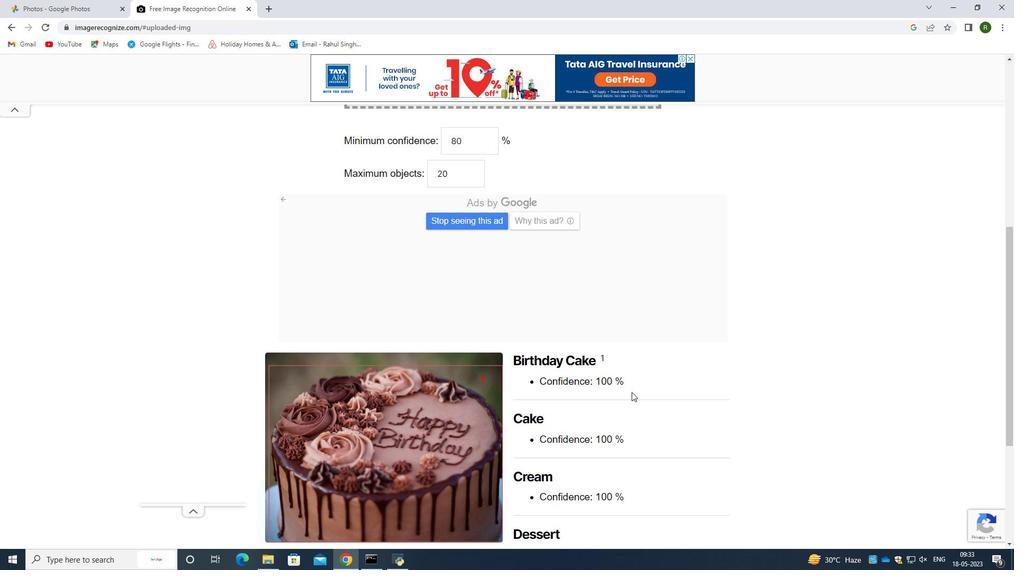 
Action: Mouse scrolled (631, 392) with delta (0, 0)
Screenshot: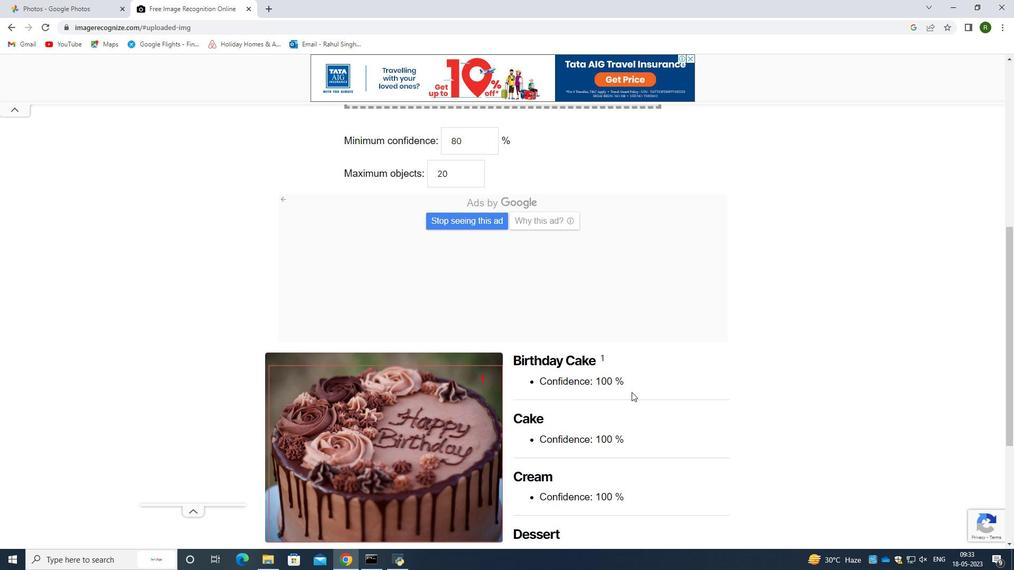
Action: Mouse scrolled (631, 392) with delta (0, 0)
Screenshot: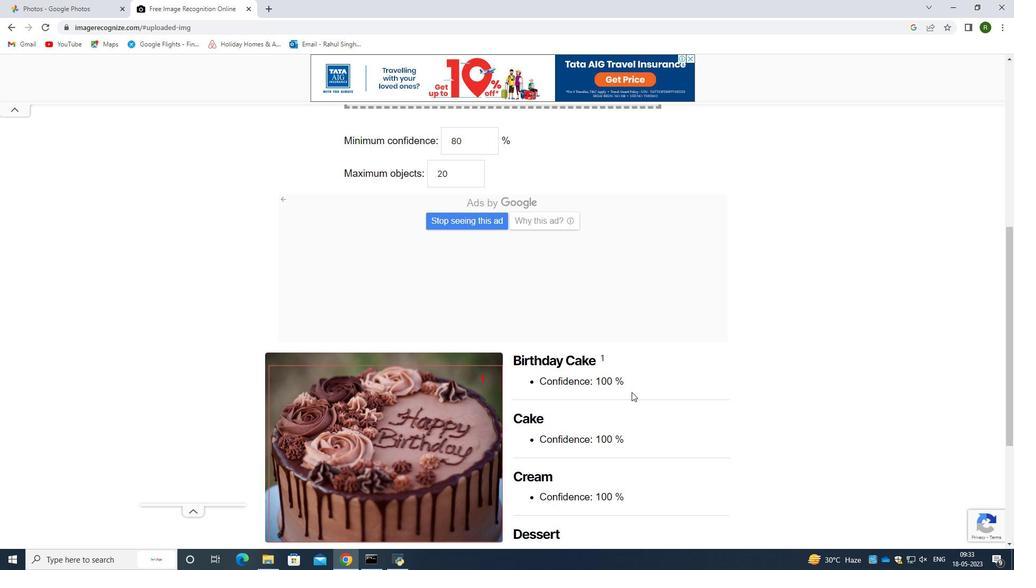 
Action: Mouse scrolled (631, 393) with delta (0, 0)
Screenshot: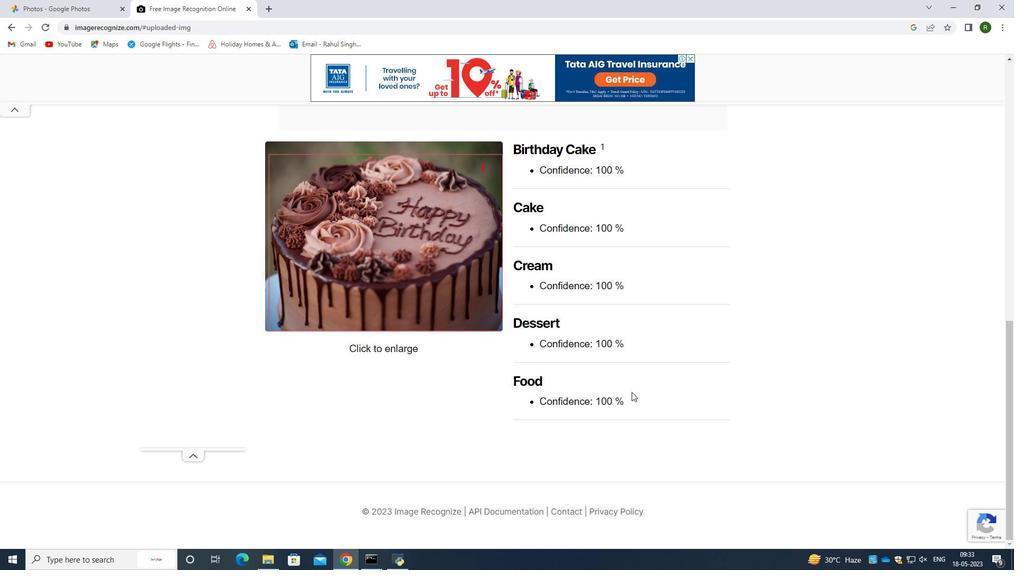 
Action: Mouse scrolled (631, 393) with delta (0, 0)
Screenshot: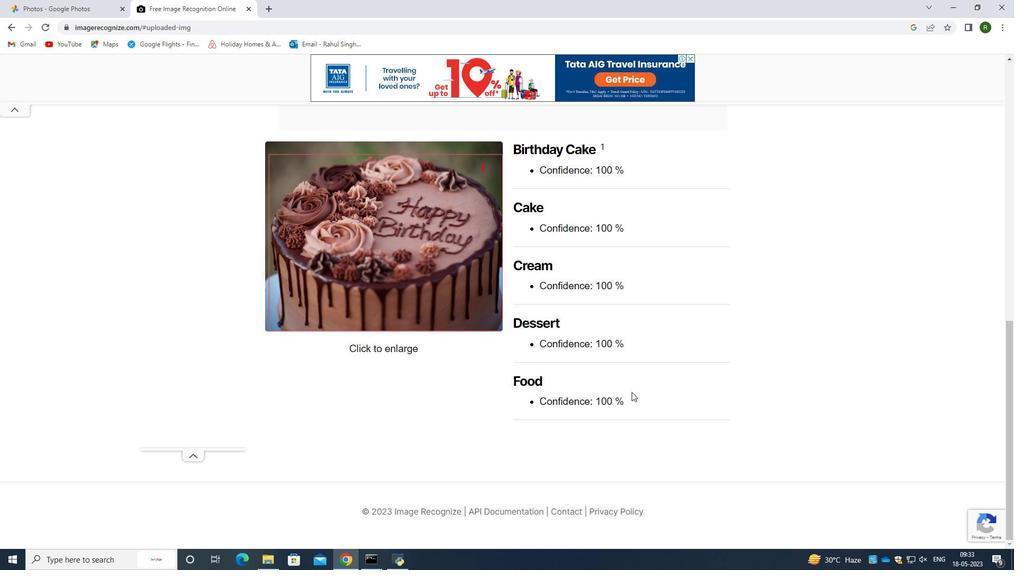 
Action: Mouse scrolled (631, 393) with delta (0, 0)
Screenshot: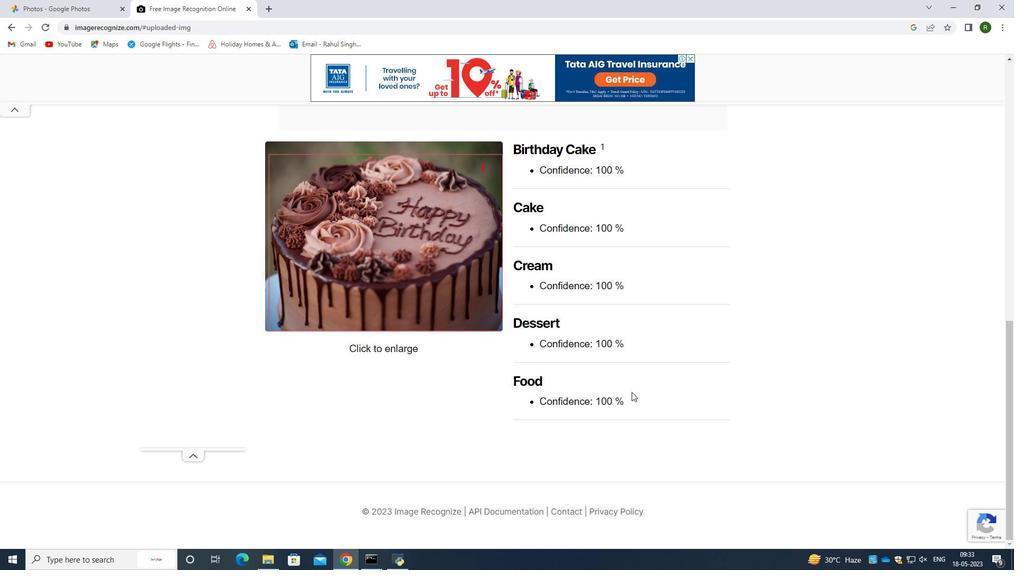 
Action: Mouse scrolled (631, 393) with delta (0, 0)
Screenshot: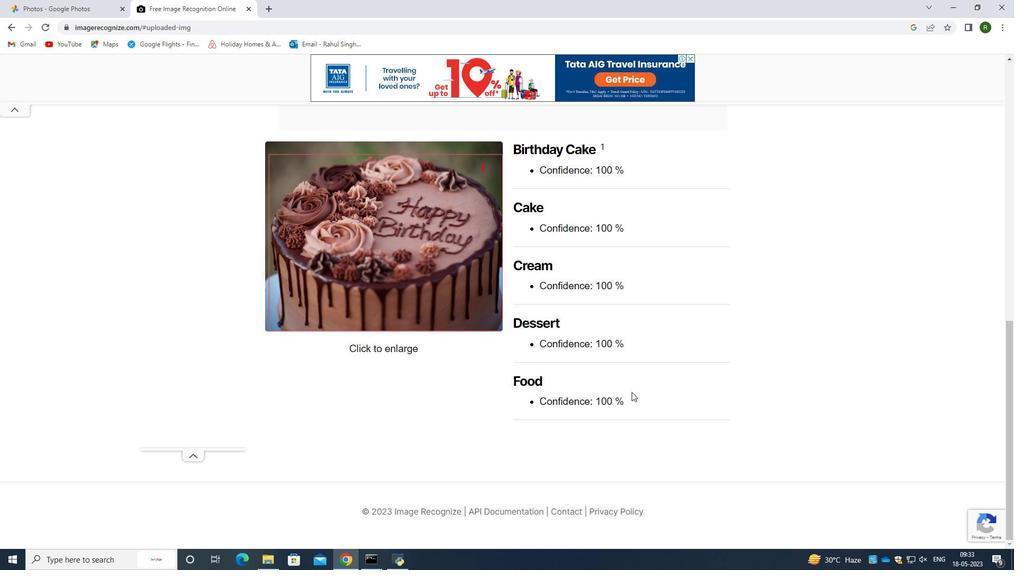 
Action: Mouse scrolled (631, 393) with delta (0, 0)
Screenshot: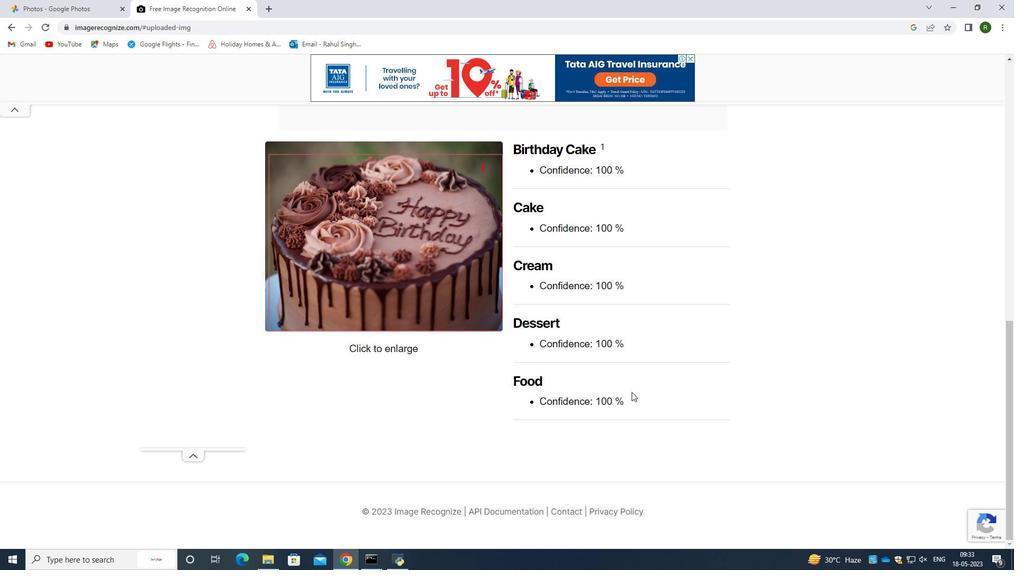
Action: Mouse moved to (343, 482)
Screenshot: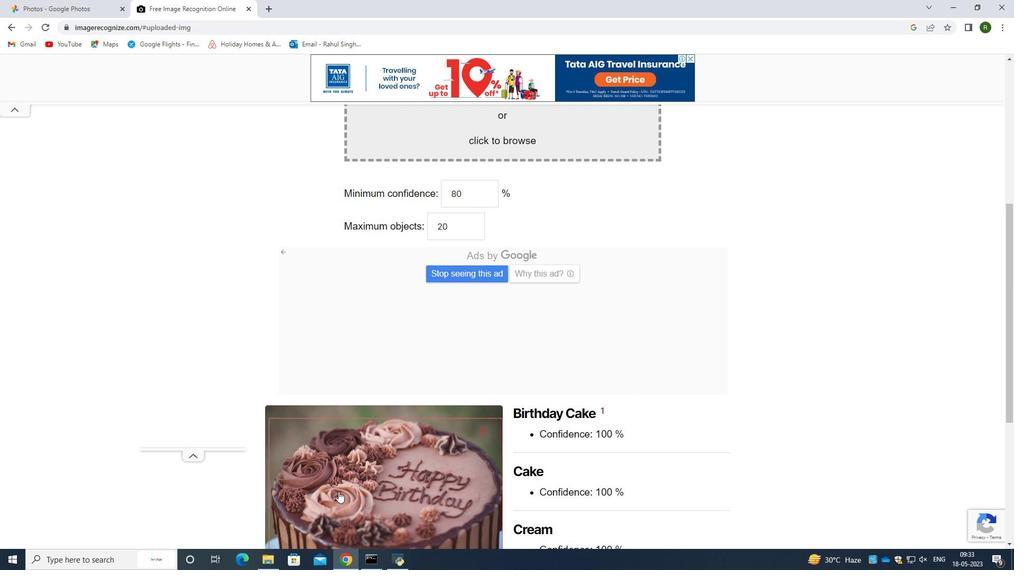 
Action: Mouse pressed left at (343, 482)
Screenshot: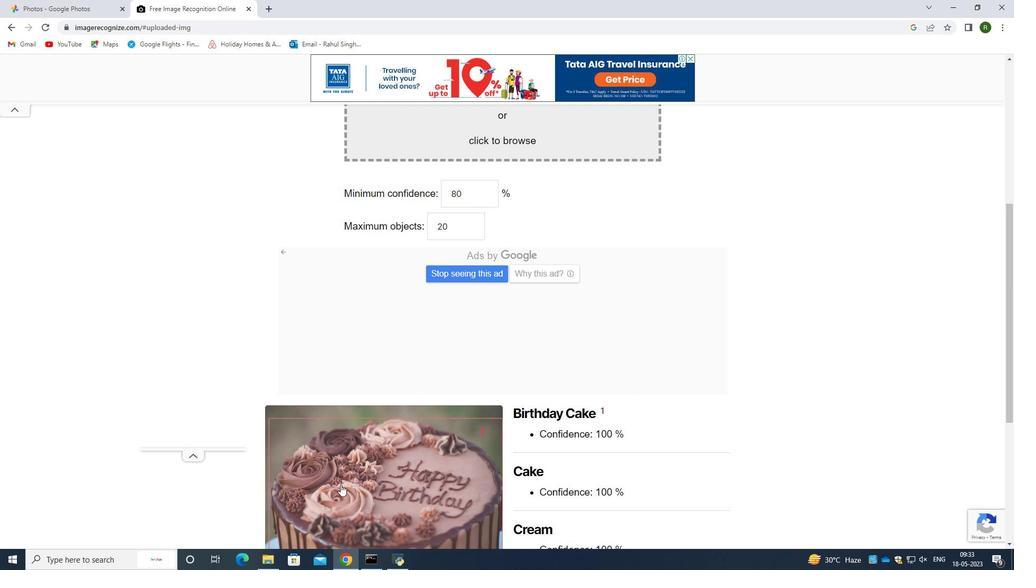
Action: Mouse moved to (472, 357)
Screenshot: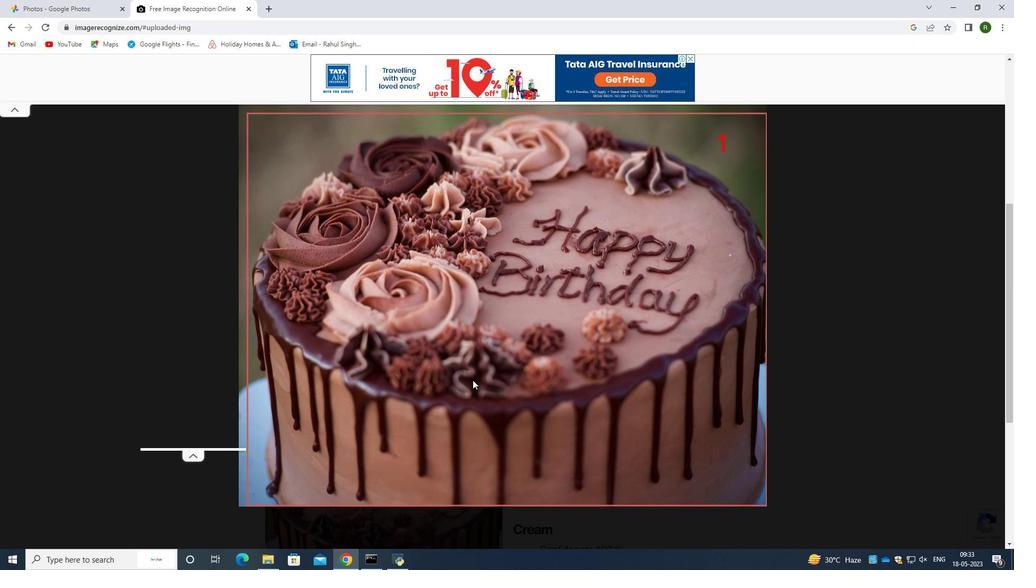 
Action: Mouse pressed right at (472, 357)
Screenshot: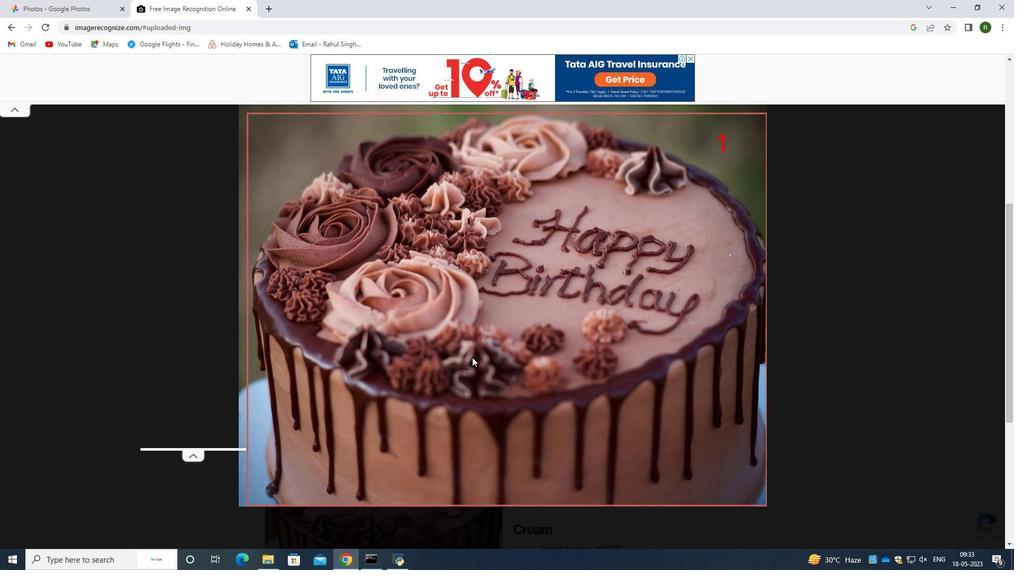 
Action: Mouse moved to (513, 383)
Screenshot: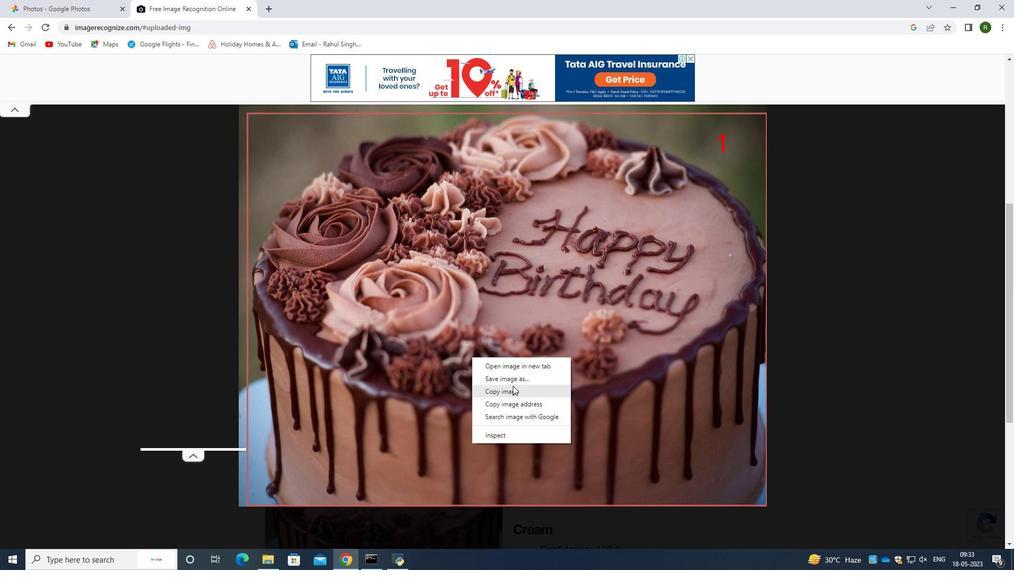 
Action: Mouse pressed left at (513, 383)
Screenshot: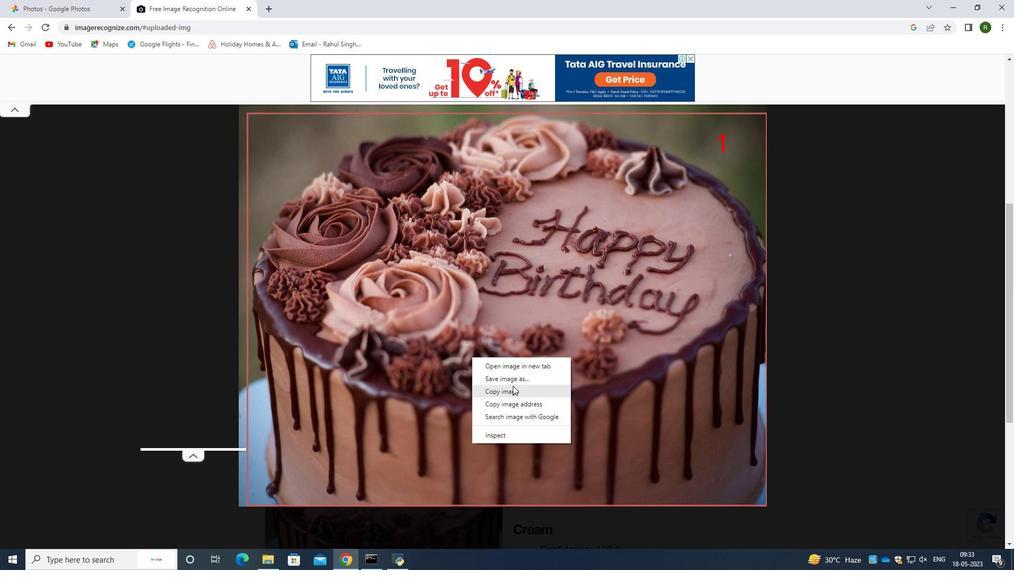
Action: Mouse moved to (405, 266)
Screenshot: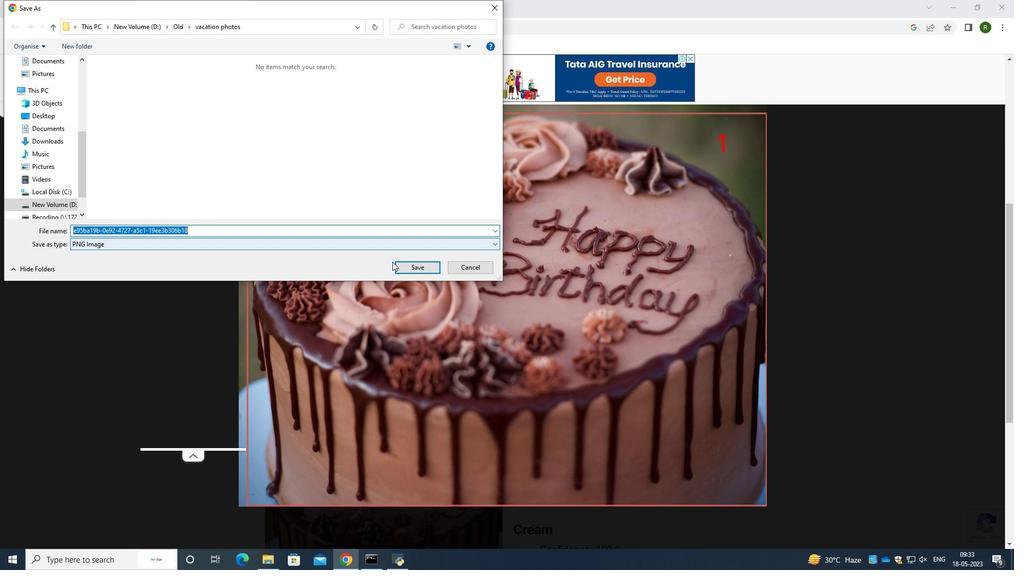
Action: Mouse pressed left at (405, 266)
Screenshot: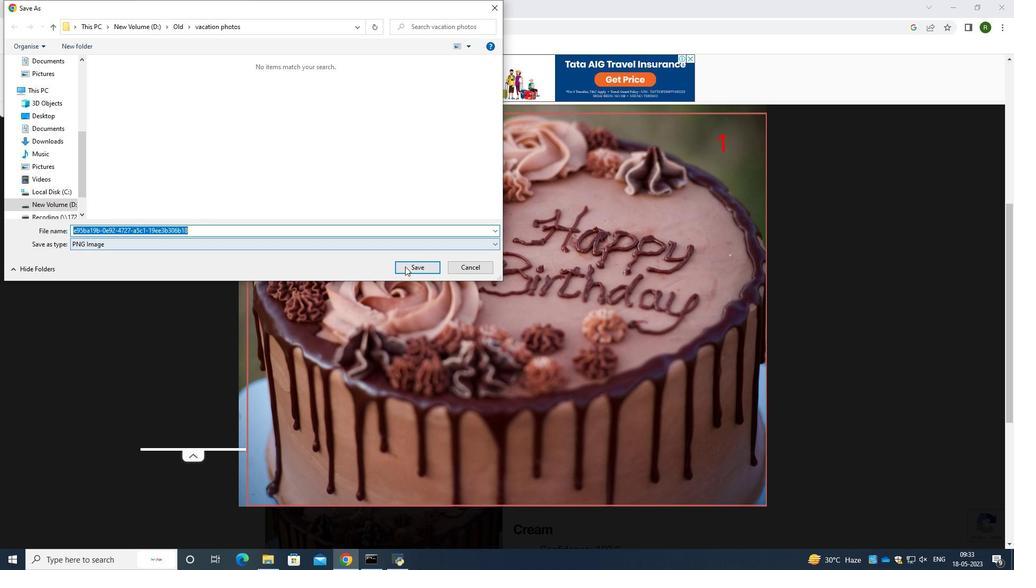 
Action: Mouse moved to (393, 286)
